 Task: Research family-friendly art and culture experiences in Santa Fe, New Mexico, including visits to  Airbnb stays in adobe-style homes.
Action: Mouse moved to (519, 69)
Screenshot: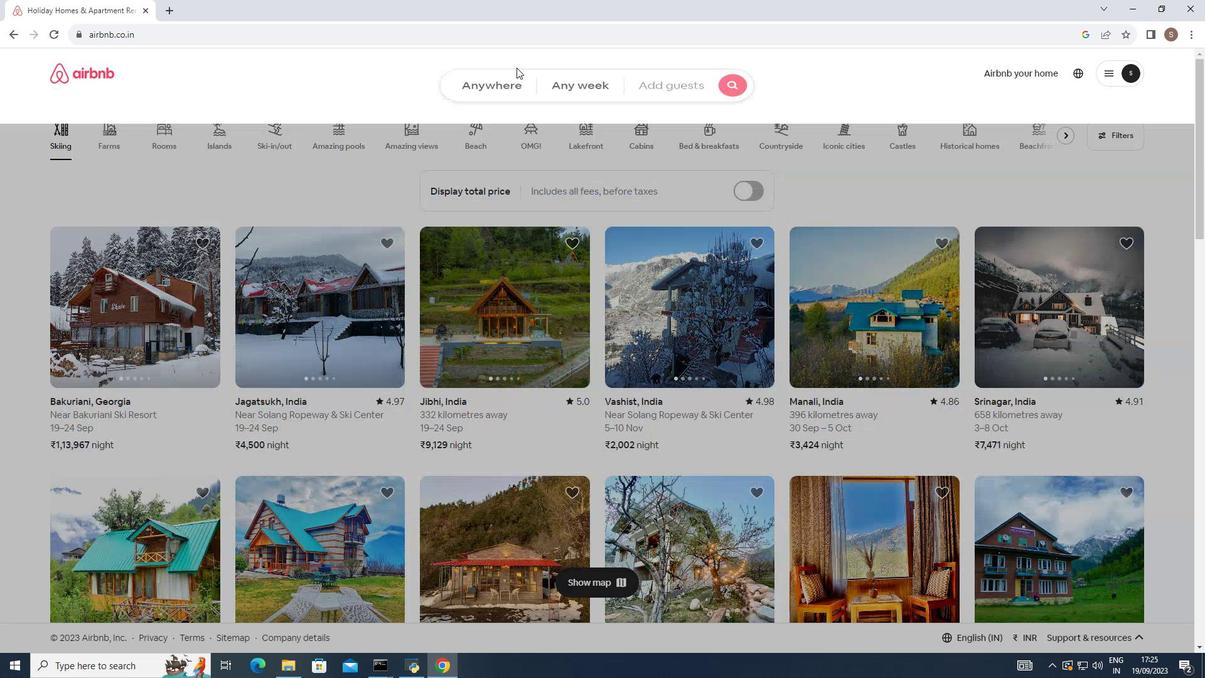 
Action: Mouse pressed left at (519, 69)
Screenshot: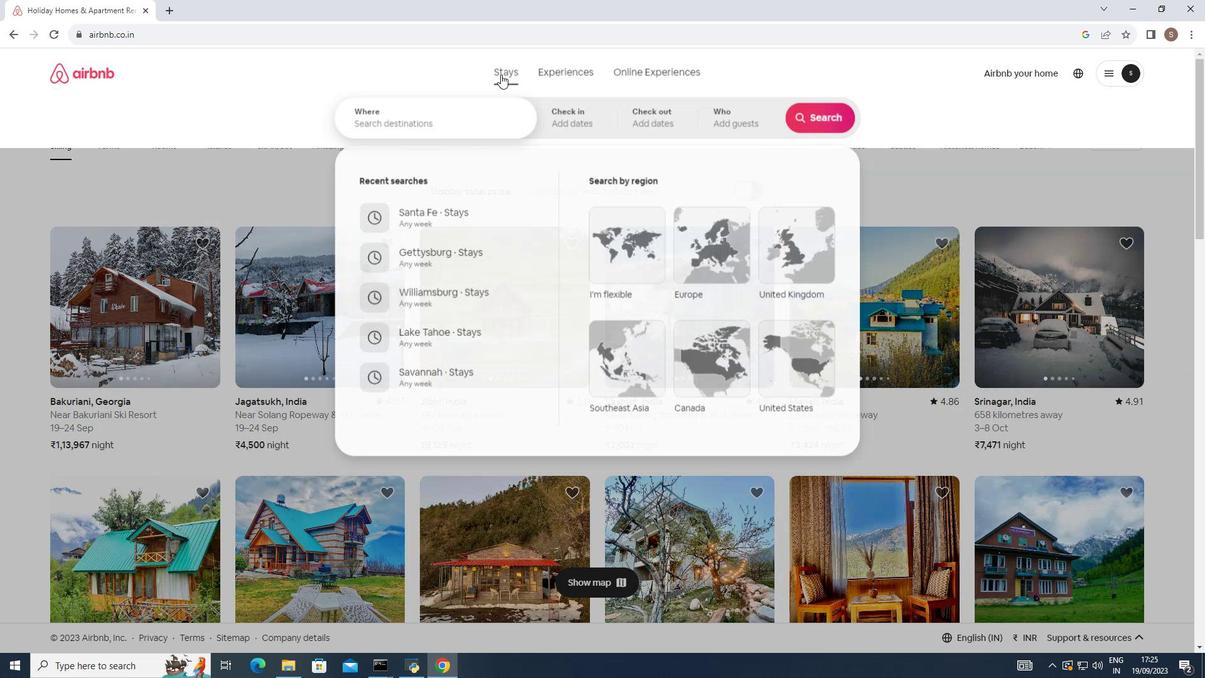 
Action: Mouse moved to (405, 124)
Screenshot: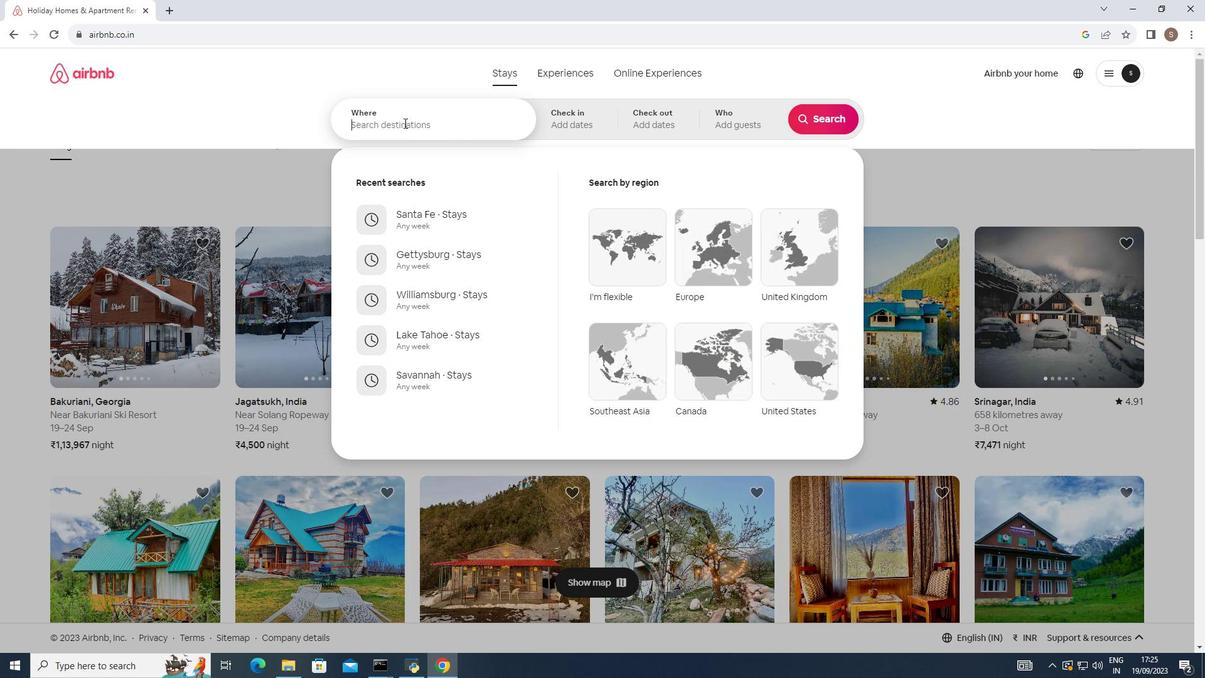 
Action: Mouse pressed left at (405, 124)
Screenshot: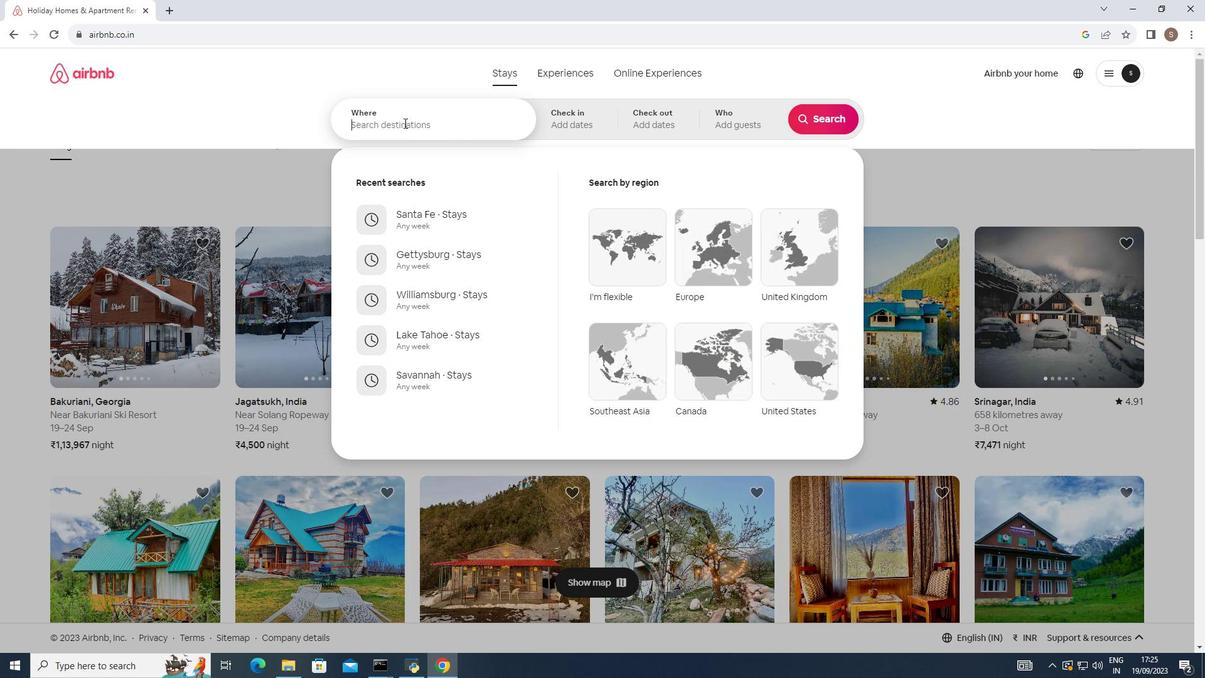 
Action: Mouse moved to (404, 123)
Screenshot: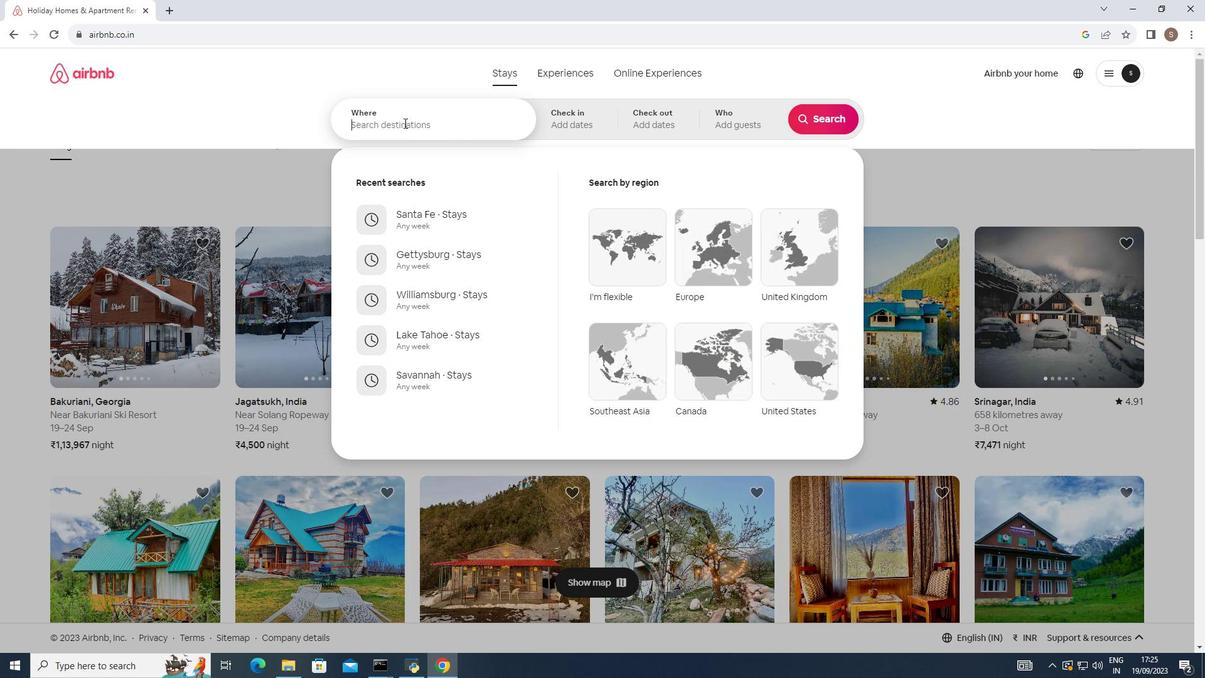 
Action: Key pressed s<Key.backspace><Key.caps_lock>SANTA<Key.space>FE<Key.space>NEW<Key.space>MEXICO
Screenshot: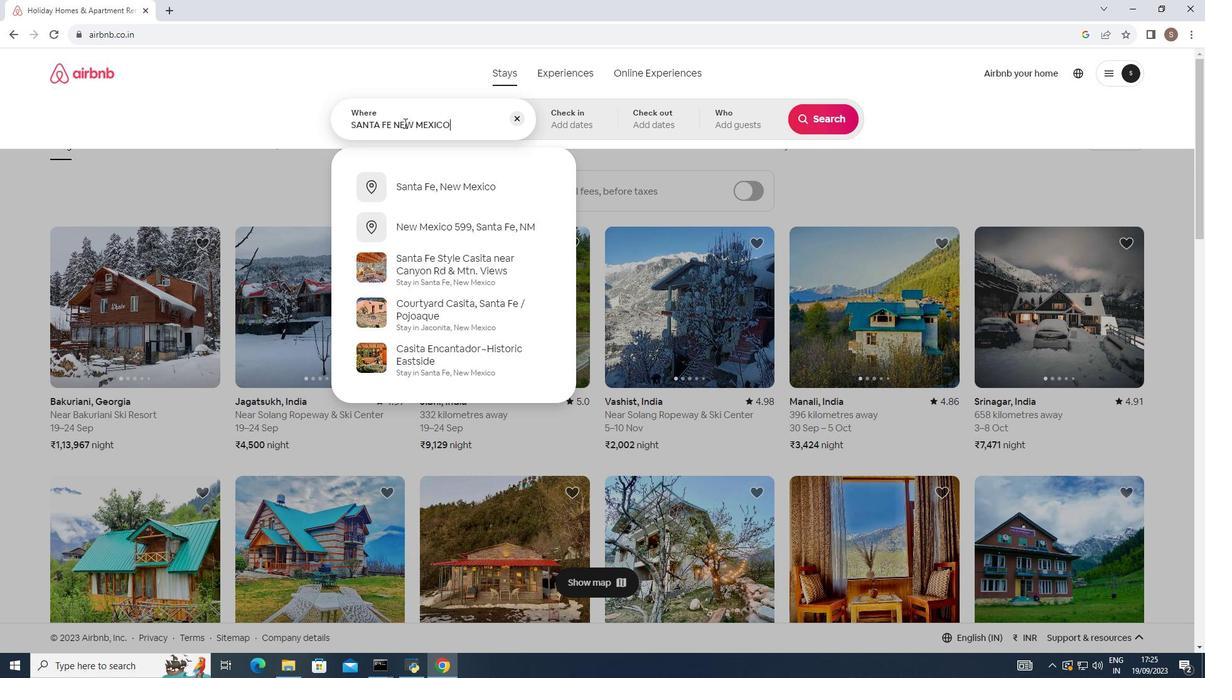 
Action: Mouse moved to (837, 116)
Screenshot: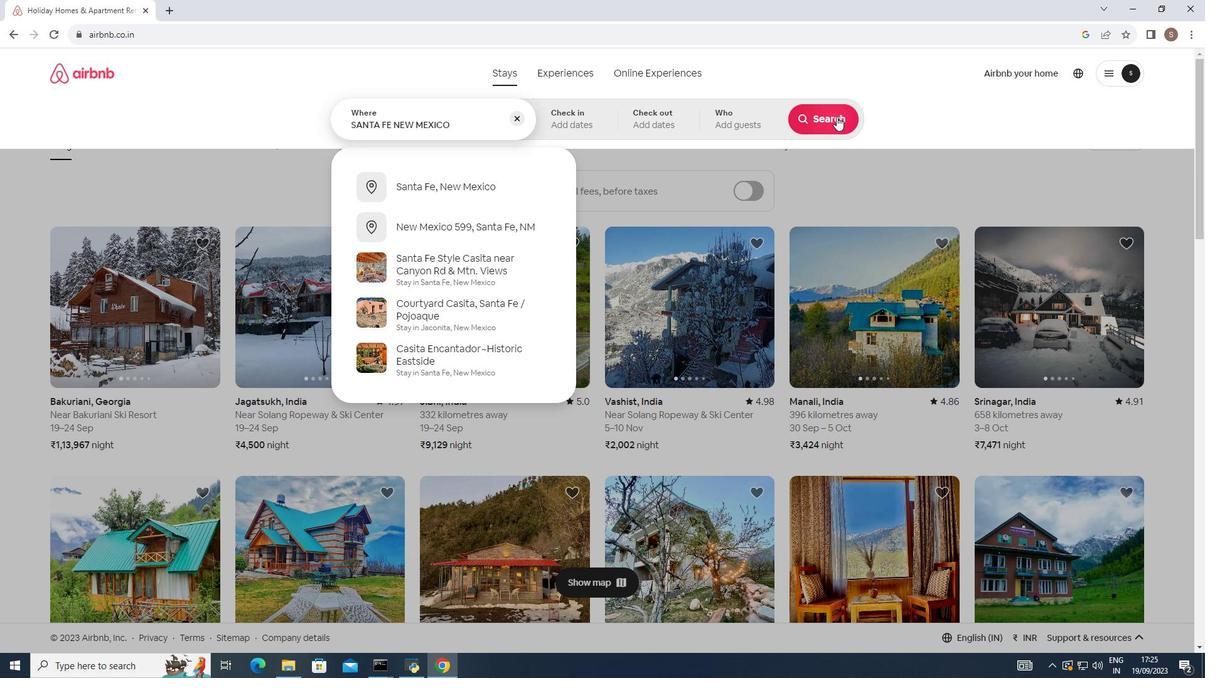 
Action: Mouse pressed left at (837, 116)
Screenshot: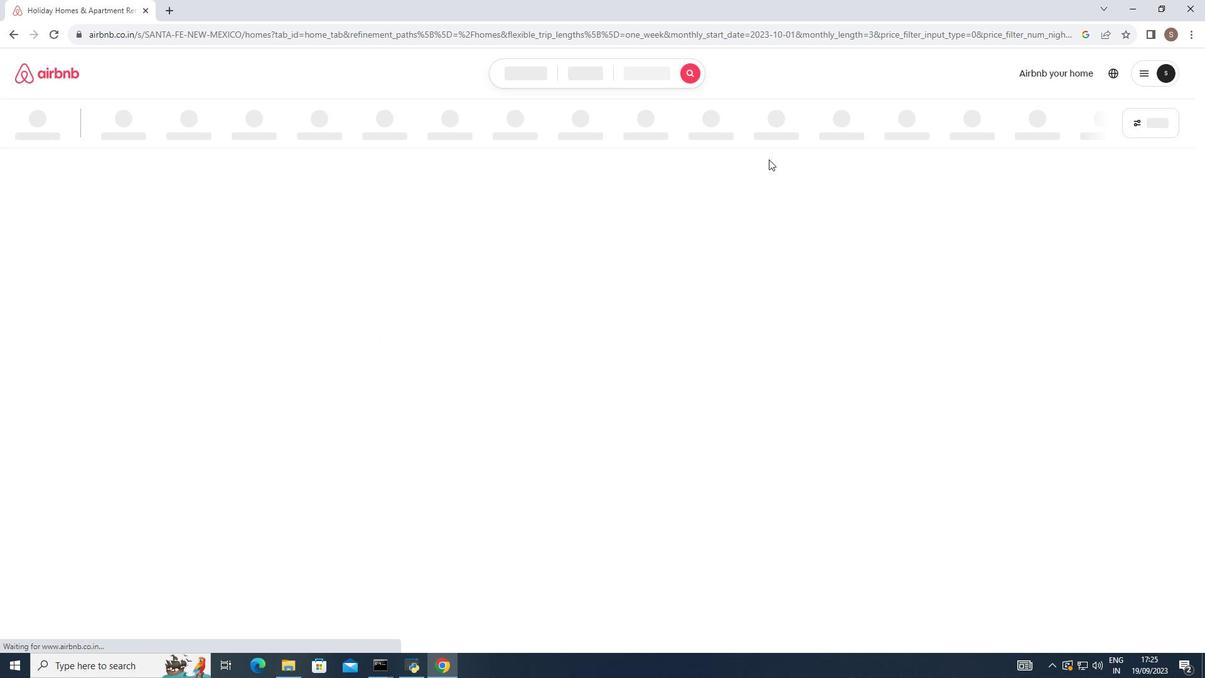 
Action: Mouse moved to (279, 273)
Screenshot: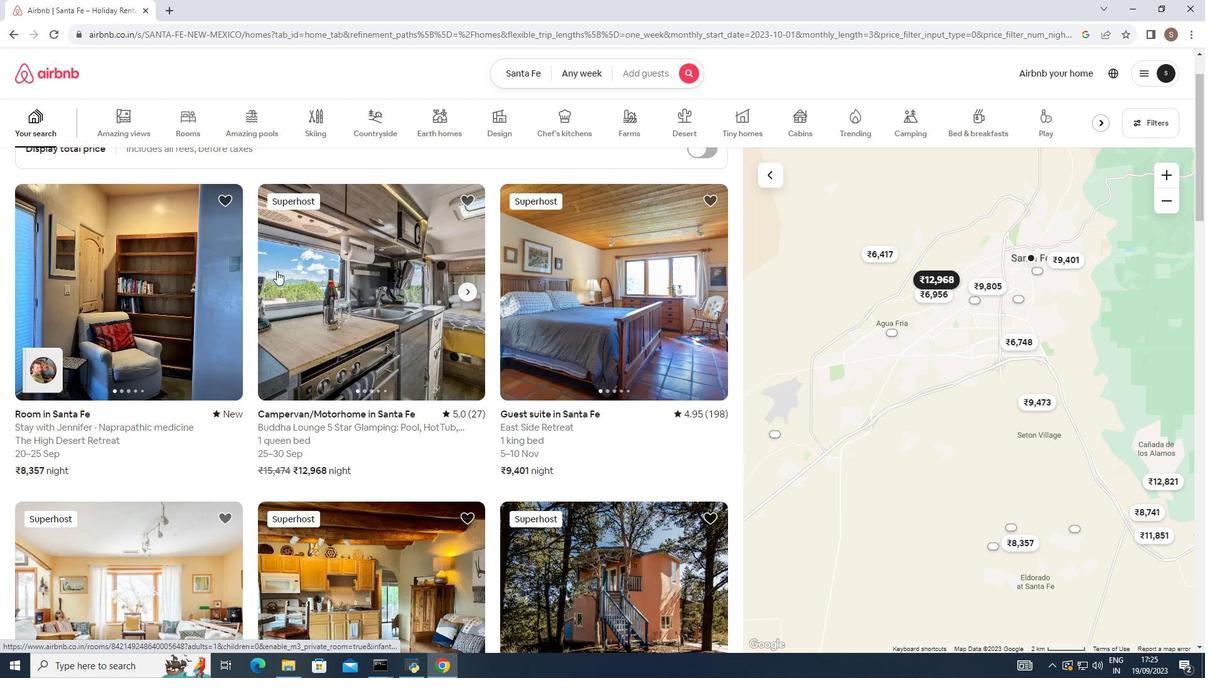 
Action: Mouse scrolled (279, 272) with delta (0, 0)
Screenshot: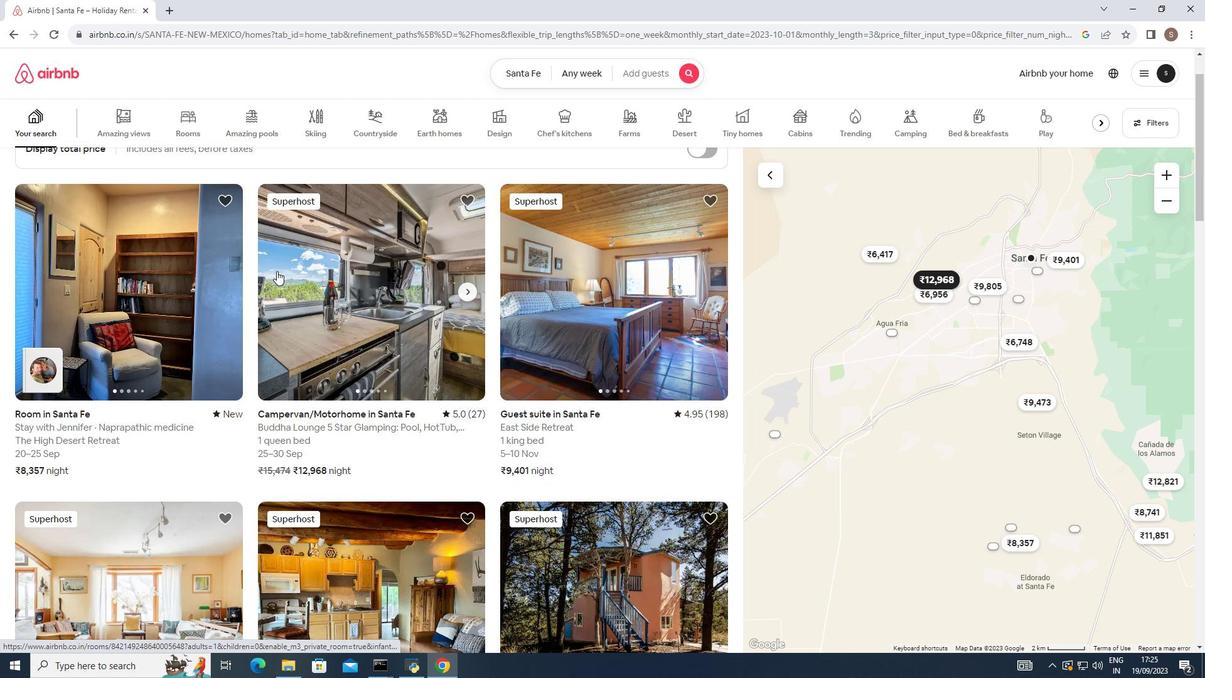 
Action: Mouse moved to (277, 271)
Screenshot: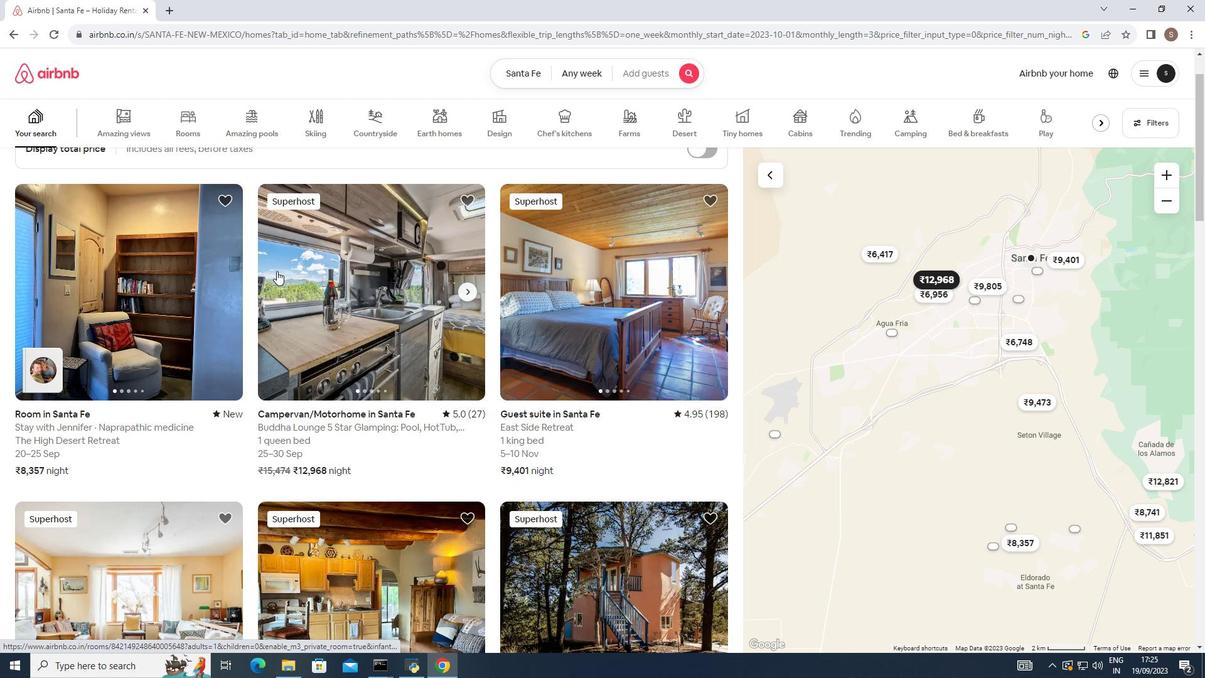 
Action: Mouse scrolled (277, 270) with delta (0, 0)
Screenshot: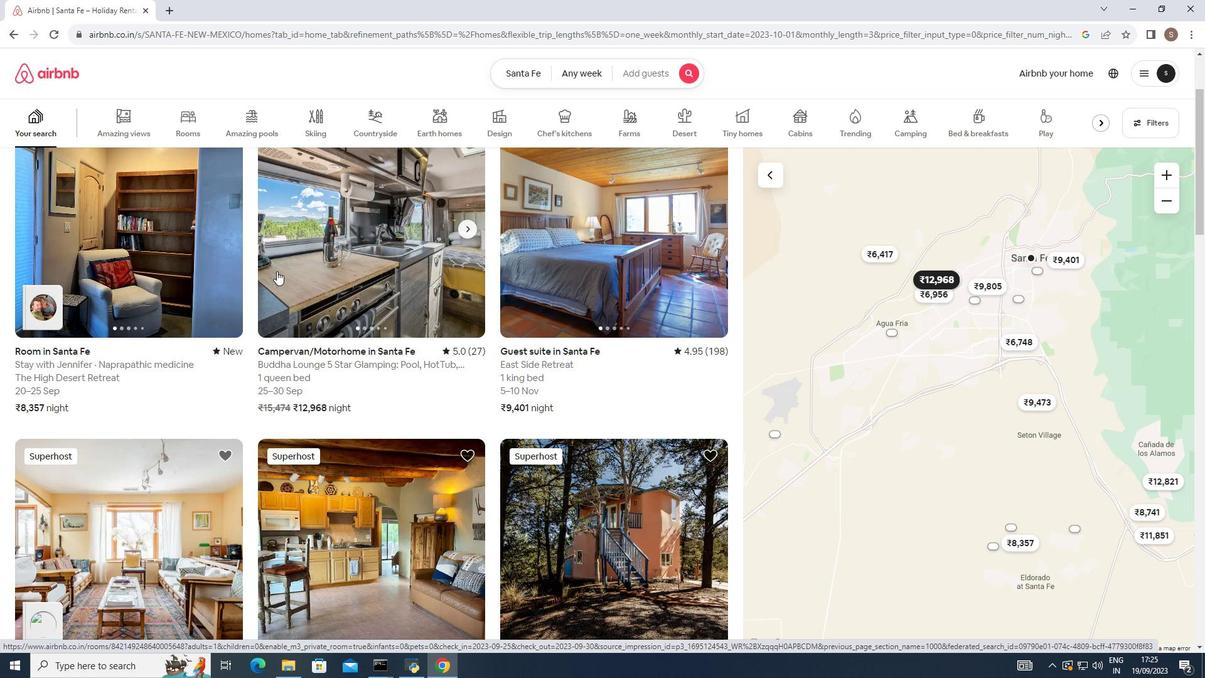 
Action: Mouse scrolled (277, 270) with delta (0, 0)
Screenshot: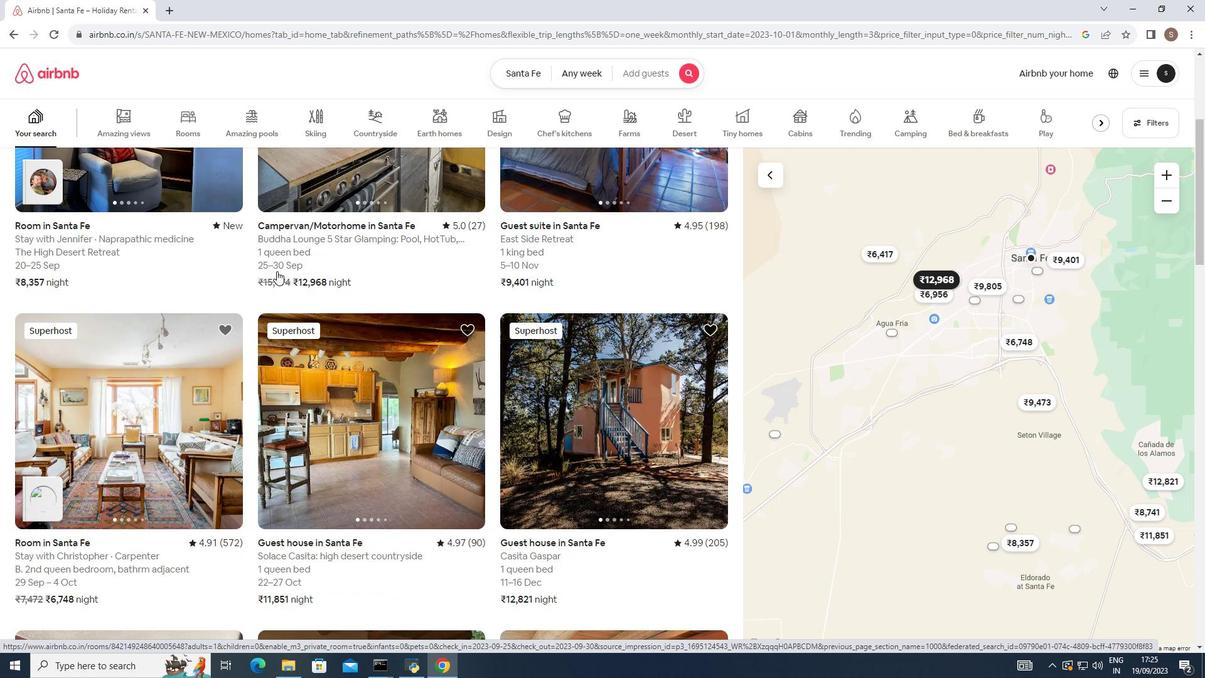 
Action: Mouse moved to (277, 271)
Screenshot: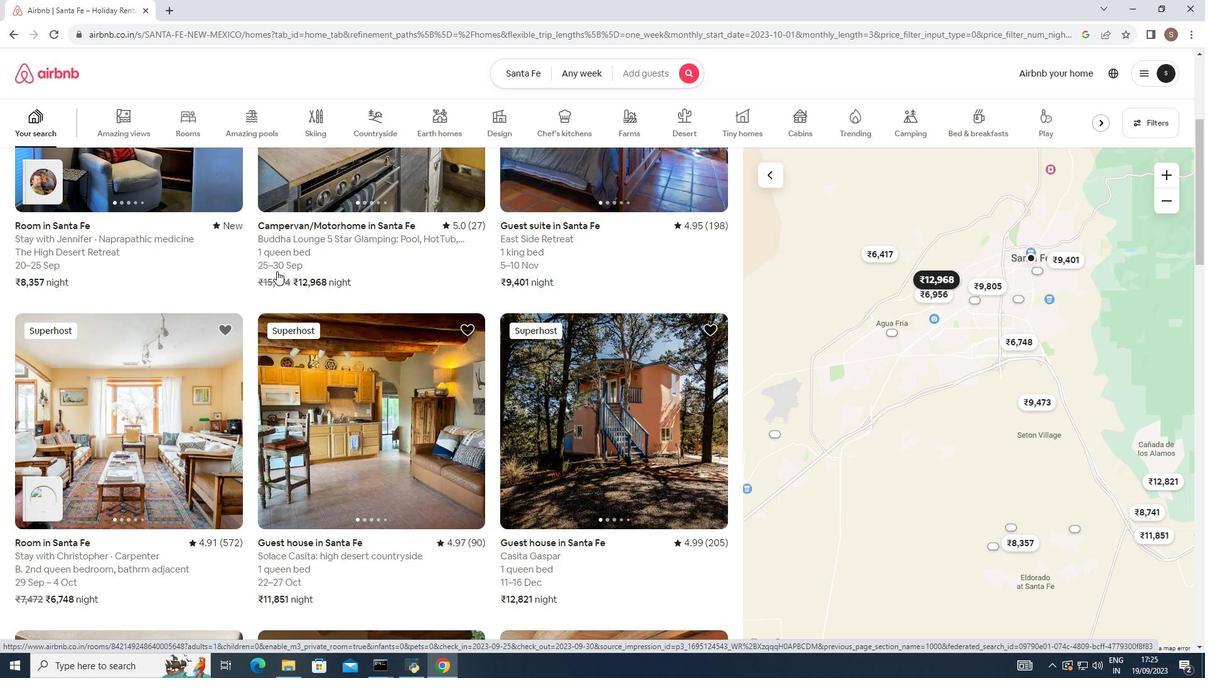 
Action: Mouse scrolled (277, 270) with delta (0, 0)
Screenshot: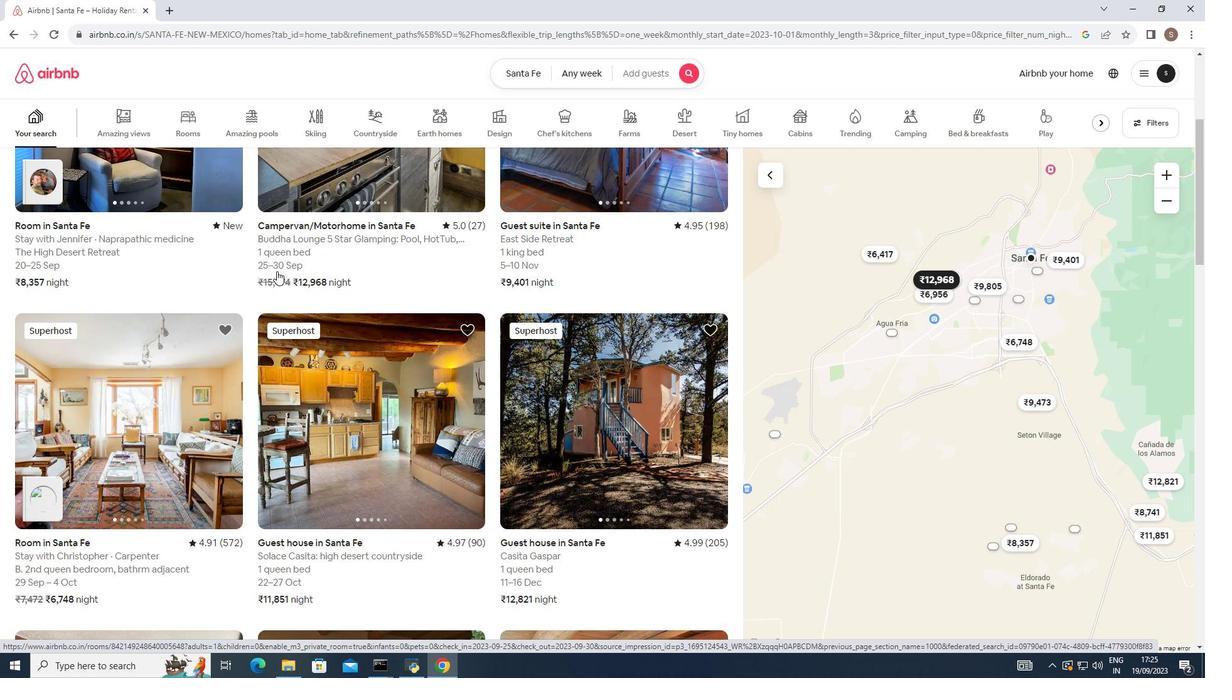 
Action: Mouse moved to (277, 271)
Screenshot: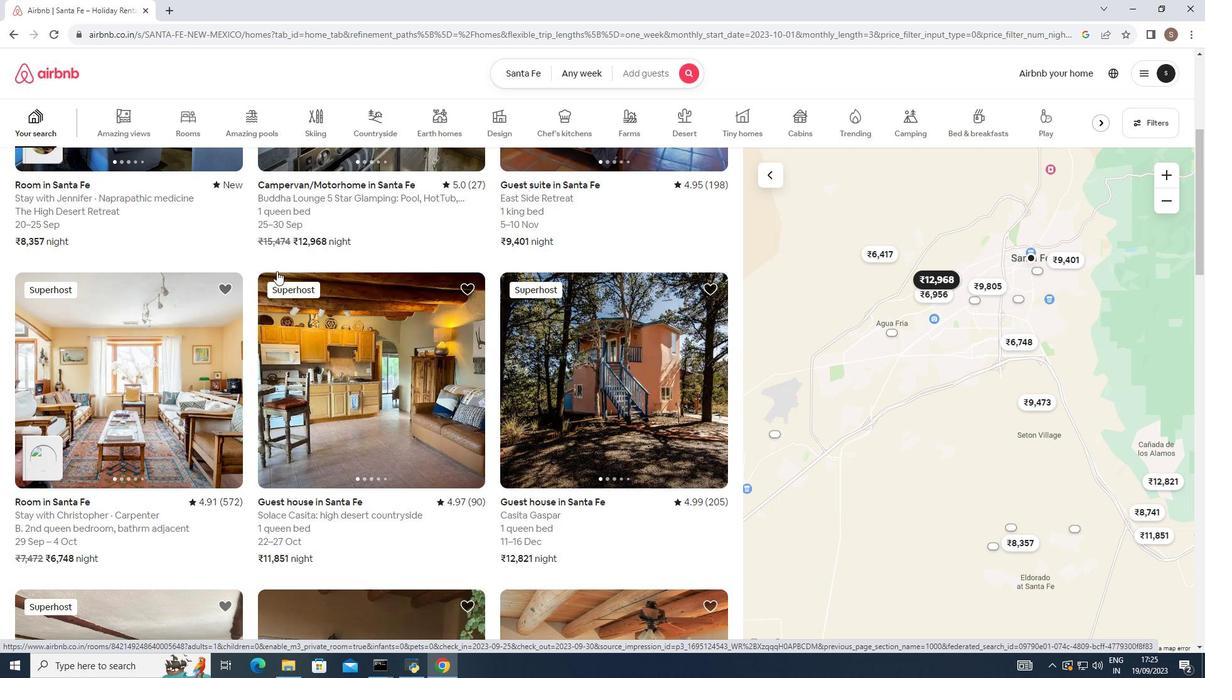 
Action: Mouse scrolled (277, 270) with delta (0, 0)
Screenshot: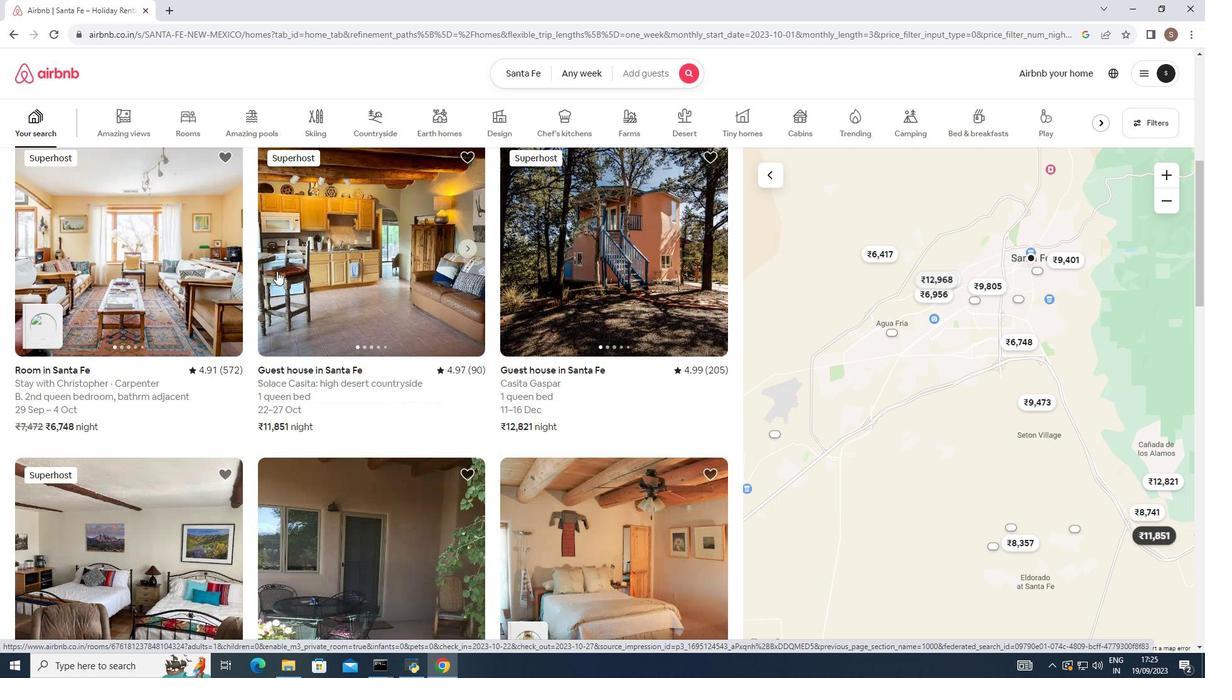 
Action: Mouse scrolled (277, 270) with delta (0, 0)
Screenshot: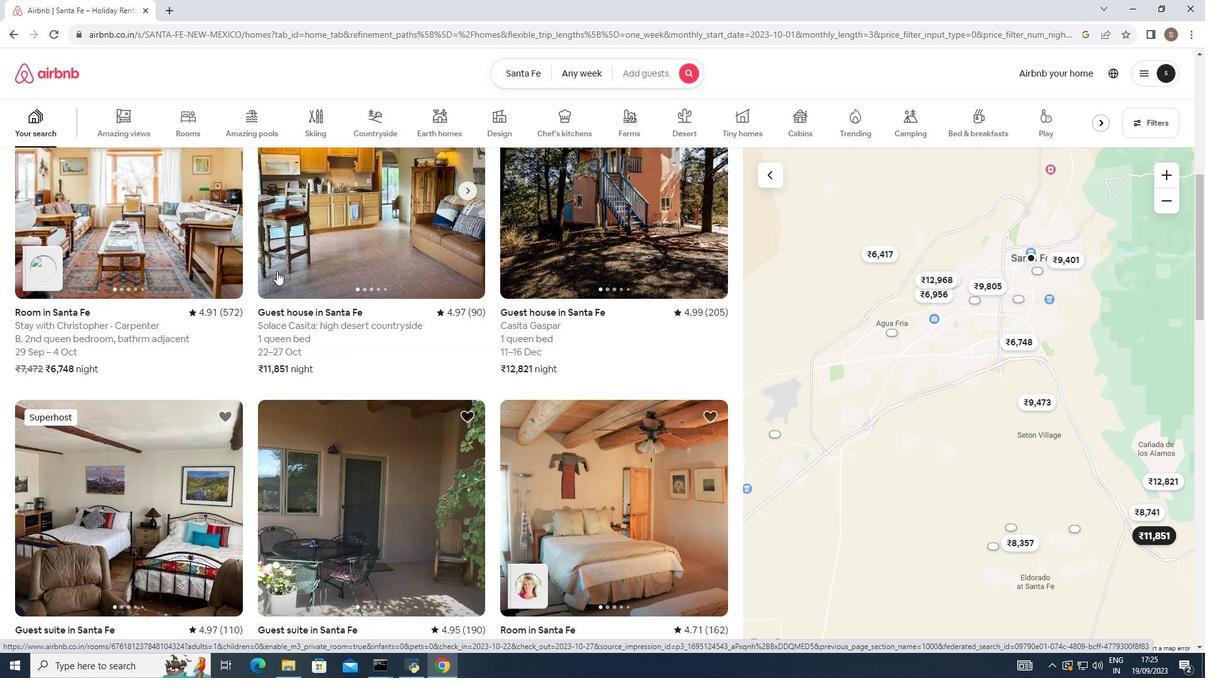 
Action: Mouse scrolled (277, 270) with delta (0, 0)
Screenshot: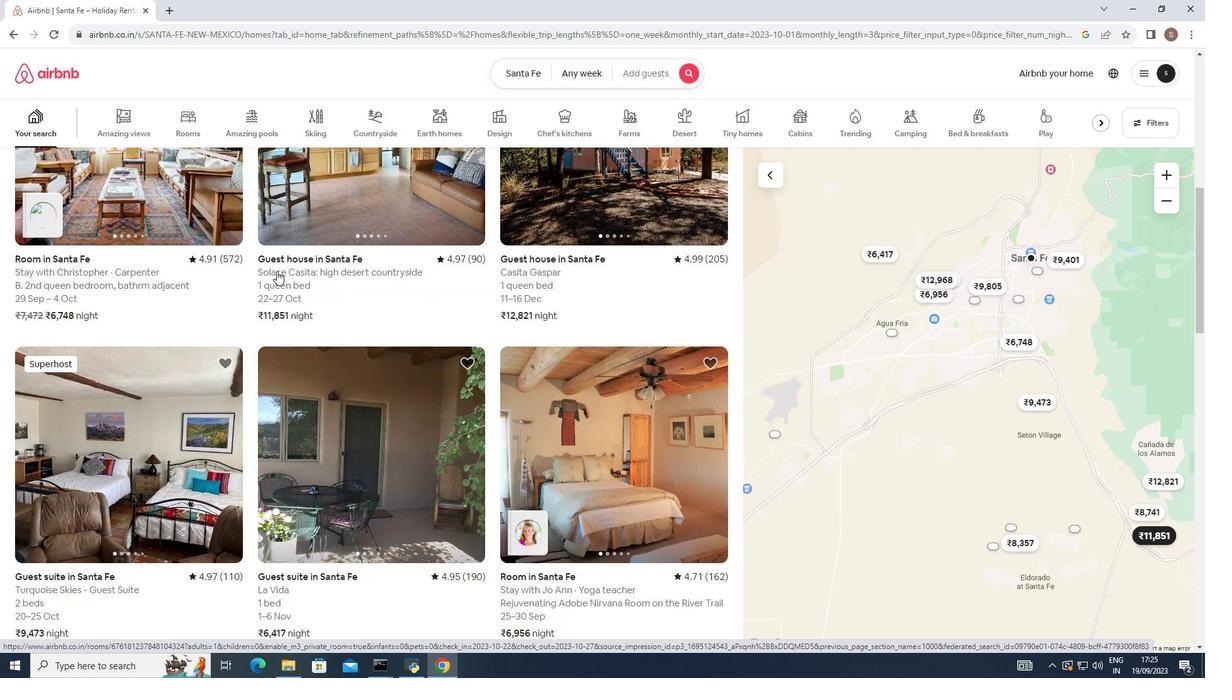 
Action: Mouse scrolled (277, 270) with delta (0, 0)
Screenshot: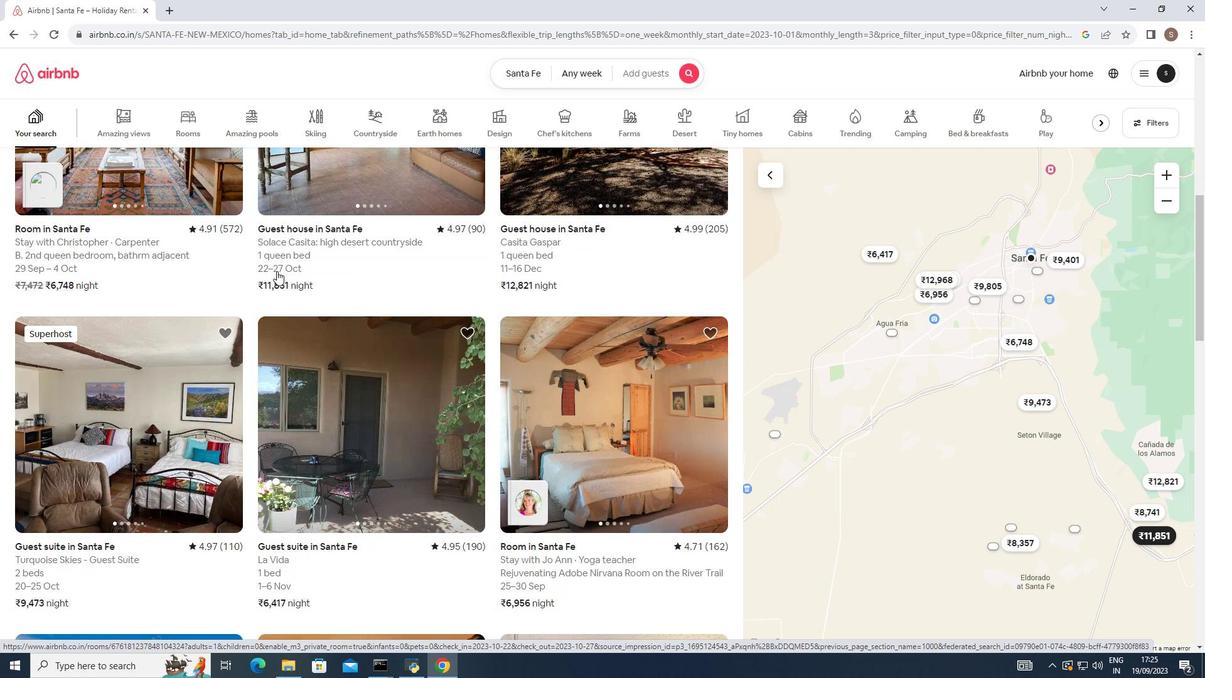 
Action: Mouse scrolled (277, 270) with delta (0, 0)
Screenshot: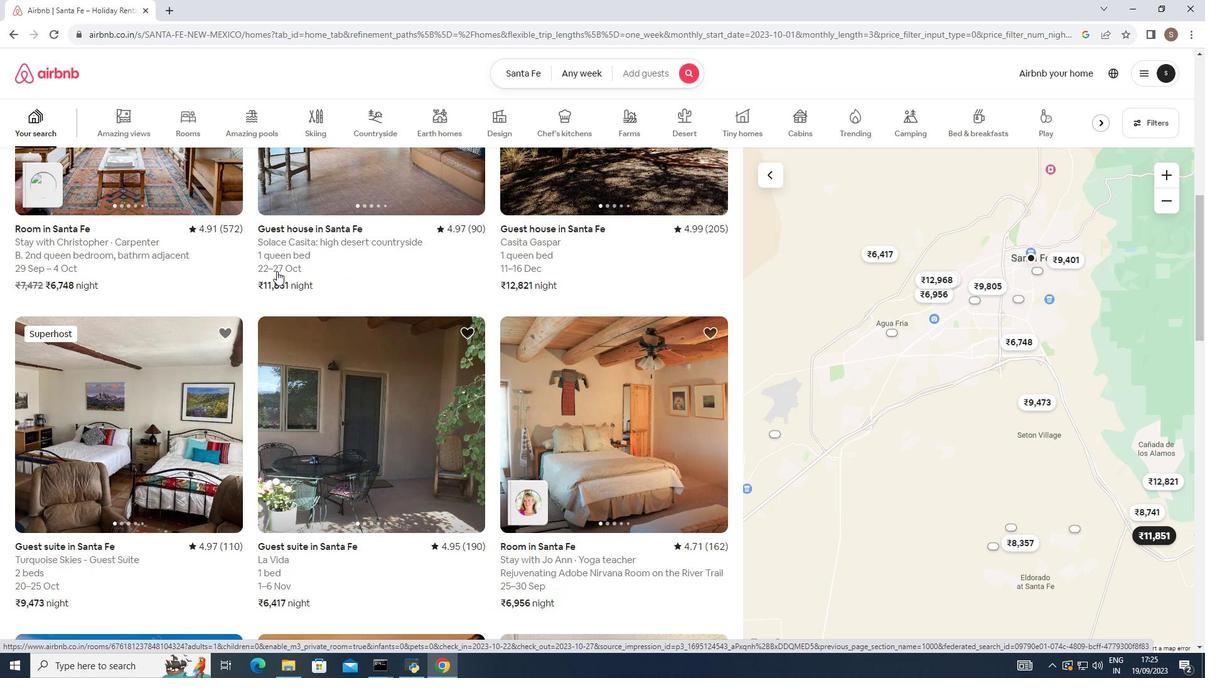 
Action: Mouse scrolled (277, 270) with delta (0, 0)
Screenshot: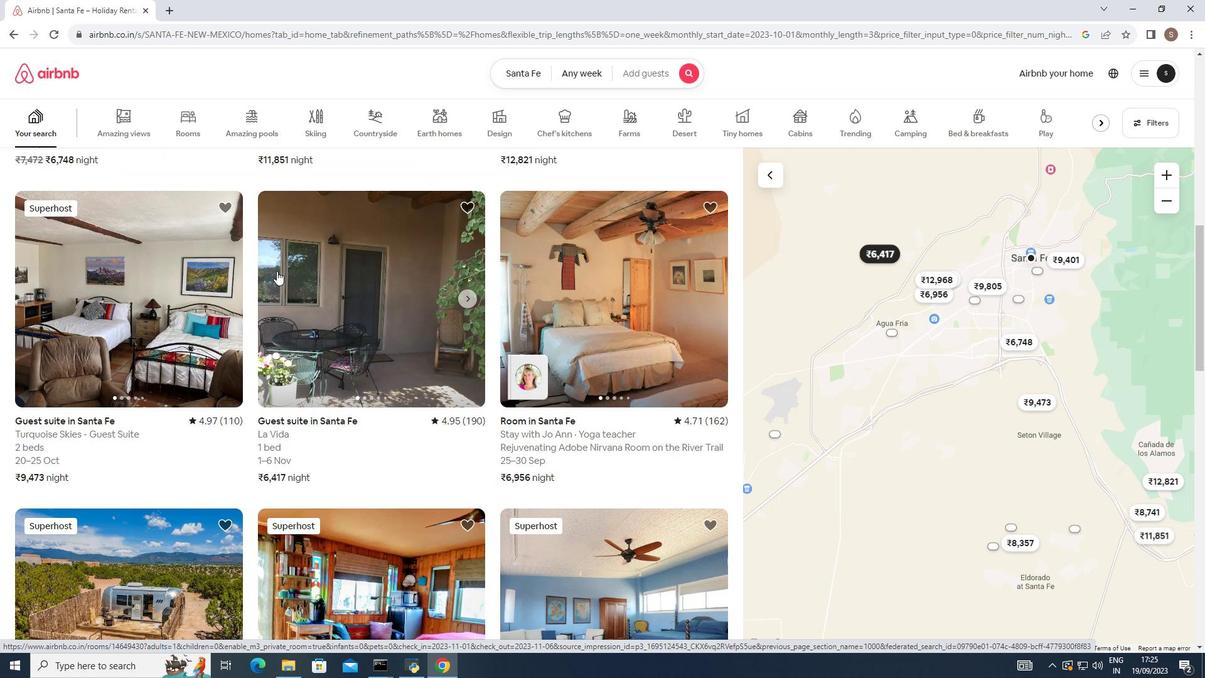
Action: Mouse scrolled (277, 270) with delta (0, 0)
Screenshot: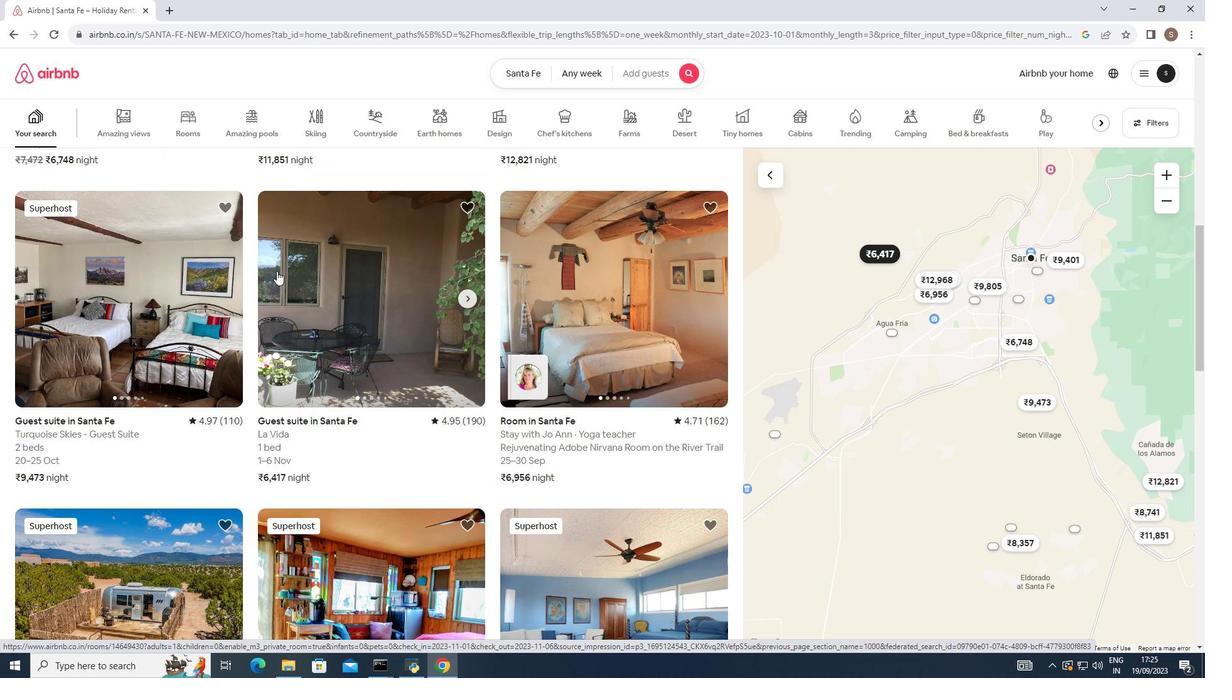 
Action: Mouse scrolled (277, 270) with delta (0, 0)
Screenshot: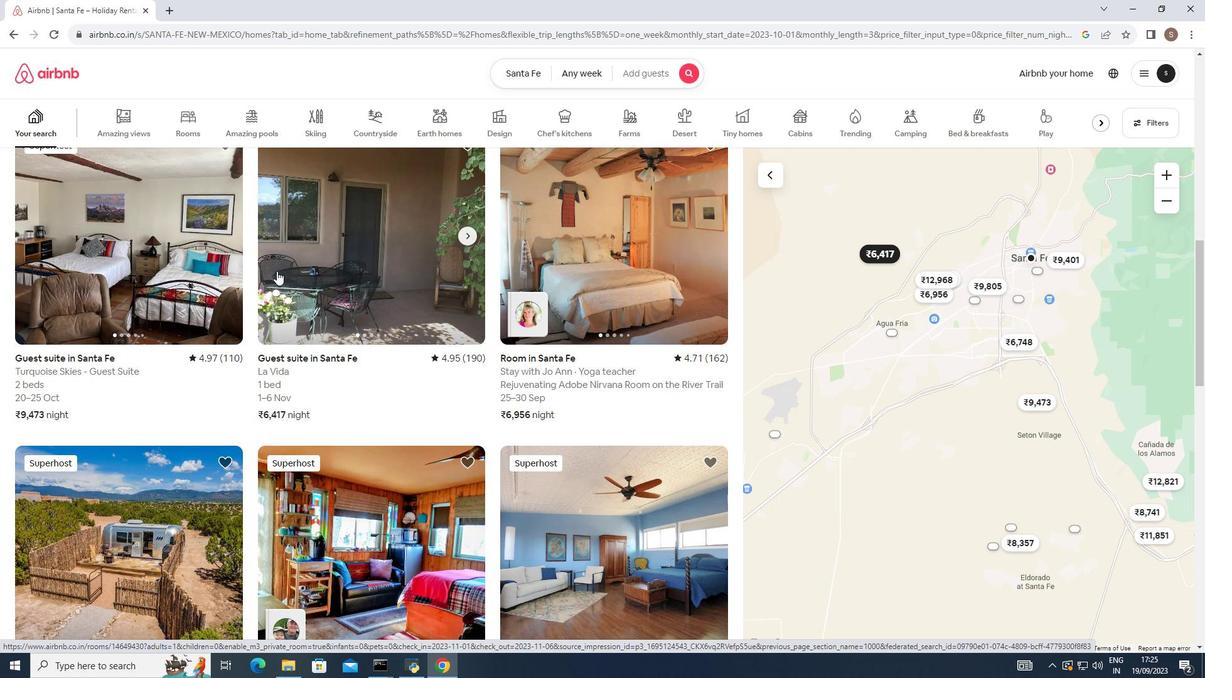 
Action: Mouse scrolled (277, 270) with delta (0, 0)
Screenshot: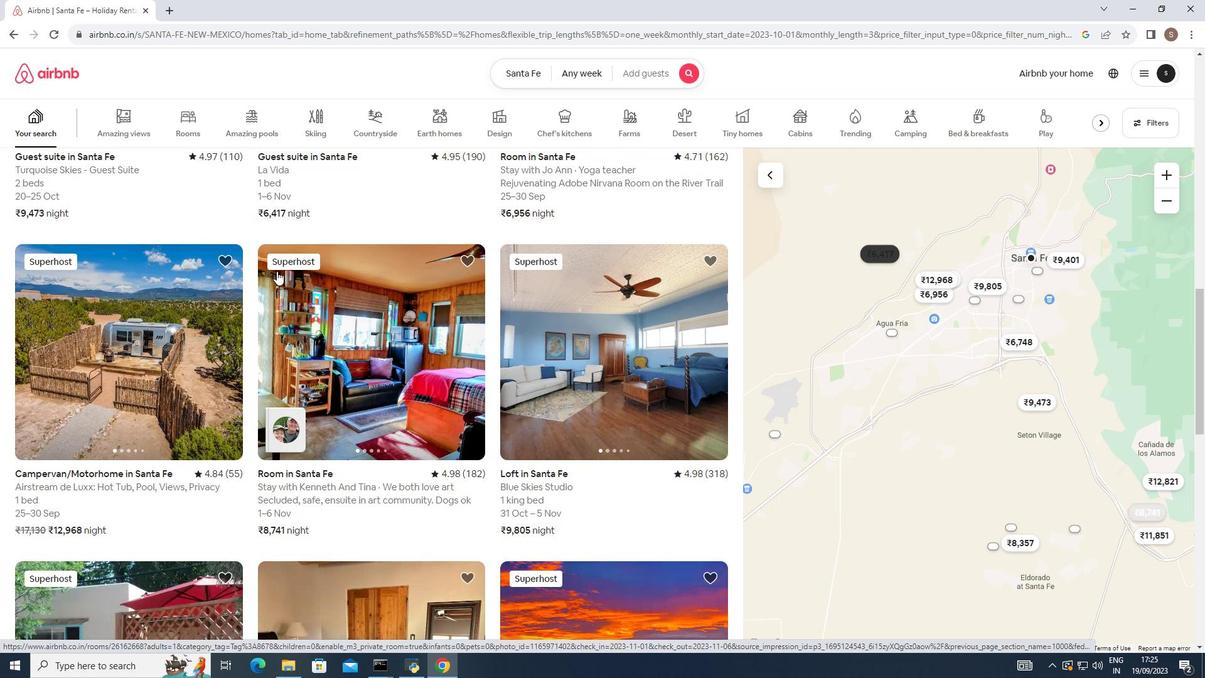
Action: Mouse scrolled (277, 270) with delta (0, 0)
Screenshot: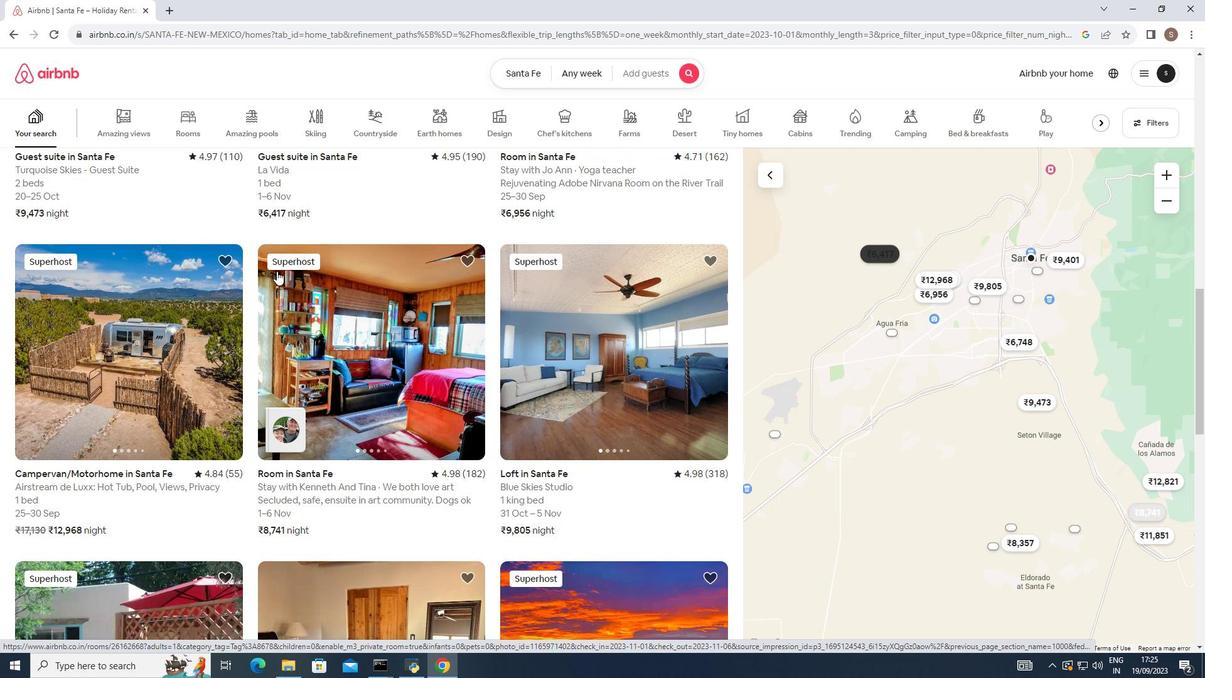 
Action: Mouse scrolled (277, 270) with delta (0, 0)
Screenshot: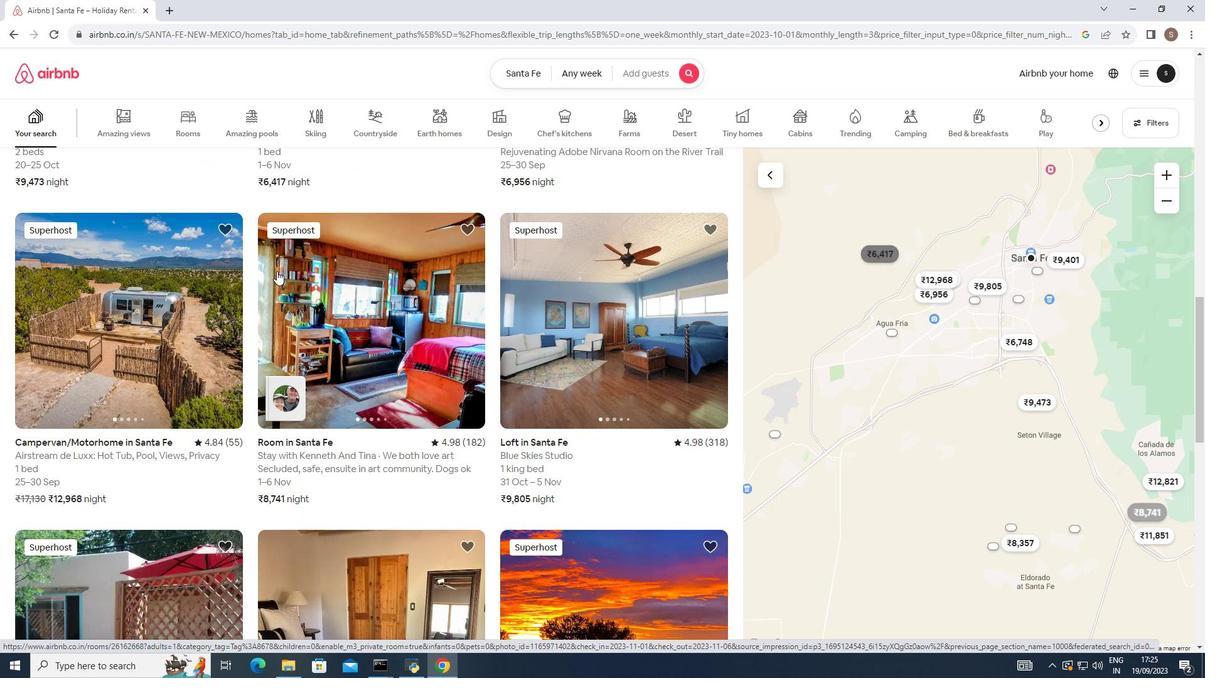 
Action: Mouse scrolled (277, 270) with delta (0, 0)
Screenshot: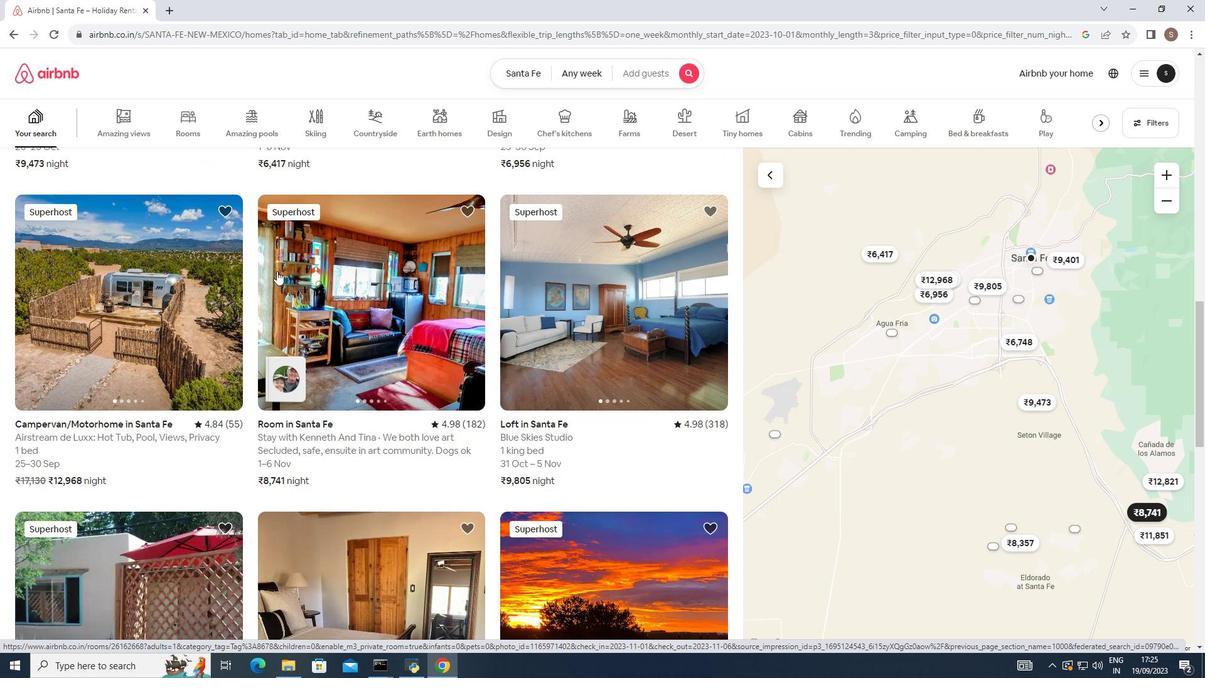 
Action: Mouse scrolled (277, 270) with delta (0, 0)
Screenshot: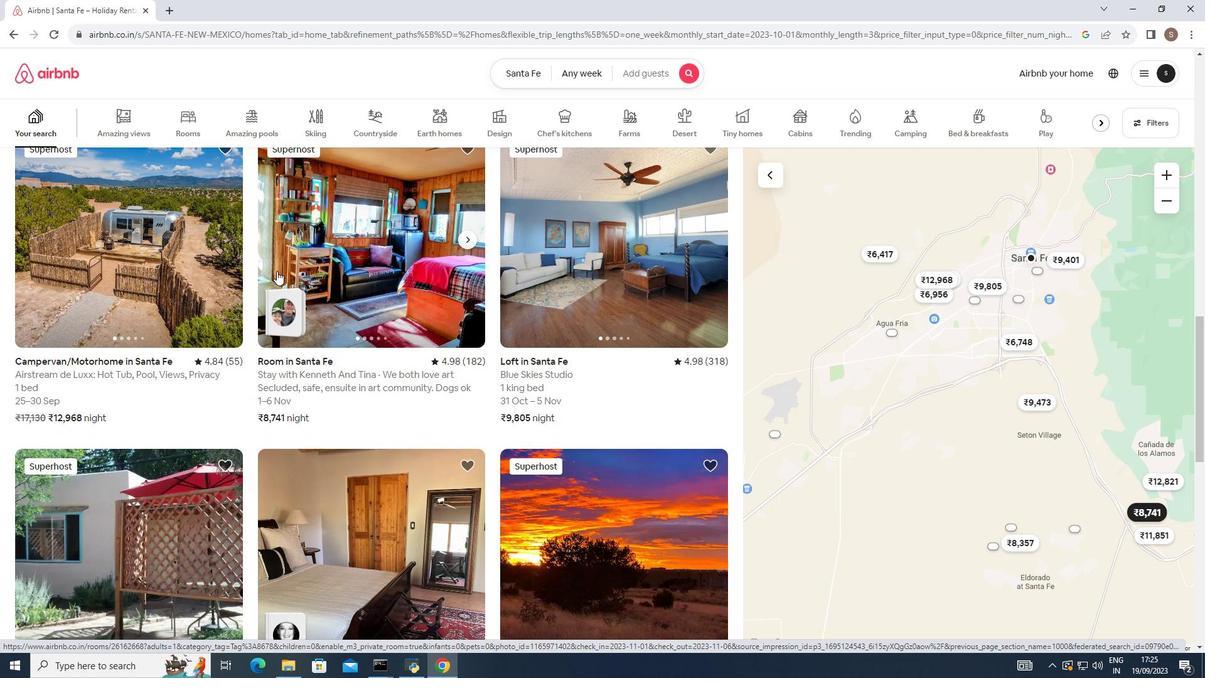 
Action: Mouse moved to (157, 233)
Screenshot: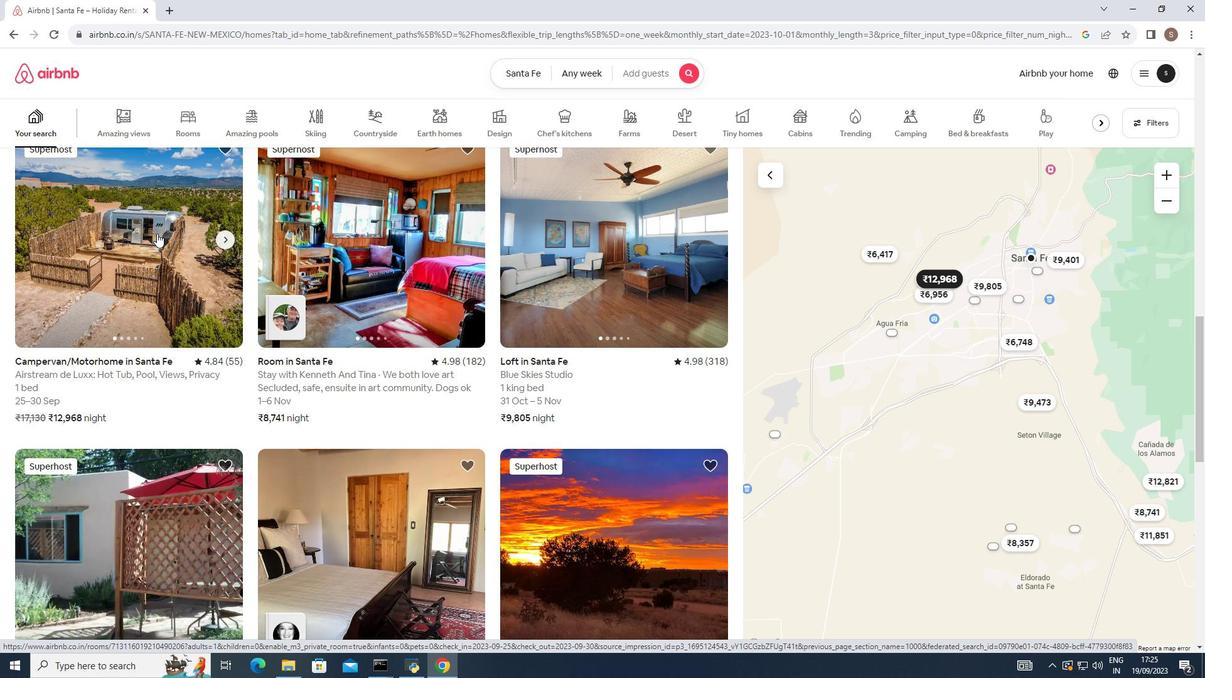 
Action: Mouse pressed left at (157, 233)
Screenshot: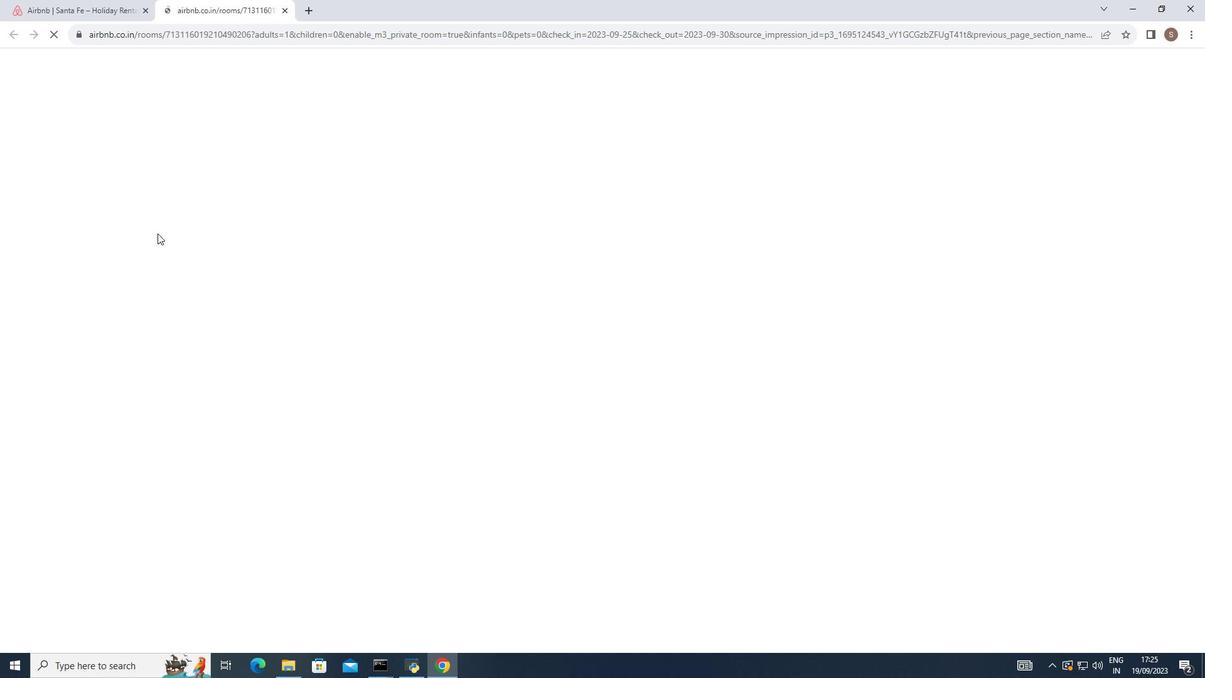 
Action: Mouse moved to (883, 457)
Screenshot: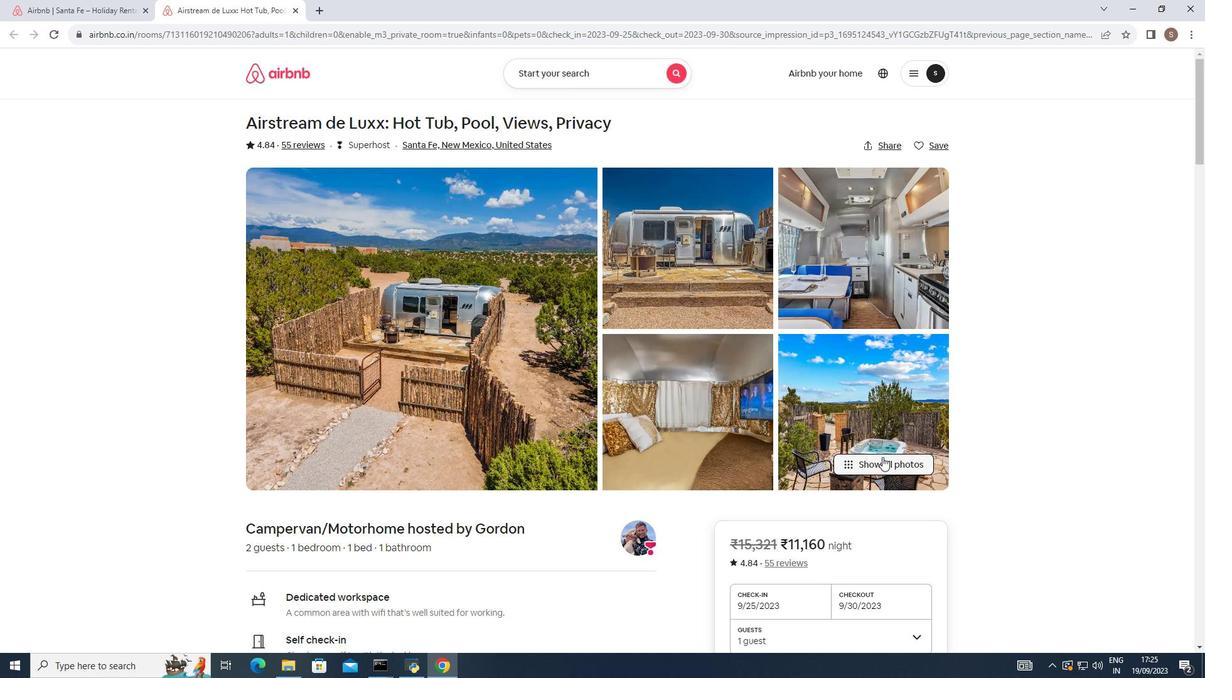 
Action: Mouse pressed left at (883, 457)
Screenshot: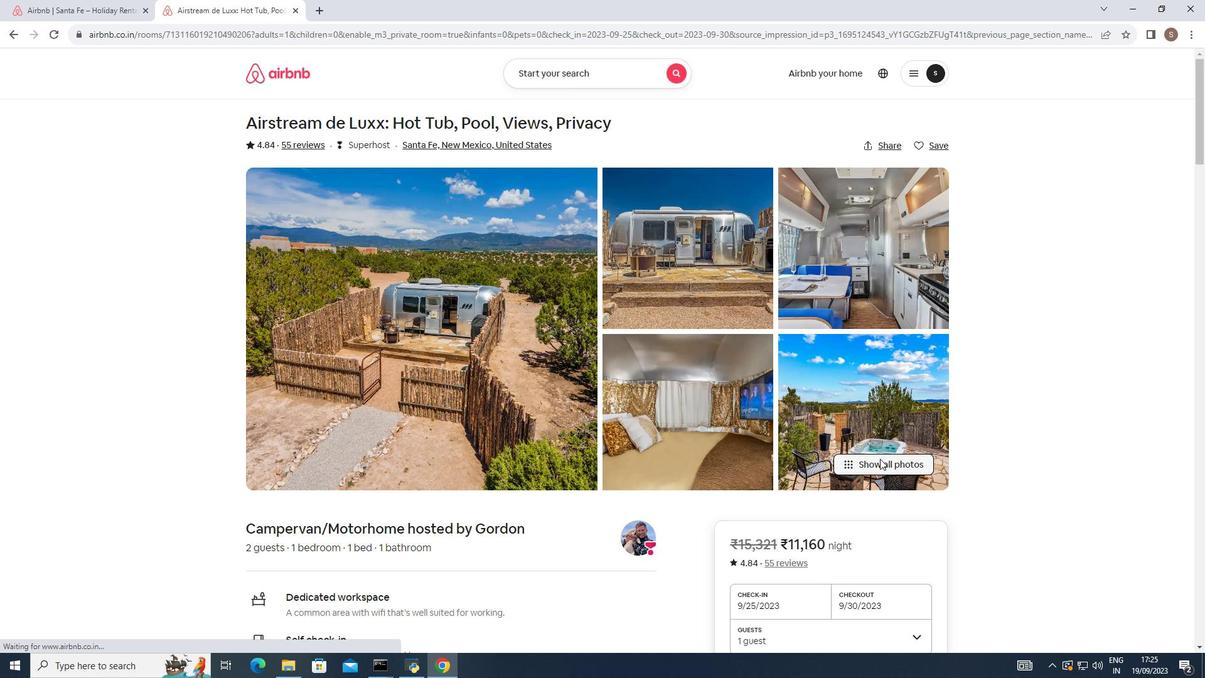 
Action: Mouse moved to (574, 364)
Screenshot: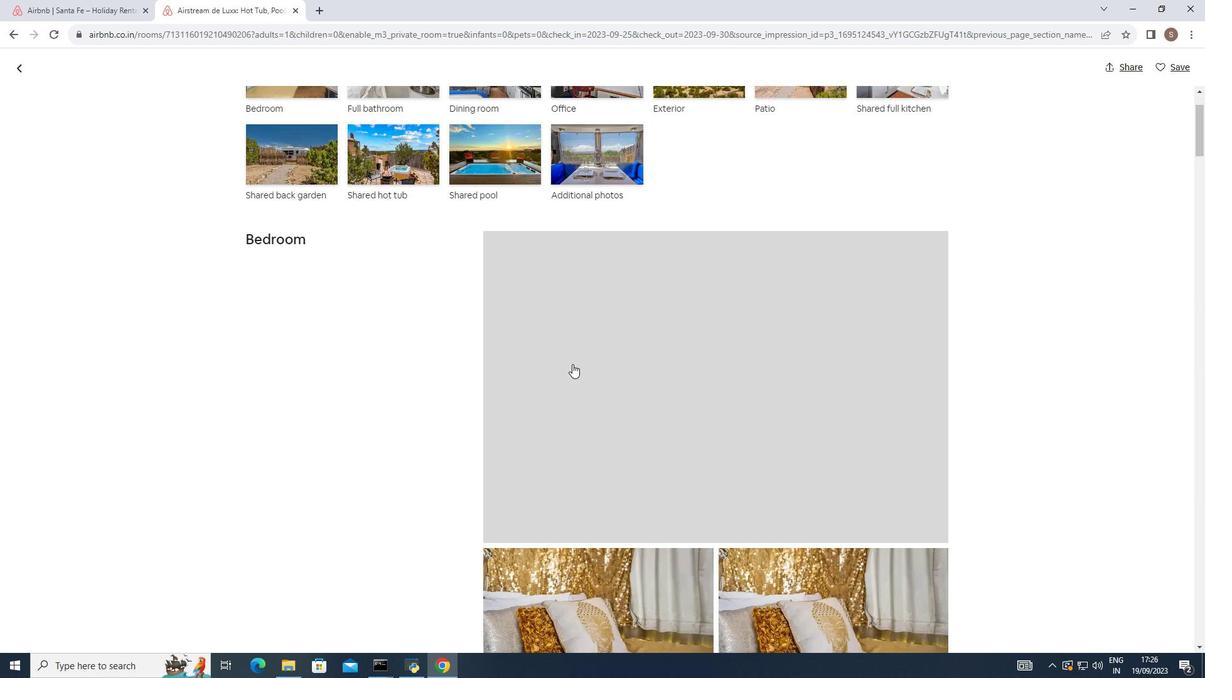 
Action: Mouse scrolled (574, 363) with delta (0, 0)
Screenshot: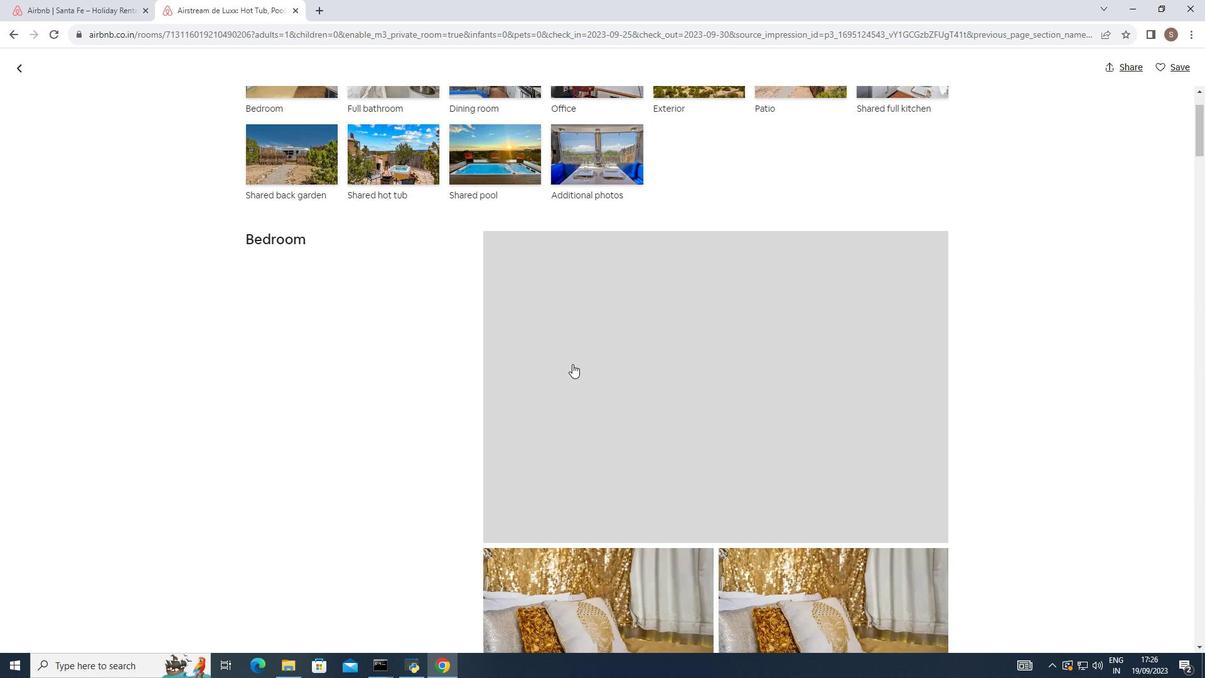 
Action: Mouse moved to (572, 364)
Screenshot: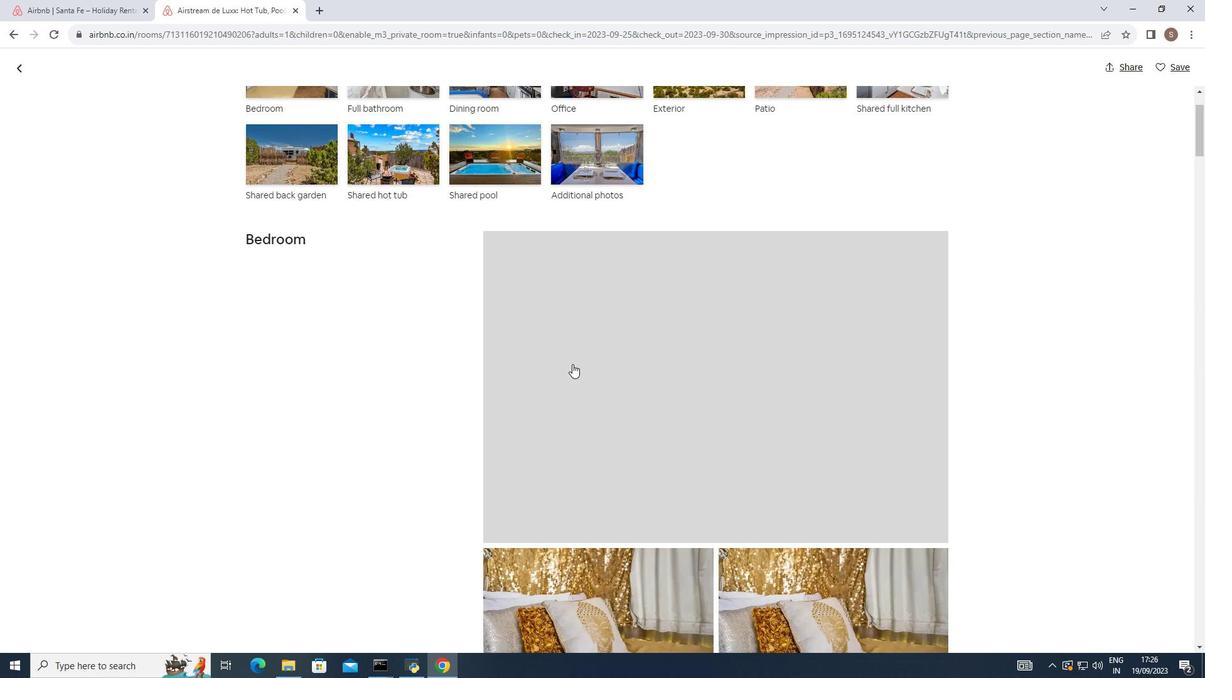 
Action: Mouse scrolled (572, 363) with delta (0, 0)
Screenshot: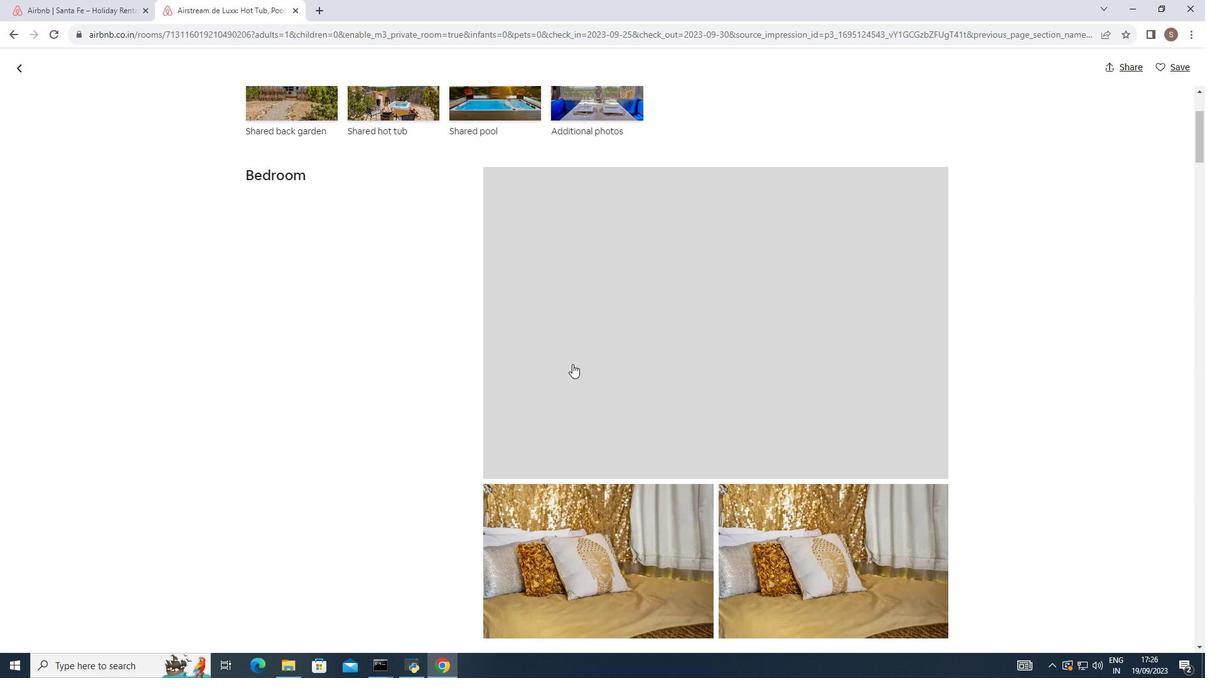 
Action: Mouse moved to (572, 364)
Screenshot: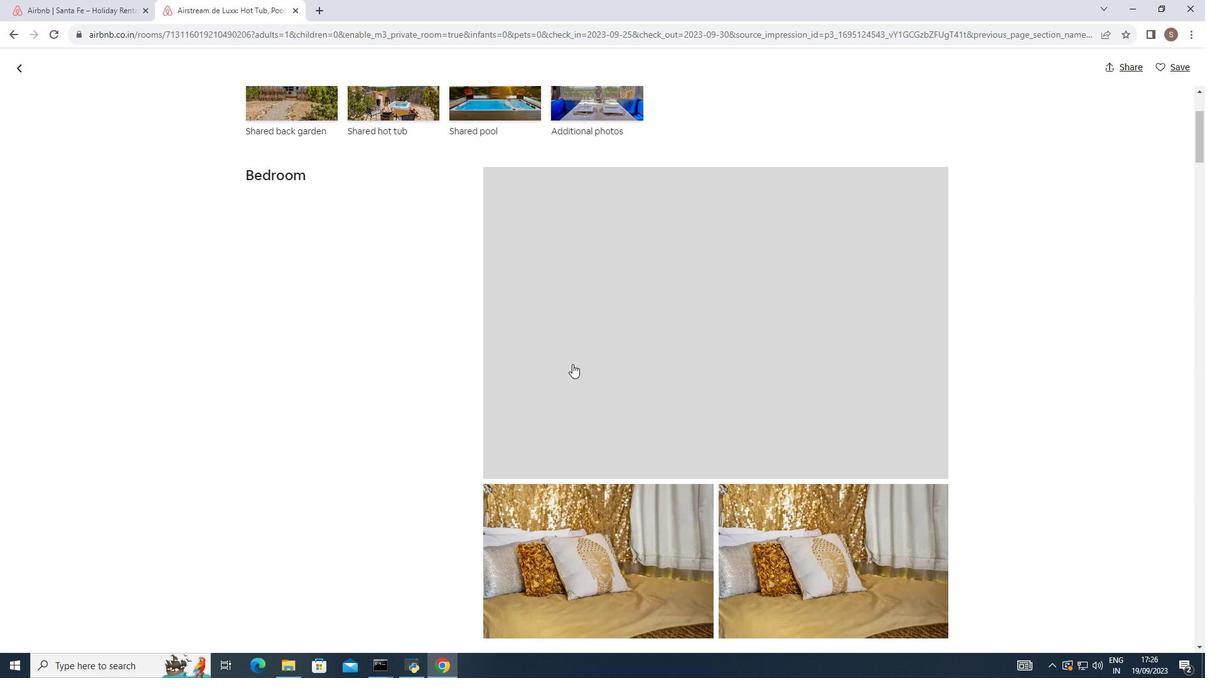 
Action: Mouse scrolled (572, 363) with delta (0, 0)
Screenshot: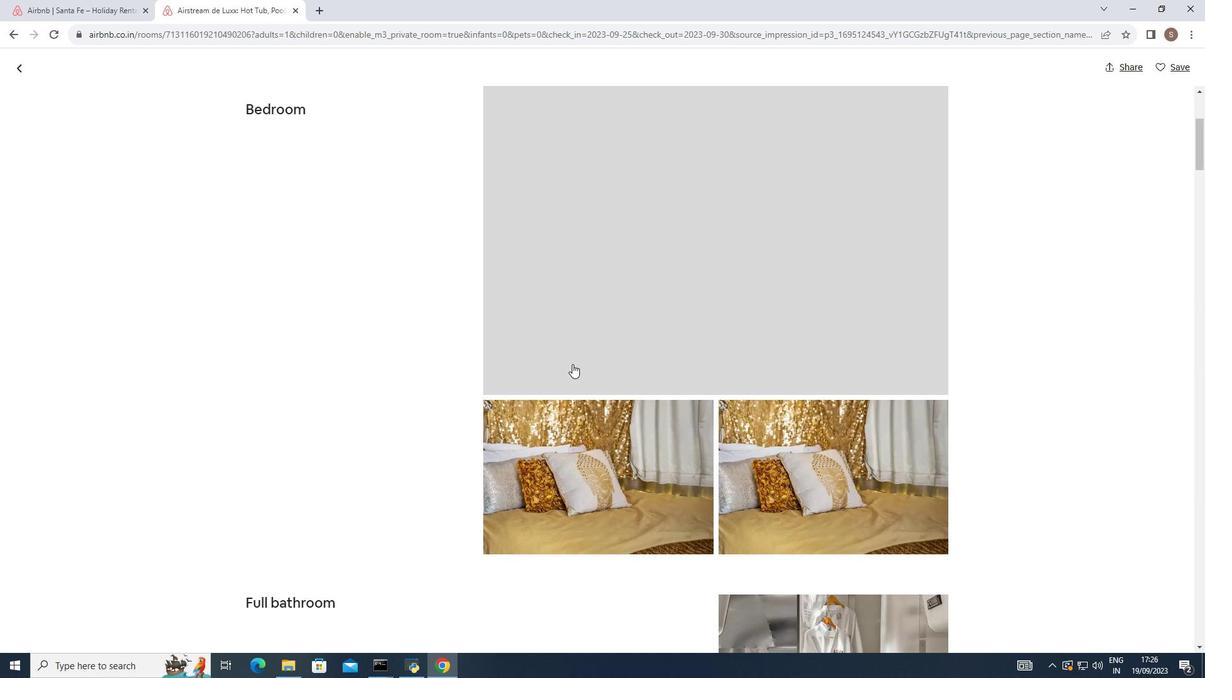 
Action: Mouse scrolled (572, 363) with delta (0, 0)
Screenshot: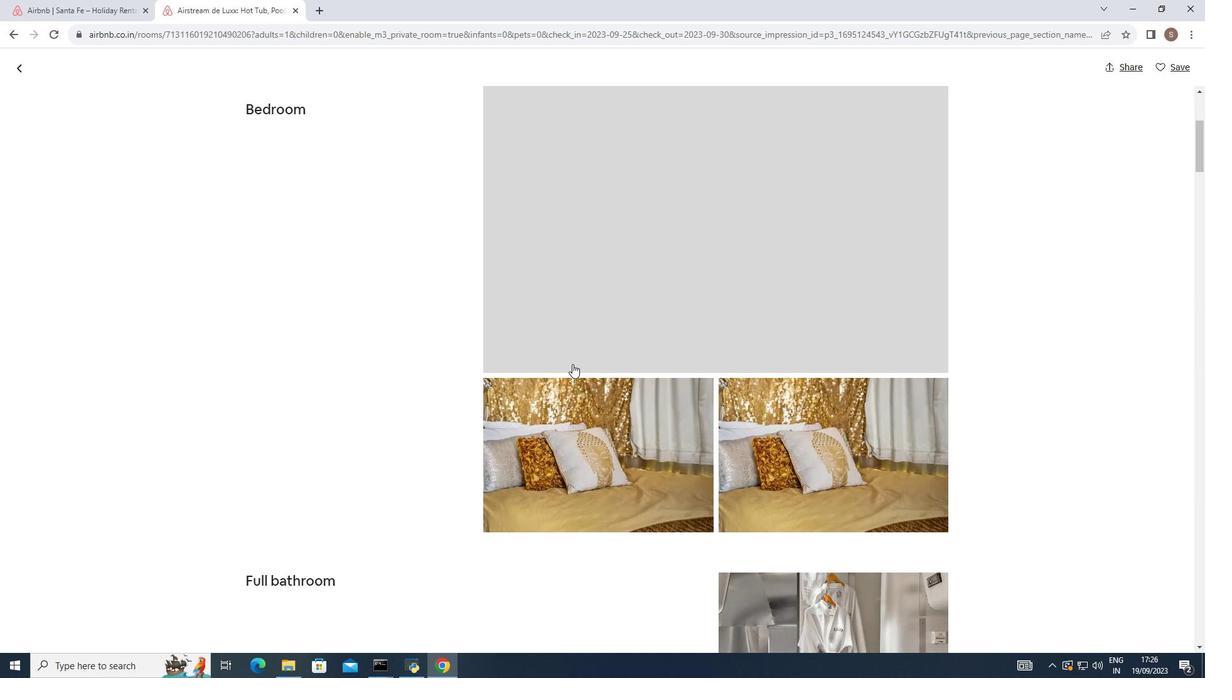
Action: Mouse scrolled (572, 363) with delta (0, 0)
Screenshot: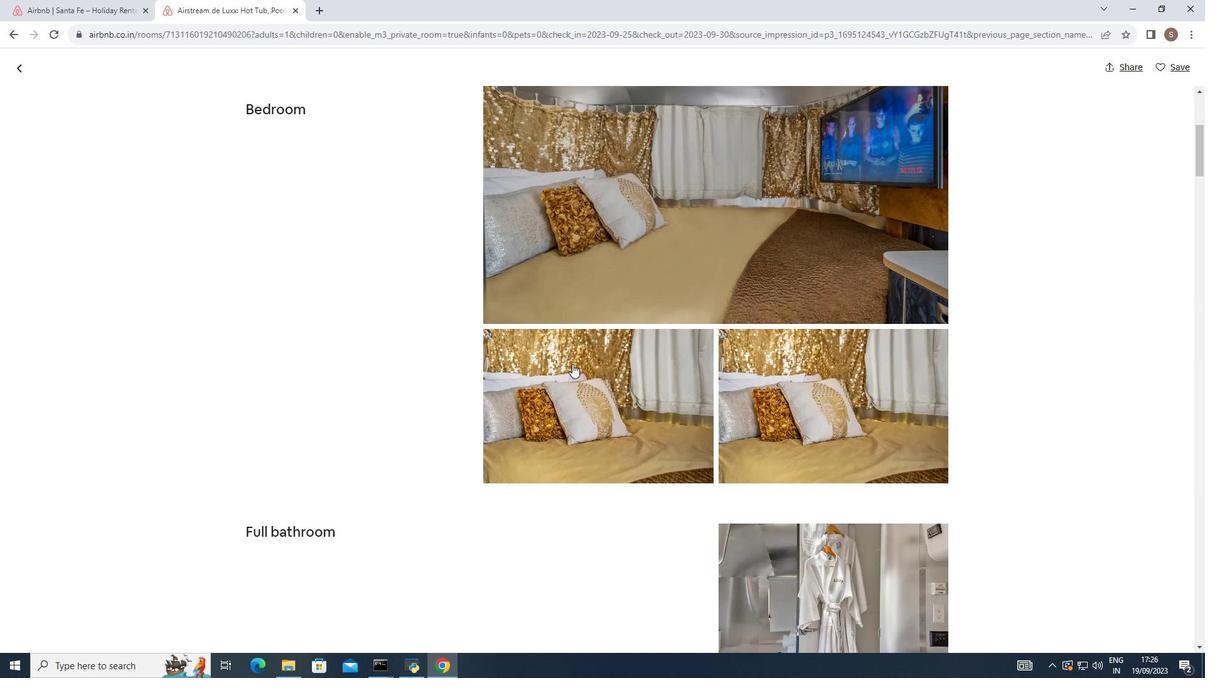 
Action: Mouse moved to (572, 364)
Screenshot: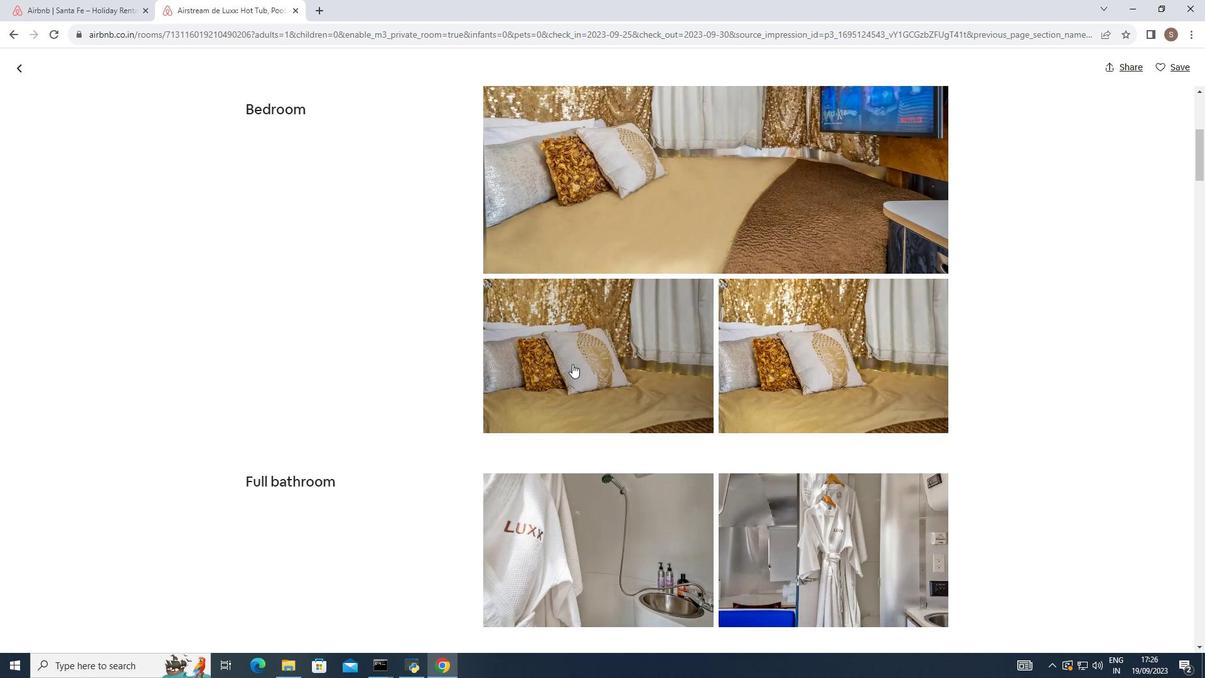 
Action: Mouse scrolled (572, 363) with delta (0, 0)
Screenshot: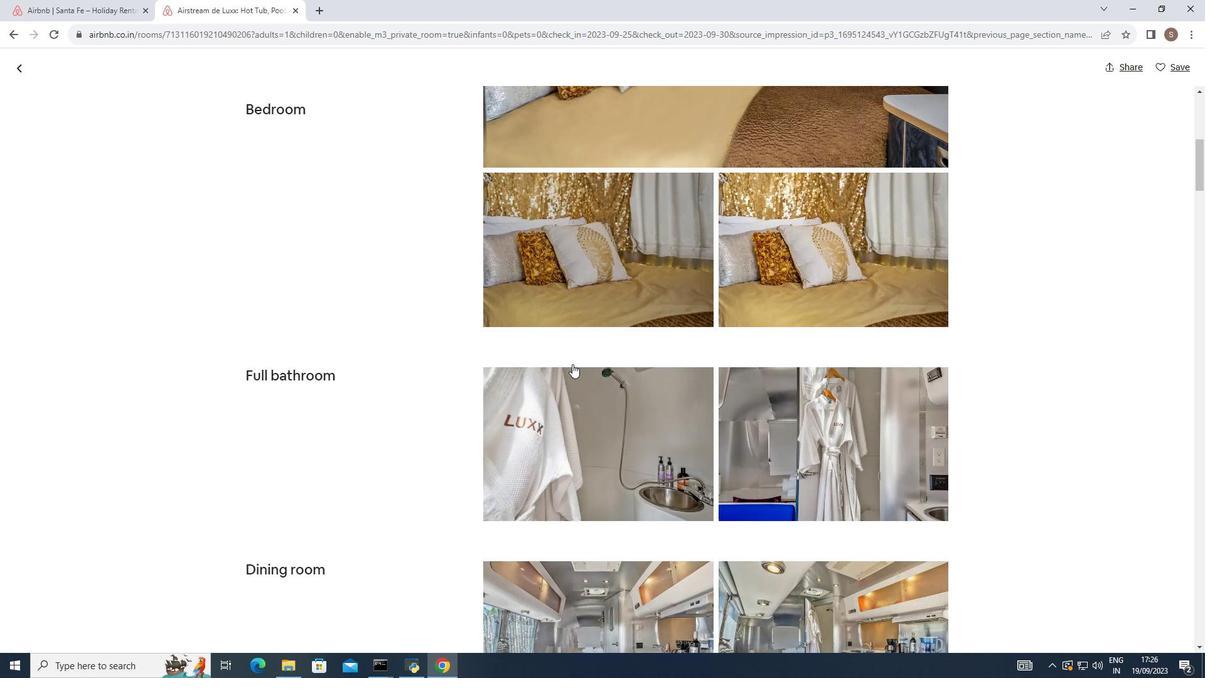 
Action: Mouse scrolled (572, 363) with delta (0, 0)
Screenshot: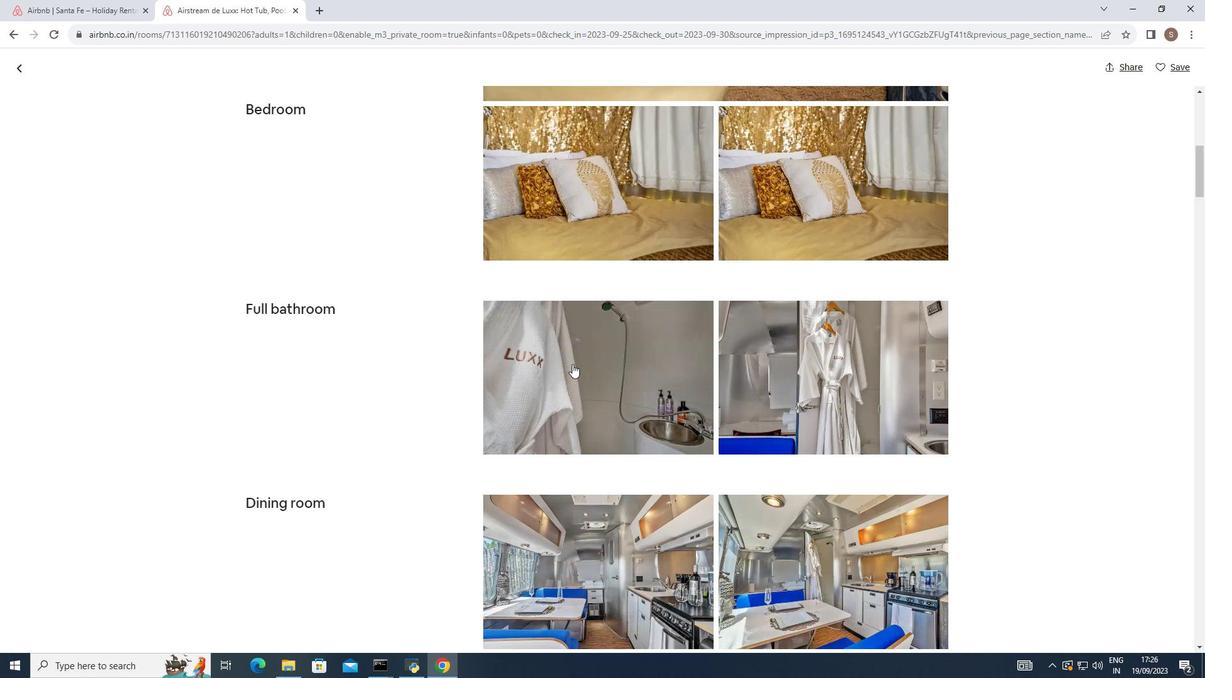 
Action: Mouse scrolled (572, 363) with delta (0, 0)
Screenshot: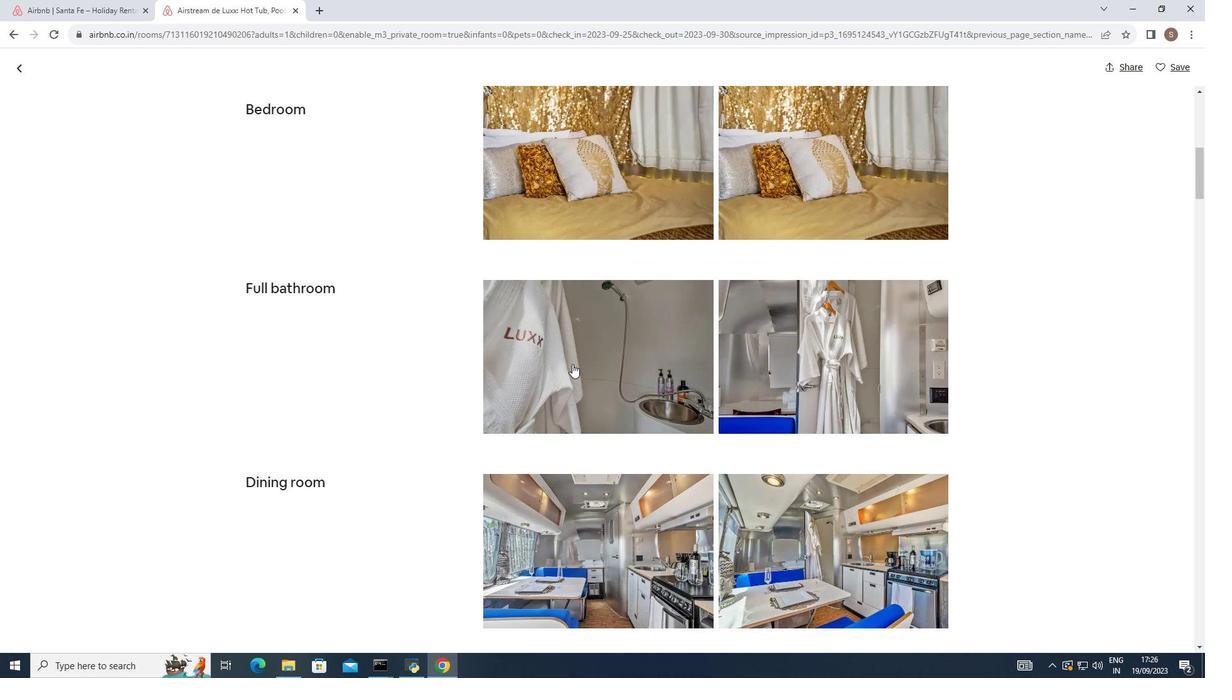 
Action: Mouse scrolled (572, 363) with delta (0, 0)
Screenshot: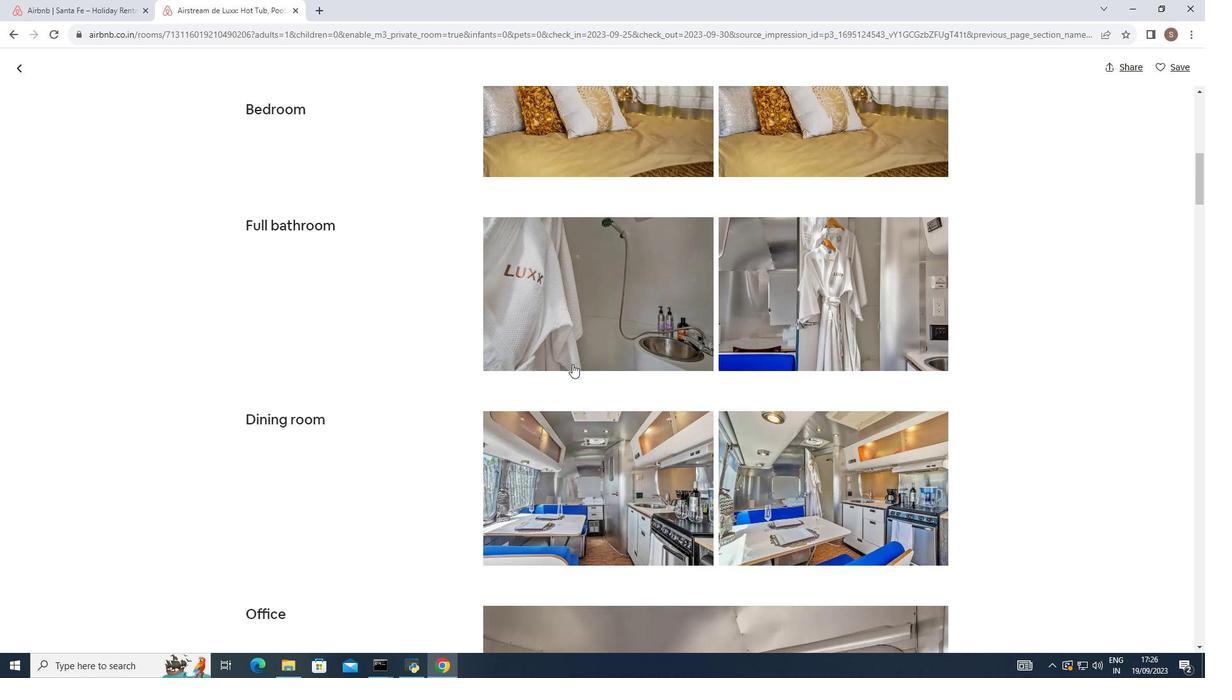 
Action: Mouse scrolled (572, 363) with delta (0, 0)
Screenshot: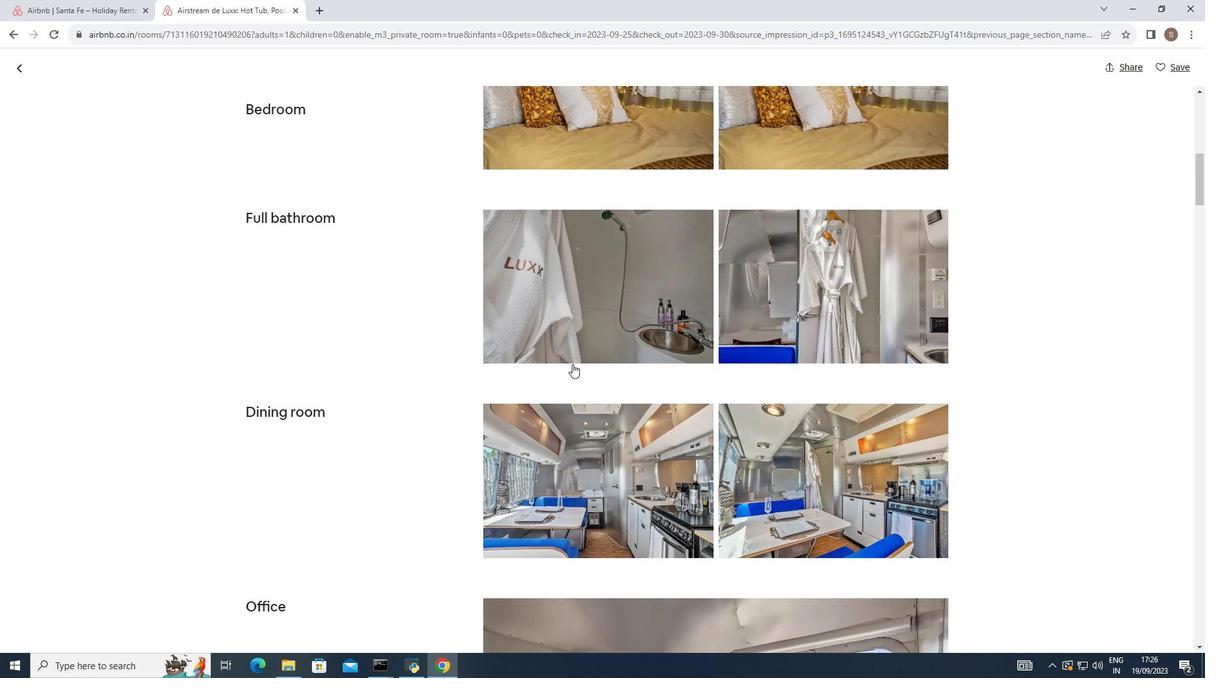 
Action: Mouse moved to (572, 364)
Screenshot: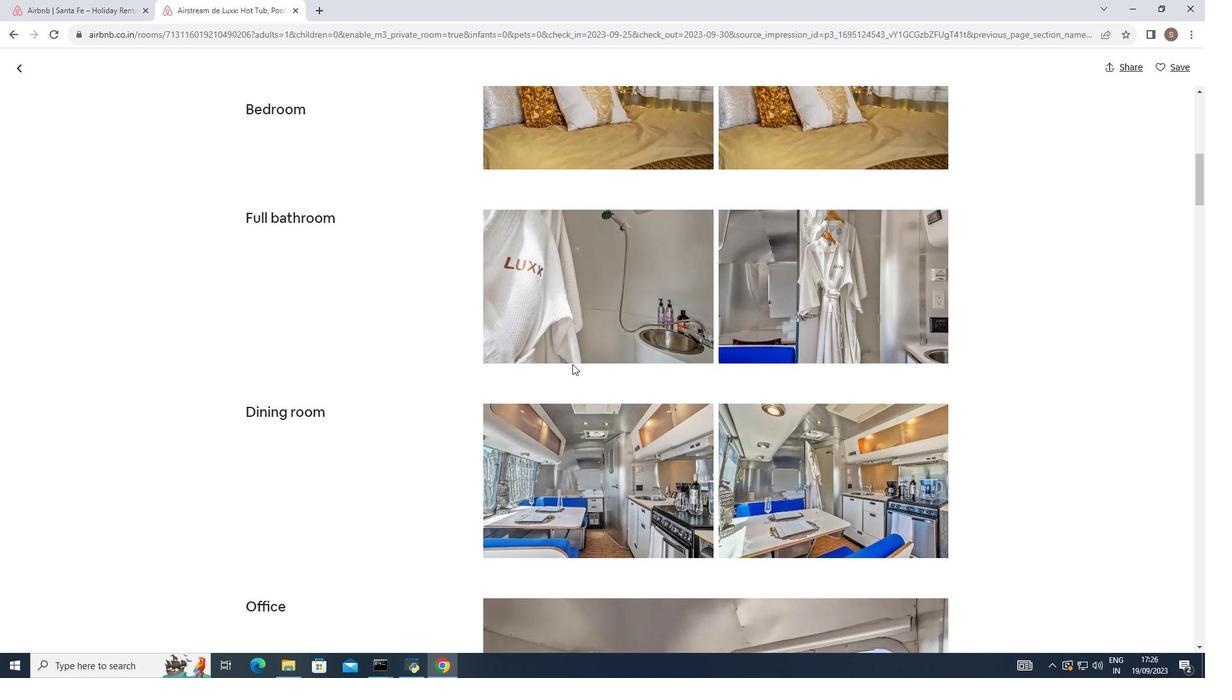 
Action: Mouse scrolled (572, 363) with delta (0, 0)
Screenshot: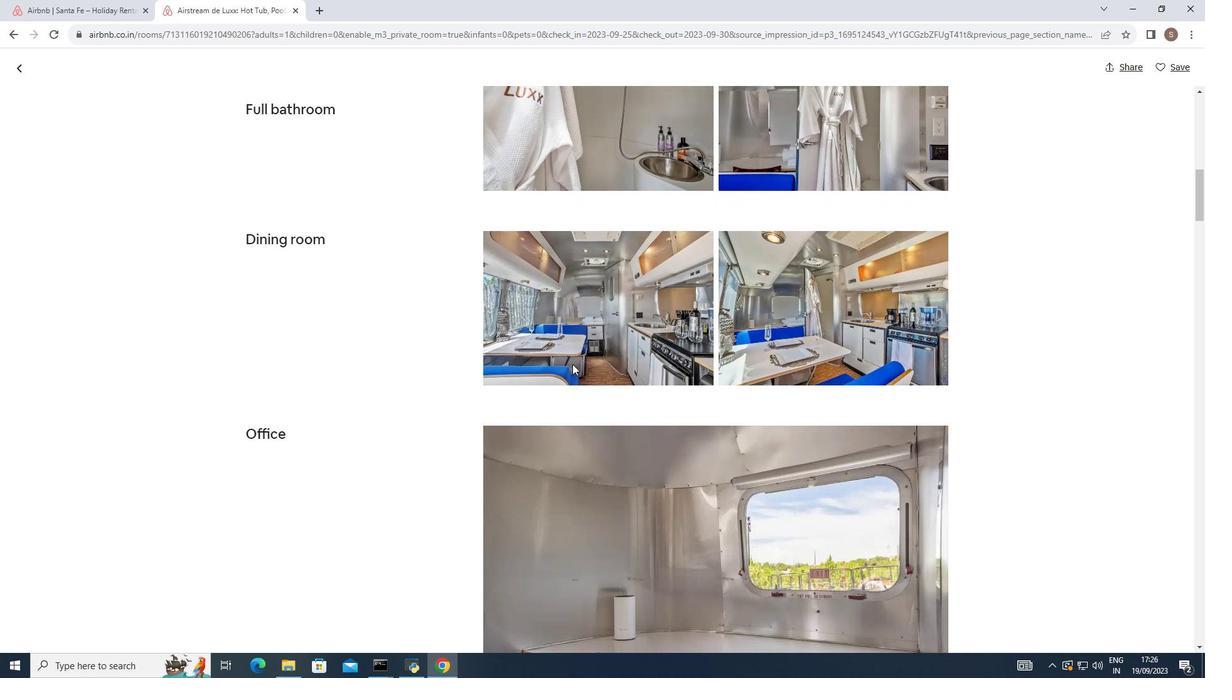 
Action: Mouse scrolled (572, 363) with delta (0, 0)
Screenshot: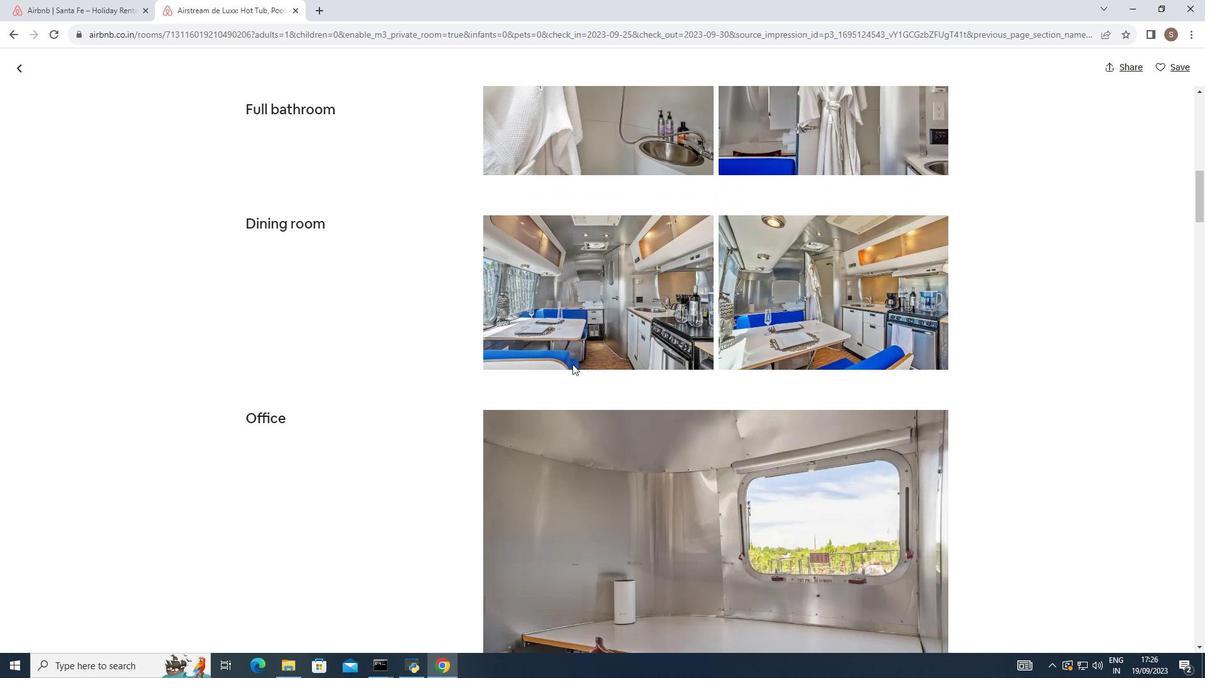 
Action: Mouse scrolled (572, 363) with delta (0, 0)
Screenshot: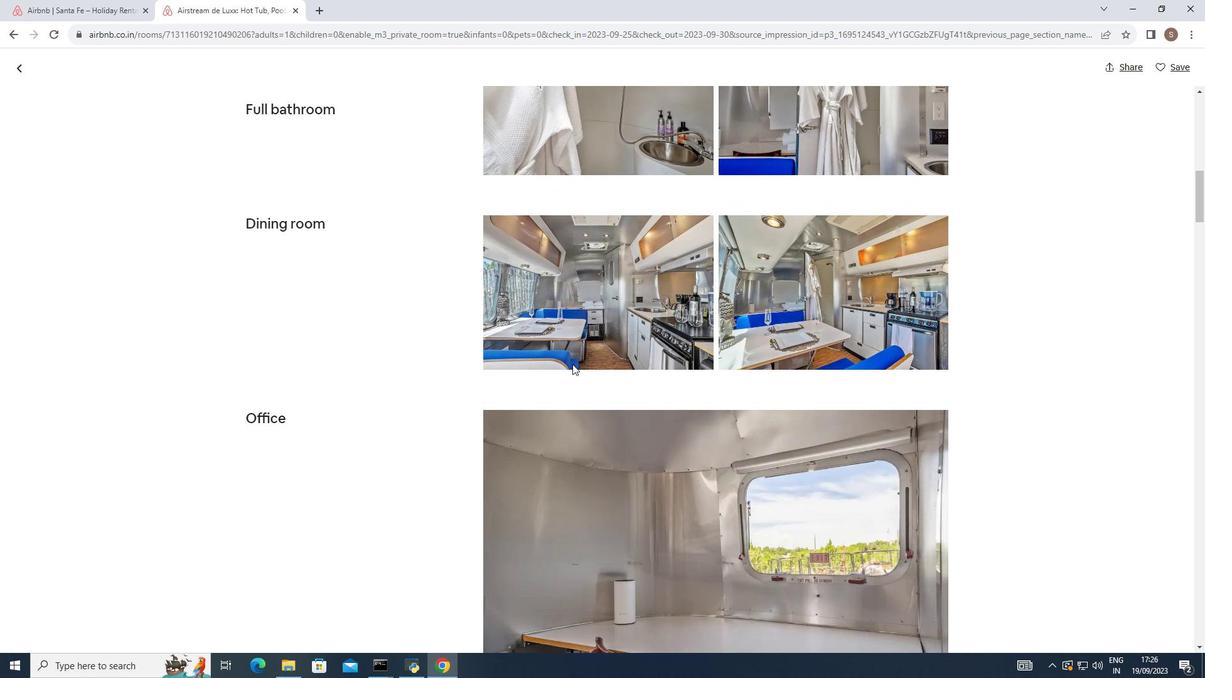 
Action: Mouse moved to (572, 363)
Screenshot: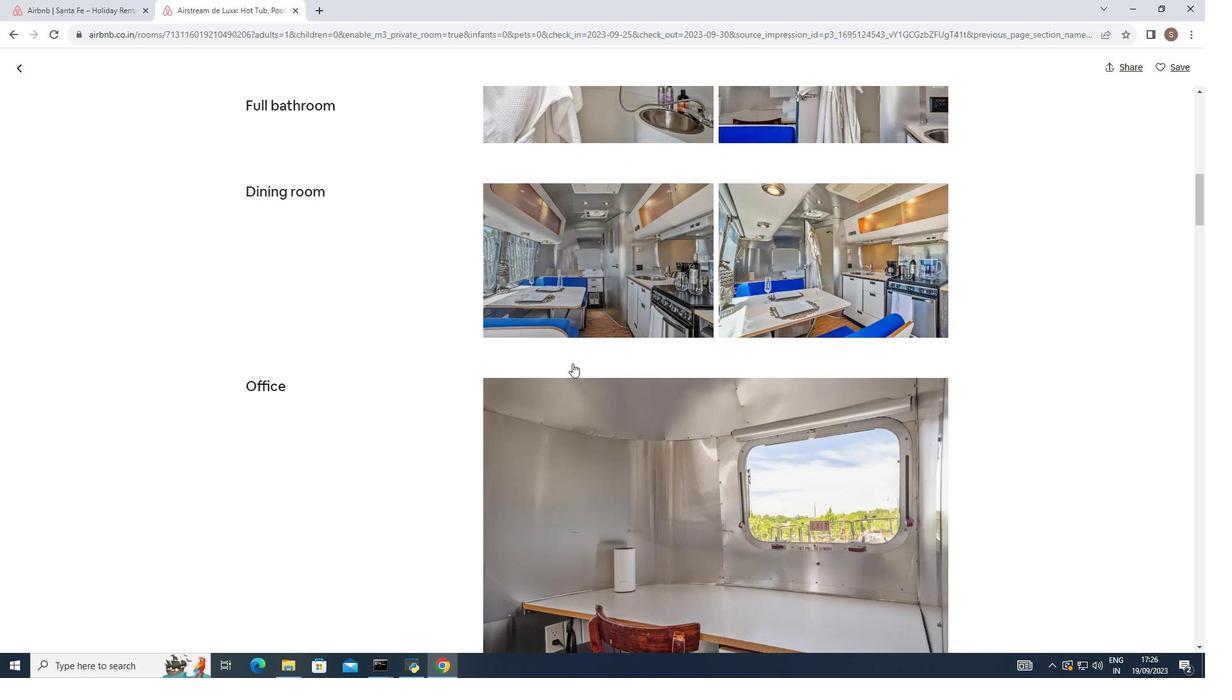 
Action: Mouse scrolled (572, 363) with delta (0, 0)
Screenshot: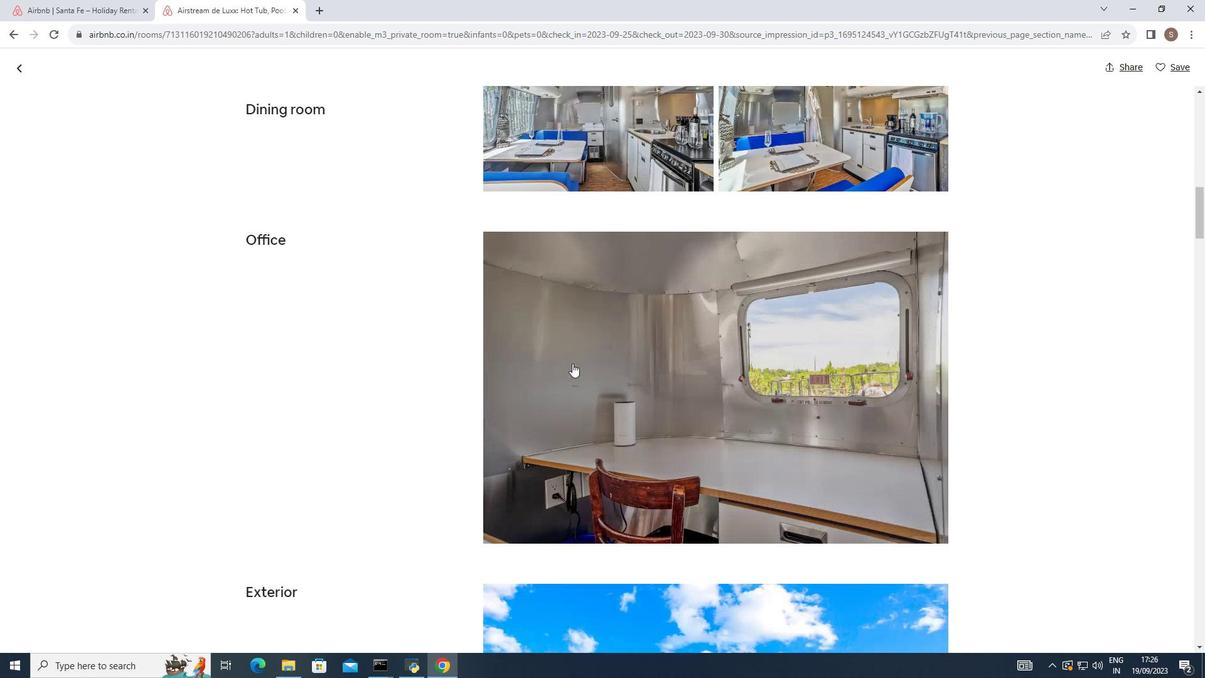 
Action: Mouse scrolled (572, 363) with delta (0, 0)
Screenshot: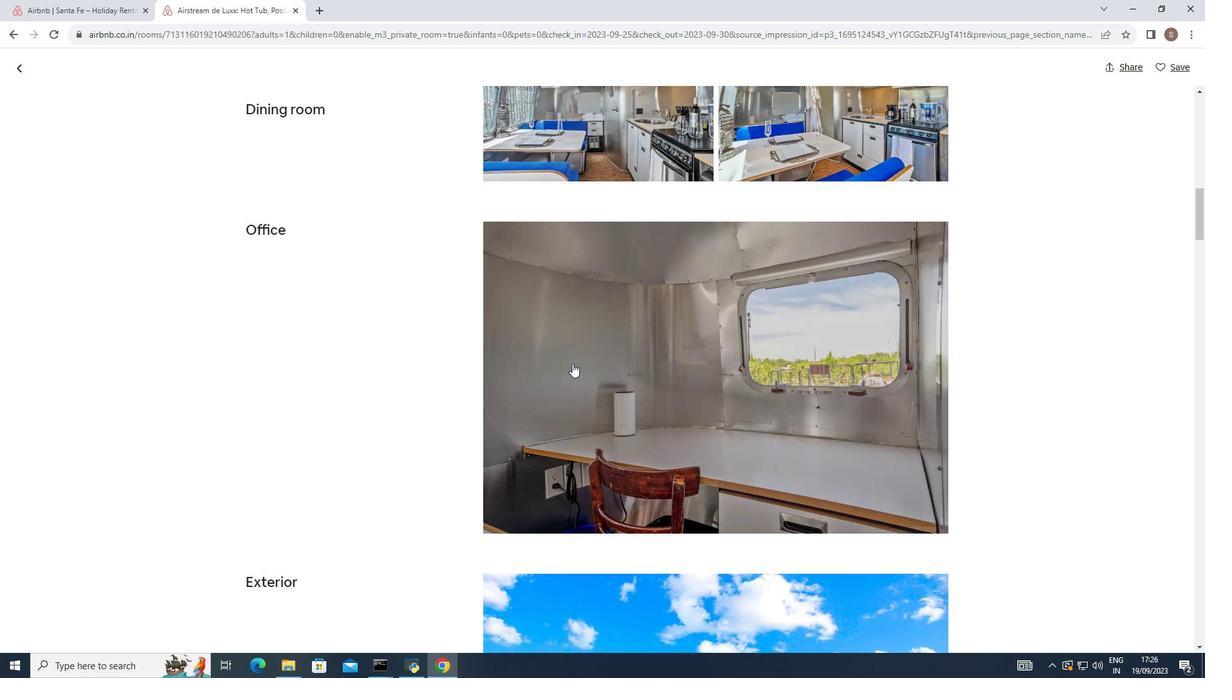 
Action: Mouse scrolled (572, 363) with delta (0, 0)
Screenshot: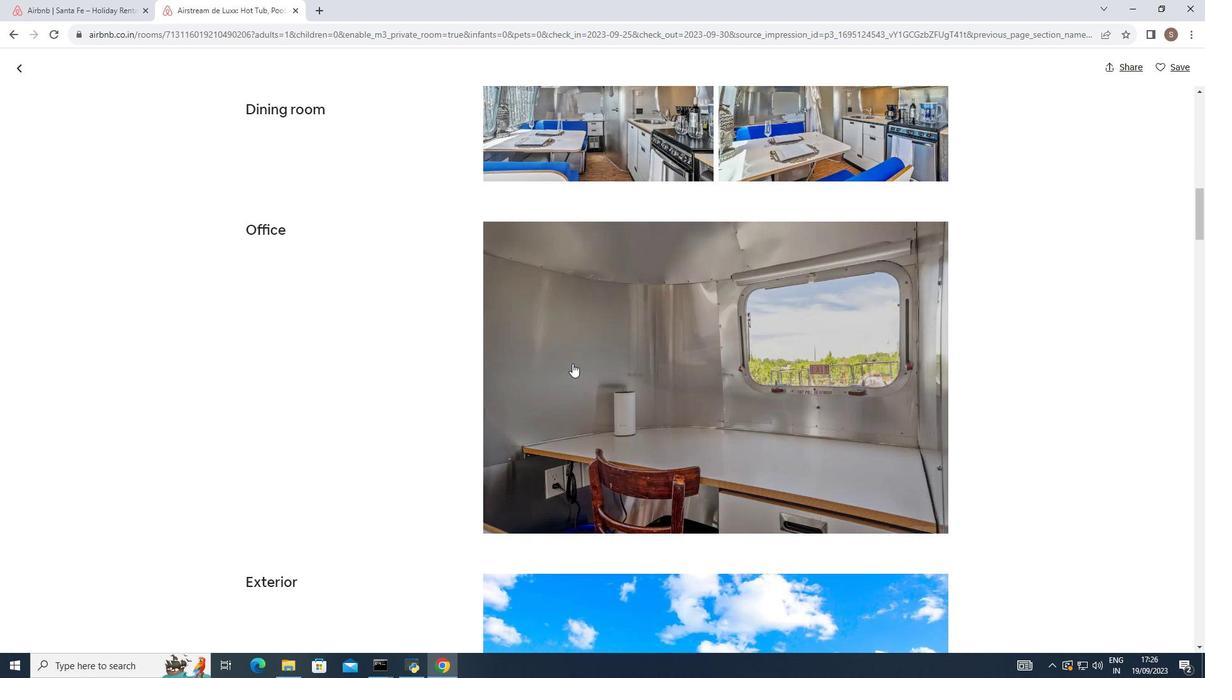 
Action: Mouse scrolled (572, 363) with delta (0, 0)
Screenshot: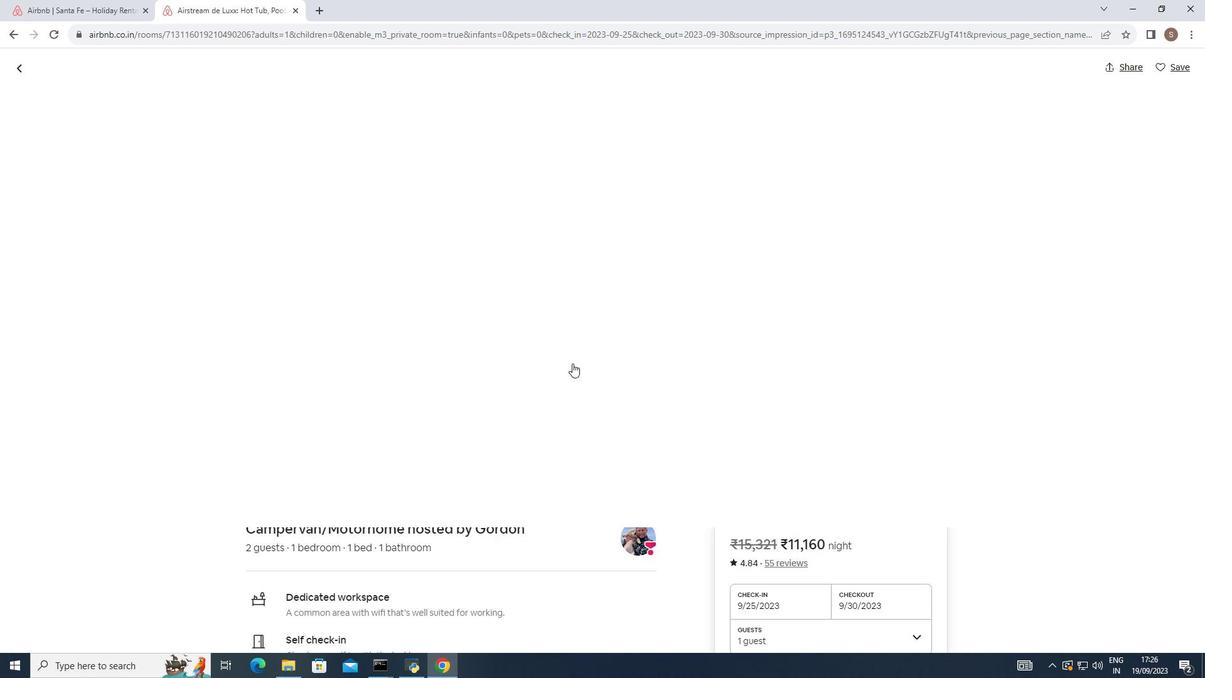 
Action: Mouse scrolled (572, 363) with delta (0, 0)
Screenshot: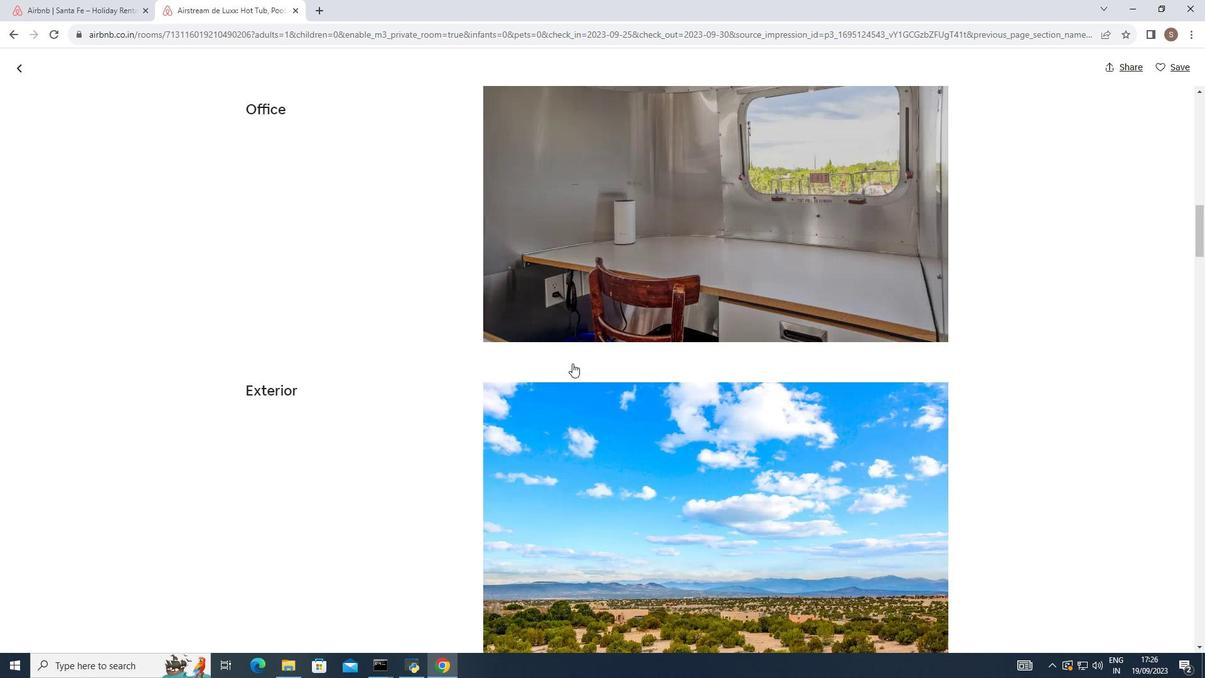 
Action: Mouse scrolled (572, 363) with delta (0, 0)
Screenshot: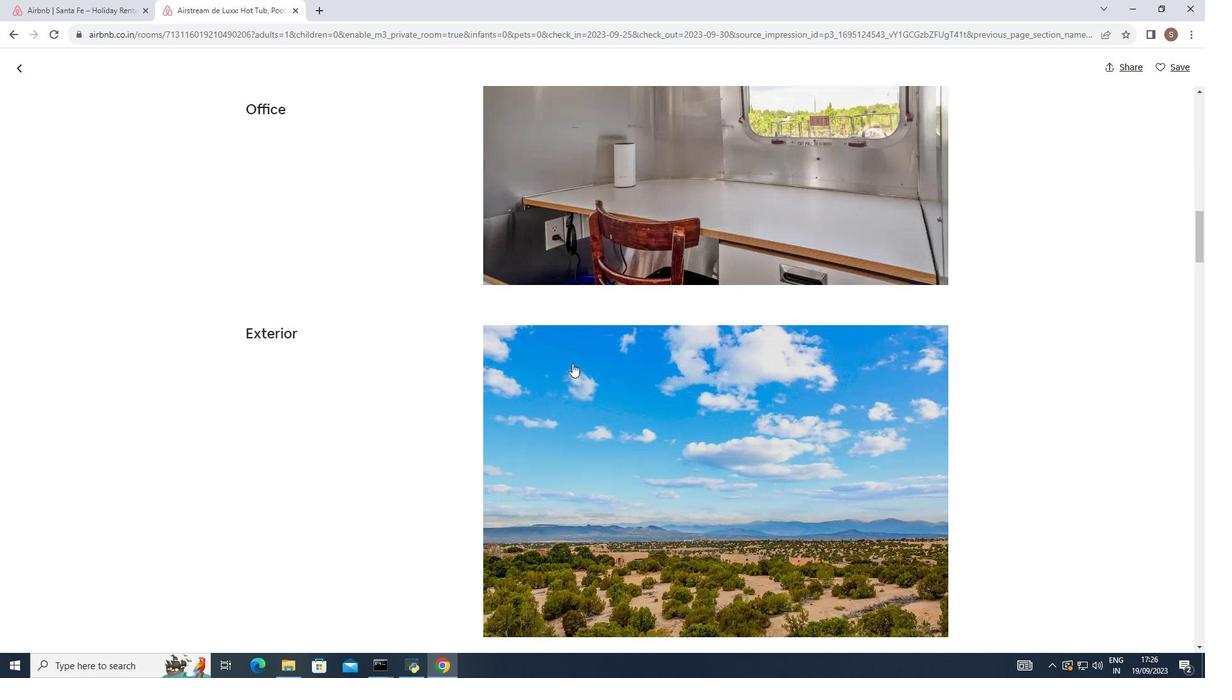 
Action: Mouse scrolled (572, 363) with delta (0, 0)
Screenshot: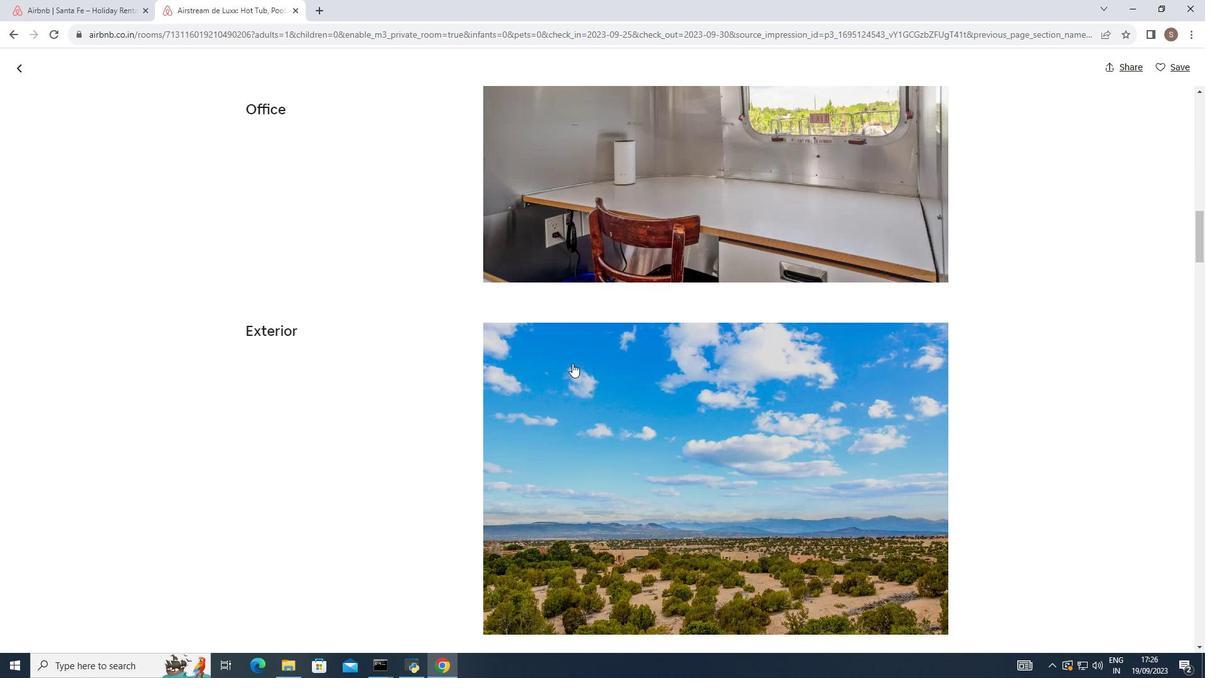 
Action: Mouse moved to (572, 362)
Screenshot: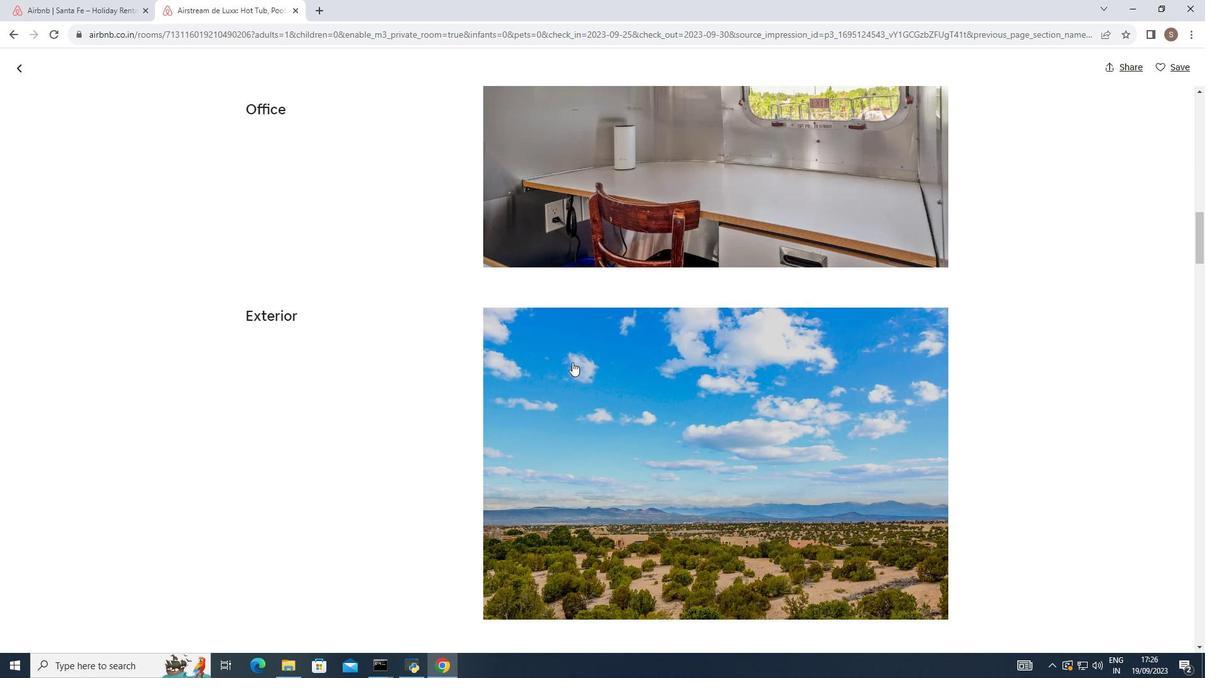 
Action: Mouse scrolled (572, 361) with delta (0, 0)
Screenshot: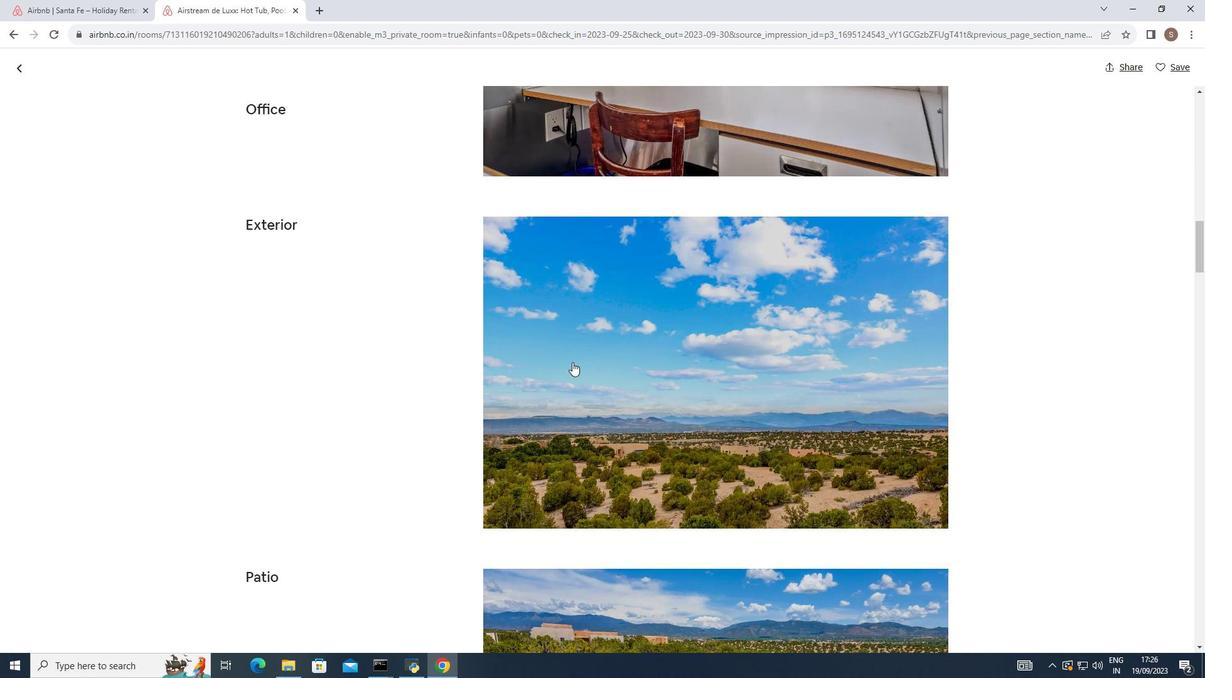 
Action: Mouse scrolled (572, 361) with delta (0, 0)
Screenshot: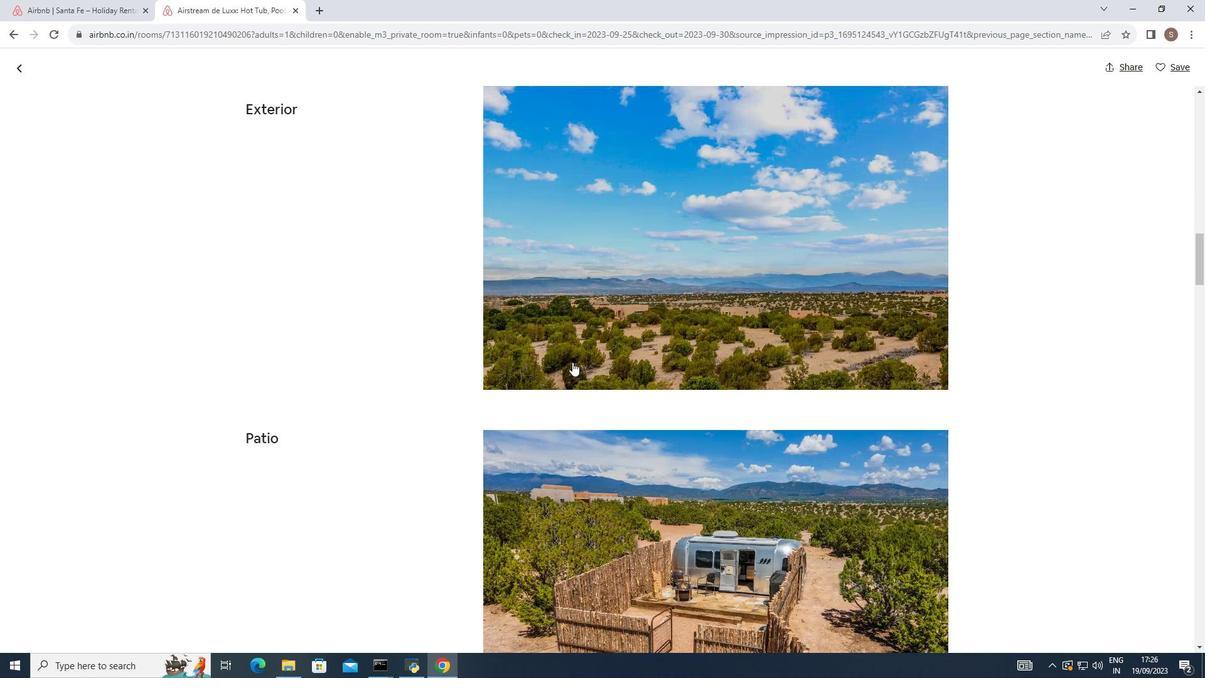 
Action: Mouse scrolled (572, 361) with delta (0, 0)
Screenshot: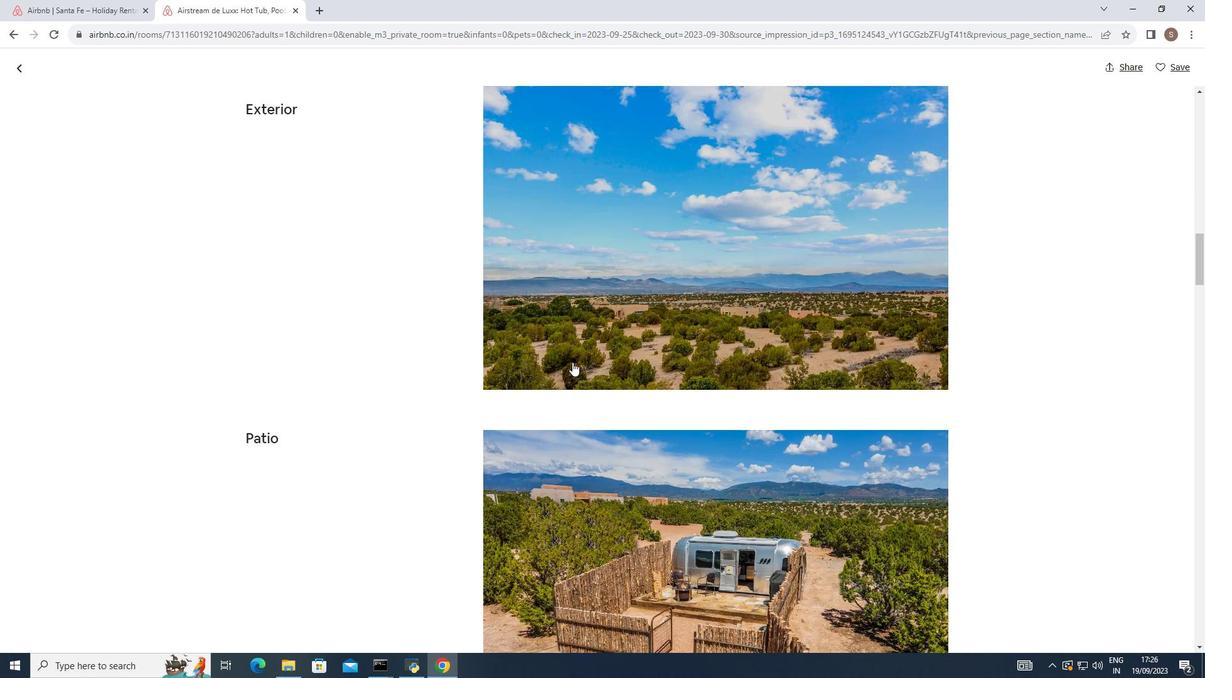 
Action: Mouse scrolled (572, 361) with delta (0, 0)
Screenshot: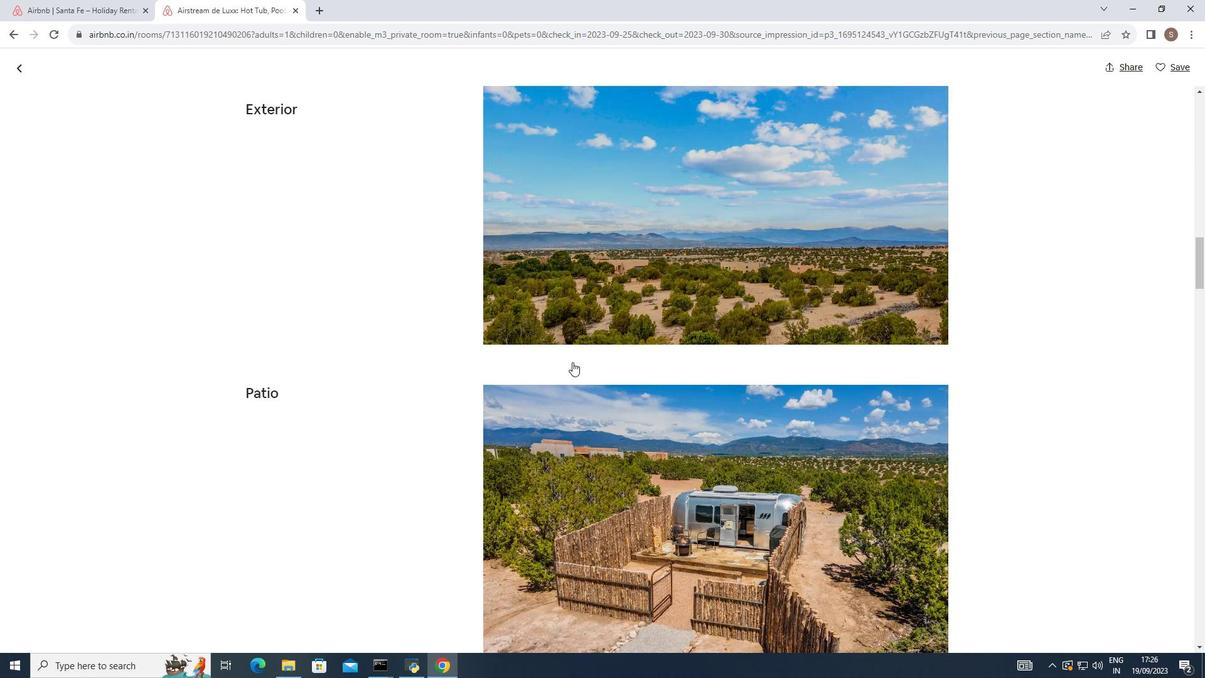 
Action: Mouse scrolled (572, 361) with delta (0, 0)
Screenshot: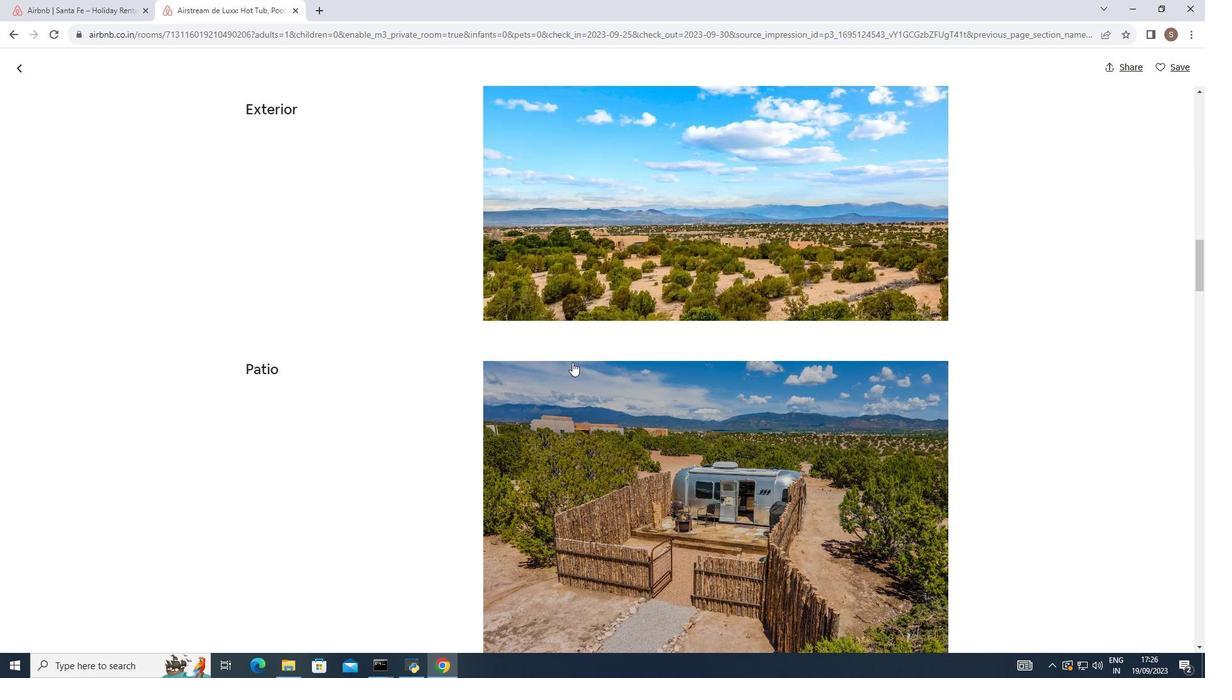 
Action: Mouse scrolled (572, 361) with delta (0, 0)
Screenshot: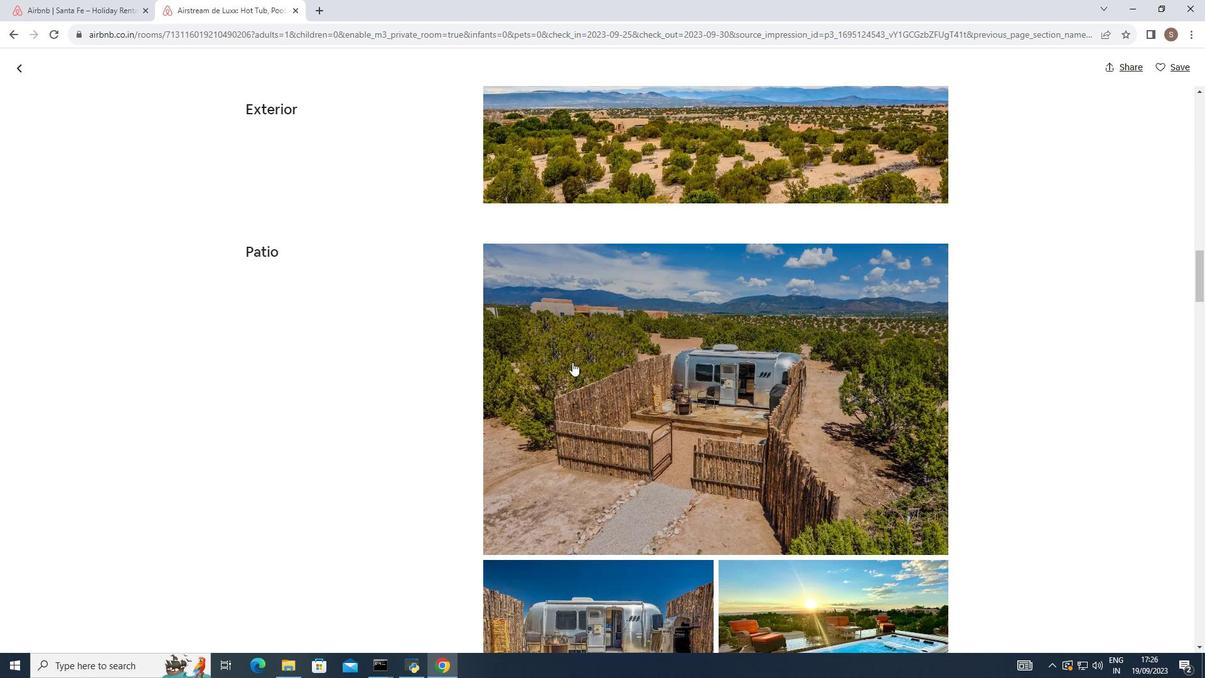 
Action: Mouse scrolled (572, 361) with delta (0, 0)
Screenshot: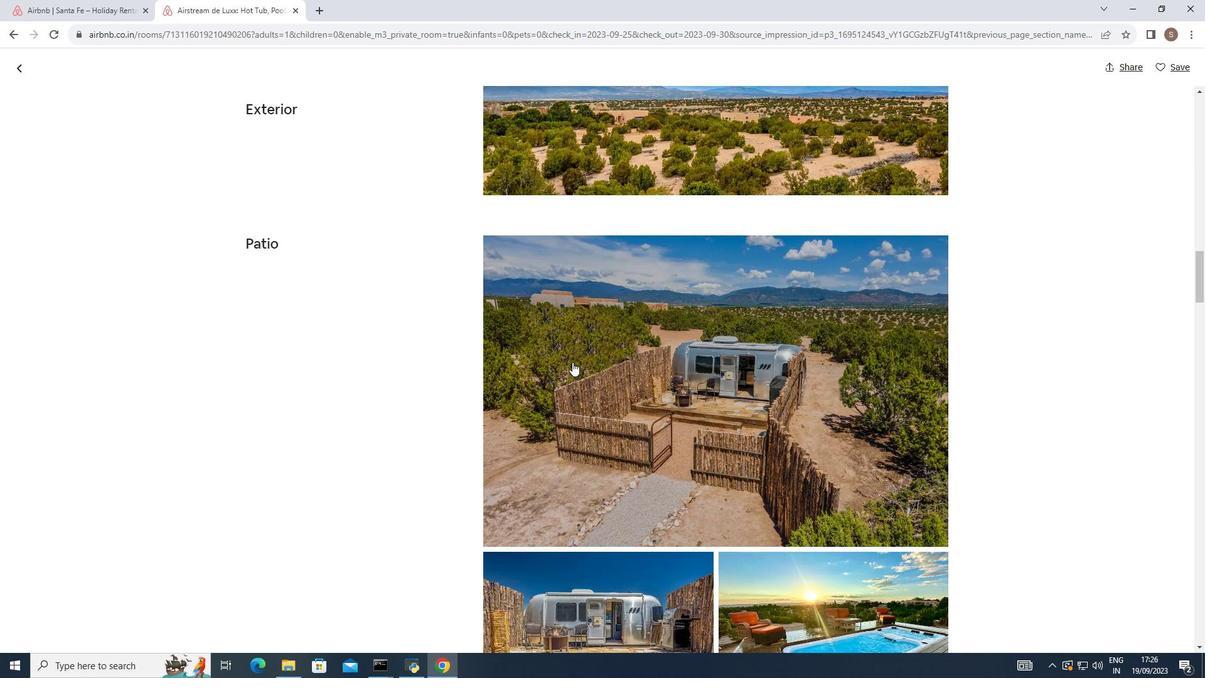 
Action: Mouse scrolled (572, 361) with delta (0, 0)
Screenshot: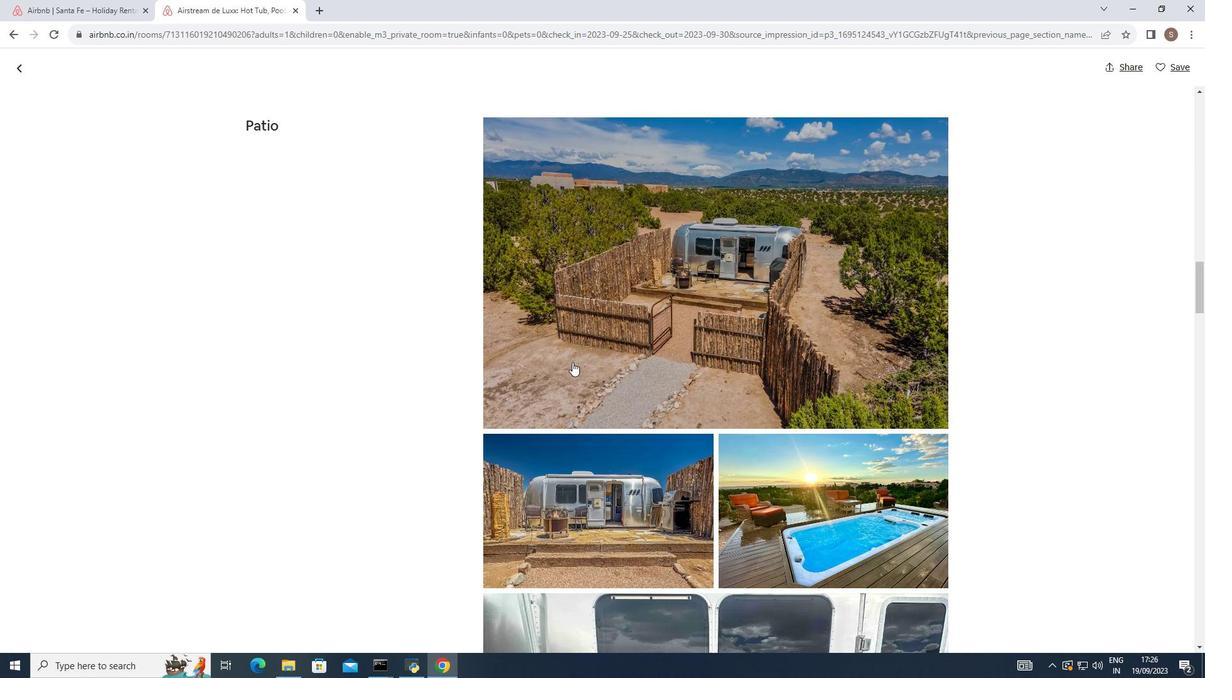 
Action: Mouse moved to (572, 362)
Screenshot: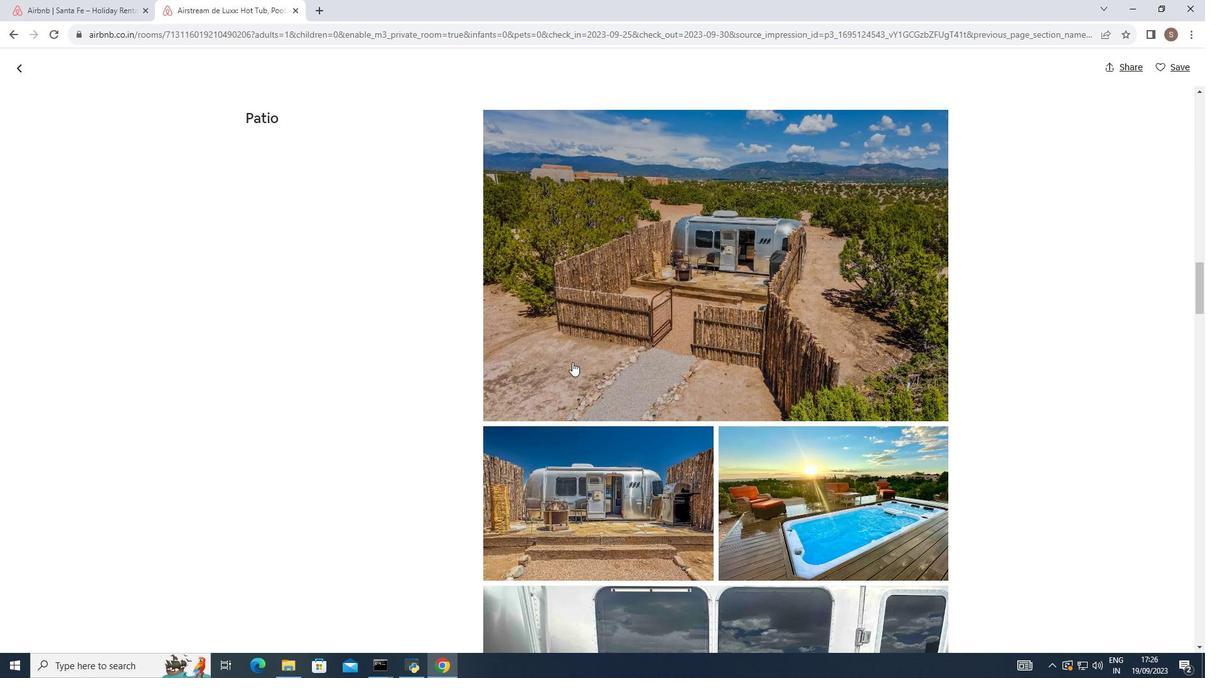 
Action: Mouse scrolled (572, 361) with delta (0, 0)
Screenshot: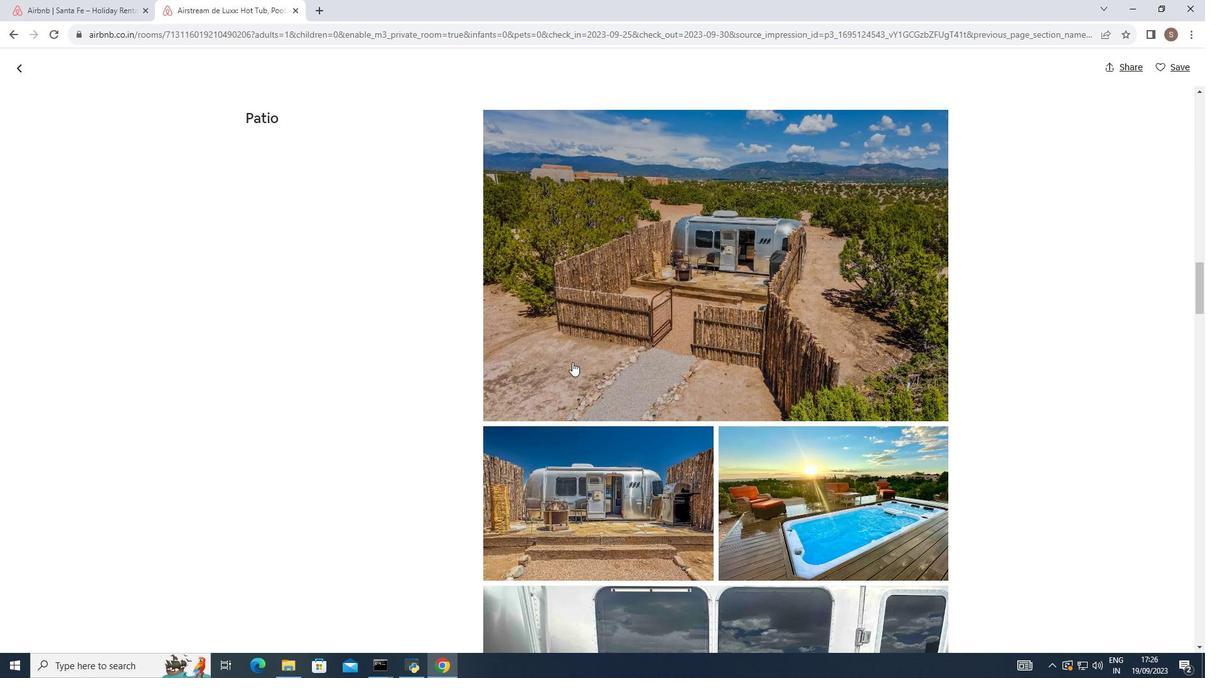 
Action: Mouse moved to (573, 362)
Screenshot: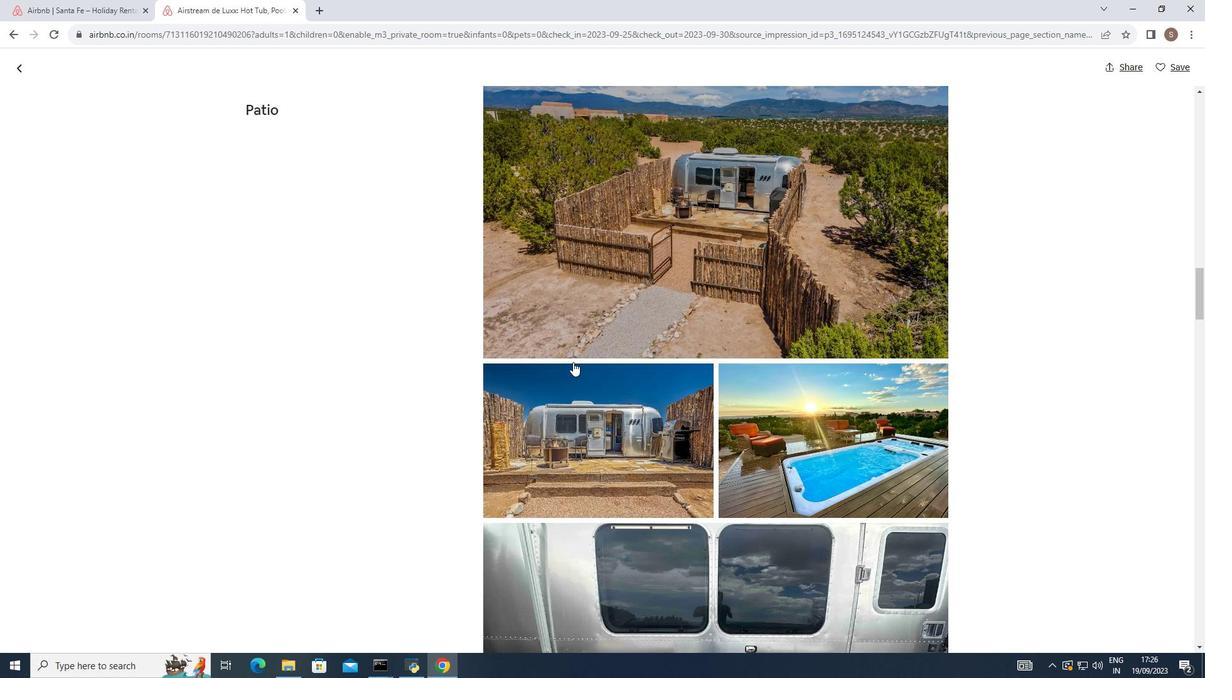 
Action: Mouse scrolled (573, 361) with delta (0, 0)
Screenshot: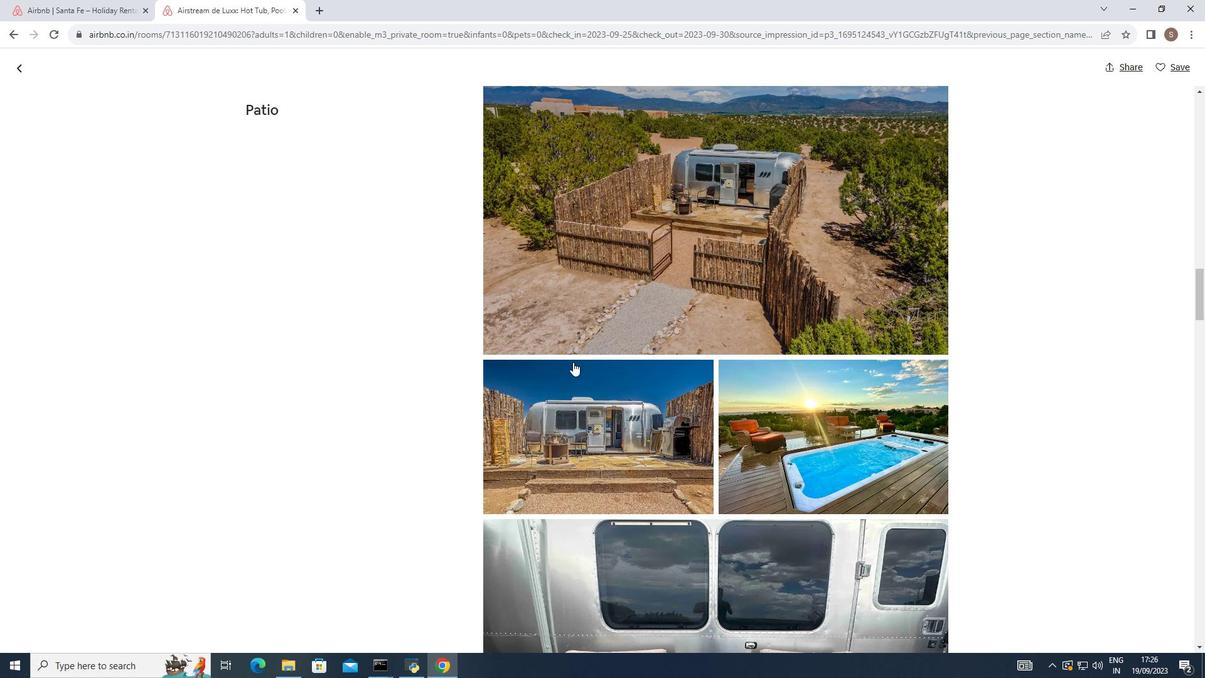 
Action: Mouse scrolled (573, 361) with delta (0, 0)
Screenshot: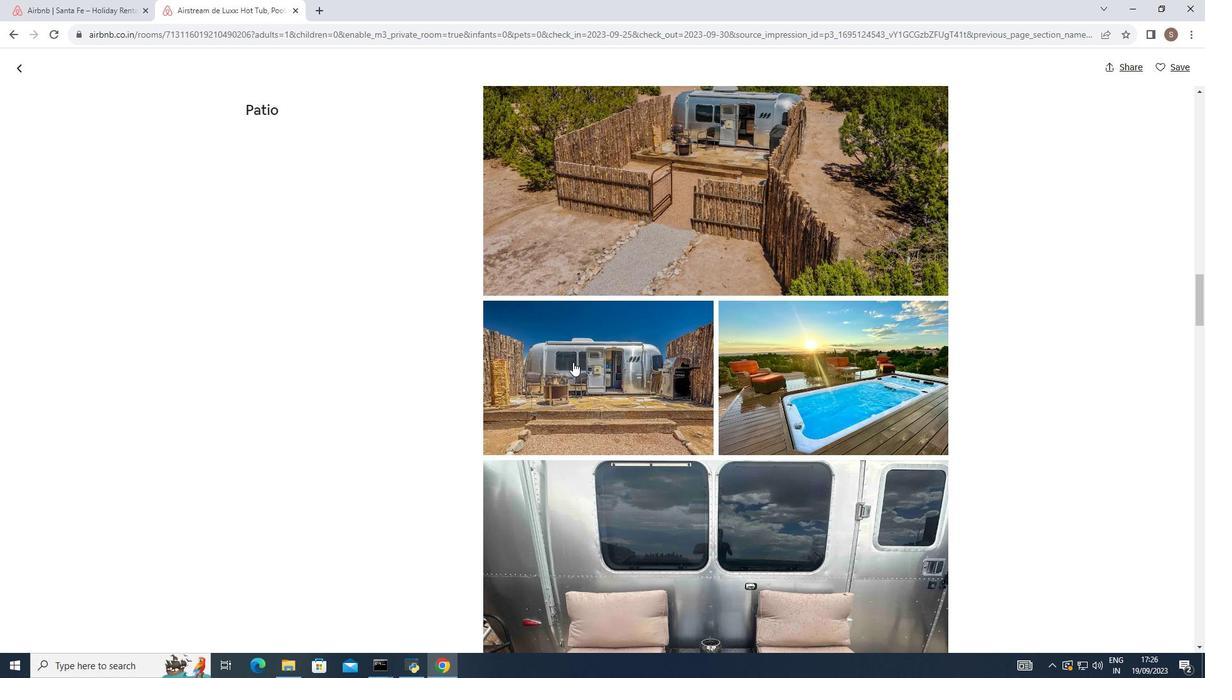 
Action: Mouse scrolled (573, 361) with delta (0, 0)
Screenshot: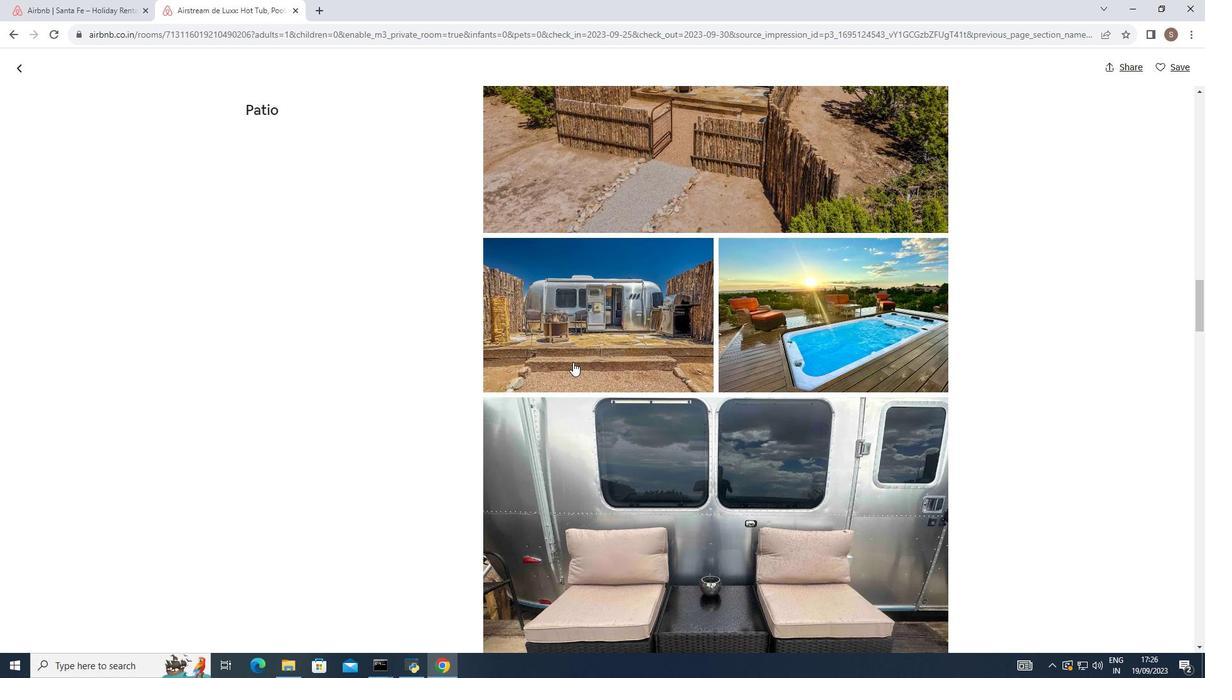 
Action: Mouse moved to (569, 358)
Screenshot: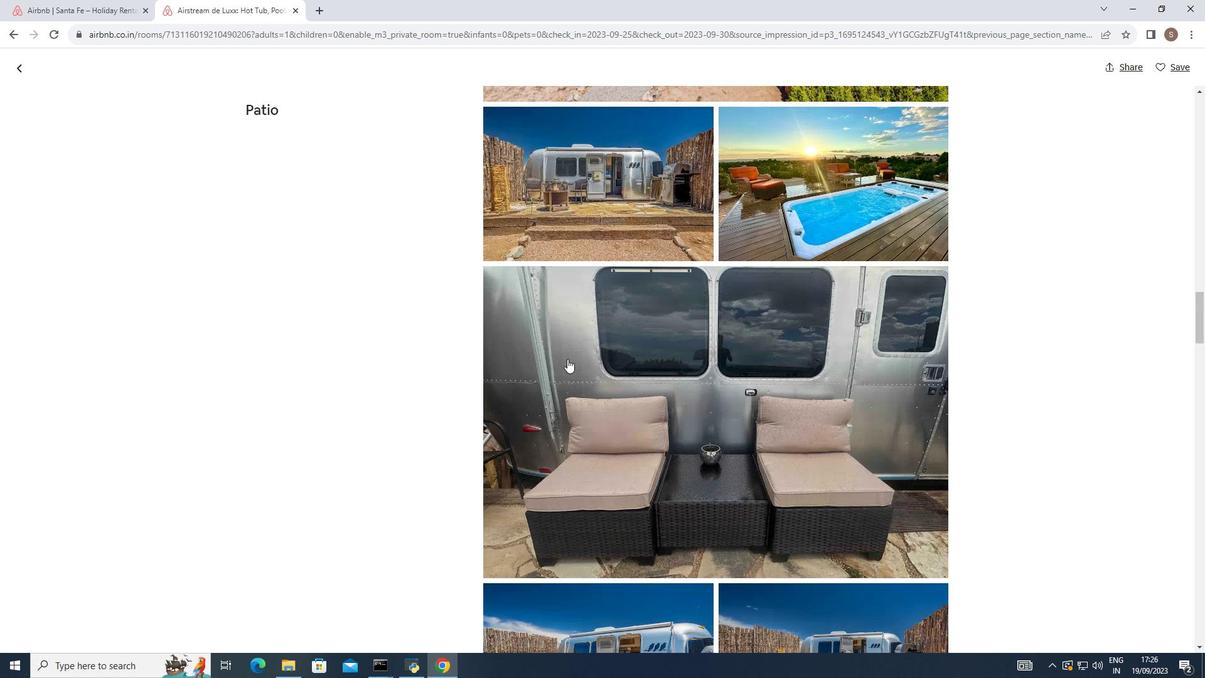 
Action: Mouse scrolled (569, 358) with delta (0, 0)
Screenshot: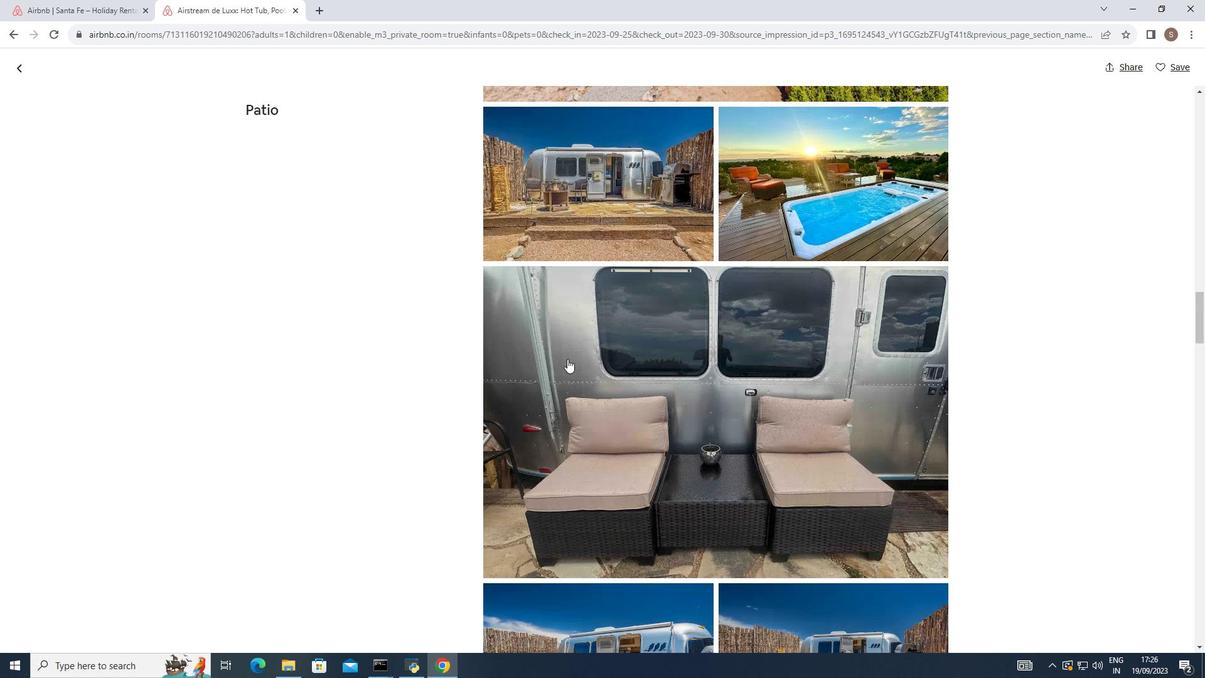 
Action: Mouse moved to (567, 359)
Screenshot: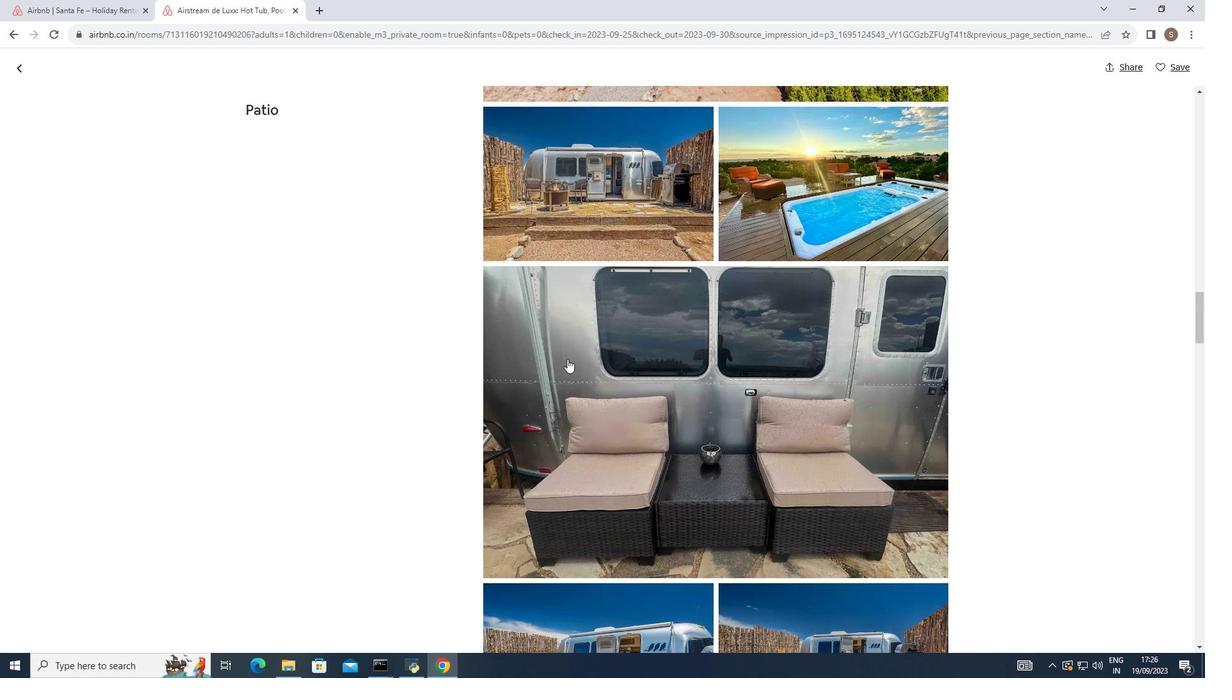 
Action: Mouse scrolled (567, 358) with delta (0, 0)
Screenshot: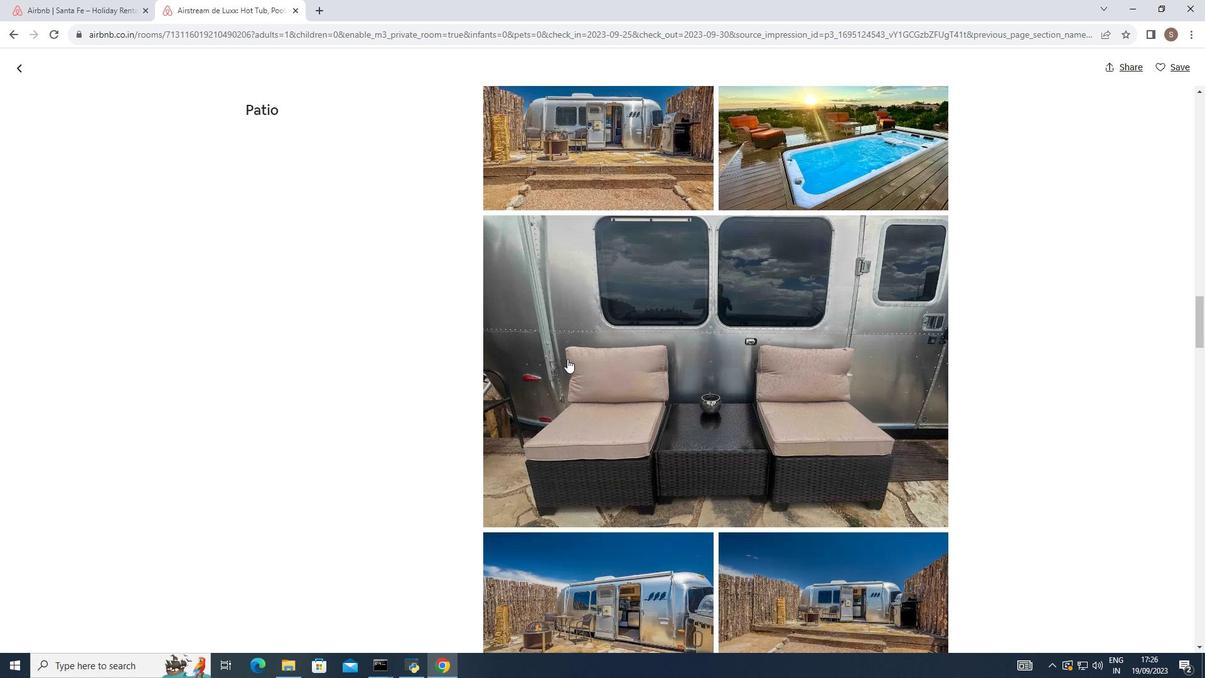 
Action: Mouse scrolled (567, 358) with delta (0, 0)
Screenshot: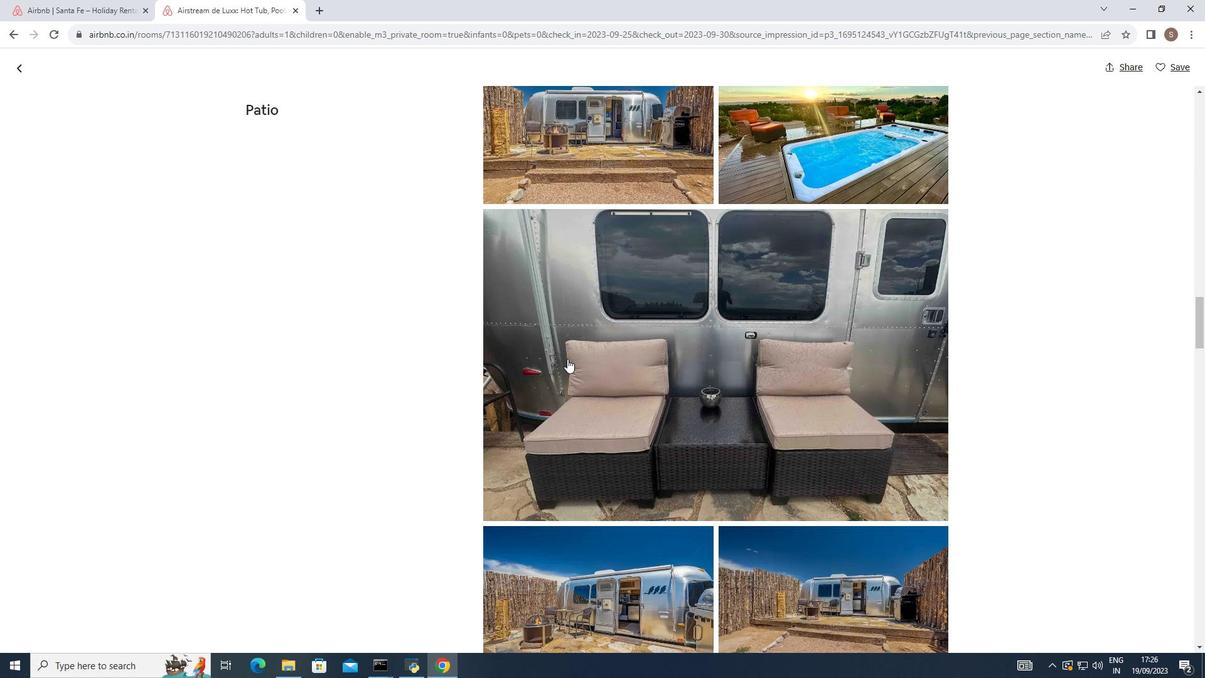 
Action: Mouse moved to (567, 355)
Screenshot: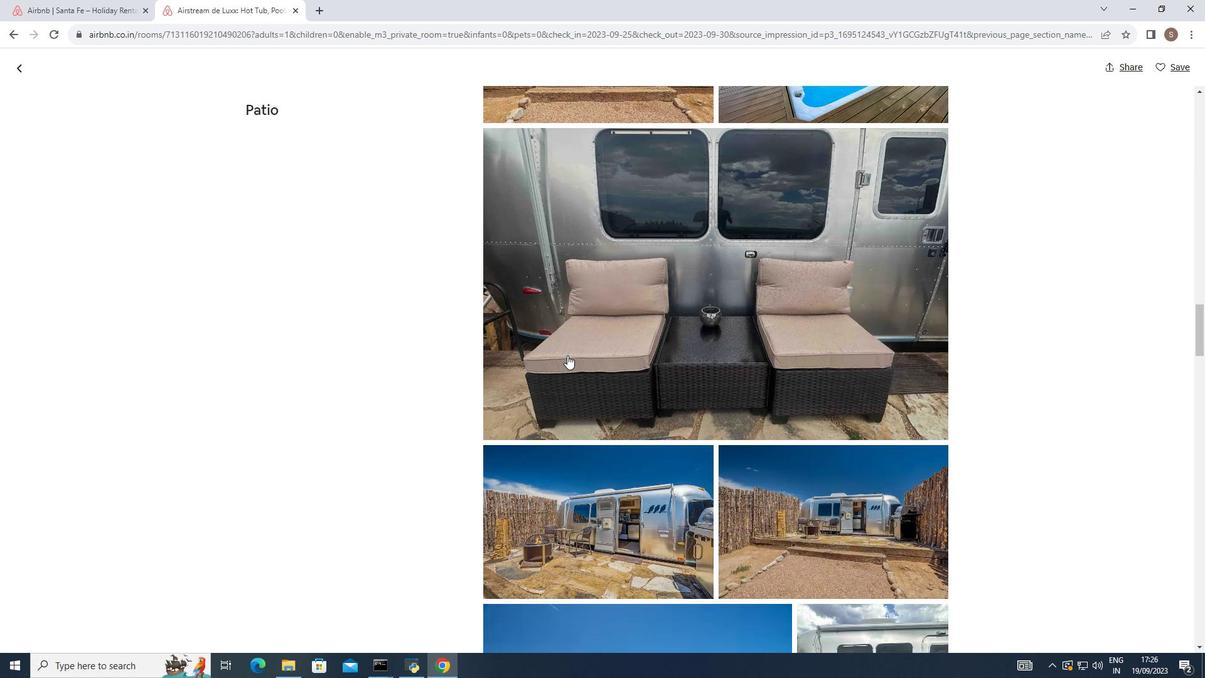 
Action: Mouse scrolled (567, 354) with delta (0, 0)
Screenshot: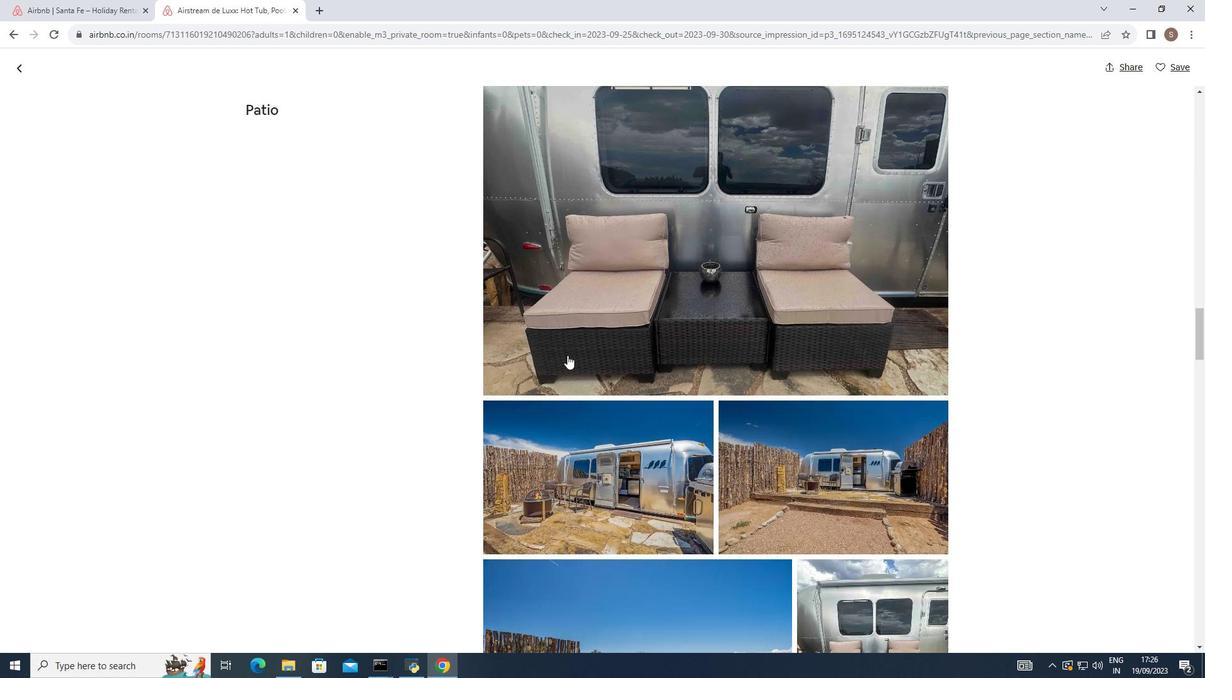 
Action: Mouse scrolled (567, 354) with delta (0, 0)
Screenshot: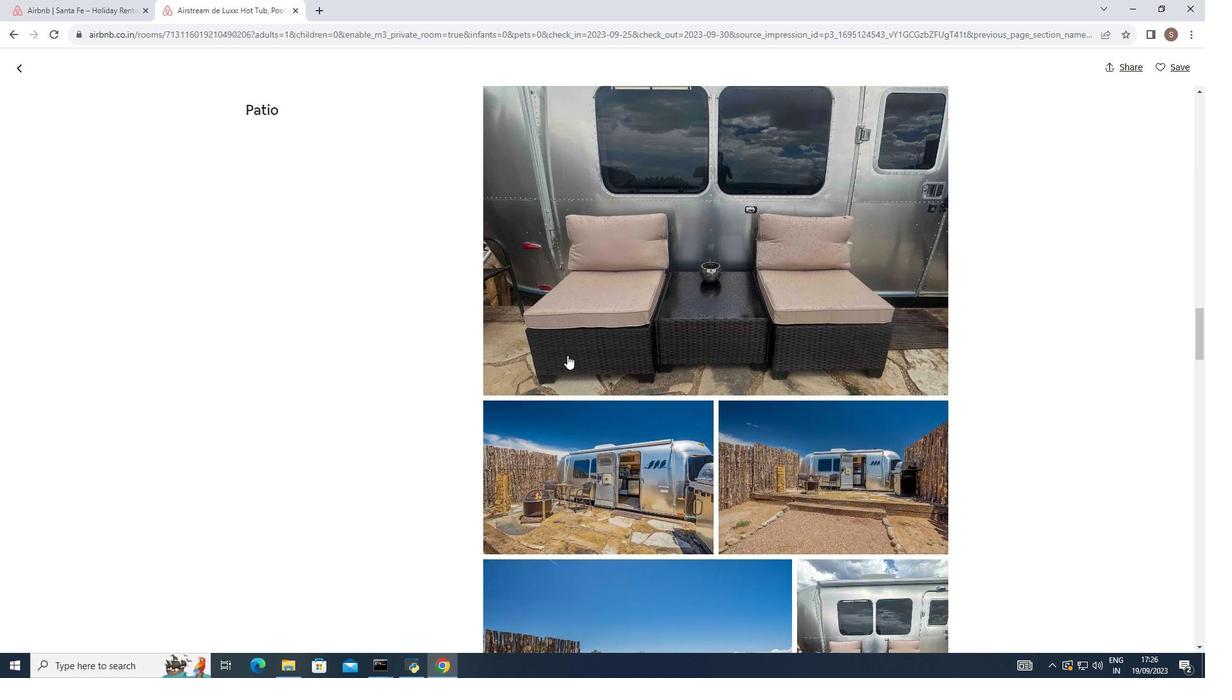 
Action: Mouse moved to (567, 355)
Screenshot: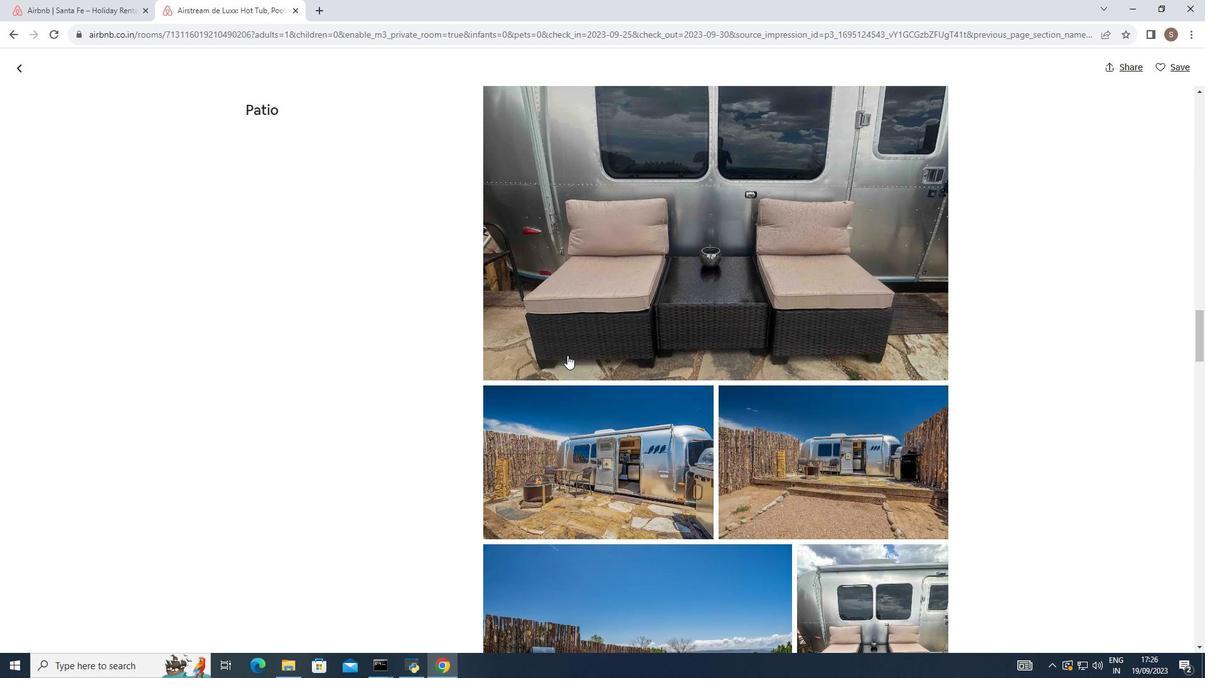 
Action: Mouse scrolled (567, 354) with delta (0, 0)
Screenshot: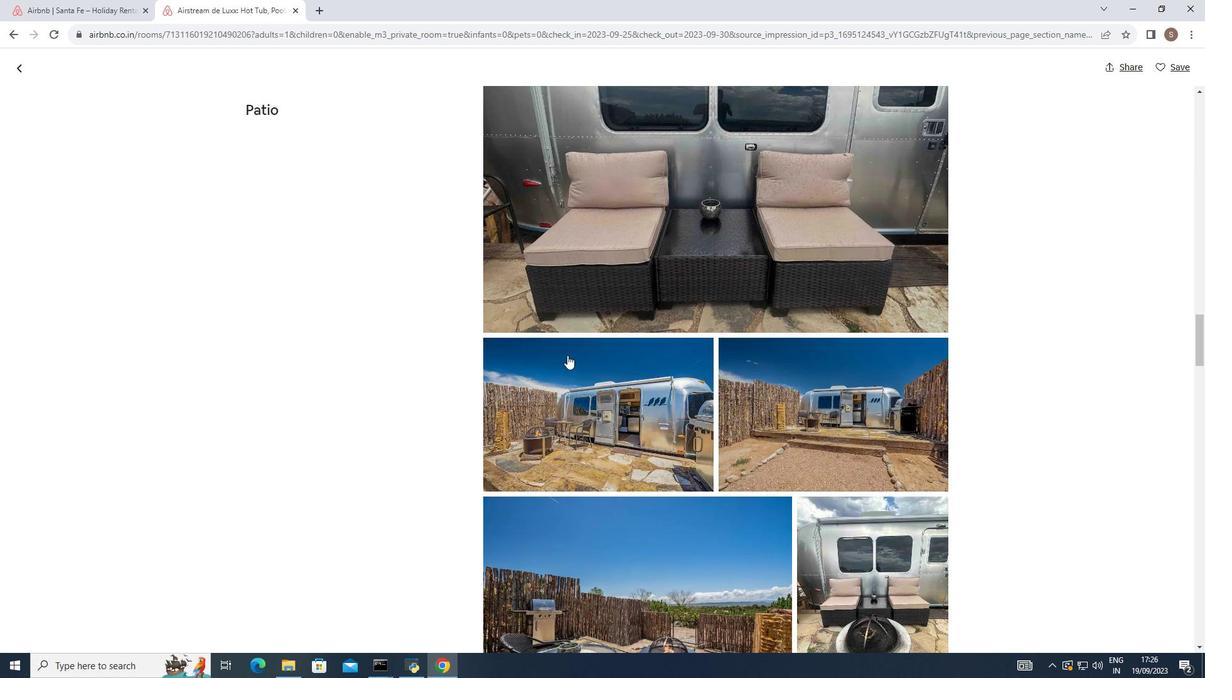 
Action: Mouse moved to (570, 347)
Screenshot: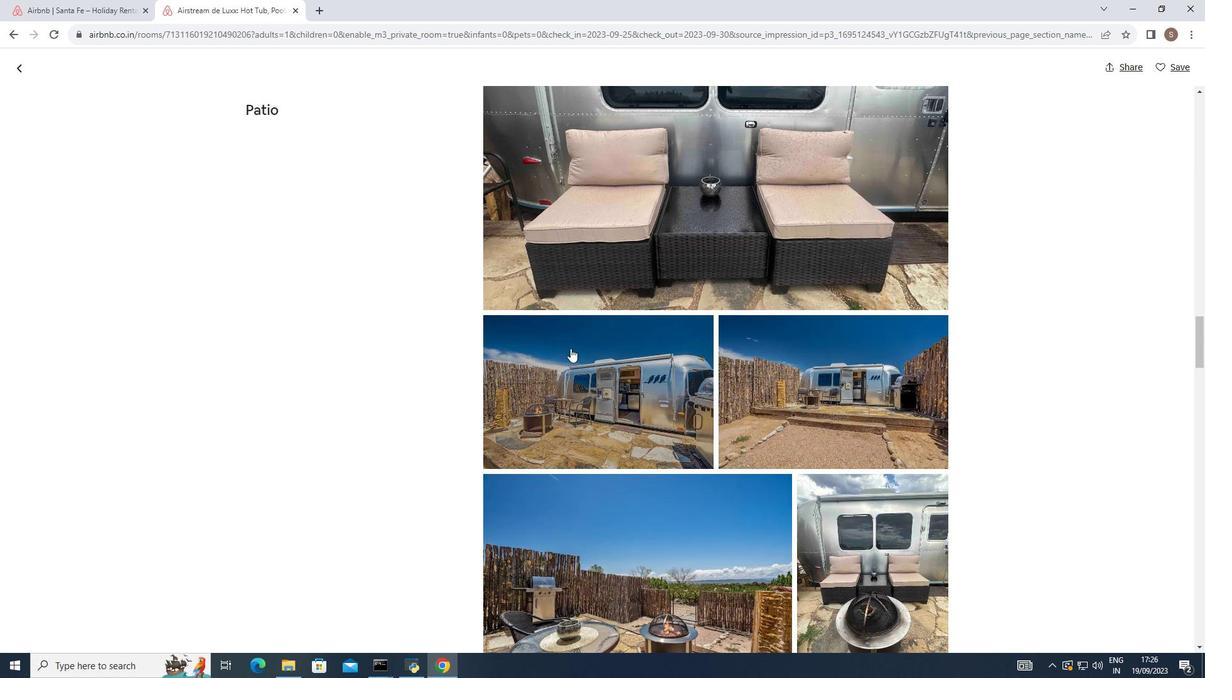 
Action: Mouse scrolled (570, 347) with delta (0, 0)
Screenshot: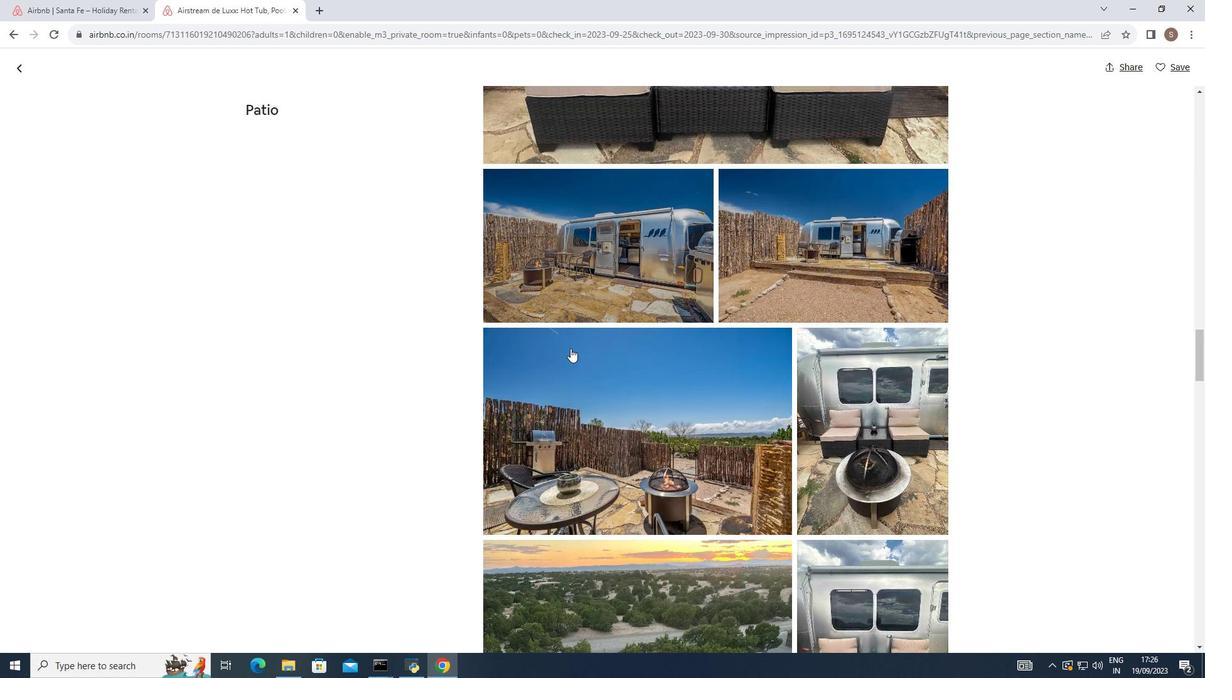 
Action: Mouse moved to (570, 347)
Screenshot: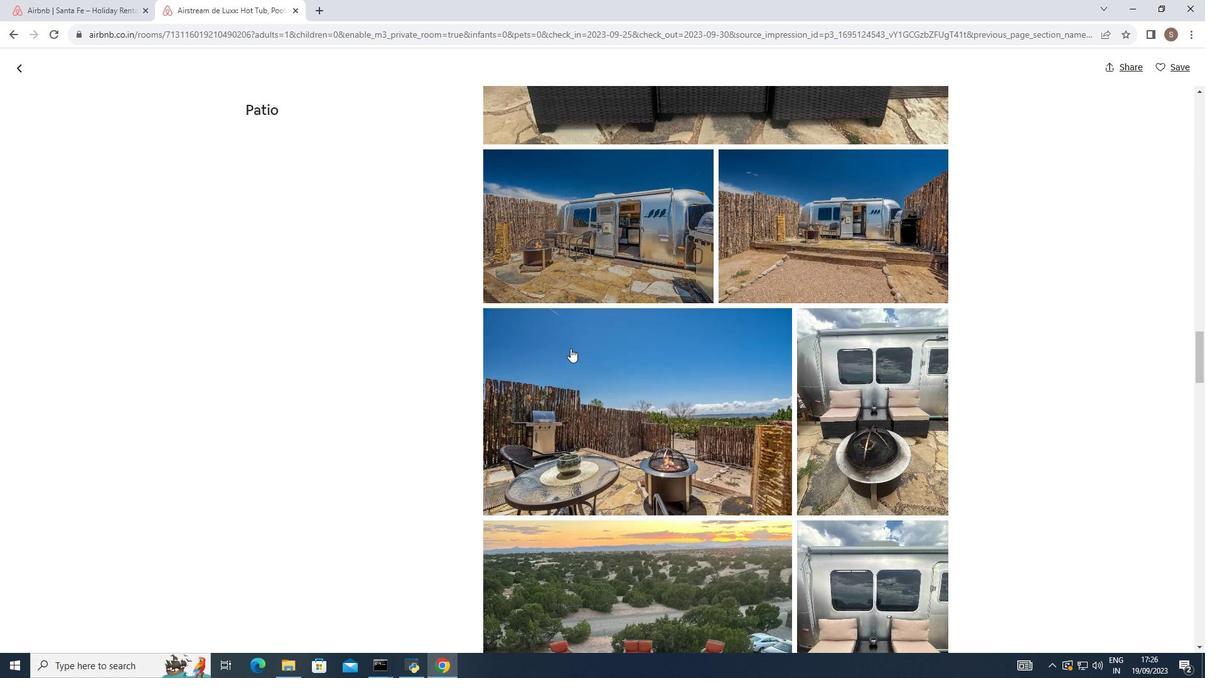 
Action: Mouse scrolled (570, 347) with delta (0, 0)
Screenshot: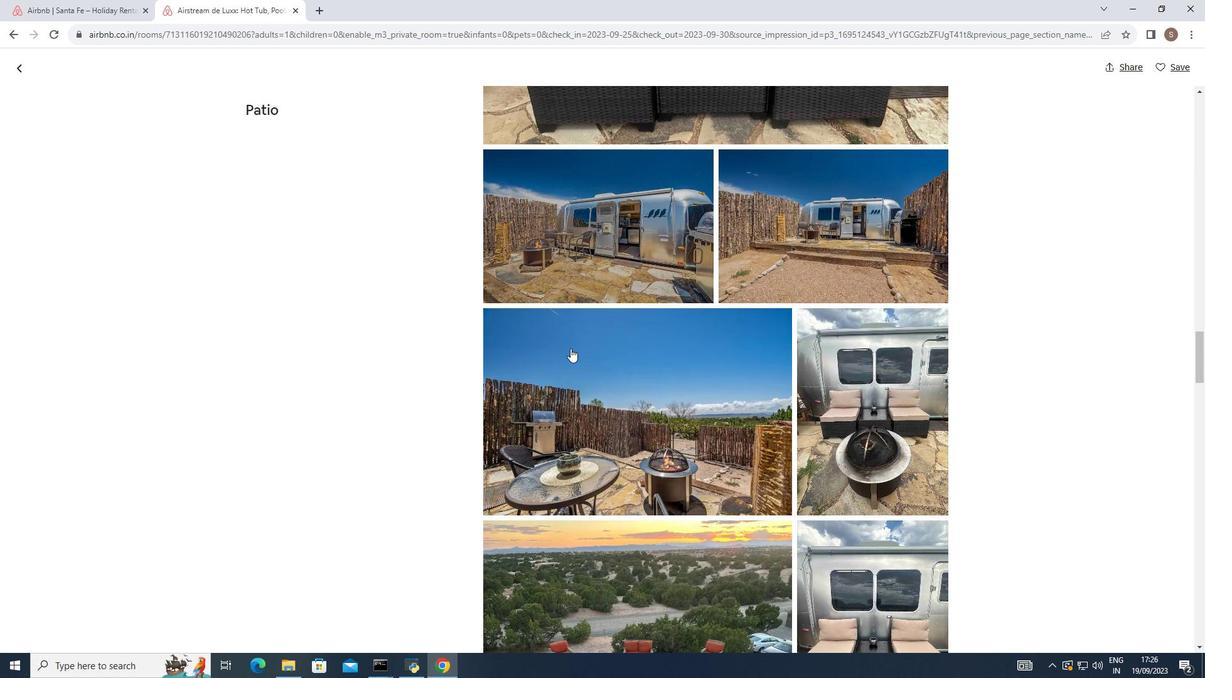 
Action: Mouse moved to (570, 348)
Screenshot: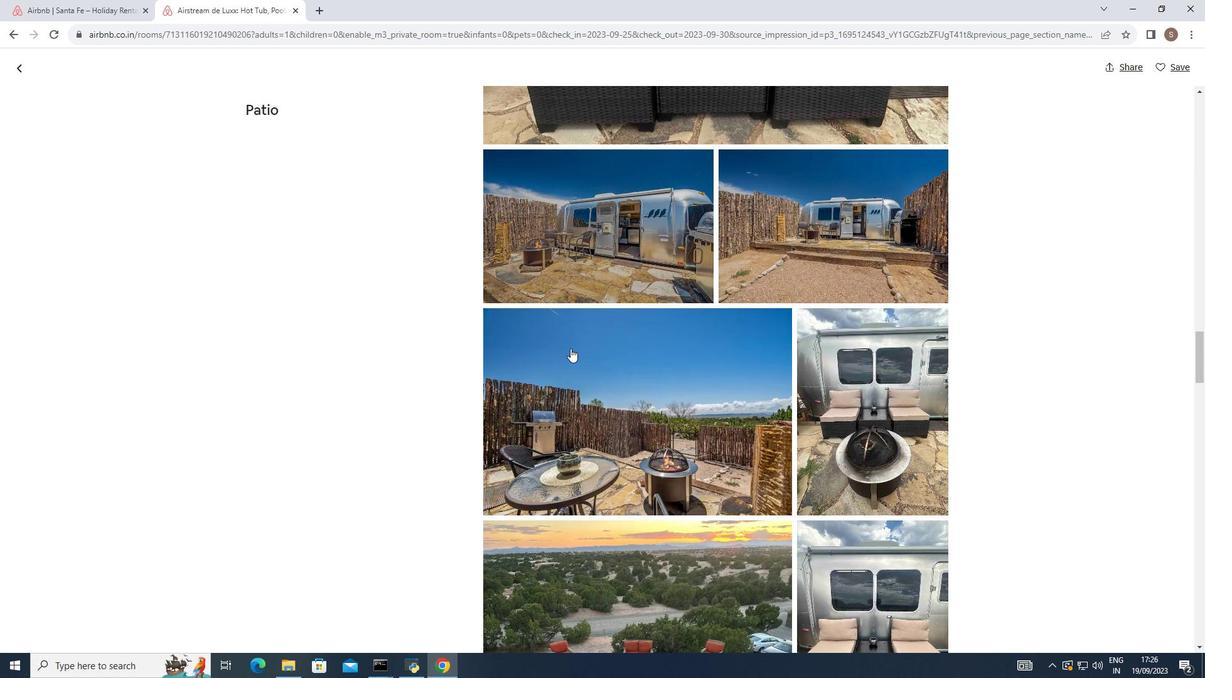 
Action: Mouse scrolled (570, 347) with delta (0, 0)
Screenshot: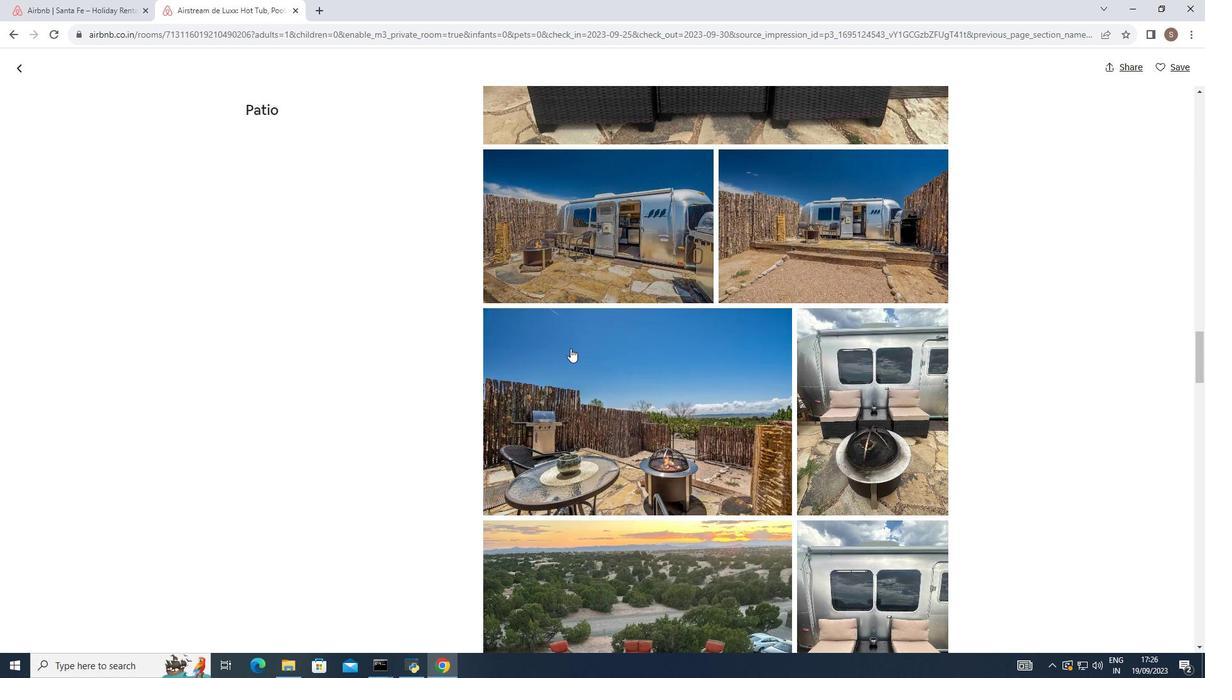 
Action: Mouse moved to (580, 351)
Screenshot: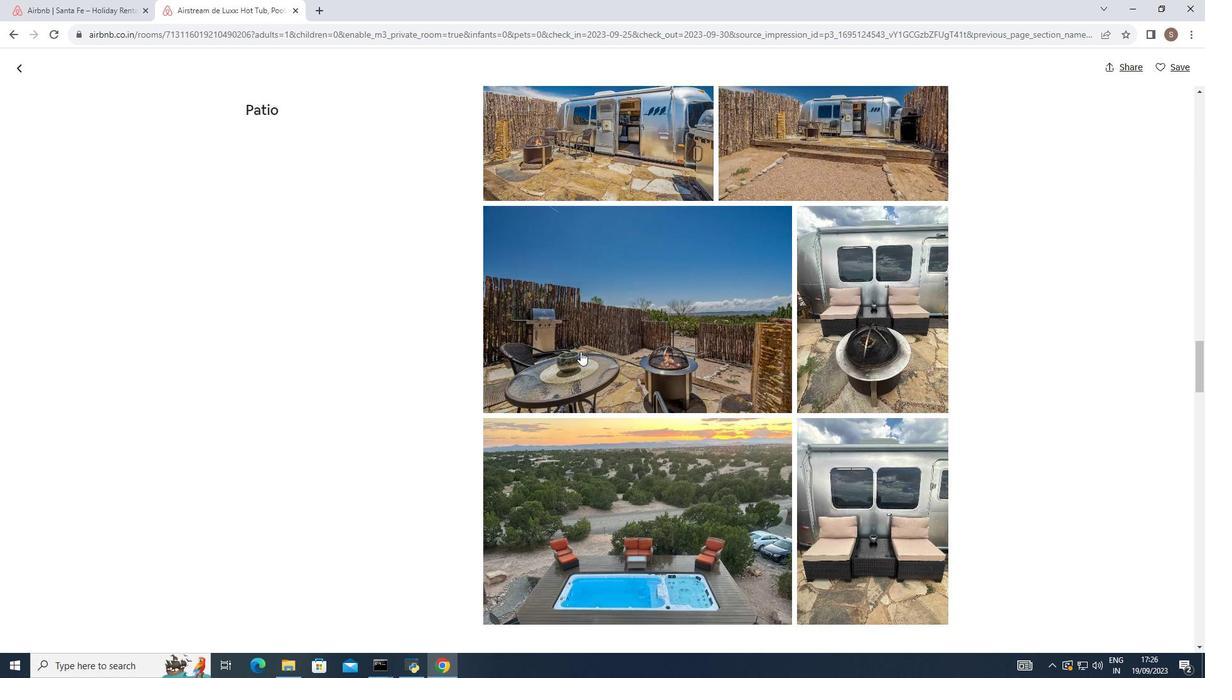 
Action: Mouse scrolled (580, 351) with delta (0, 0)
Screenshot: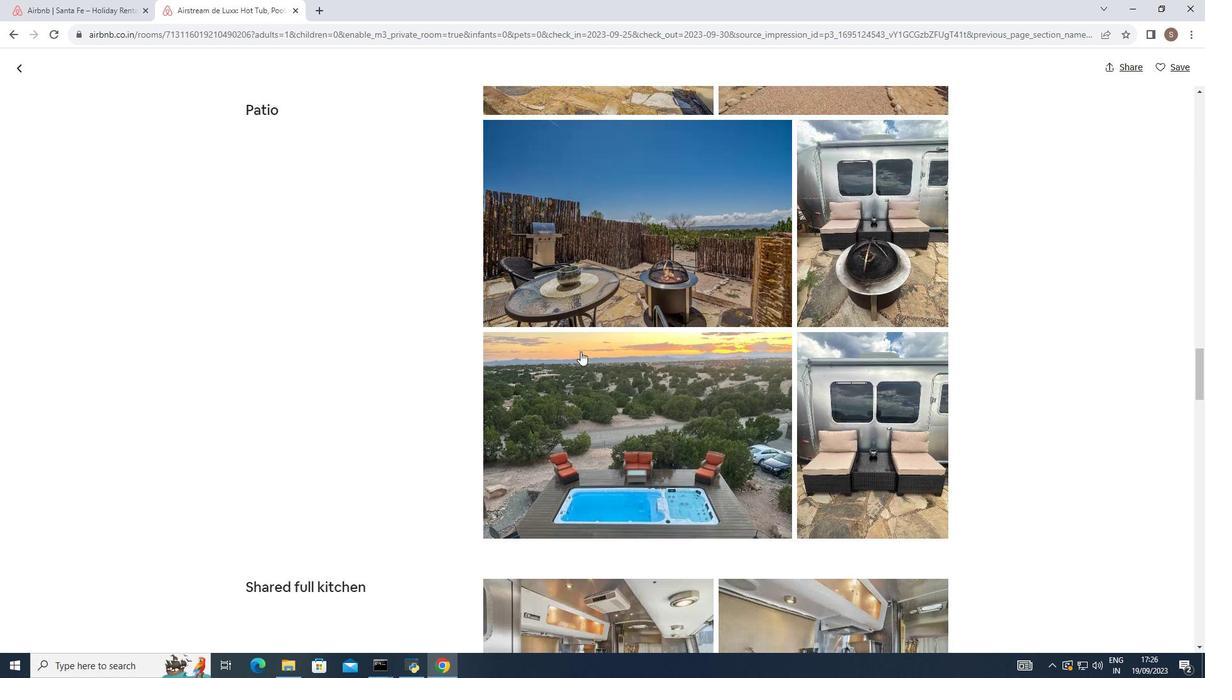 
Action: Mouse moved to (581, 351)
Screenshot: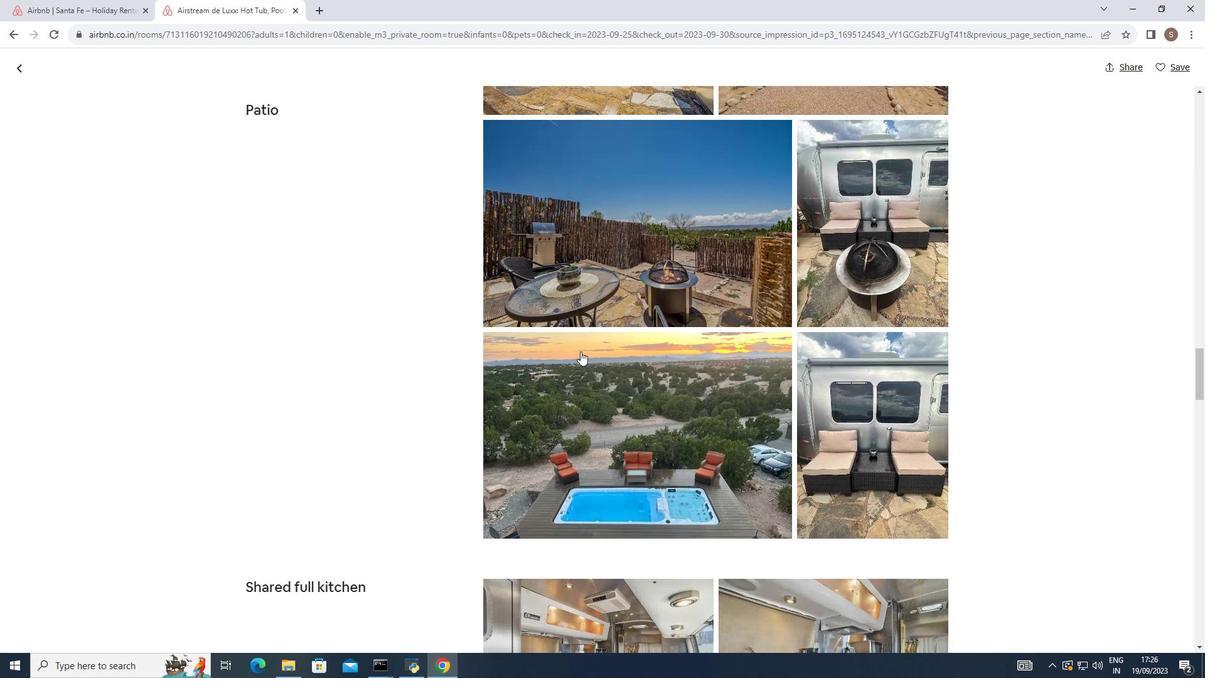 
Action: Mouse scrolled (581, 351) with delta (0, 0)
Screenshot: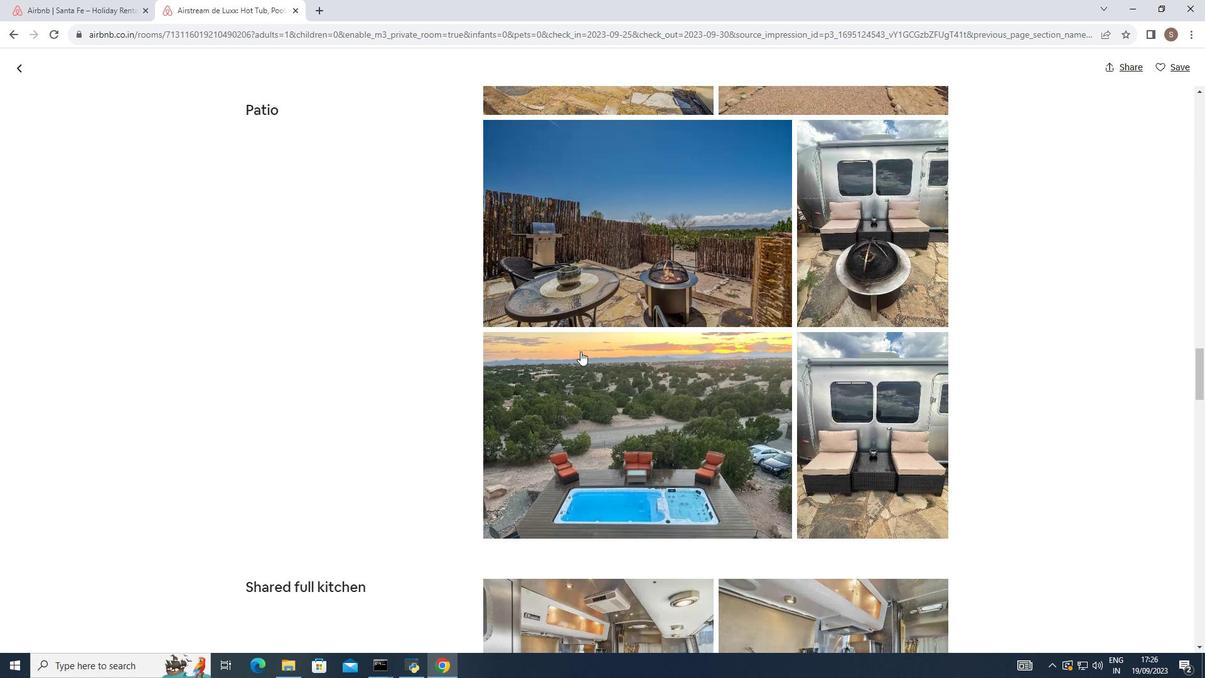 
Action: Mouse moved to (581, 351)
Screenshot: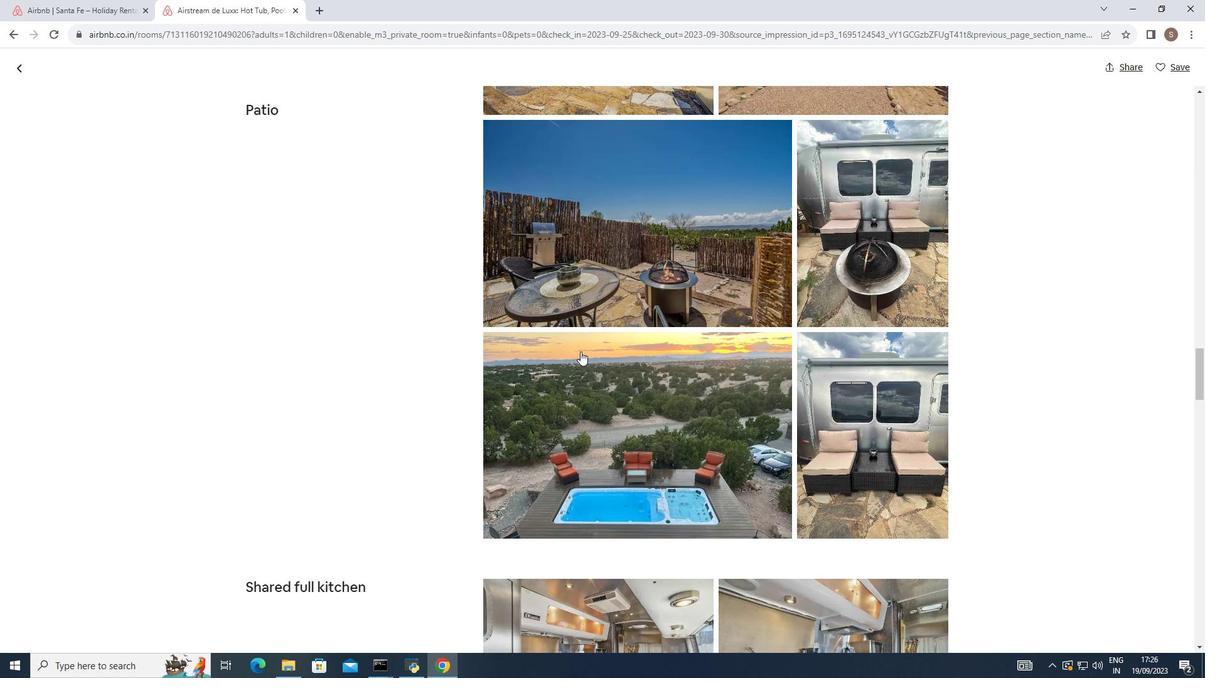 
Action: Mouse scrolled (581, 351) with delta (0, 0)
Screenshot: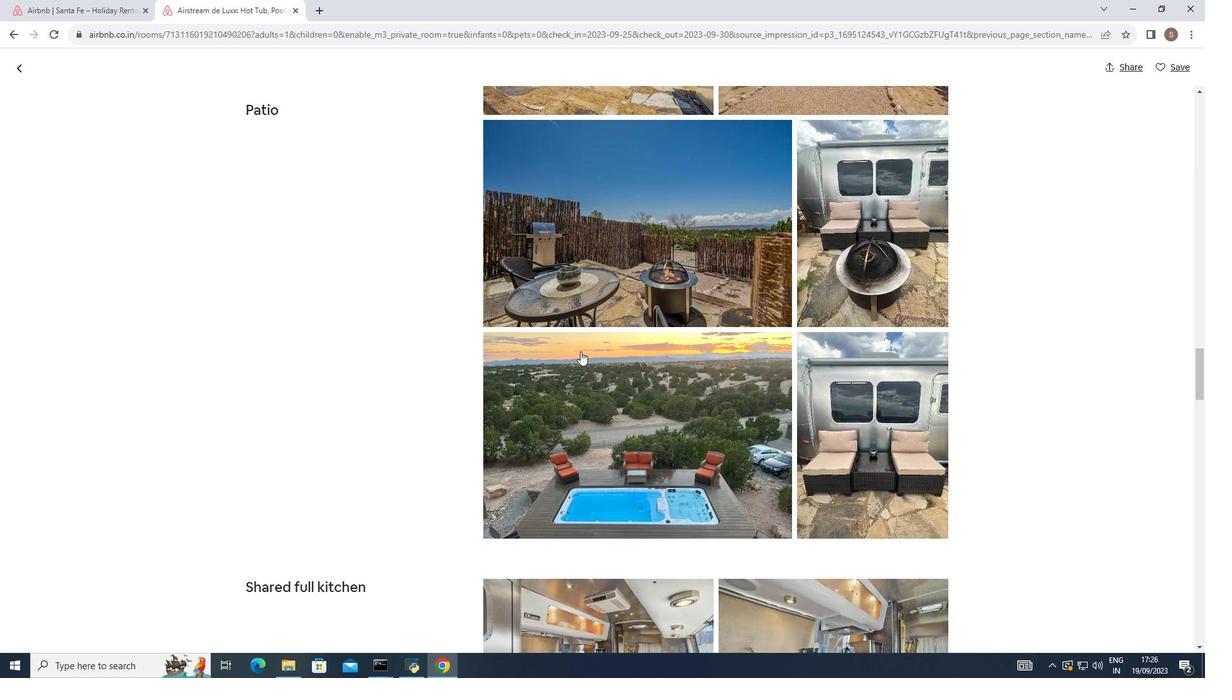 
Action: Mouse moved to (581, 351)
Screenshot: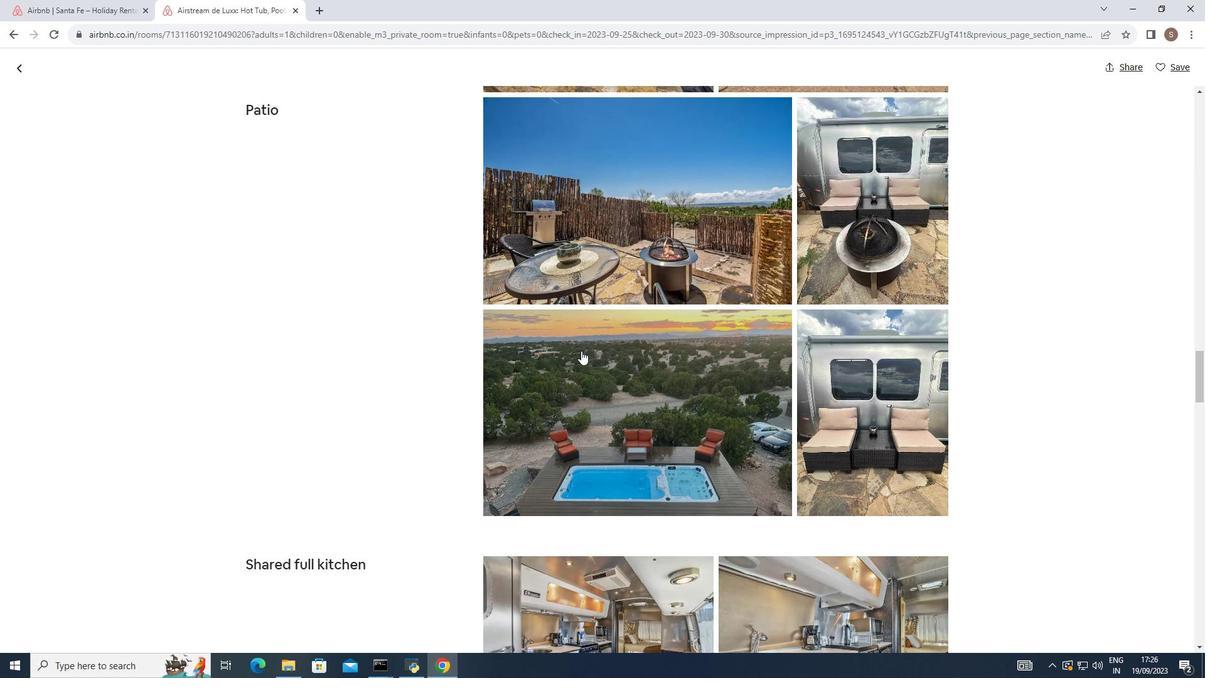 
Action: Mouse scrolled (581, 350) with delta (0, 0)
Screenshot: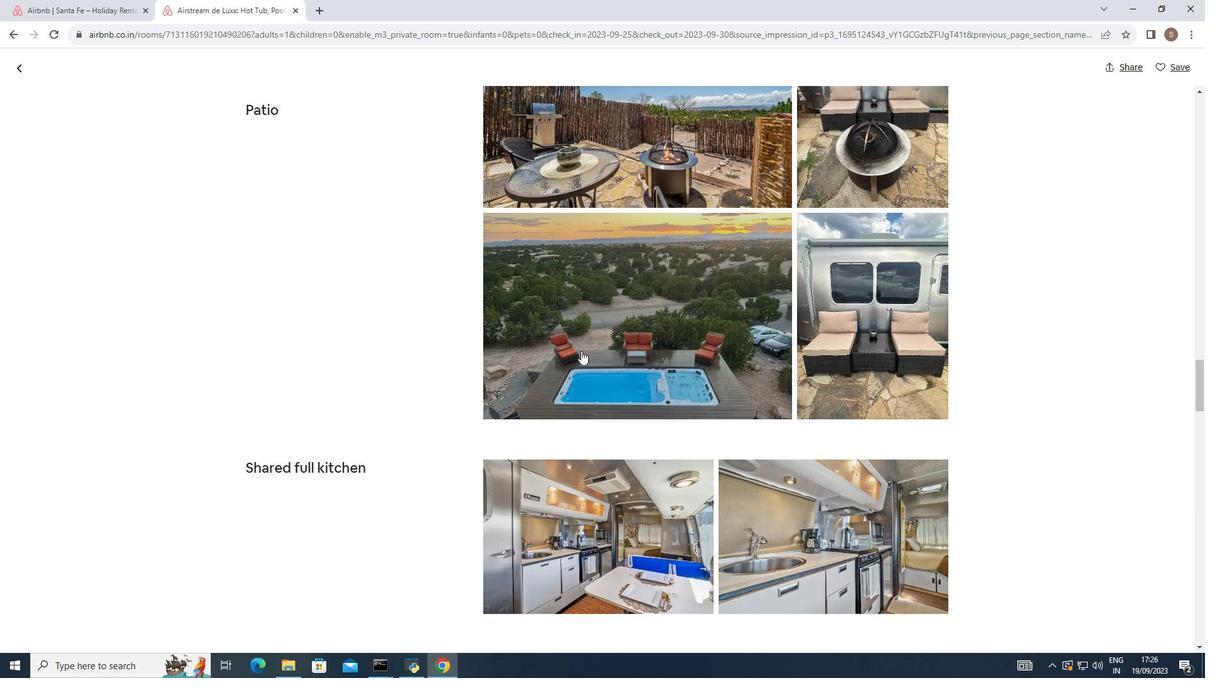 
Action: Mouse scrolled (581, 350) with delta (0, 0)
Screenshot: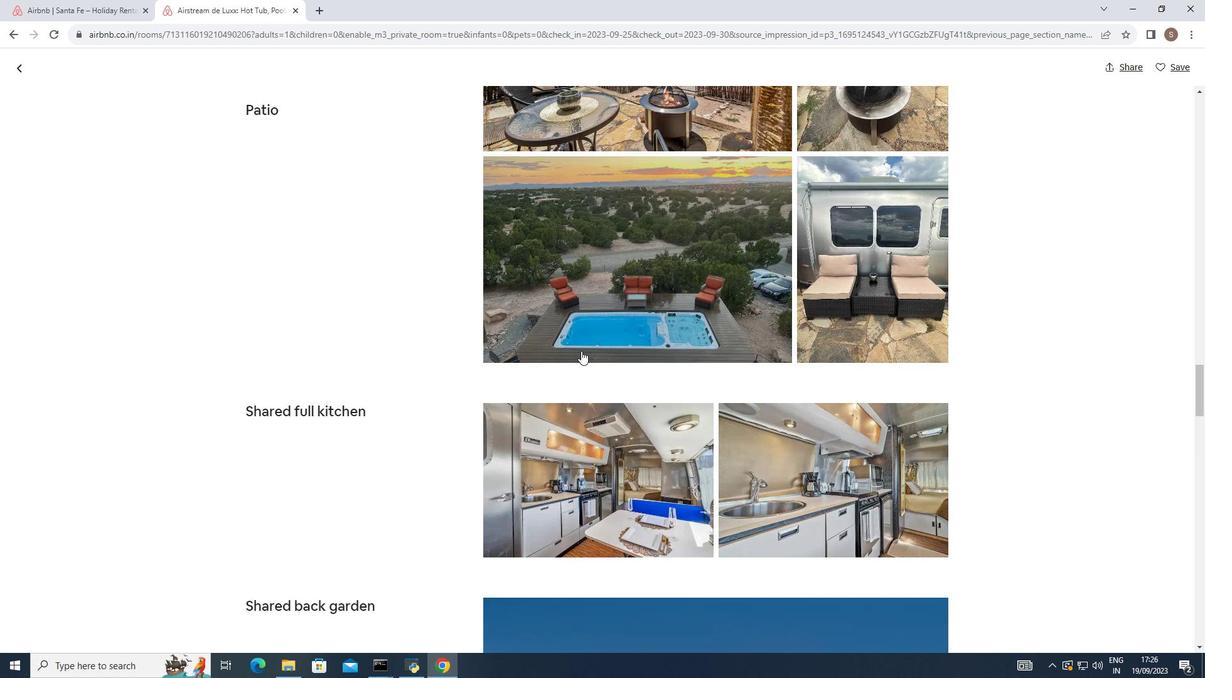 
Action: Mouse scrolled (581, 350) with delta (0, 0)
Screenshot: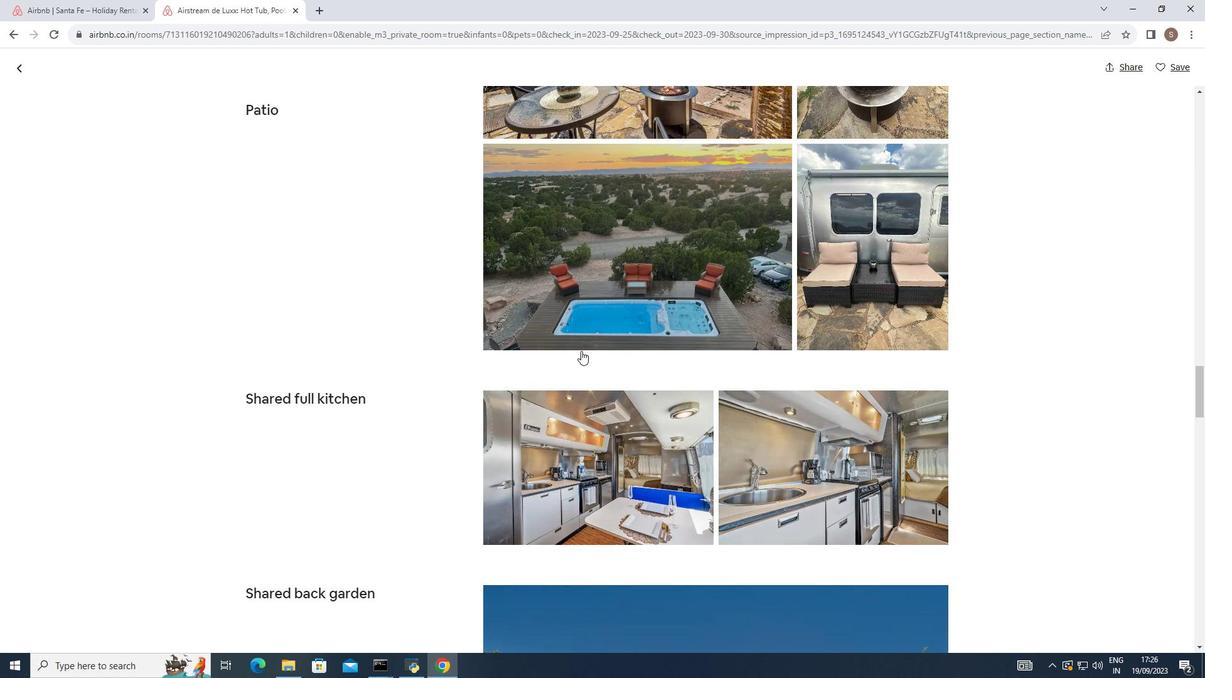 
Action: Mouse moved to (582, 353)
Screenshot: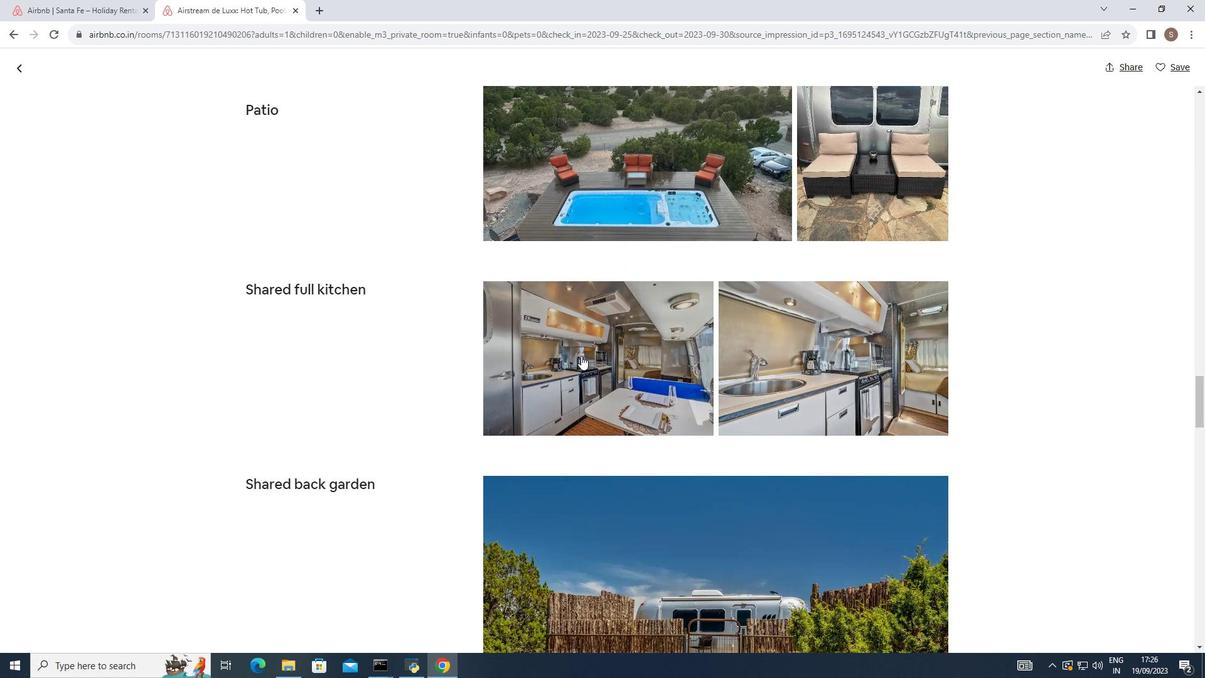 
Action: Mouse scrolled (582, 352) with delta (0, 0)
Screenshot: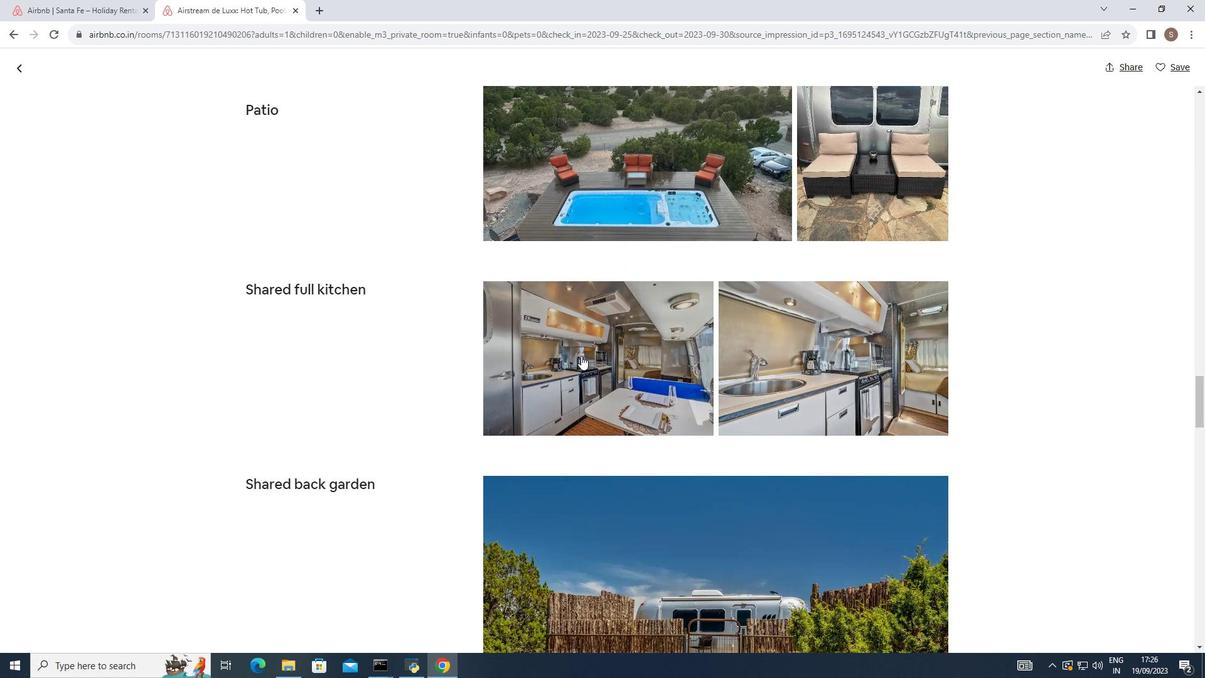
Action: Mouse moved to (582, 354)
Screenshot: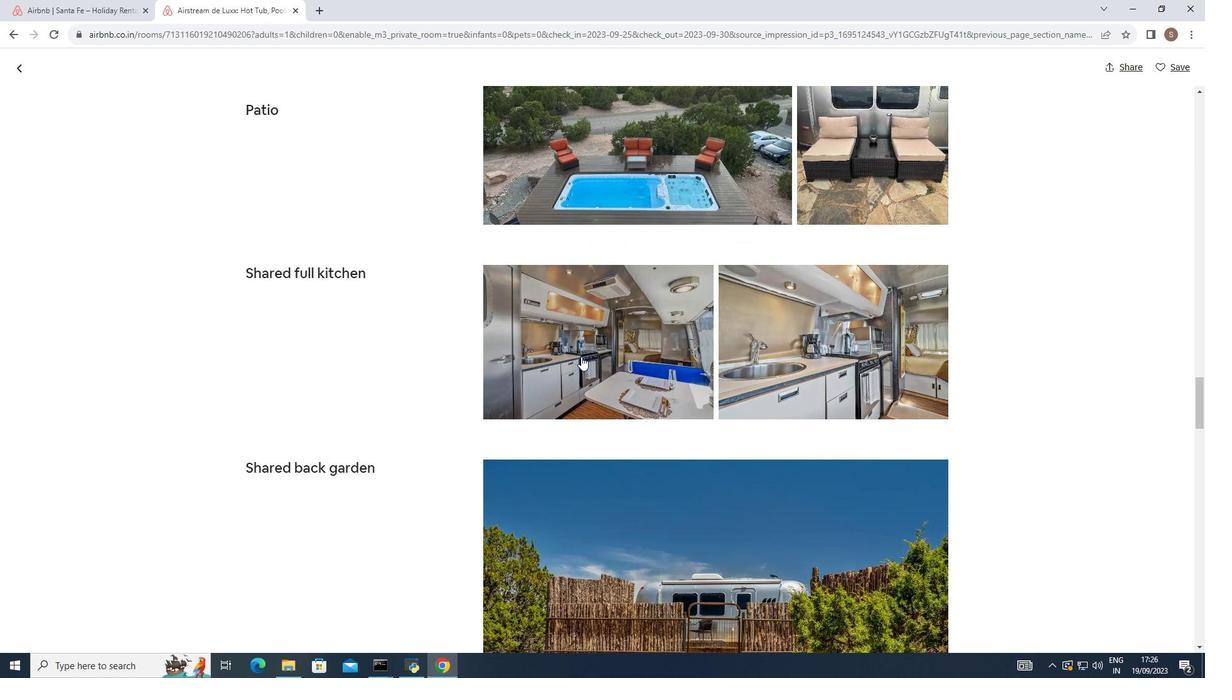 
Action: Mouse scrolled (582, 354) with delta (0, 0)
Screenshot: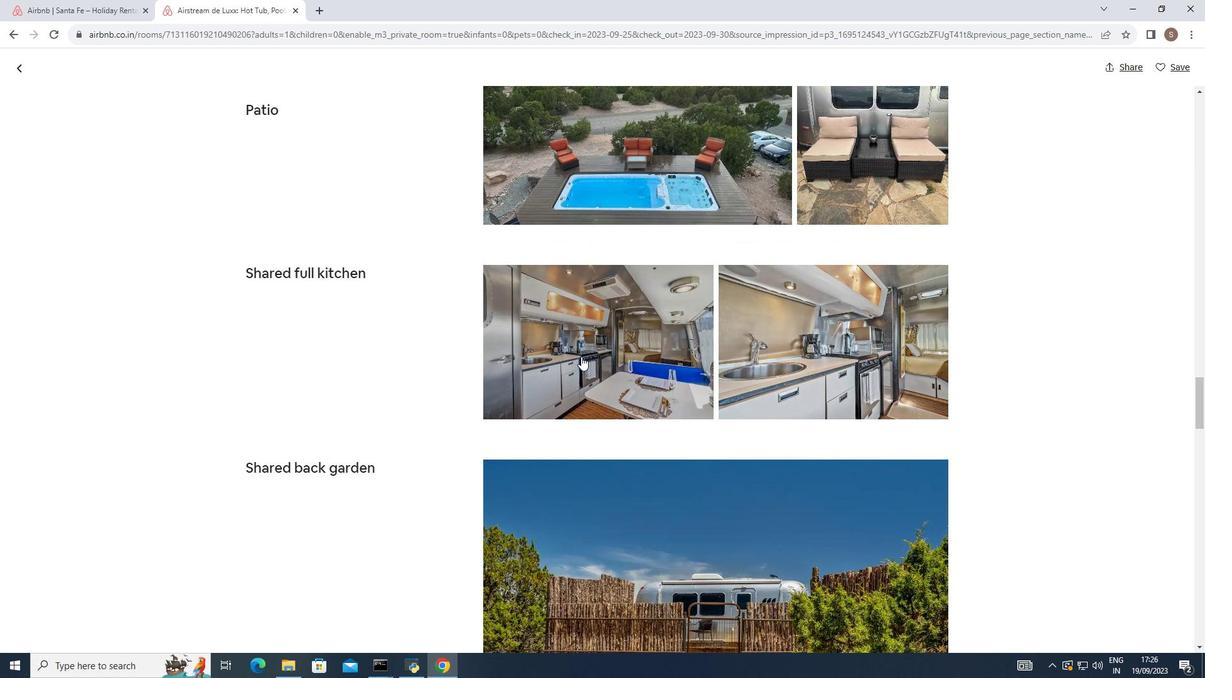 
Action: Mouse moved to (581, 356)
Screenshot: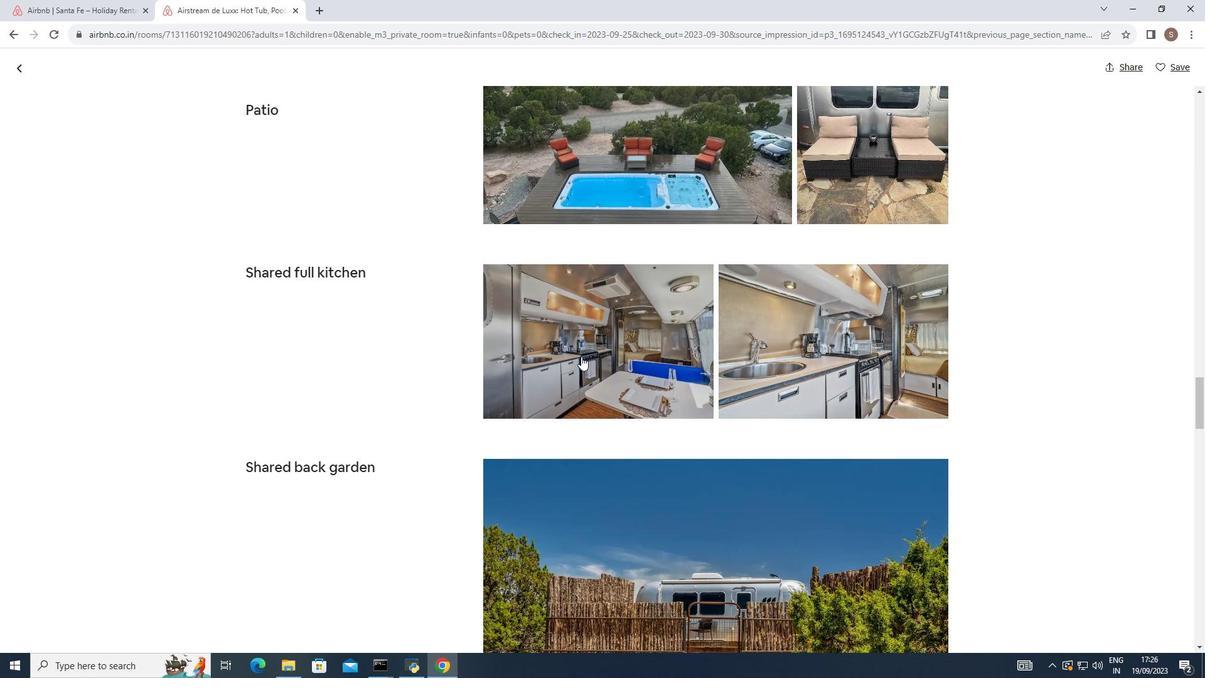
Action: Mouse scrolled (581, 356) with delta (0, 0)
Screenshot: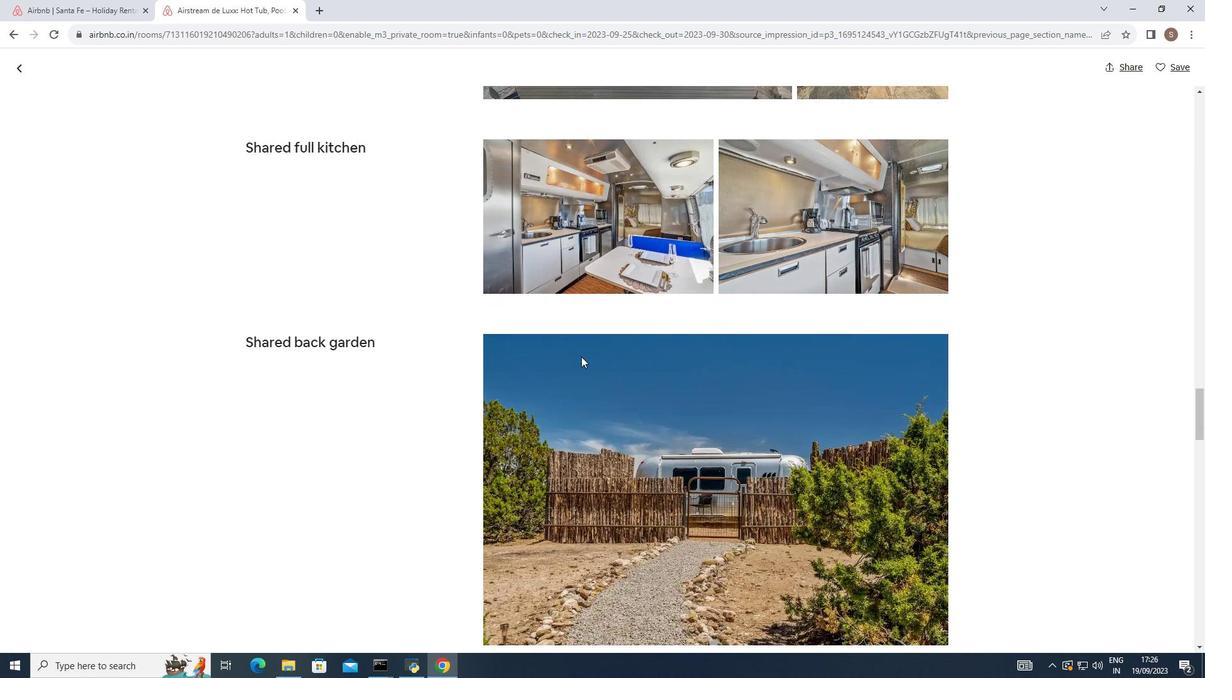
Action: Mouse moved to (581, 356)
Screenshot: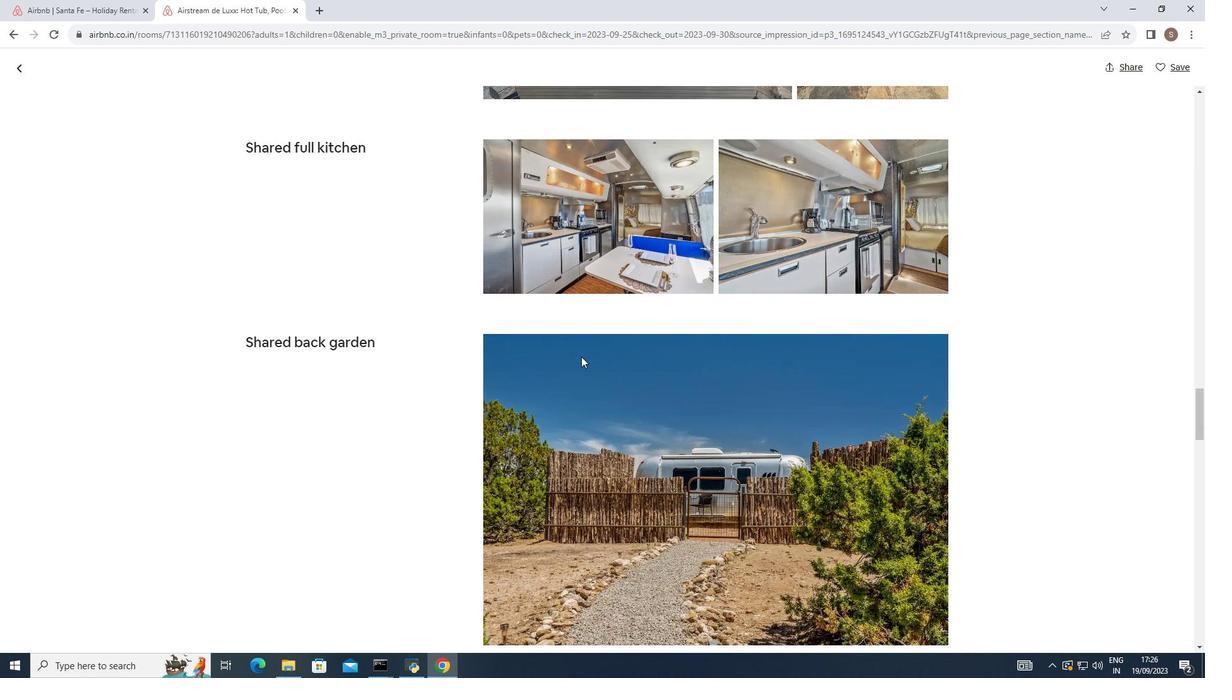 
Action: Mouse scrolled (581, 356) with delta (0, 0)
Screenshot: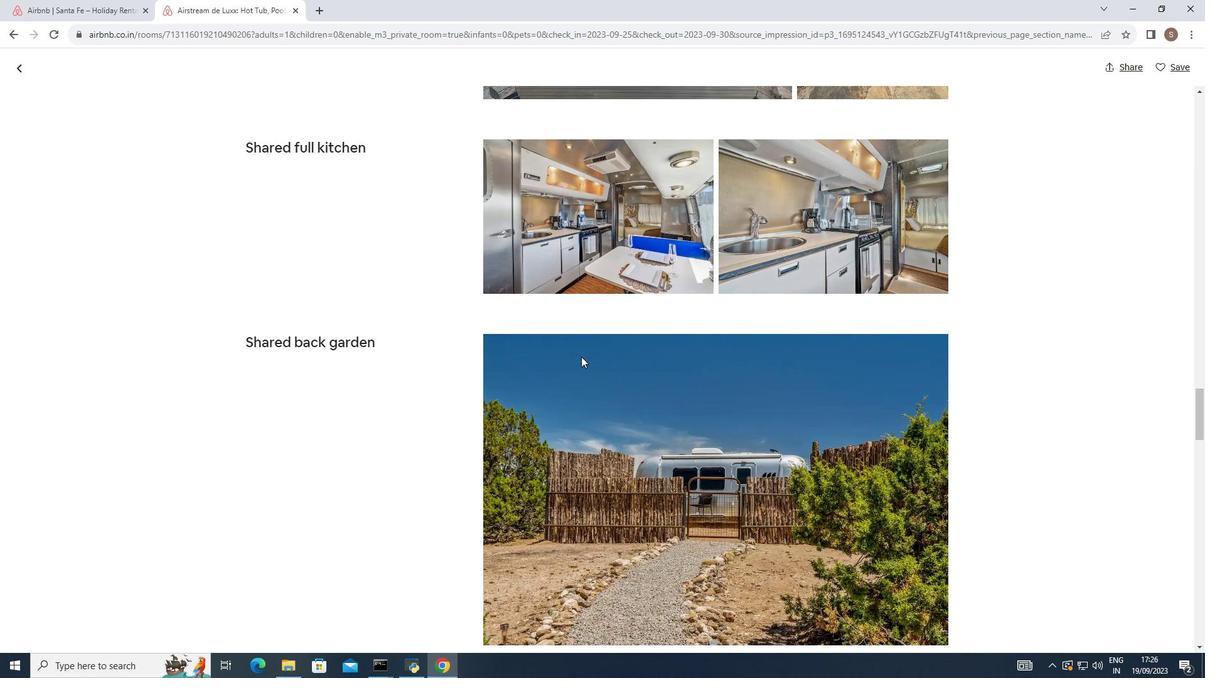 
Action: Mouse moved to (581, 353)
Screenshot: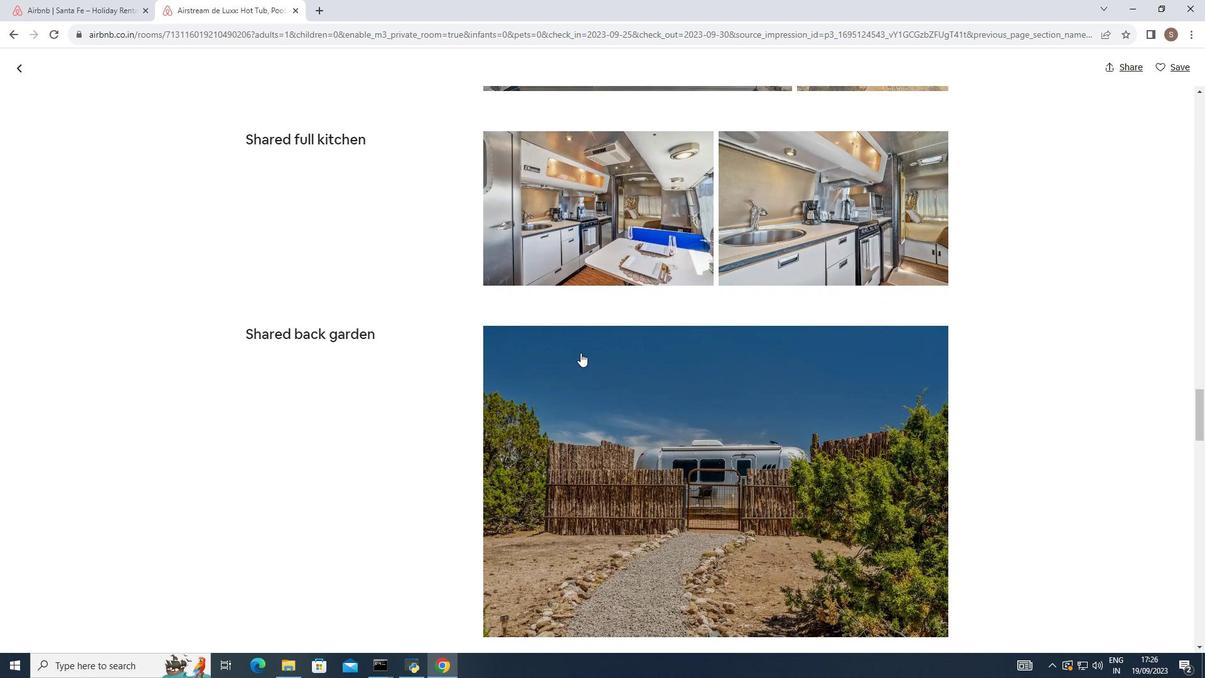 
Action: Mouse scrolled (581, 352) with delta (0, 0)
Screenshot: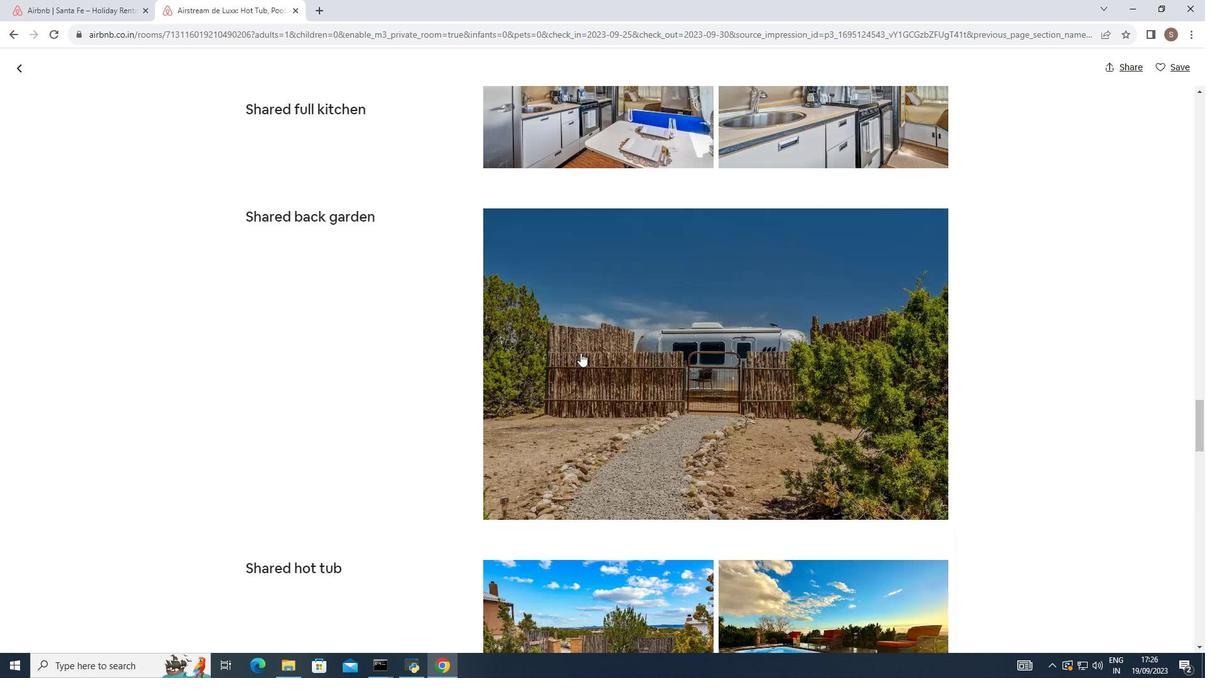 
Action: Mouse scrolled (581, 352) with delta (0, 0)
Screenshot: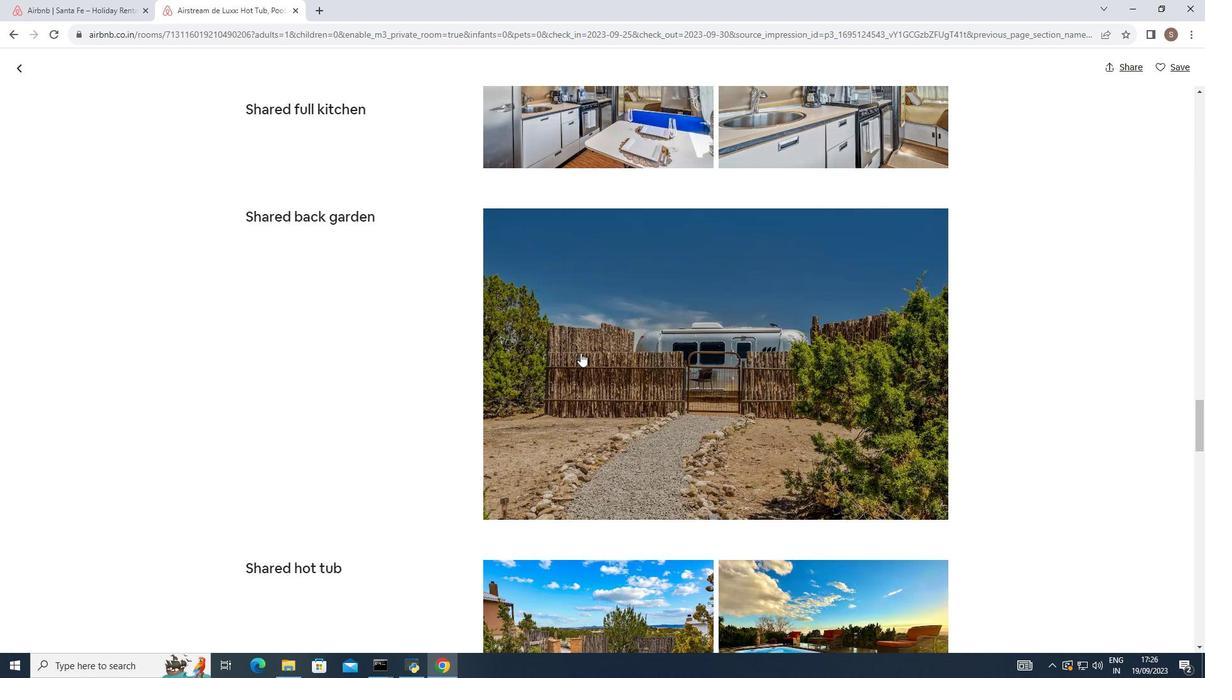 
Action: Mouse moved to (580, 347)
Screenshot: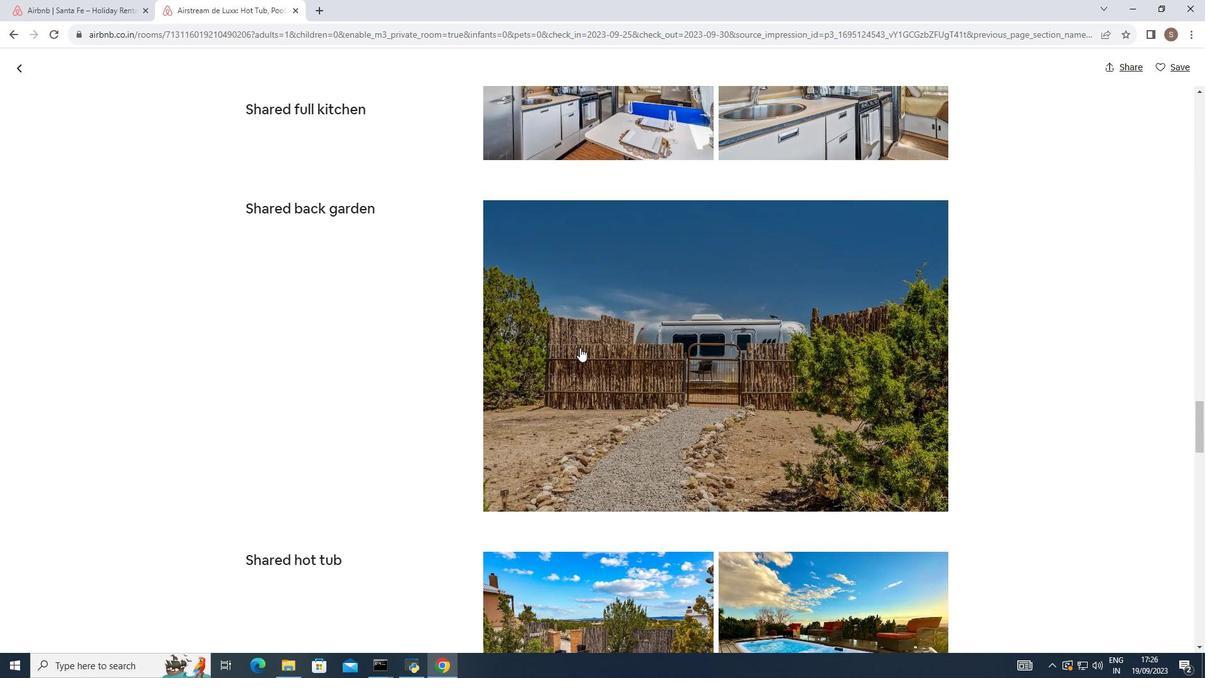 
Action: Mouse scrolled (580, 347) with delta (0, 0)
Screenshot: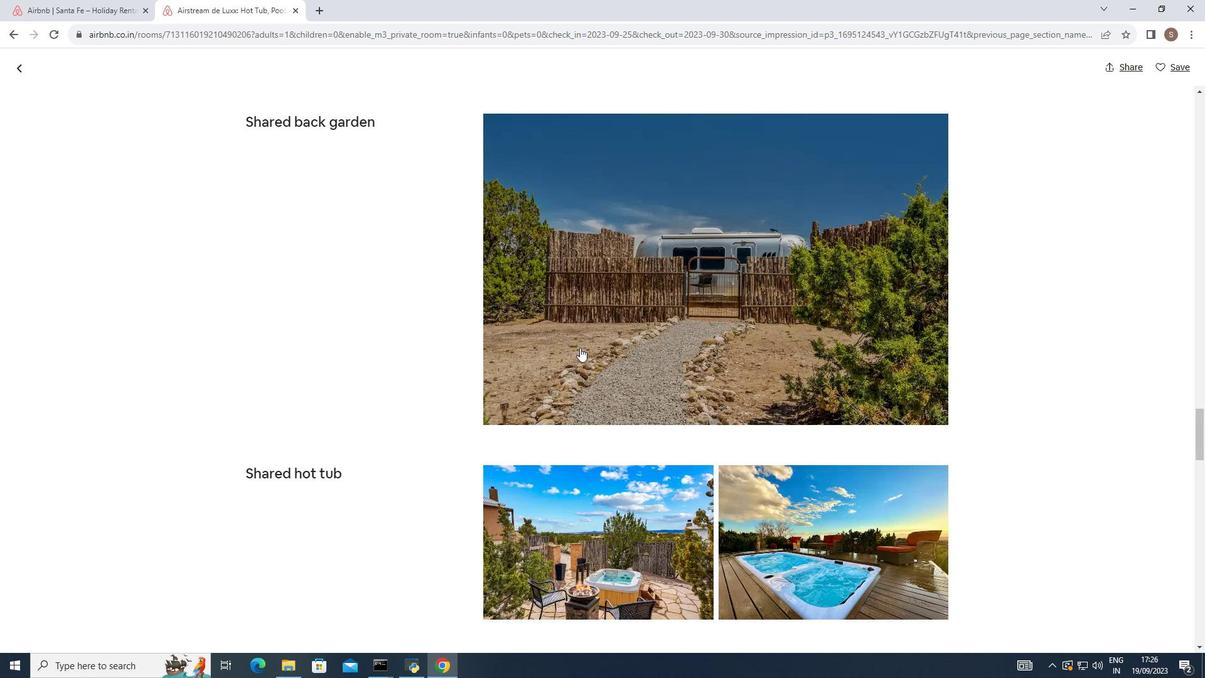 
Action: Mouse scrolled (580, 347) with delta (0, 0)
Screenshot: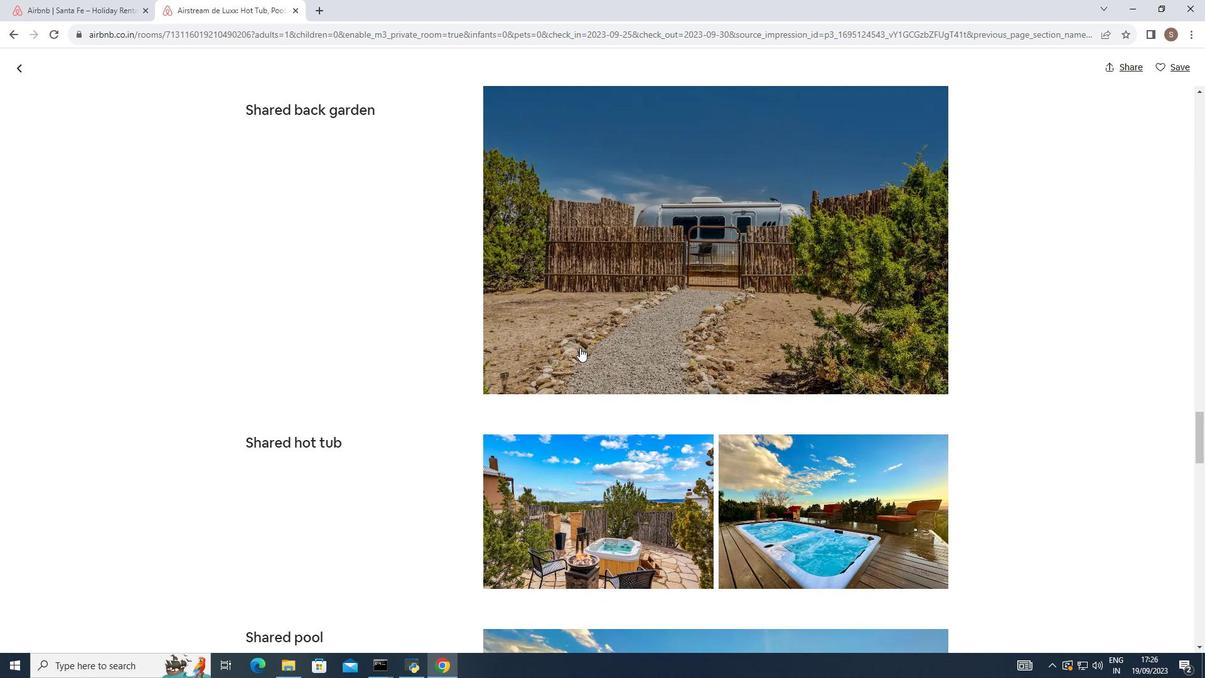 
Action: Mouse scrolled (580, 347) with delta (0, 0)
Screenshot: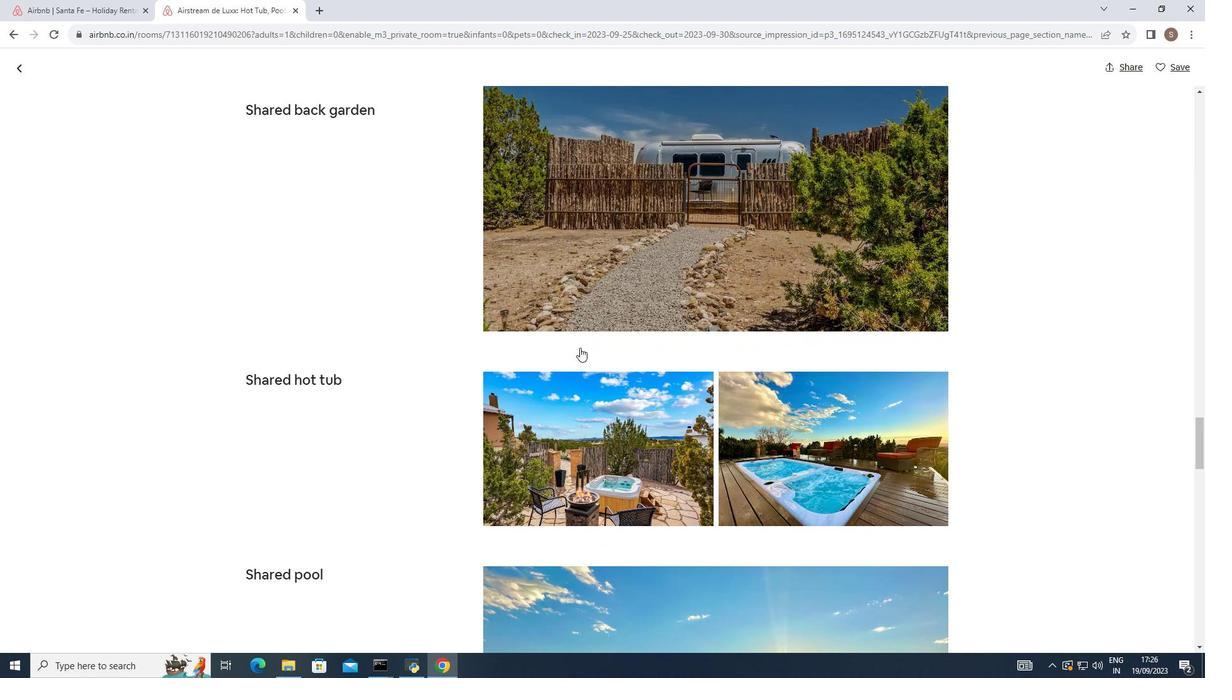 
Action: Mouse scrolled (580, 347) with delta (0, 0)
Screenshot: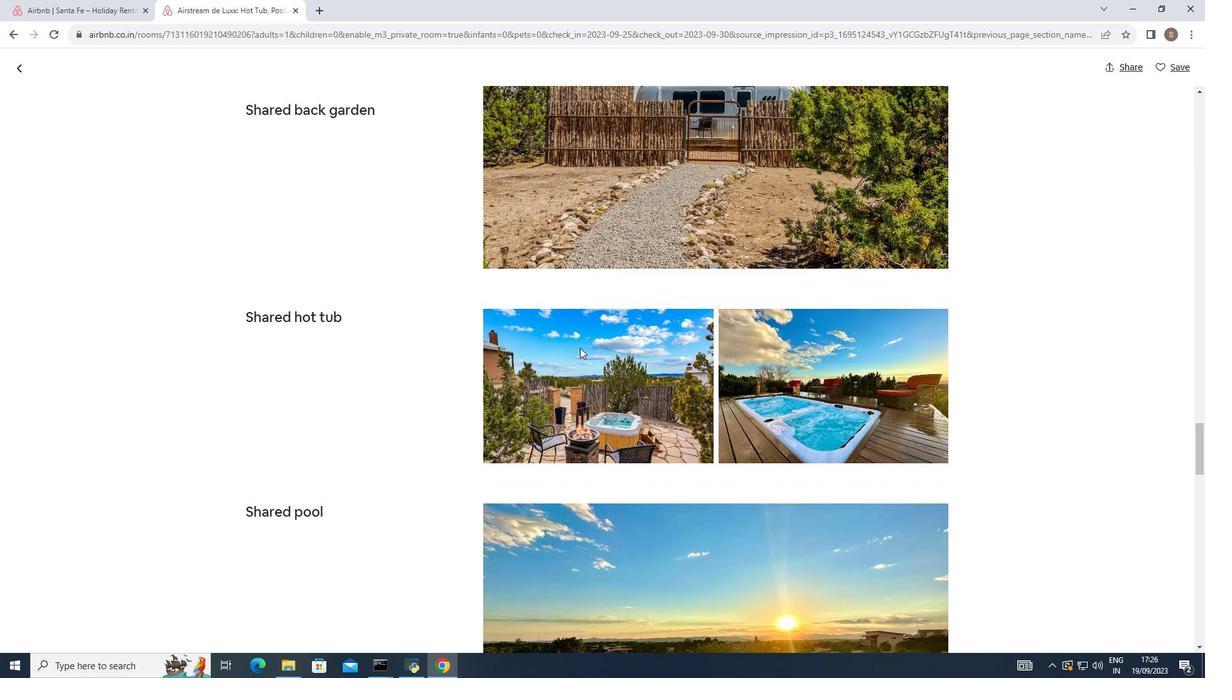 
Action: Mouse moved to (579, 347)
Screenshot: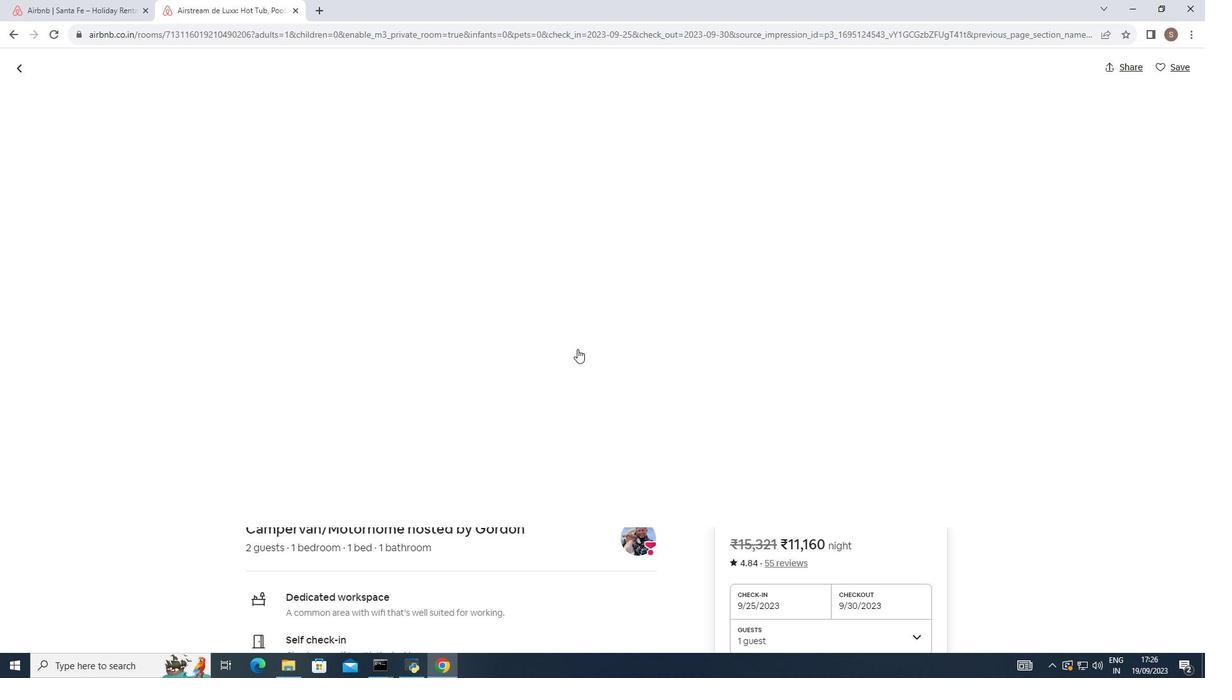 
Action: Mouse scrolled (579, 347) with delta (0, 0)
Screenshot: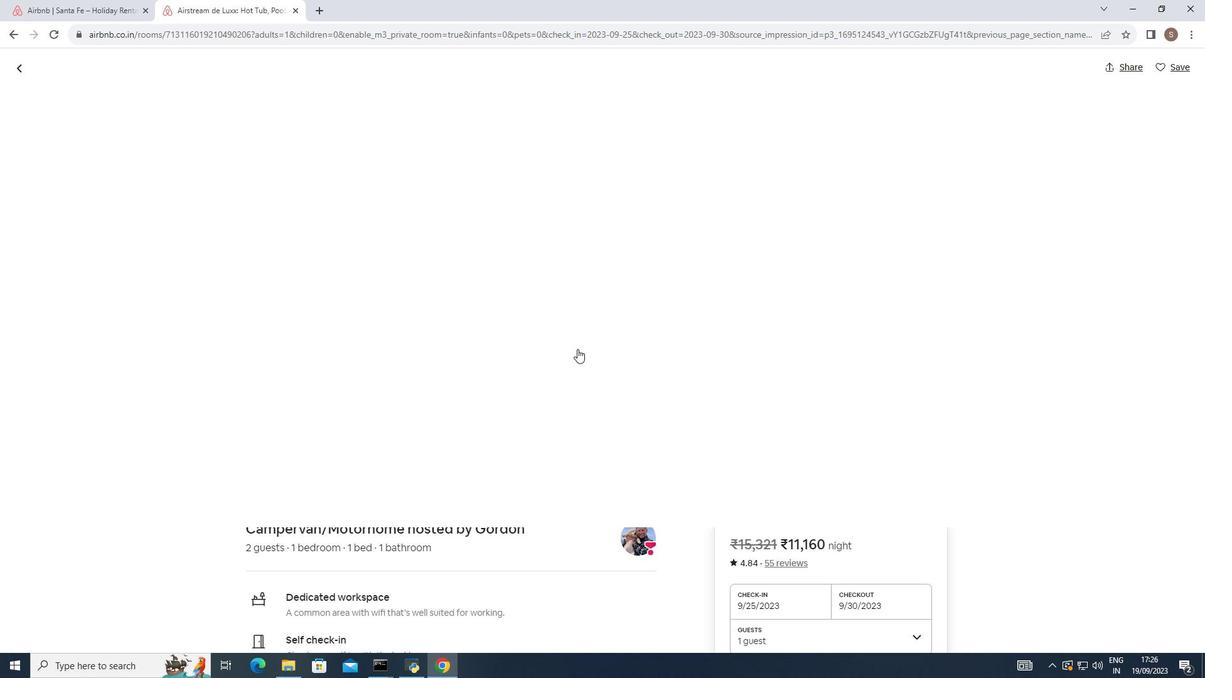 
Action: Mouse moved to (578, 348)
Screenshot: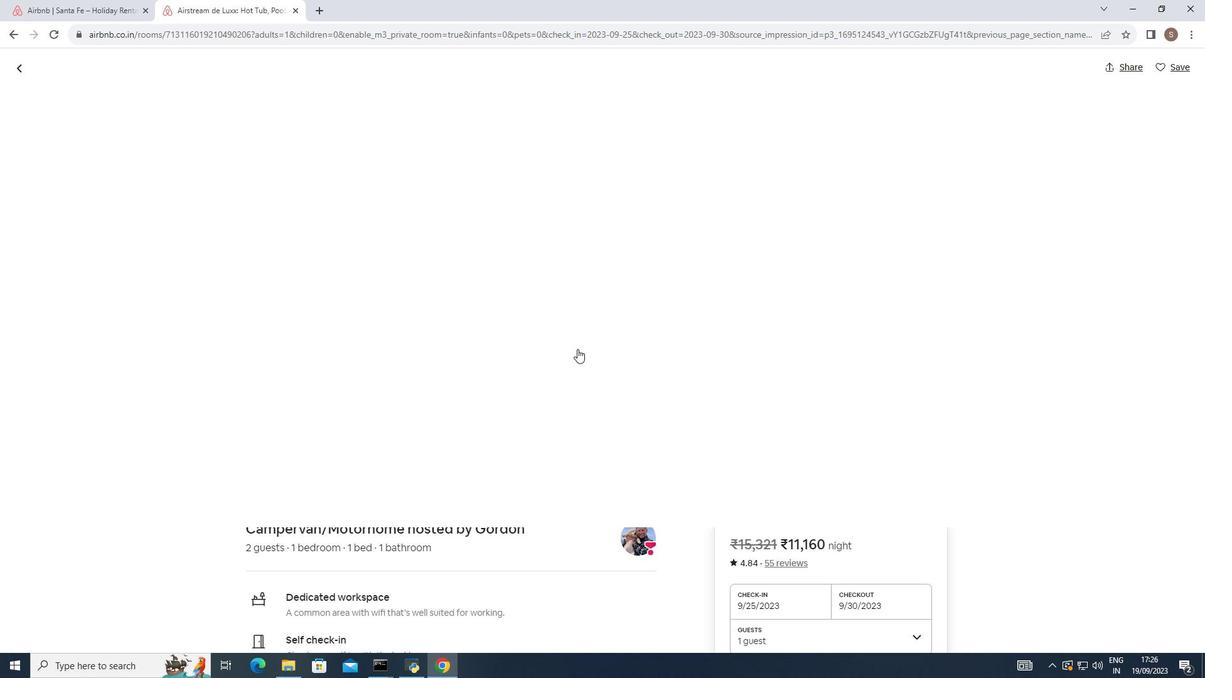 
Action: Mouse scrolled (578, 347) with delta (0, 0)
Screenshot: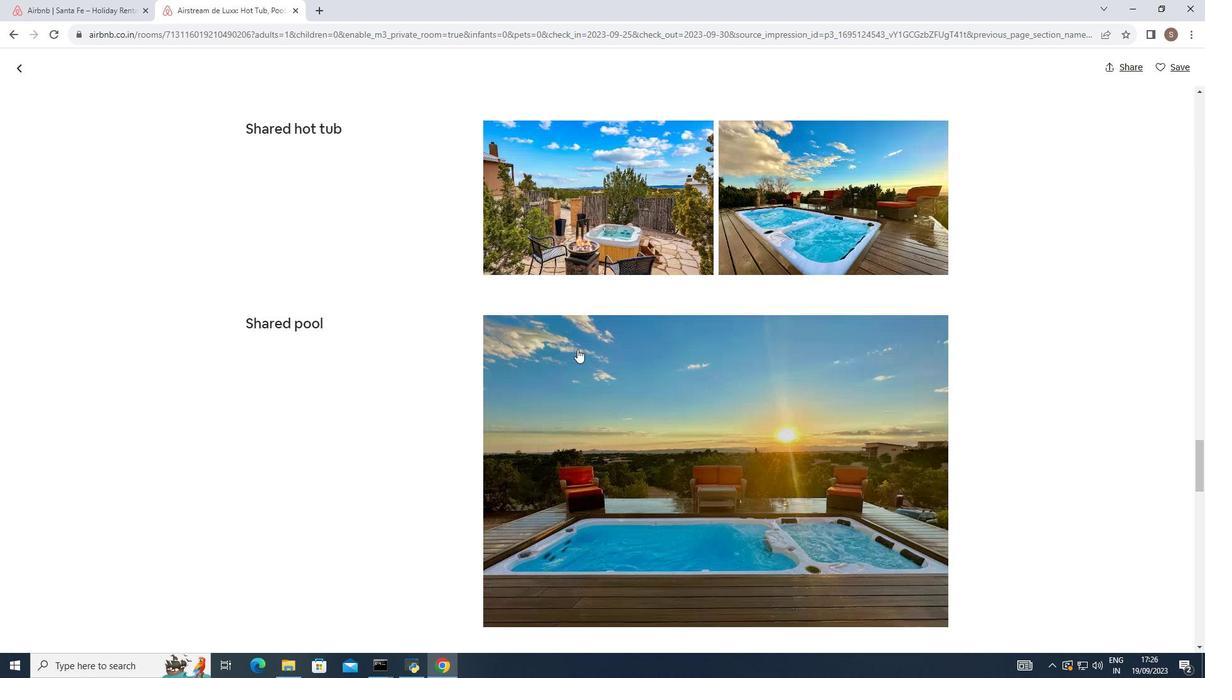 
Action: Mouse moved to (578, 349)
Screenshot: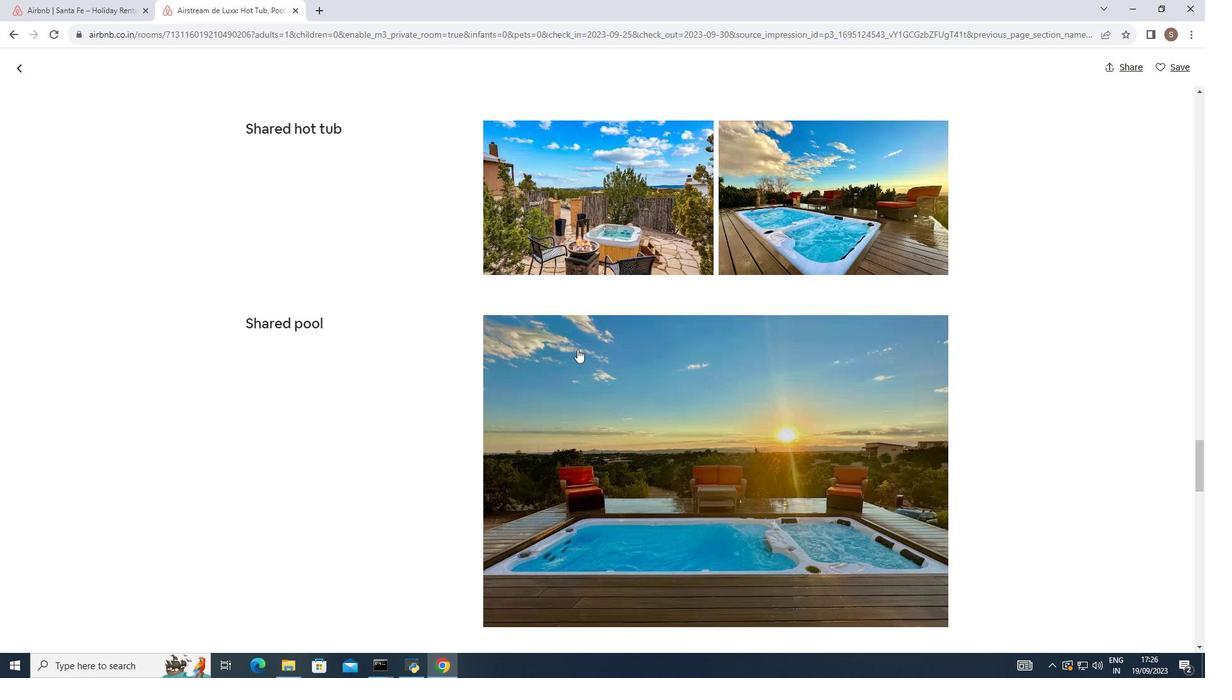 
Action: Mouse scrolled (578, 348) with delta (0, 0)
Screenshot: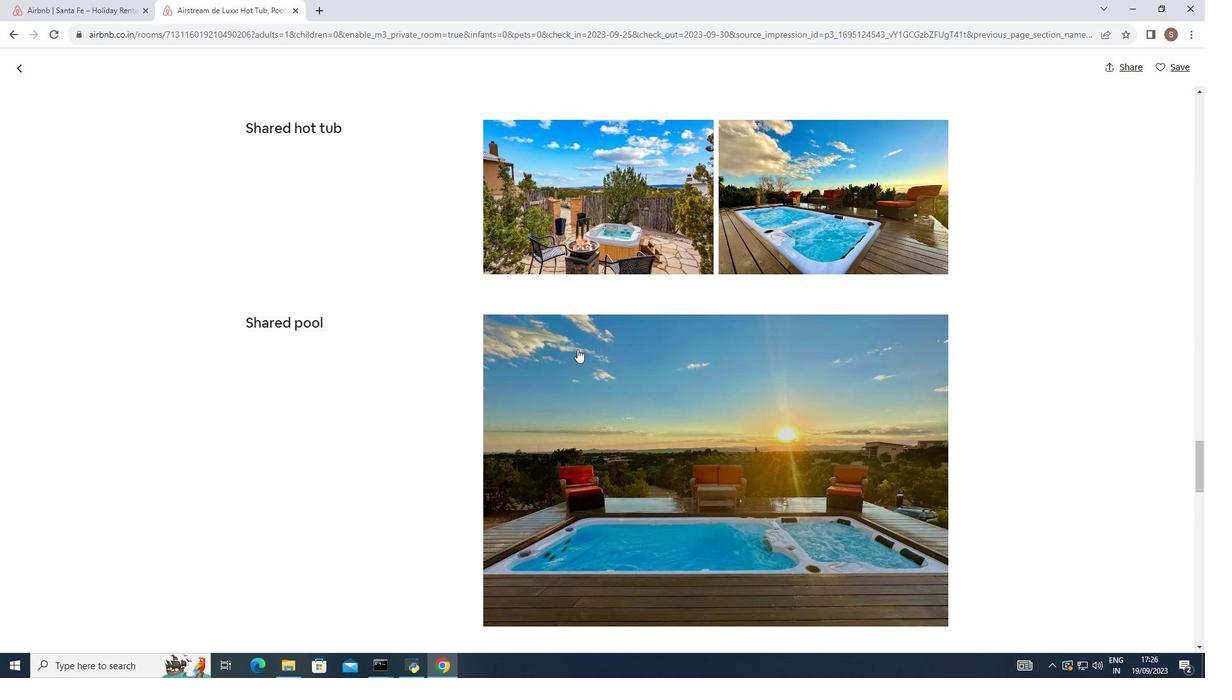 
Action: Mouse moved to (577, 349)
Screenshot: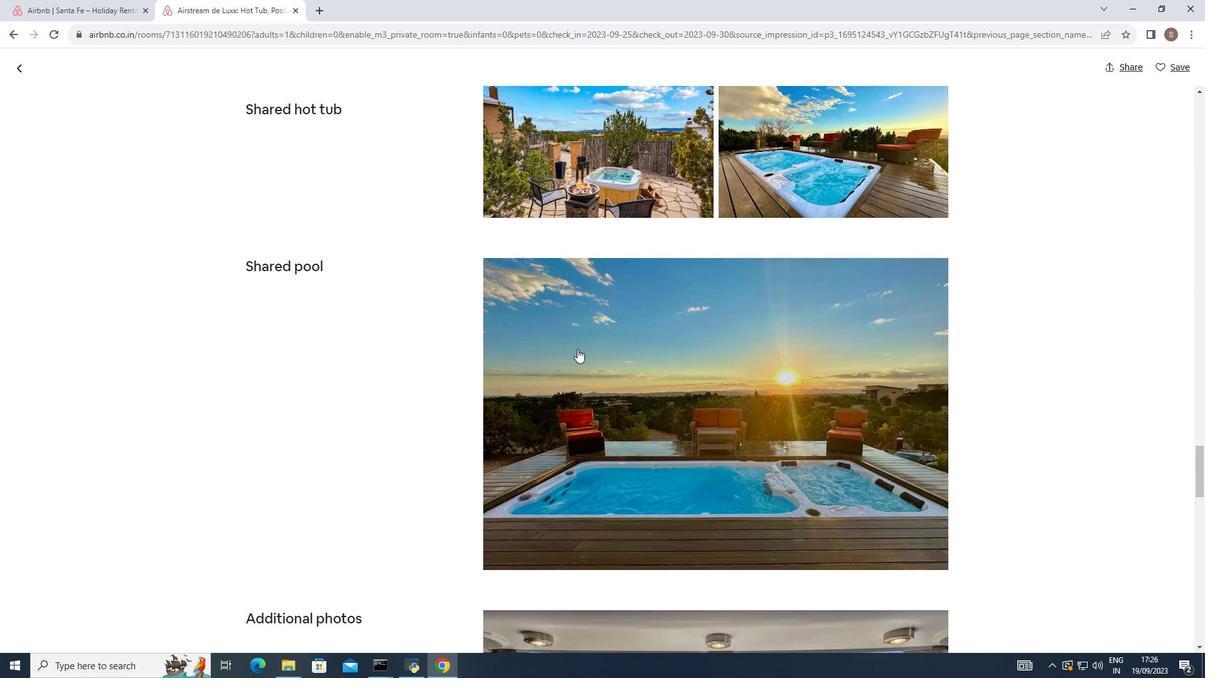 
Action: Mouse scrolled (577, 348) with delta (0, 0)
Screenshot: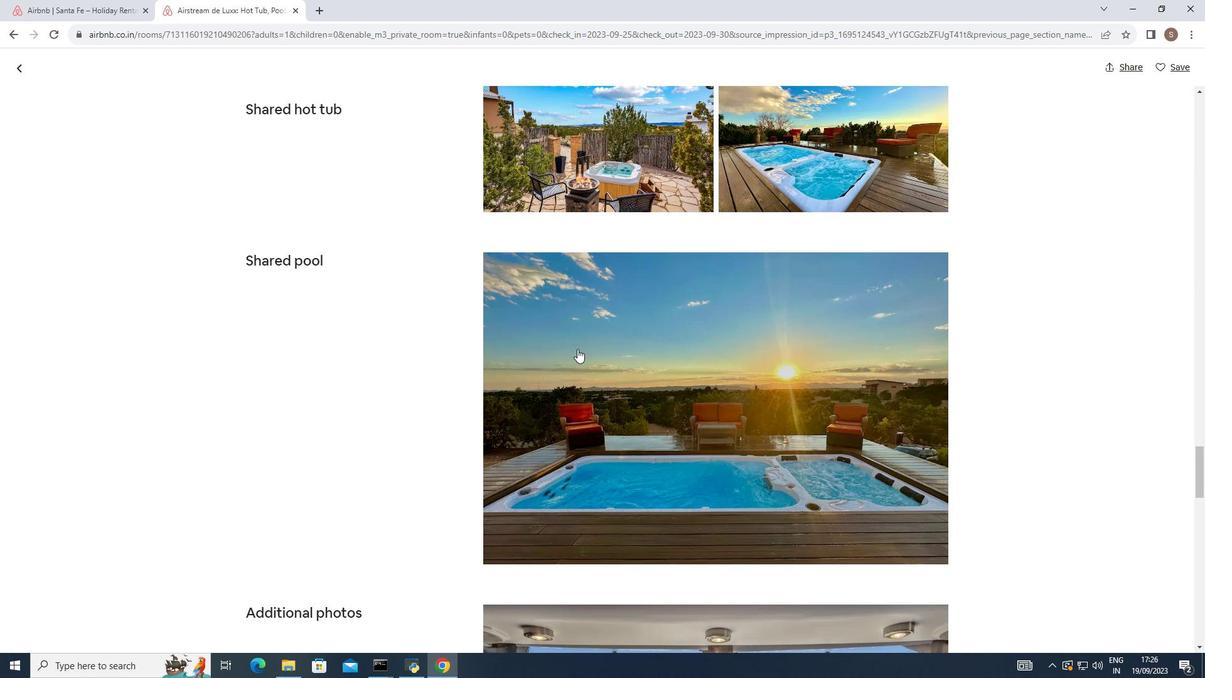 
Action: Mouse moved to (577, 349)
Screenshot: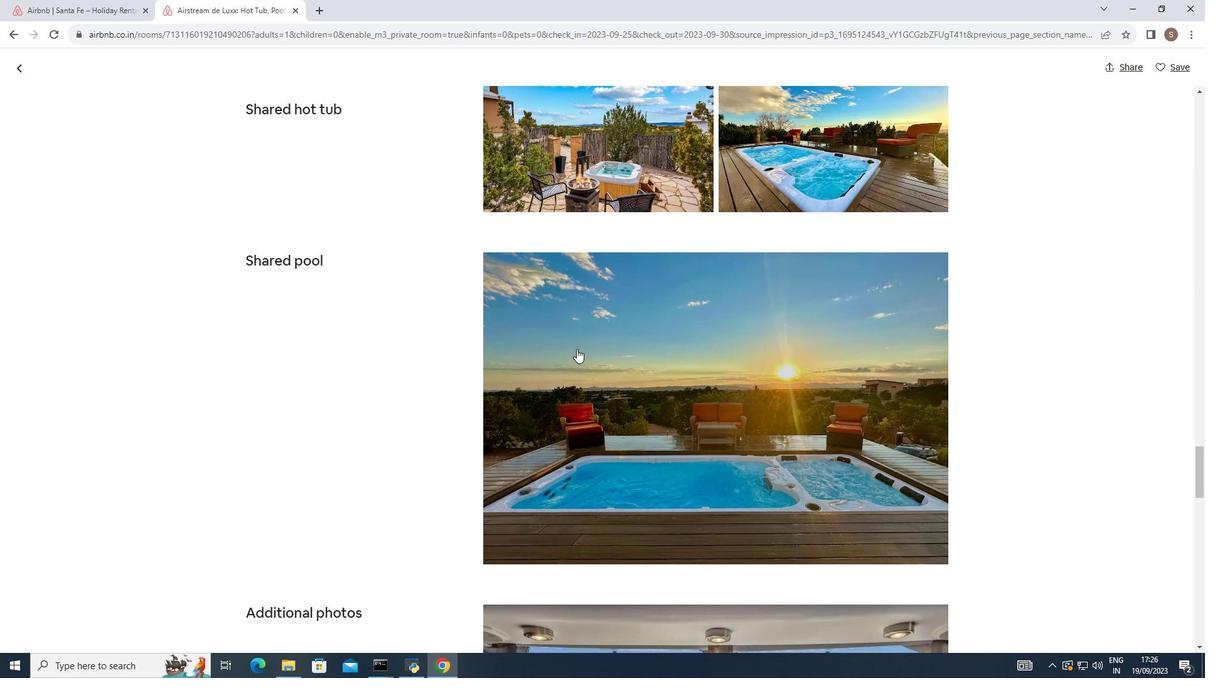 
Action: Mouse scrolled (577, 348) with delta (0, 0)
Screenshot: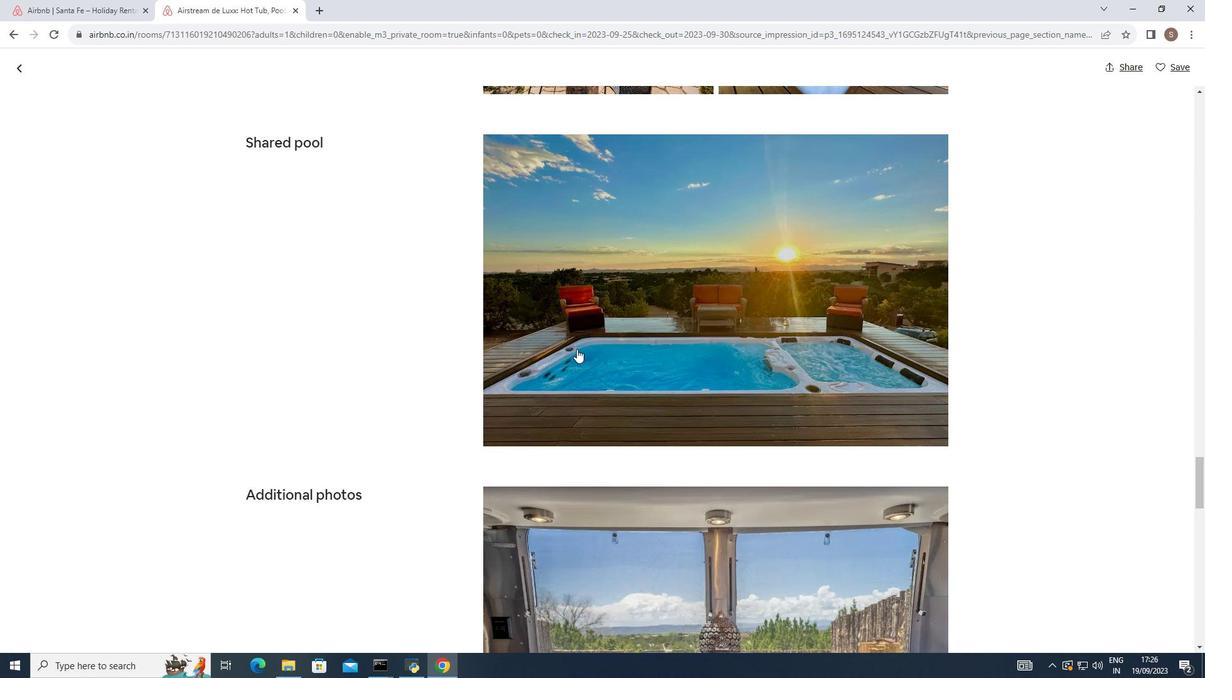 
Action: Mouse scrolled (577, 348) with delta (0, 0)
Screenshot: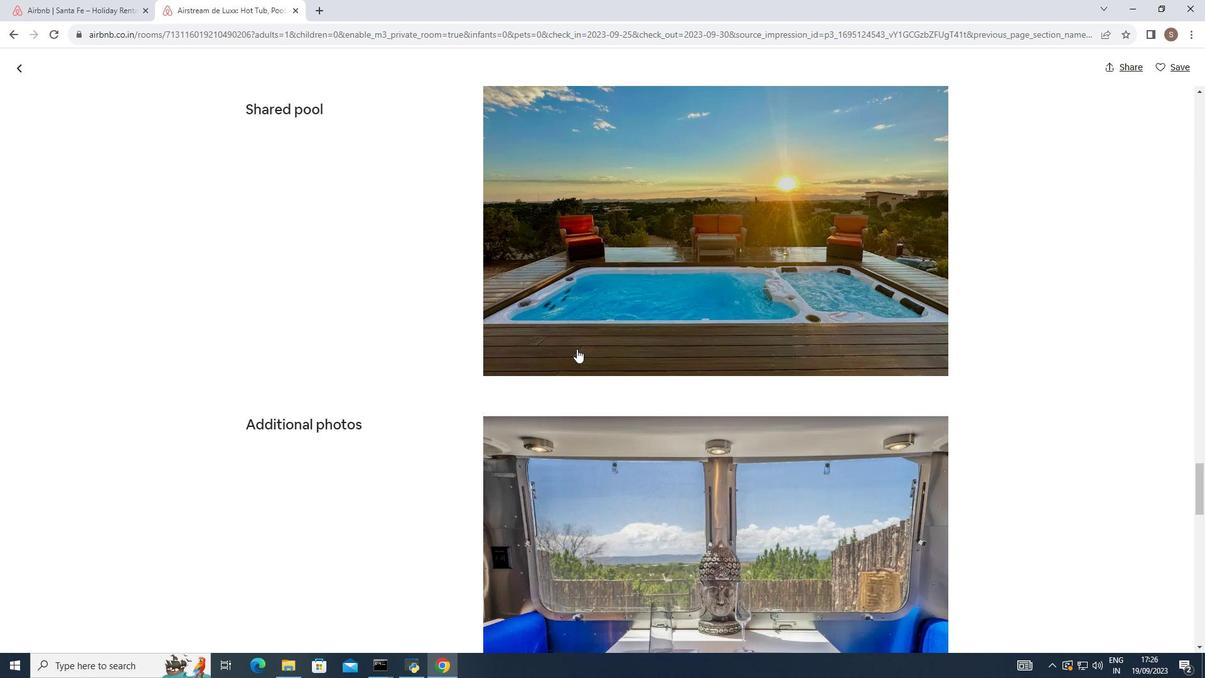 
Action: Mouse scrolled (577, 348) with delta (0, 0)
Screenshot: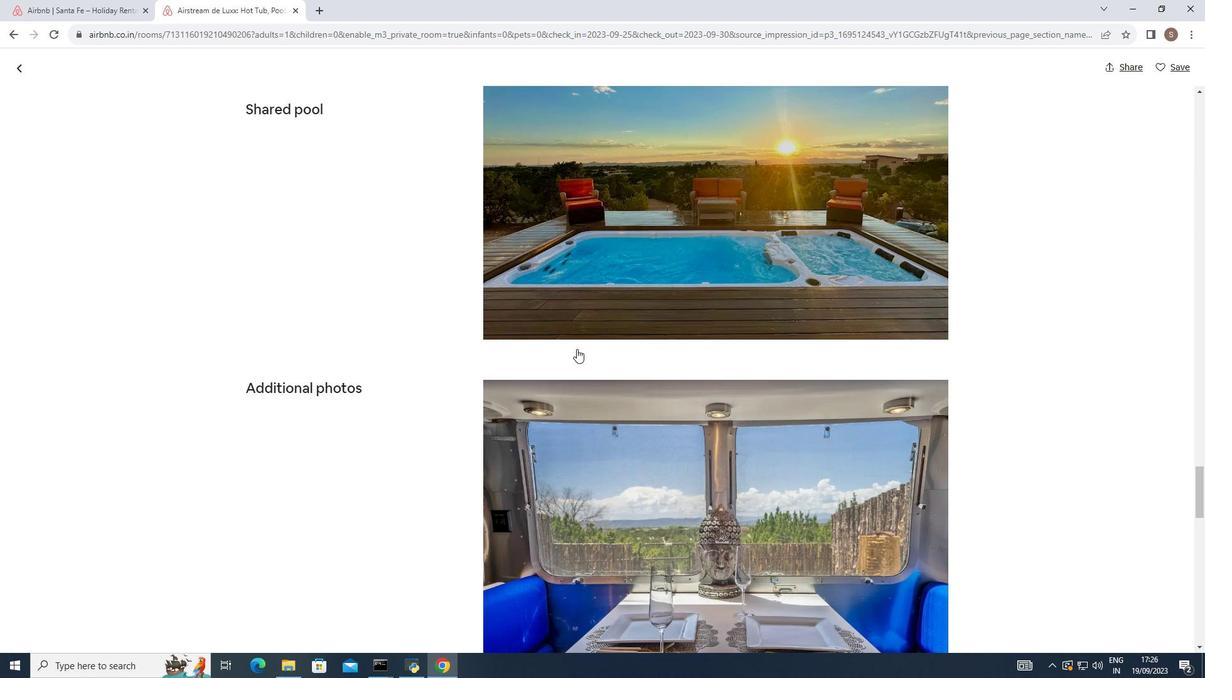 
Action: Mouse scrolled (577, 348) with delta (0, 0)
Screenshot: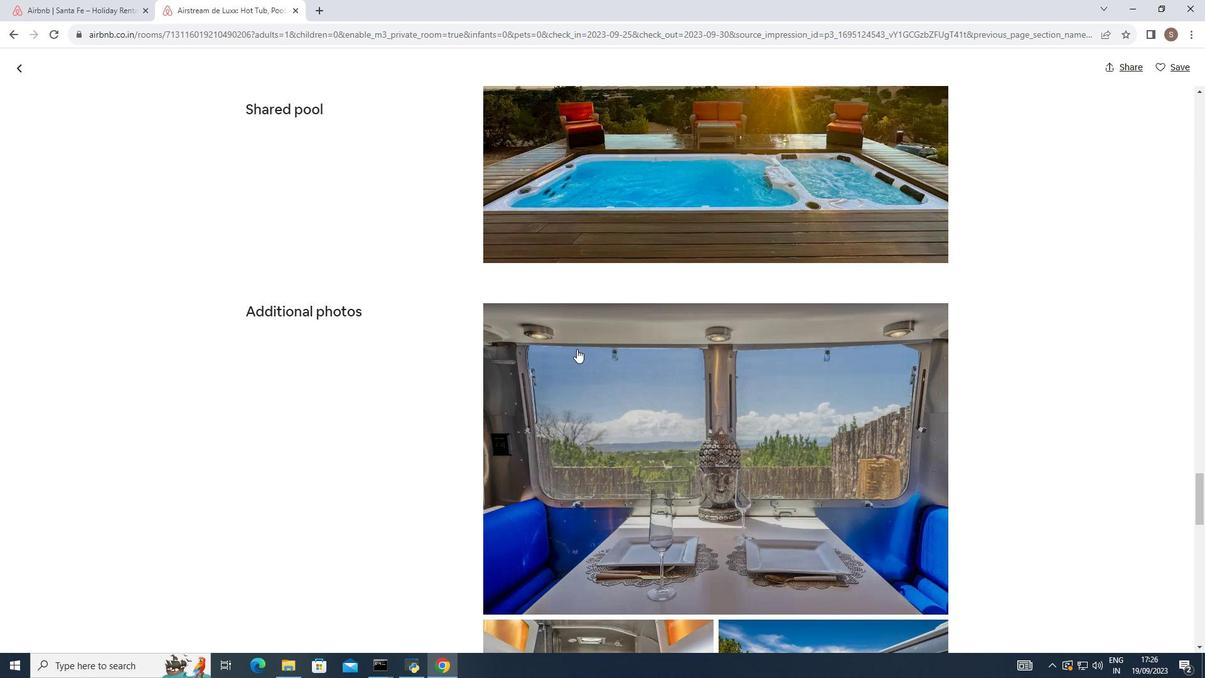 
Action: Mouse scrolled (577, 348) with delta (0, 0)
Screenshot: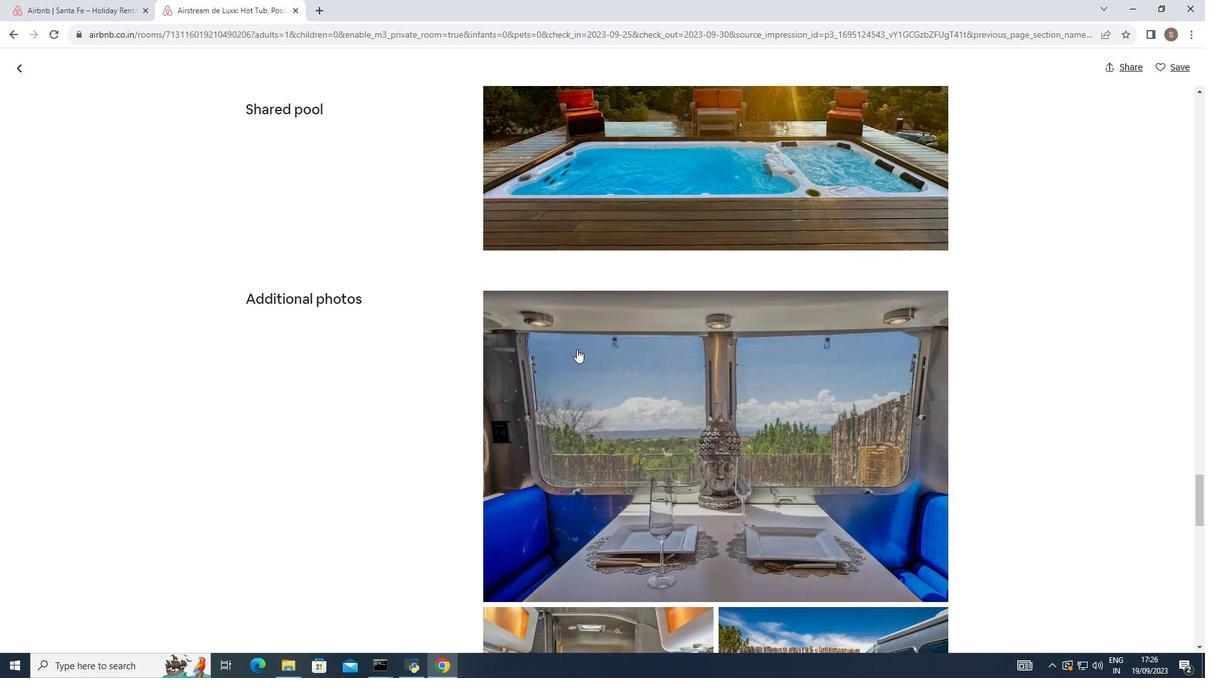 
Action: Mouse moved to (577, 349)
Screenshot: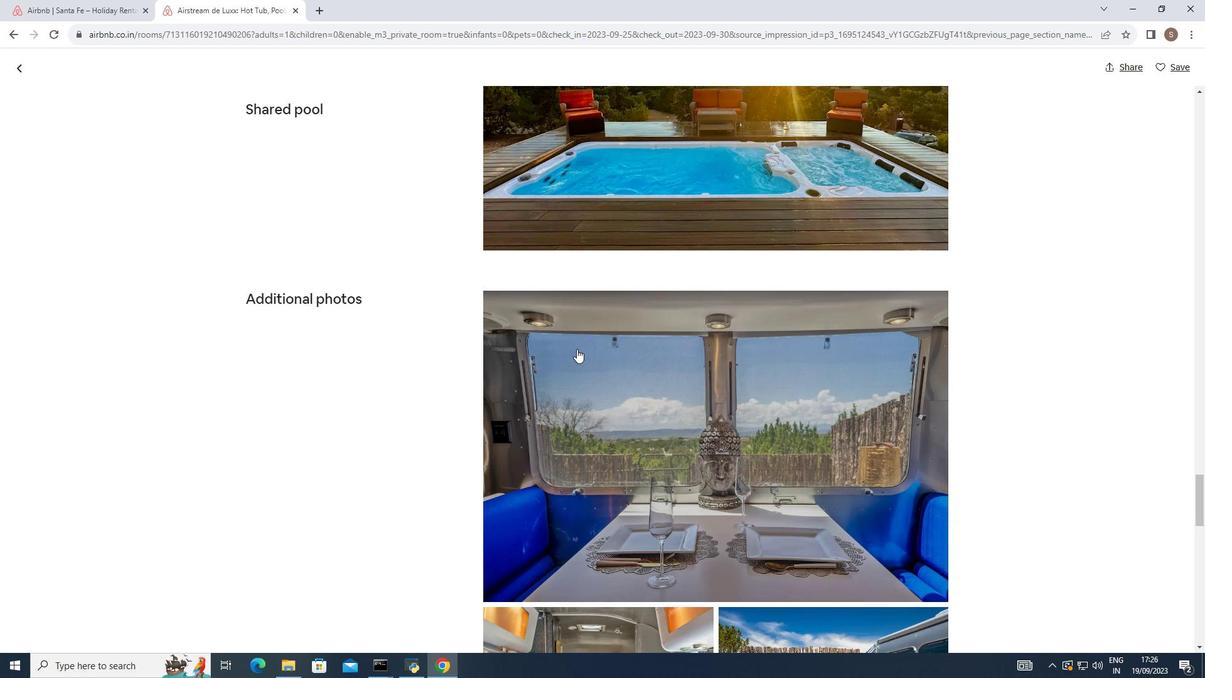 
Action: Mouse scrolled (577, 348) with delta (0, 0)
Screenshot: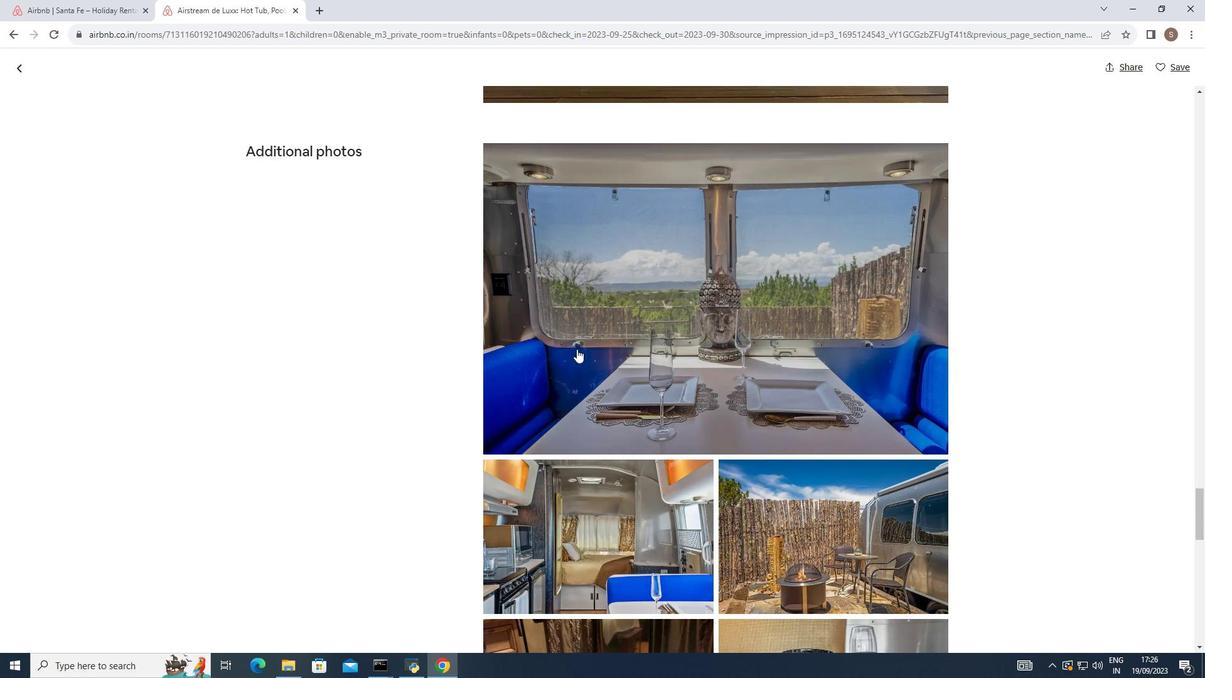 
Action: Mouse scrolled (577, 348) with delta (0, 0)
Screenshot: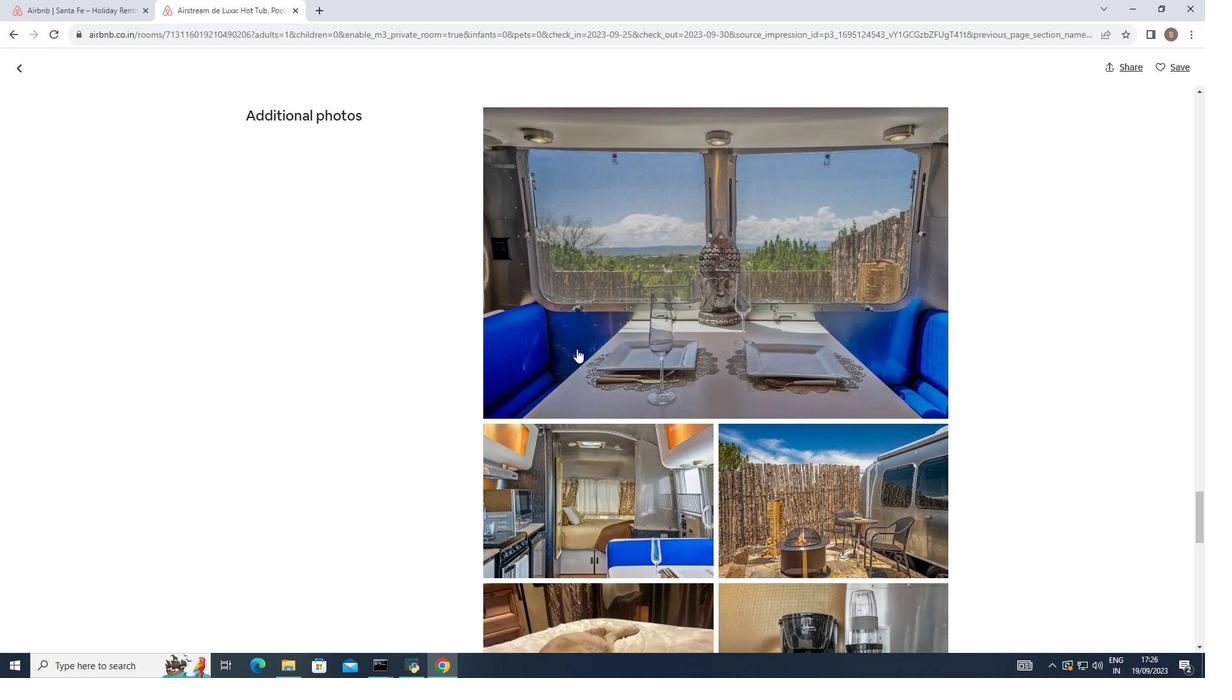 
Action: Mouse scrolled (577, 348) with delta (0, 0)
Screenshot: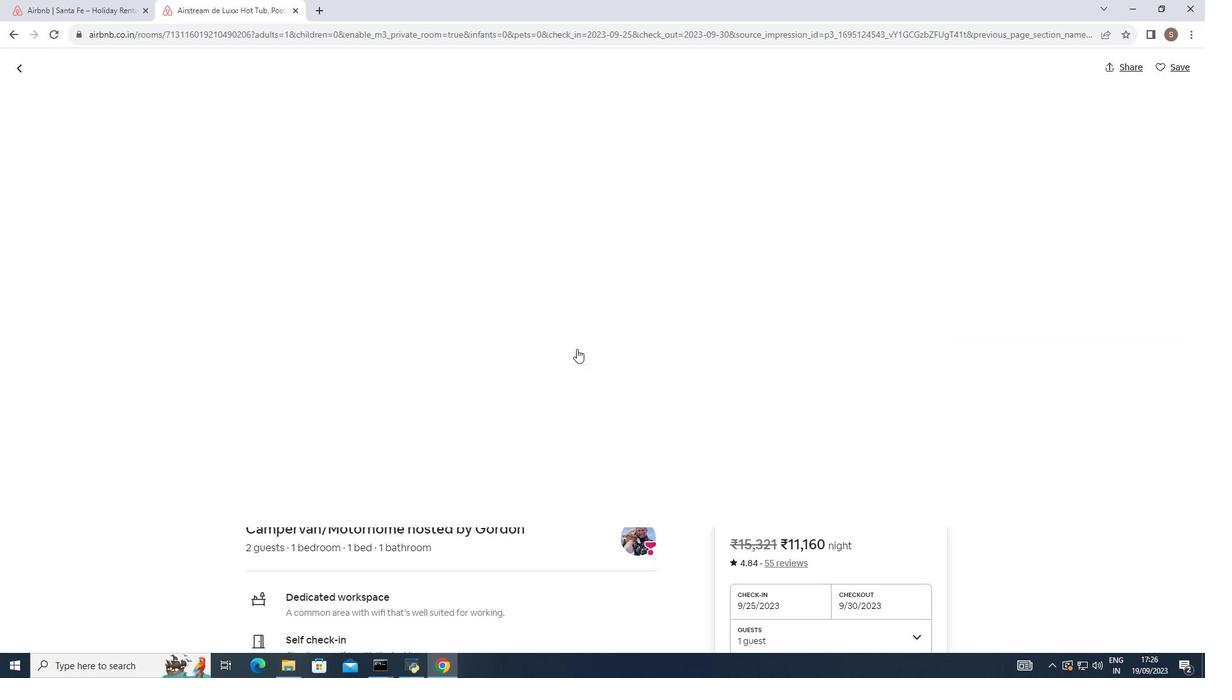 
Action: Mouse scrolled (577, 348) with delta (0, 0)
Screenshot: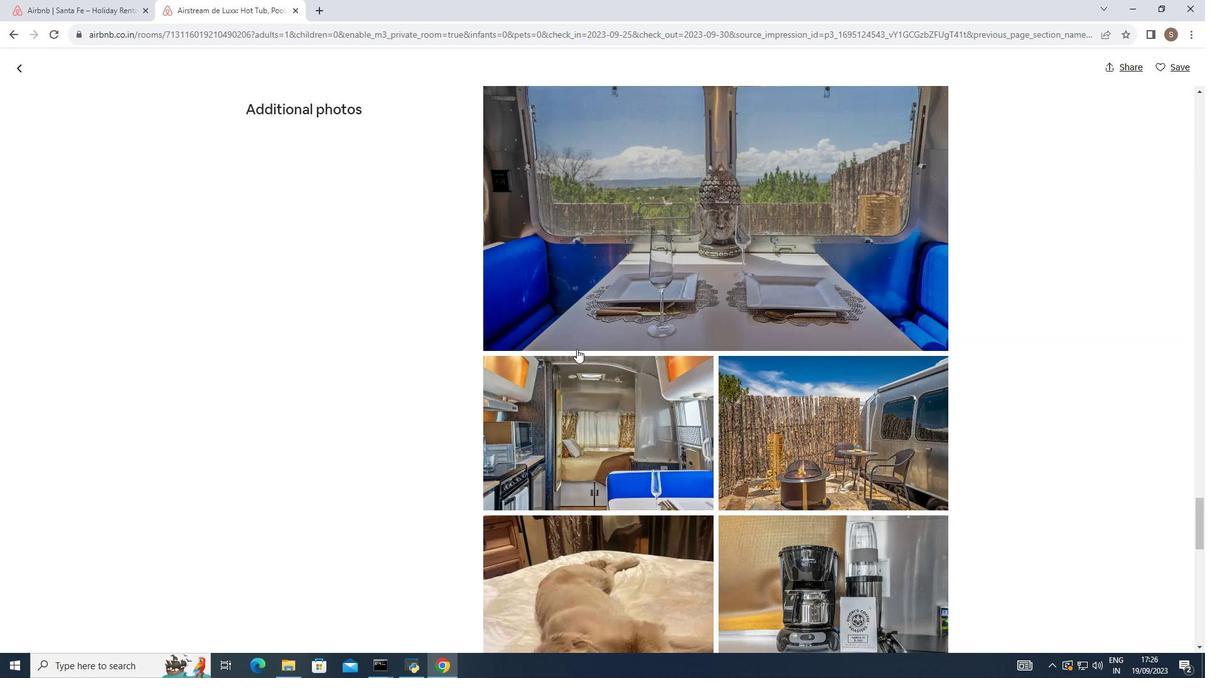 
Action: Mouse scrolled (577, 348) with delta (0, 0)
Screenshot: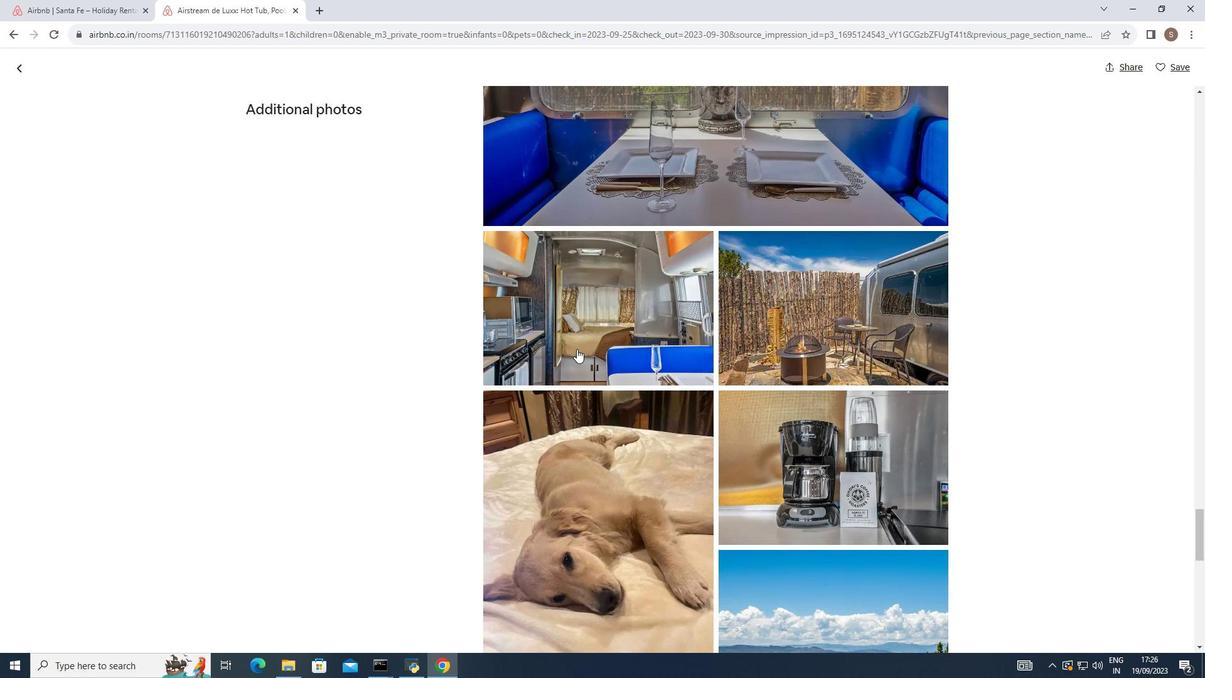 
Action: Mouse scrolled (577, 348) with delta (0, 0)
Screenshot: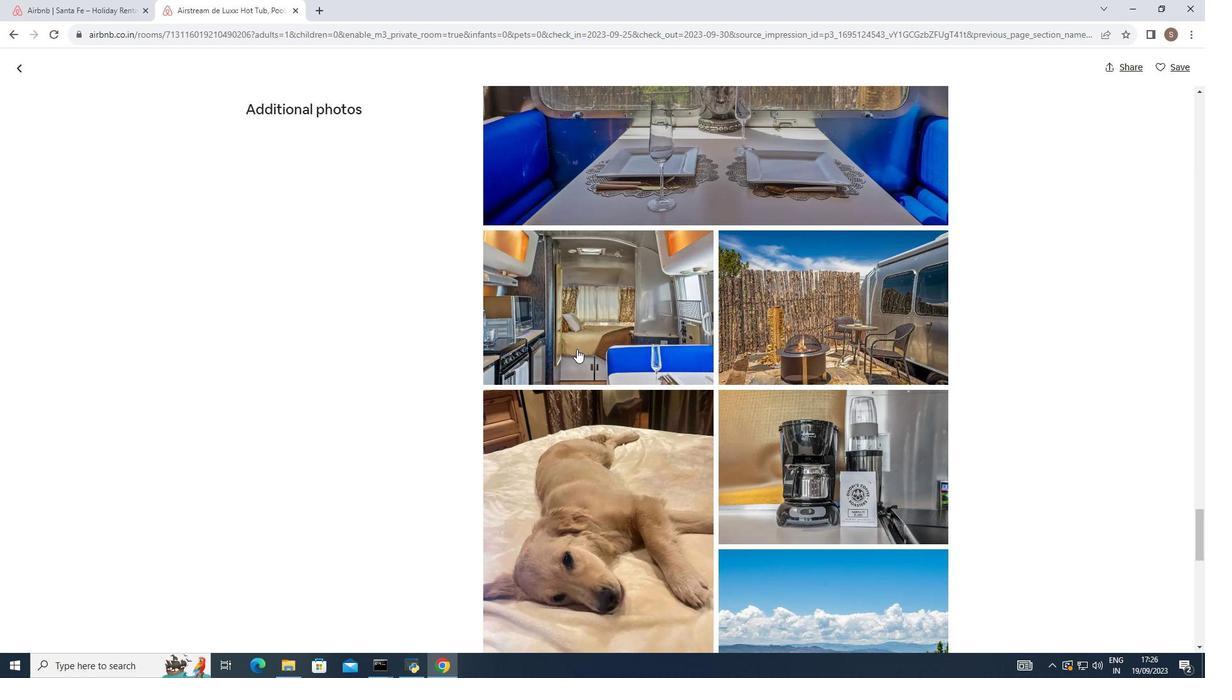 
Action: Mouse moved to (577, 349)
Screenshot: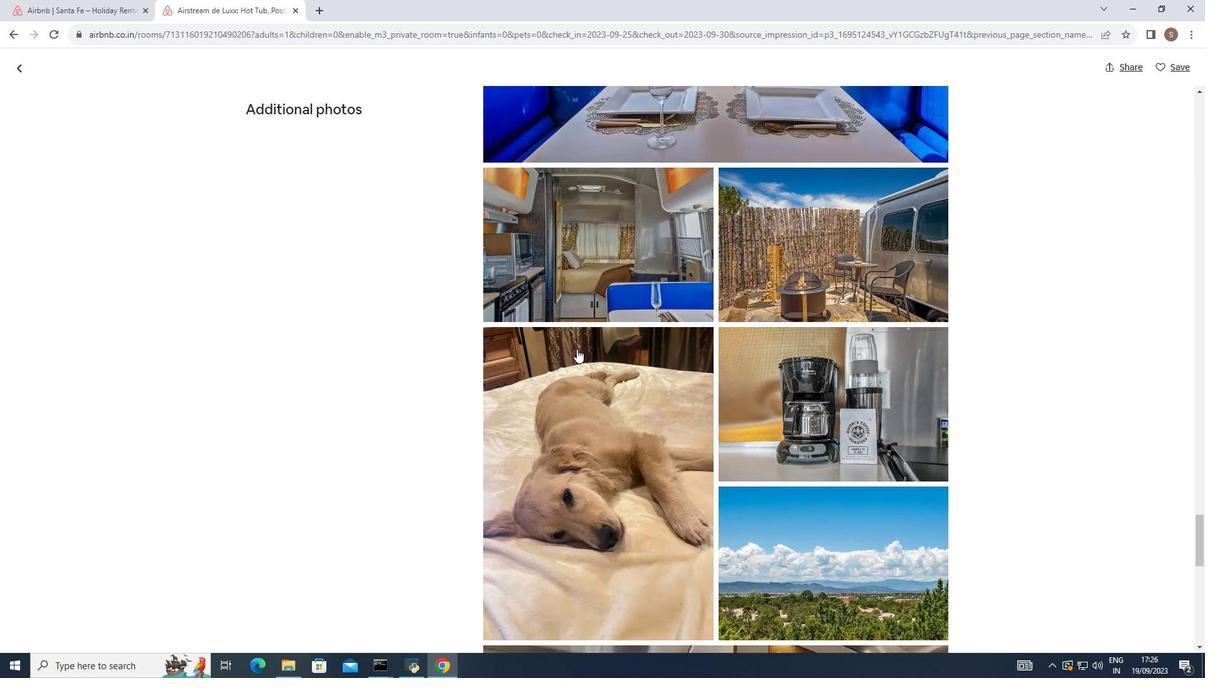 
Action: Mouse scrolled (577, 348) with delta (0, 0)
Screenshot: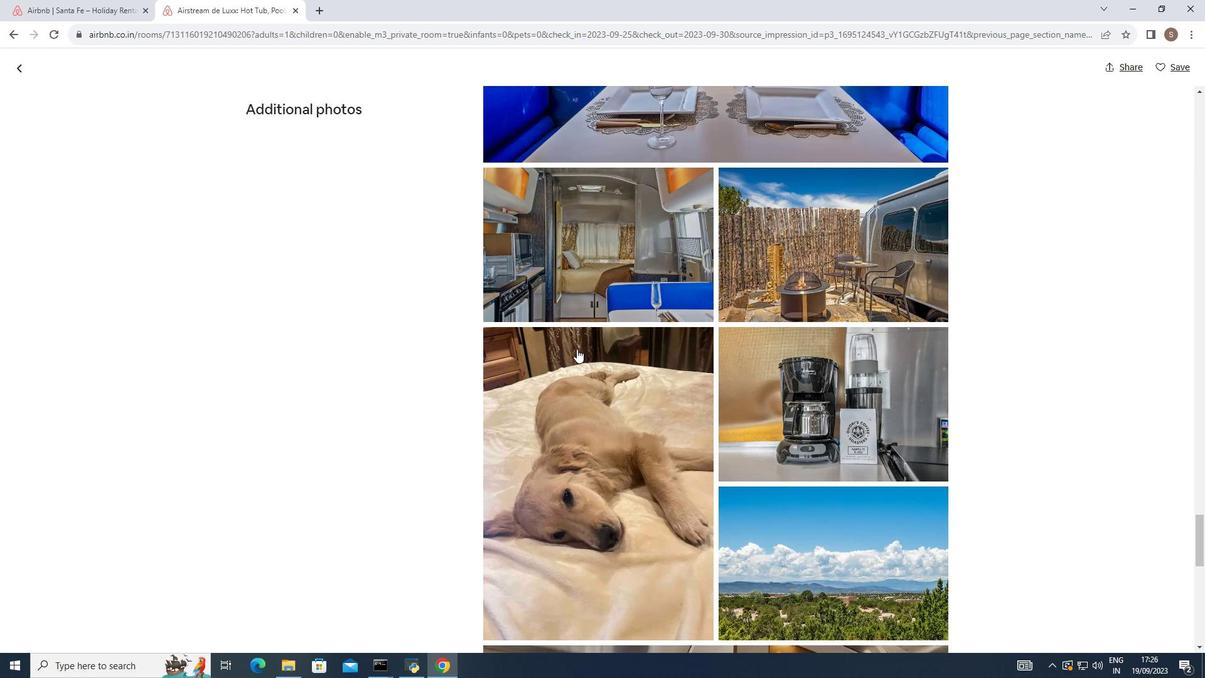 
Action: Mouse scrolled (577, 348) with delta (0, 0)
Screenshot: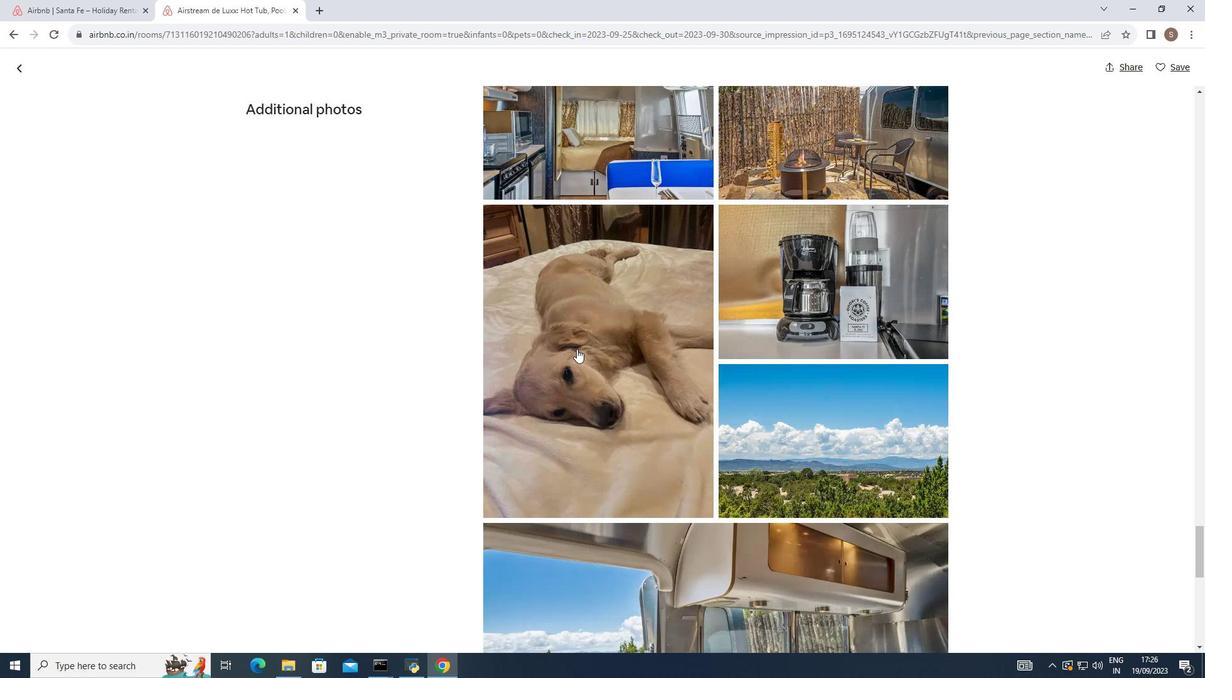 
Action: Mouse moved to (577, 349)
Screenshot: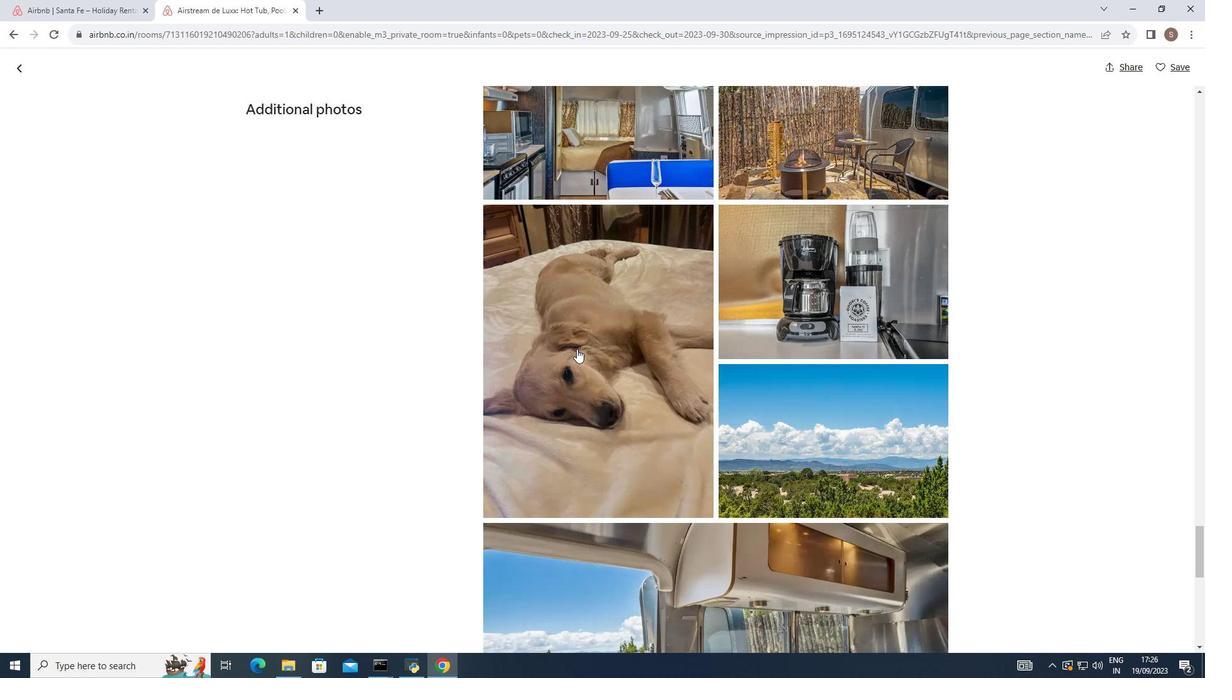 
Action: Mouse scrolled (577, 348) with delta (0, 0)
Screenshot: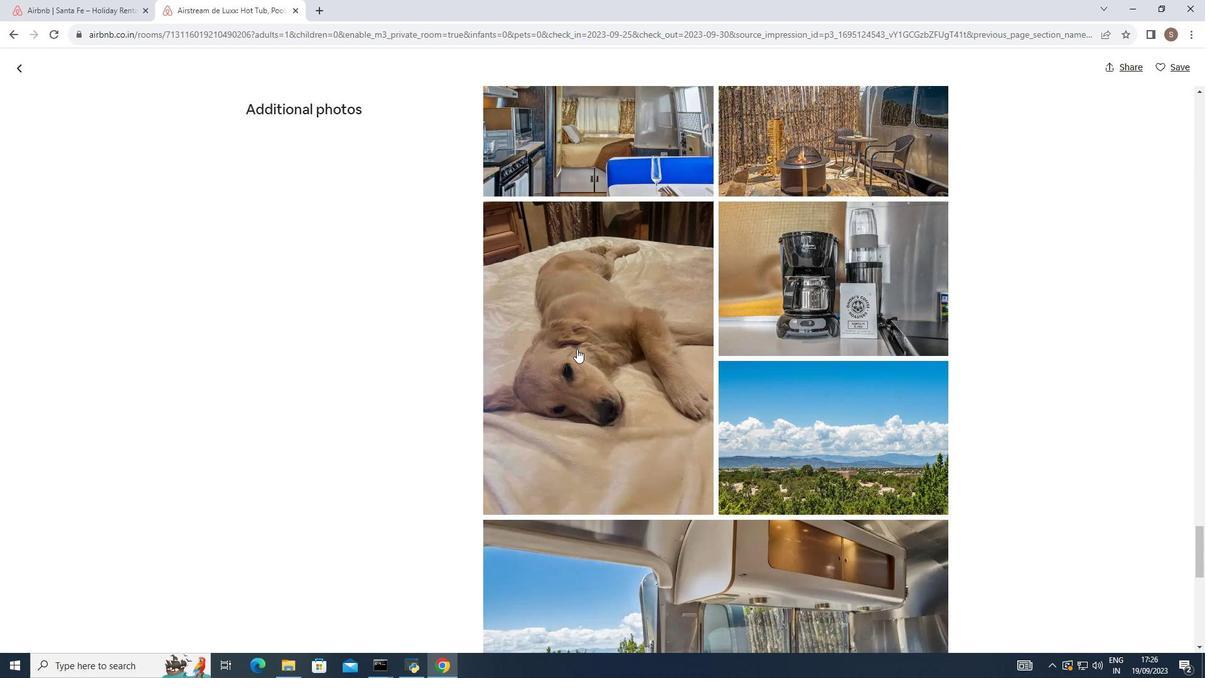 
Action: Mouse moved to (576, 349)
Screenshot: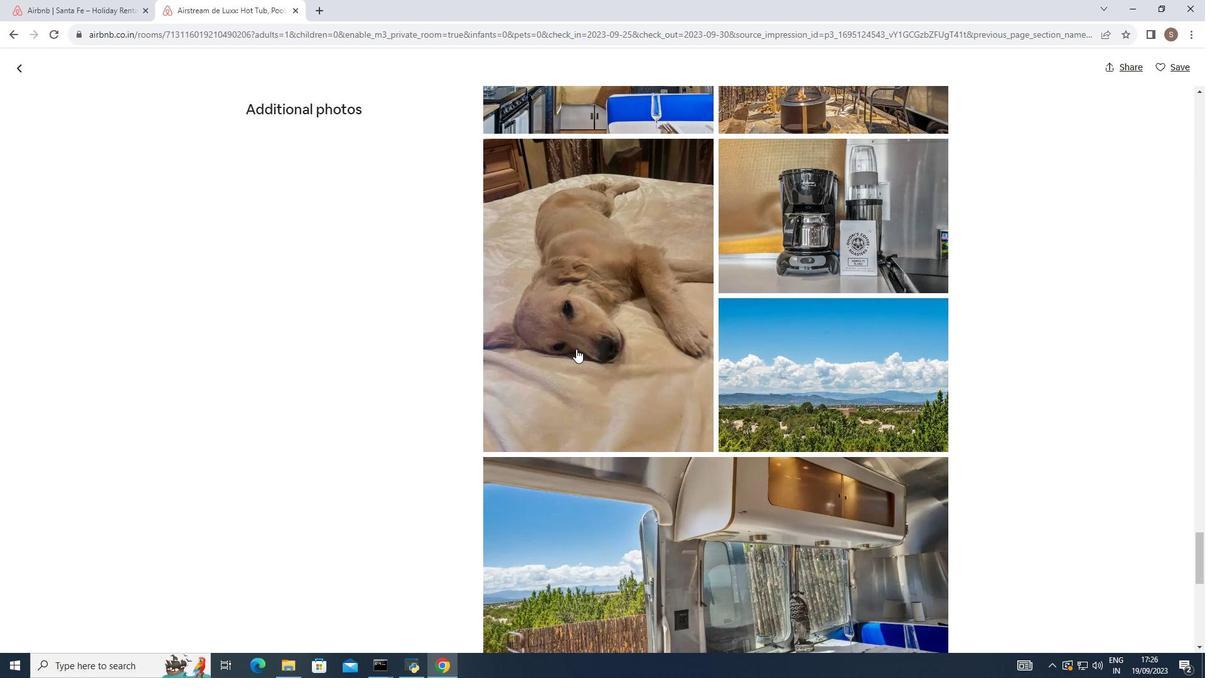 
Action: Mouse scrolled (576, 348) with delta (0, 0)
Screenshot: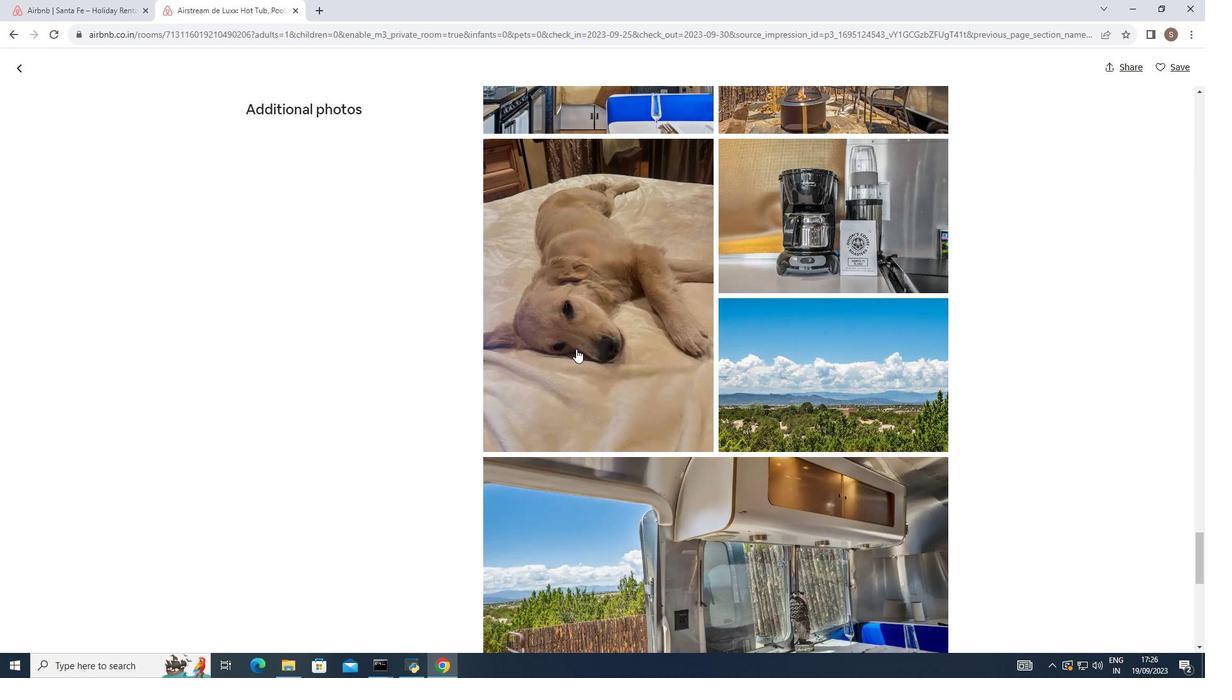 
Action: Mouse scrolled (576, 348) with delta (0, 0)
Screenshot: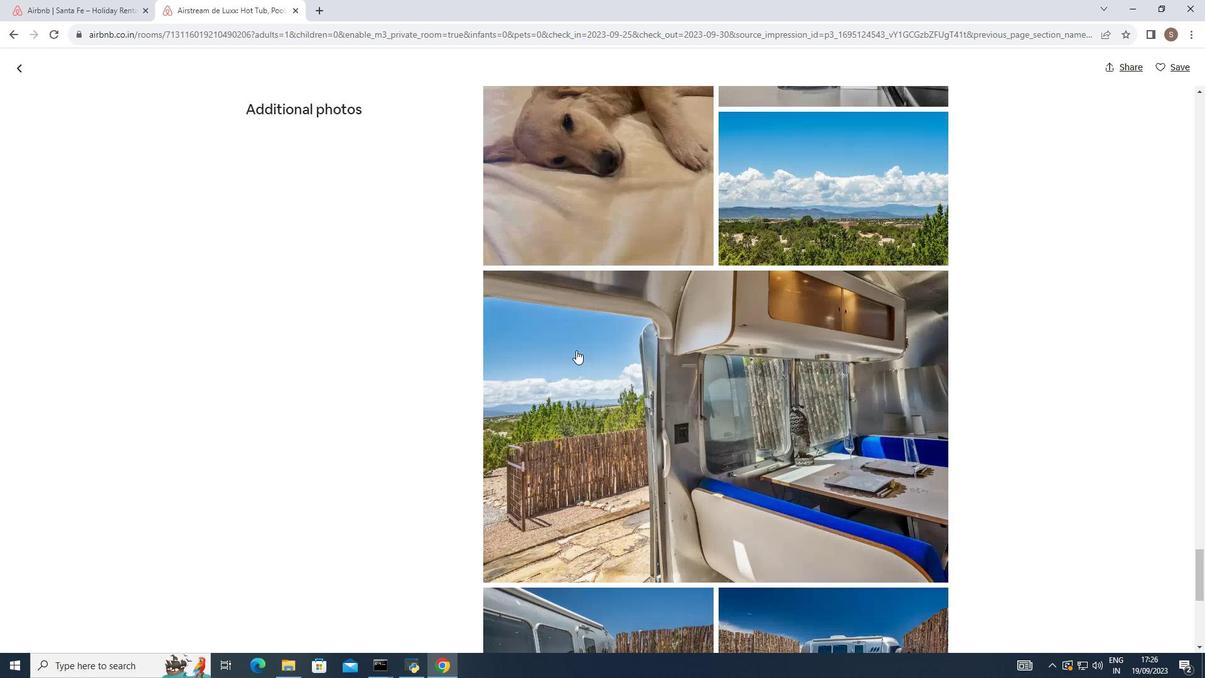 
Action: Mouse moved to (576, 349)
Screenshot: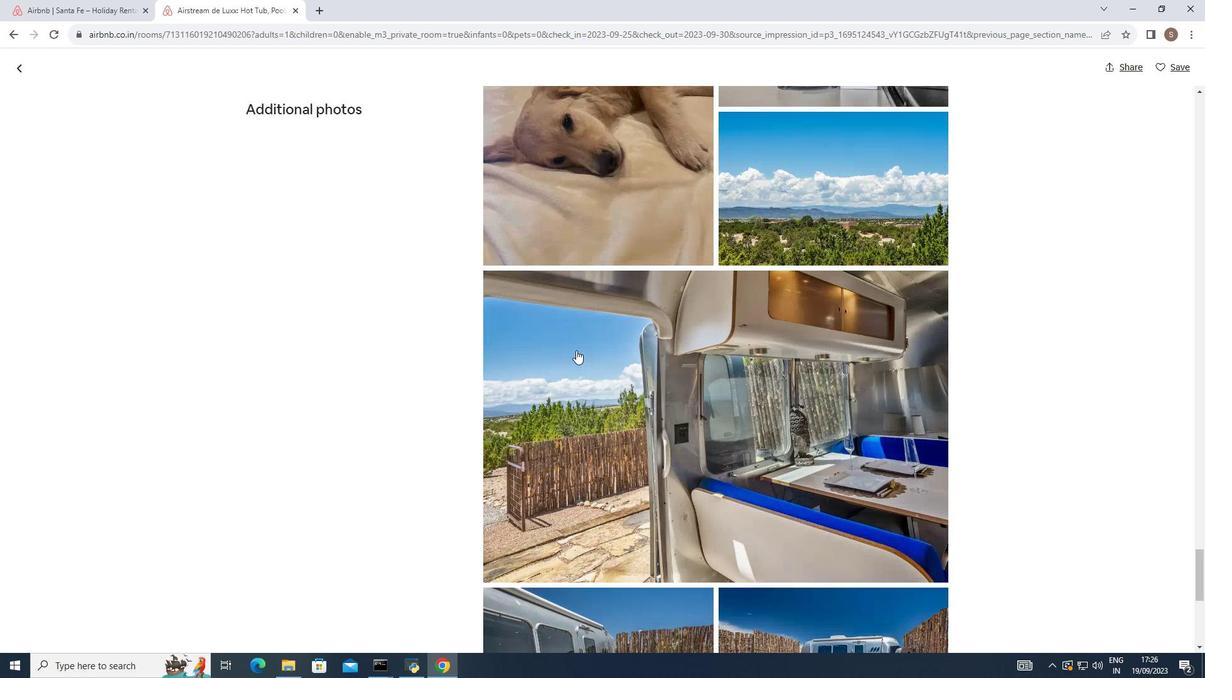 
Action: Mouse scrolled (576, 349) with delta (0, 0)
Screenshot: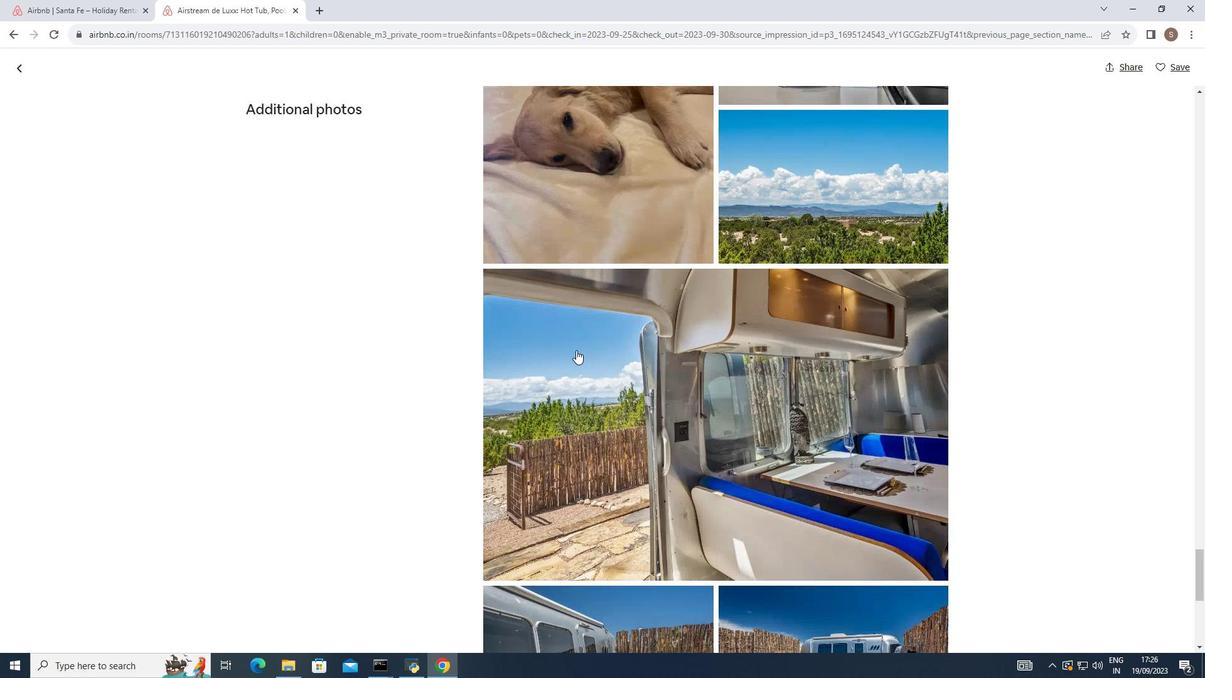 
Action: Mouse moved to (576, 350)
Screenshot: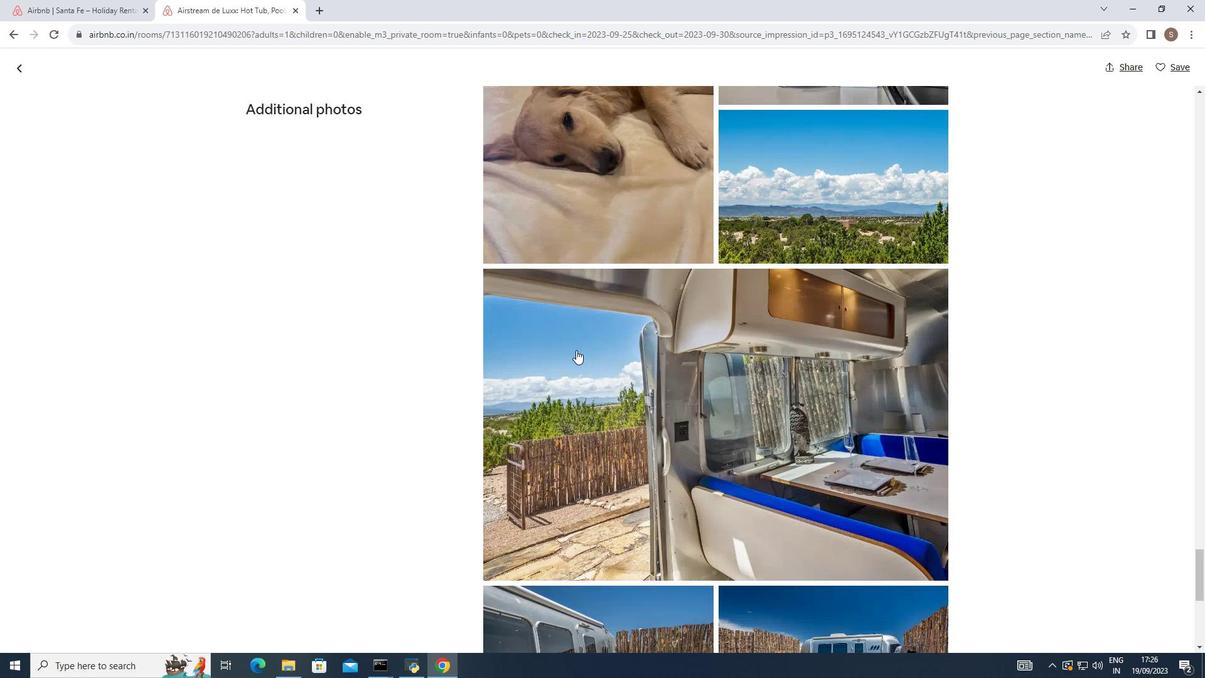 
Action: Mouse scrolled (576, 349) with delta (0, 0)
Screenshot: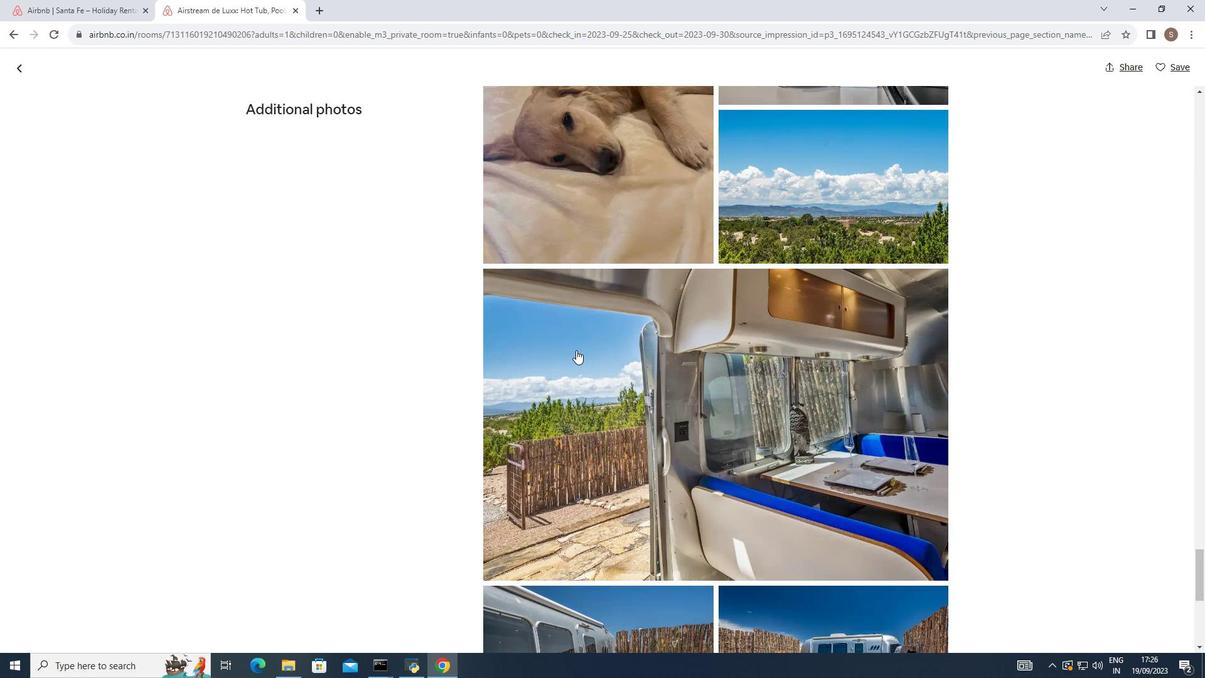 
Action: Mouse scrolled (576, 349) with delta (0, 0)
Screenshot: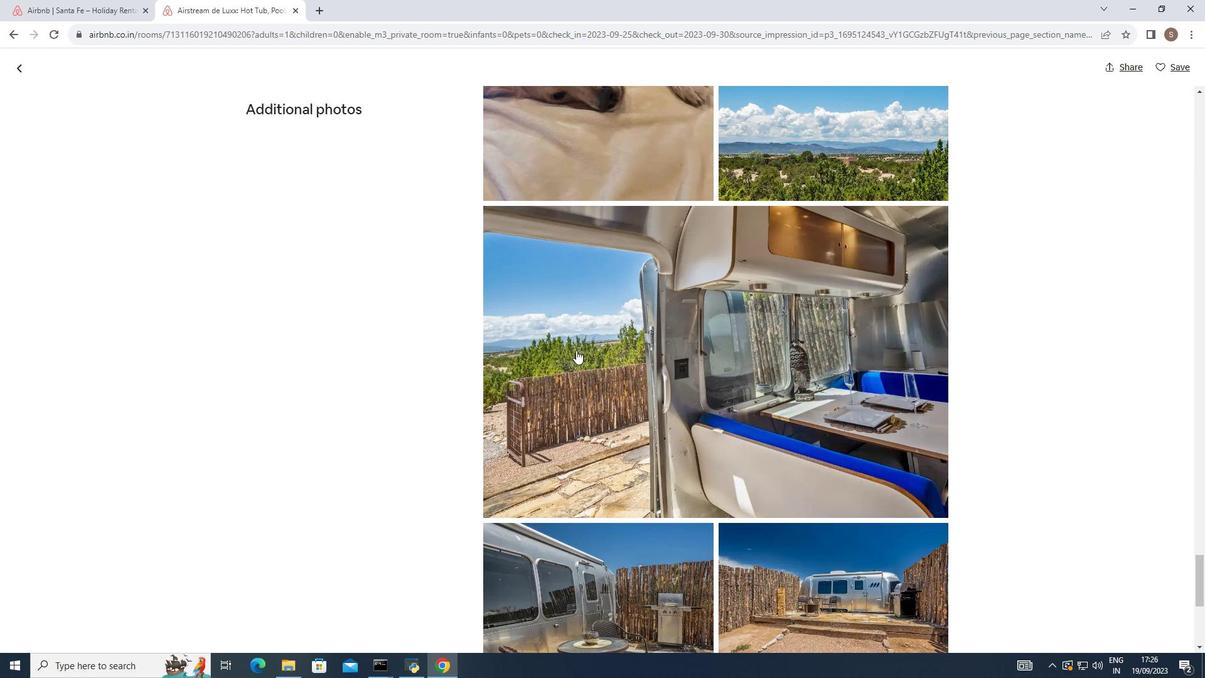 
Action: Mouse scrolled (576, 349) with delta (0, 0)
Screenshot: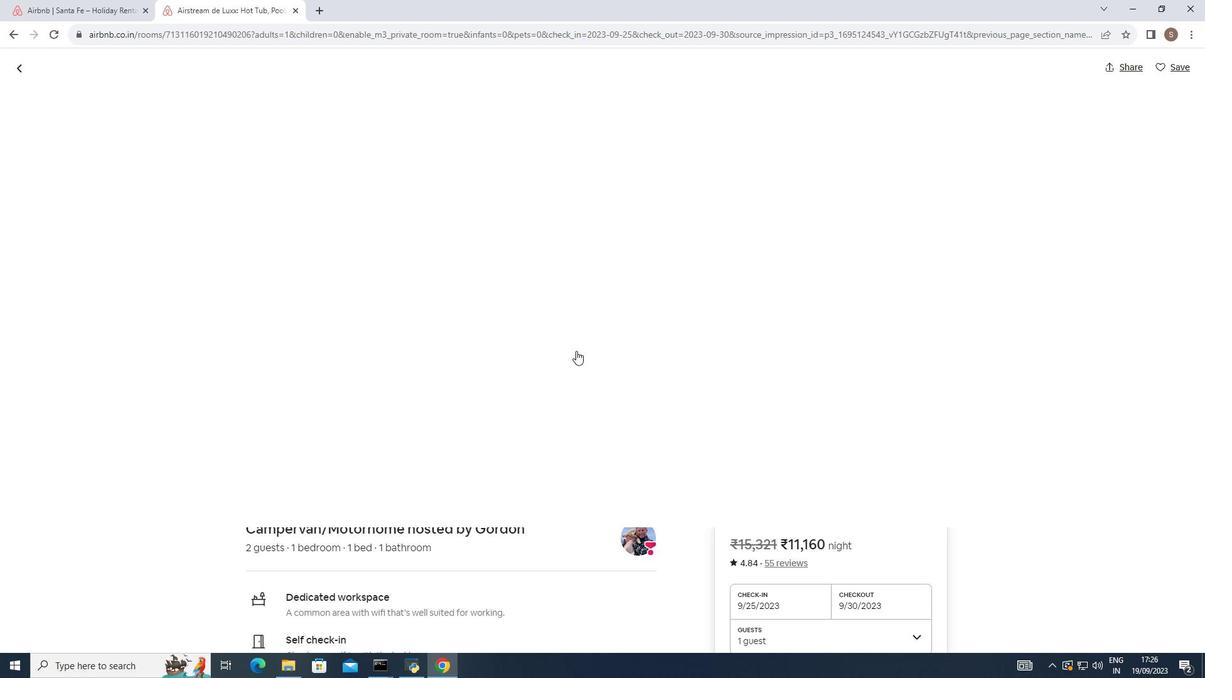 
Action: Mouse moved to (576, 351)
Screenshot: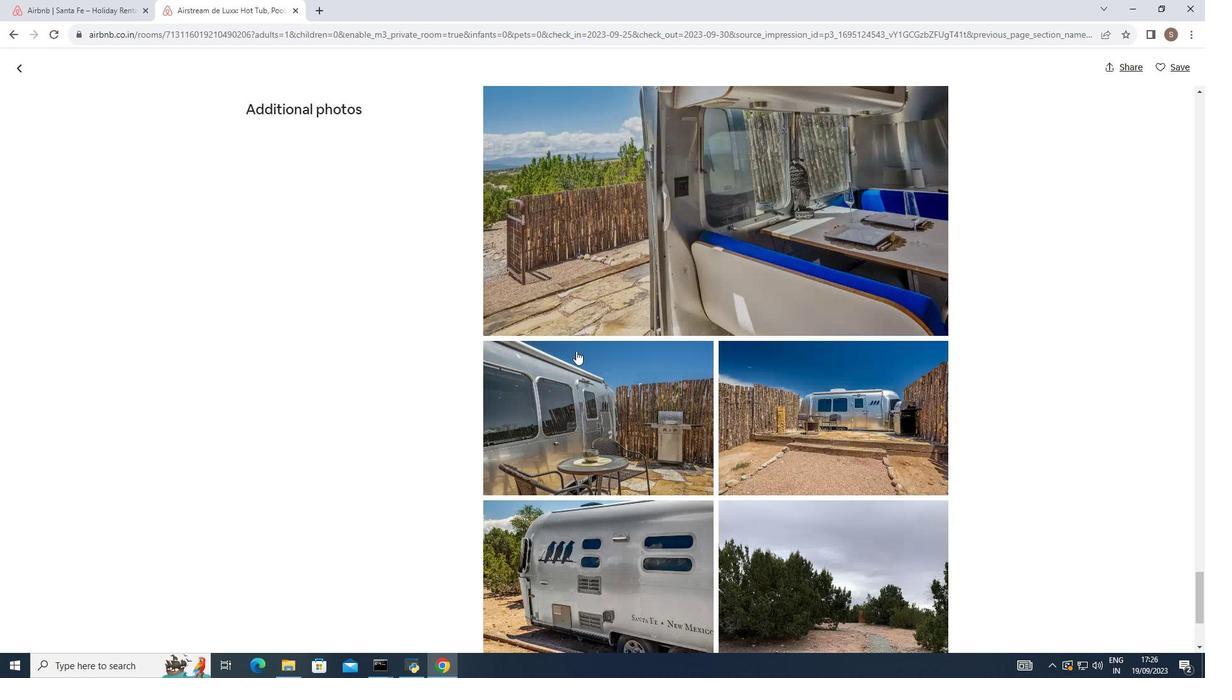
Action: Mouse scrolled (576, 350) with delta (0, 0)
Screenshot: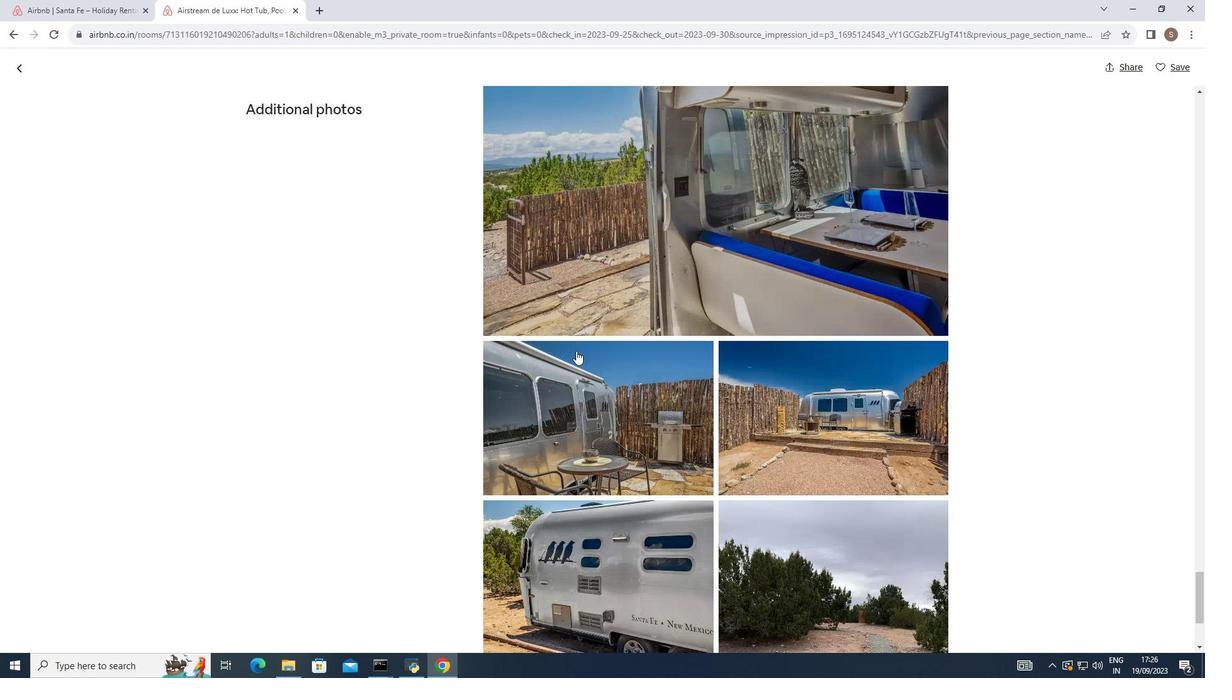
Action: Mouse scrolled (576, 350) with delta (0, 0)
Screenshot: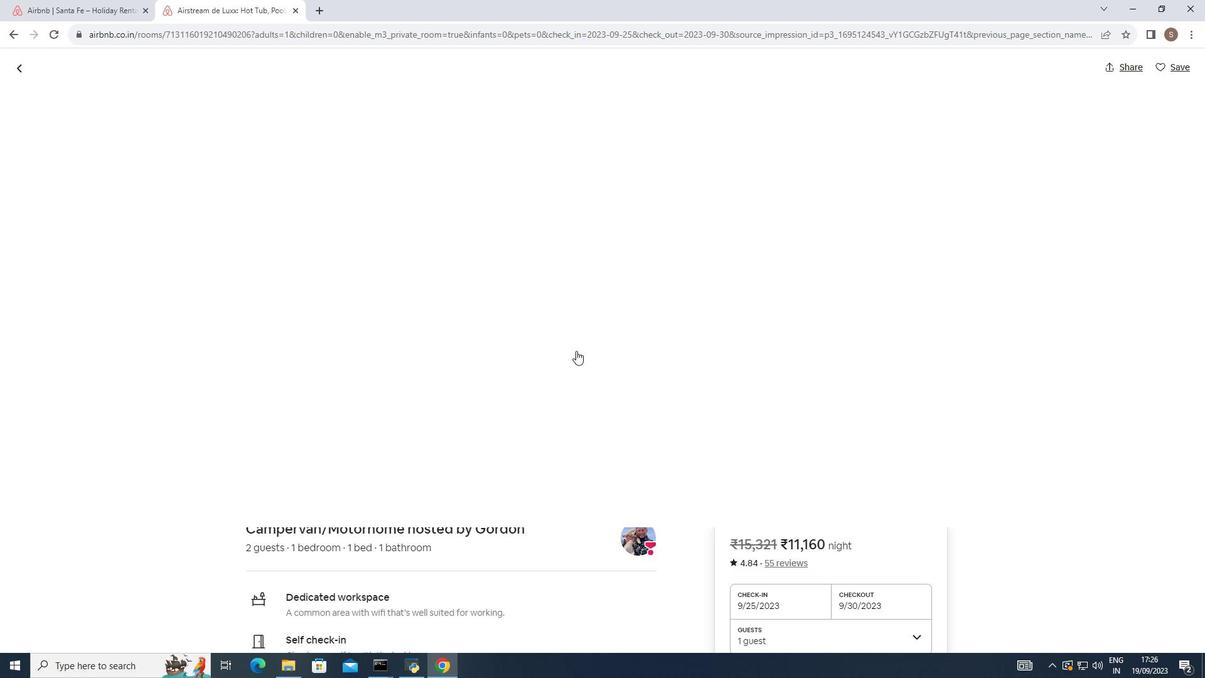 
Action: Mouse scrolled (576, 350) with delta (0, 0)
Screenshot: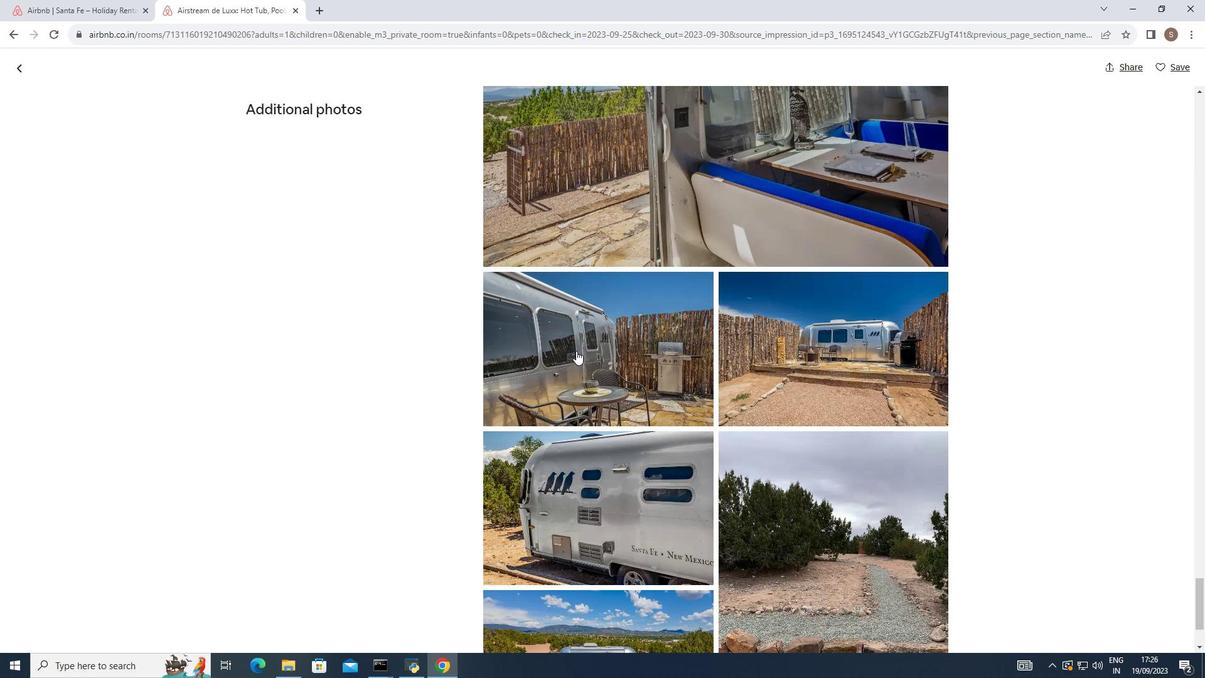
Action: Mouse scrolled (576, 350) with delta (0, 0)
Screenshot: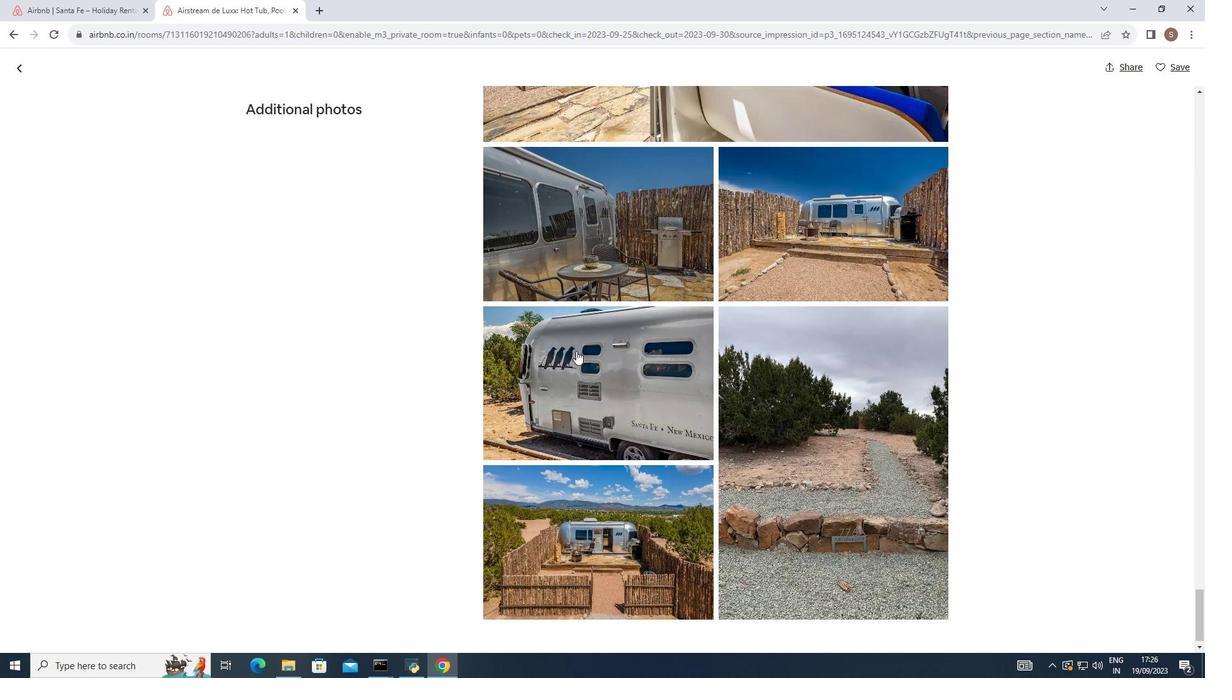 
Action: Mouse scrolled (576, 350) with delta (0, 0)
Screenshot: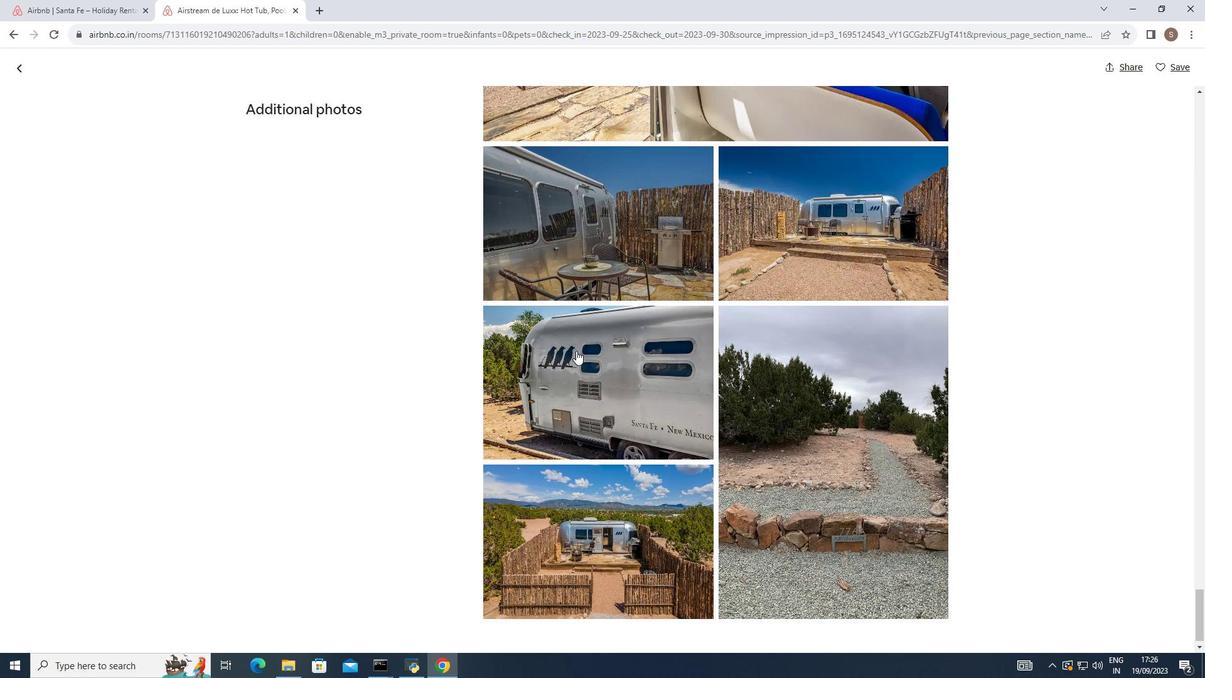 
Action: Mouse scrolled (576, 350) with delta (0, 0)
Screenshot: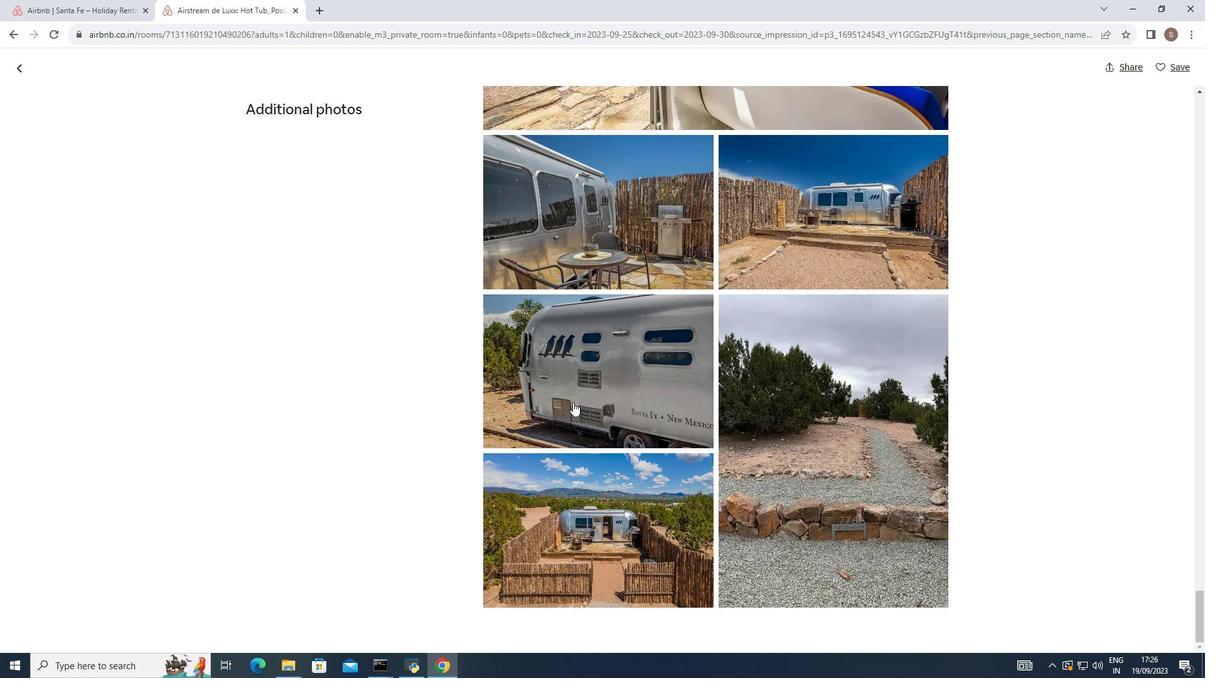 
Action: Mouse moved to (16, 67)
Screenshot: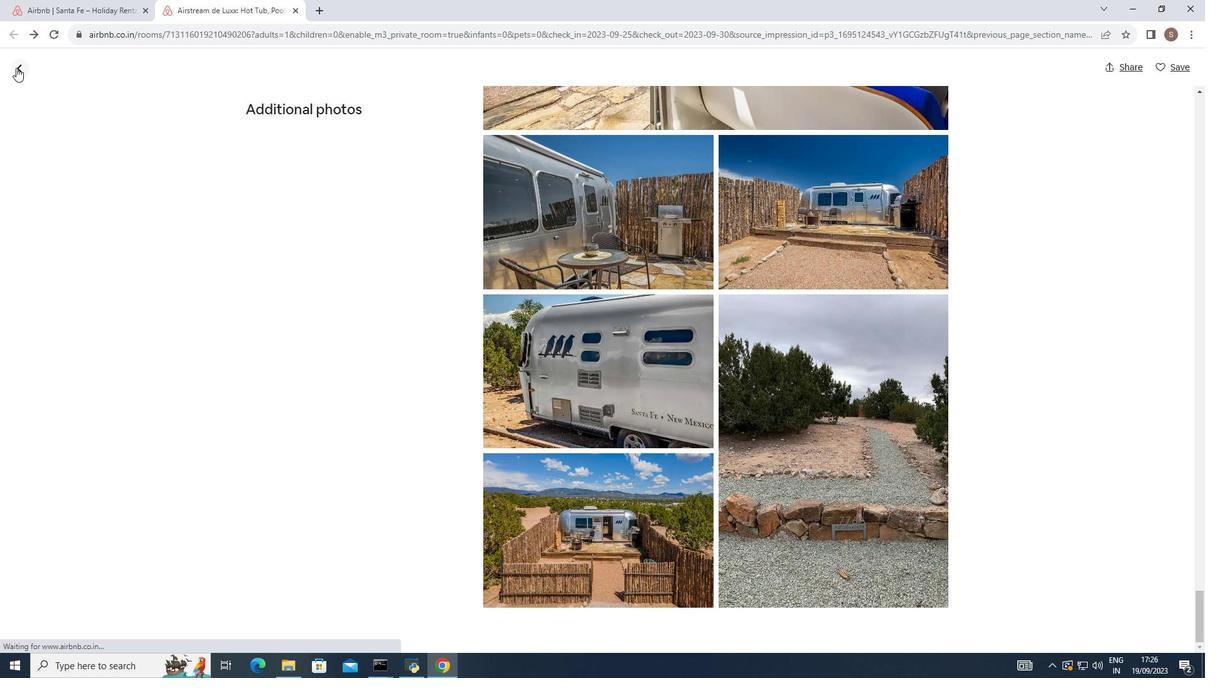 
Action: Mouse pressed left at (16, 67)
Screenshot: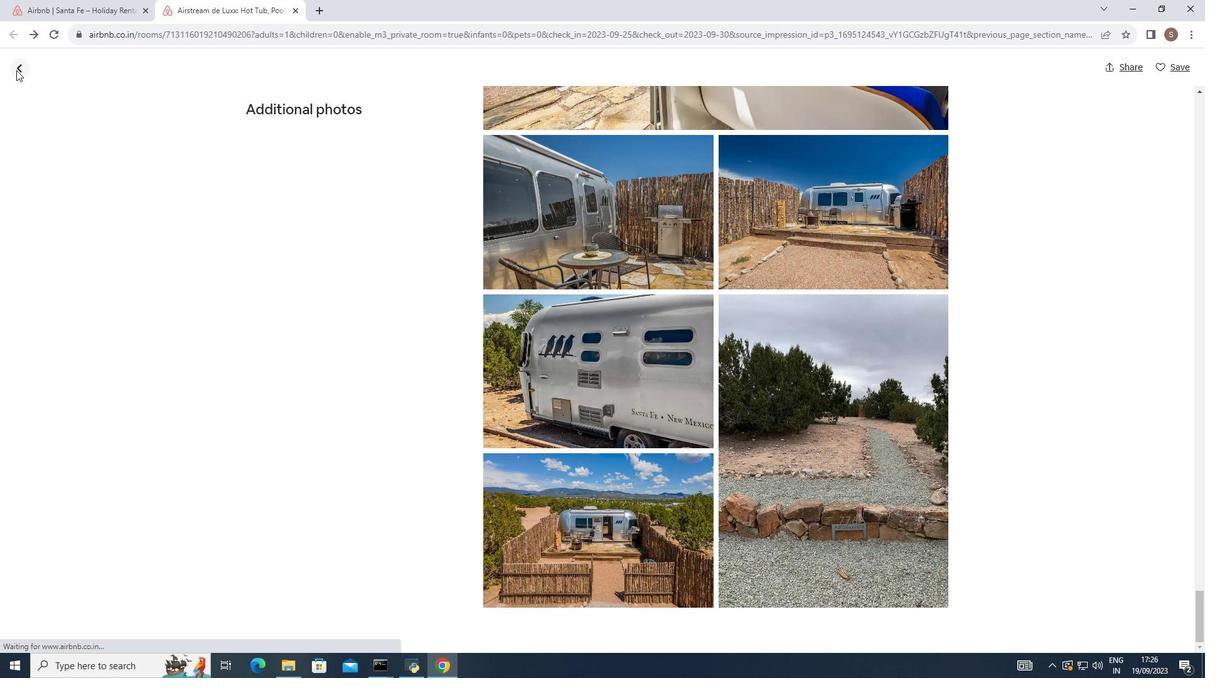 
Action: Mouse moved to (407, 401)
Screenshot: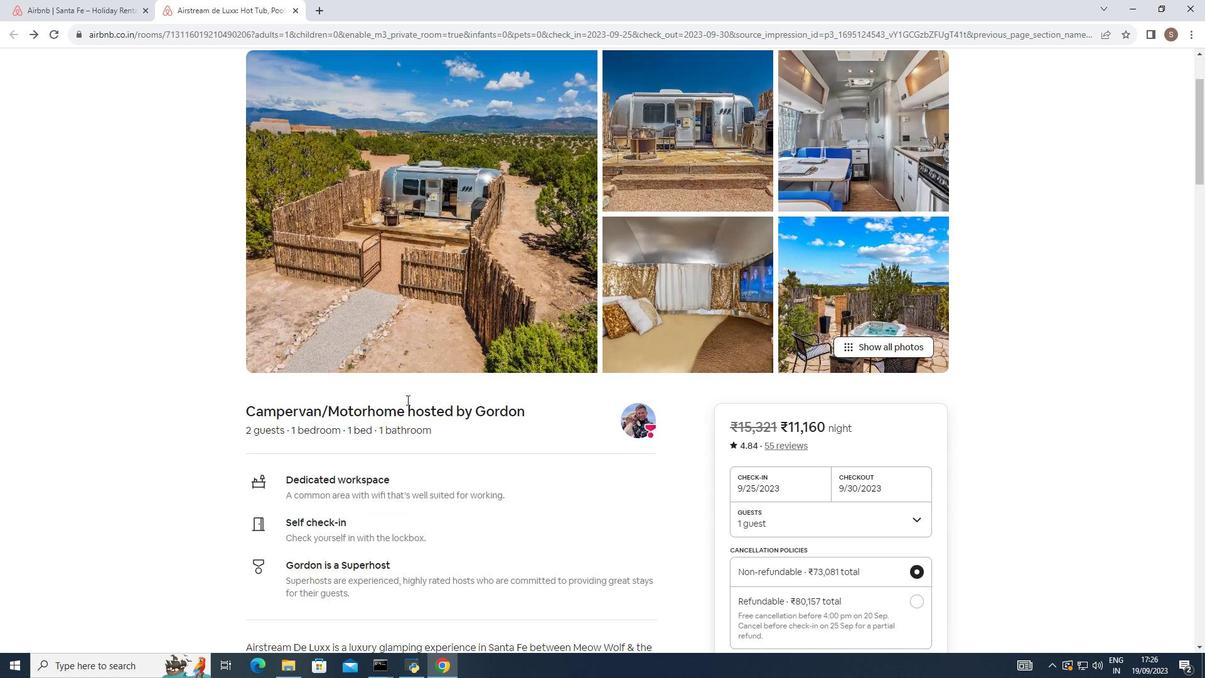 
Action: Mouse scrolled (407, 401) with delta (0, 0)
Screenshot: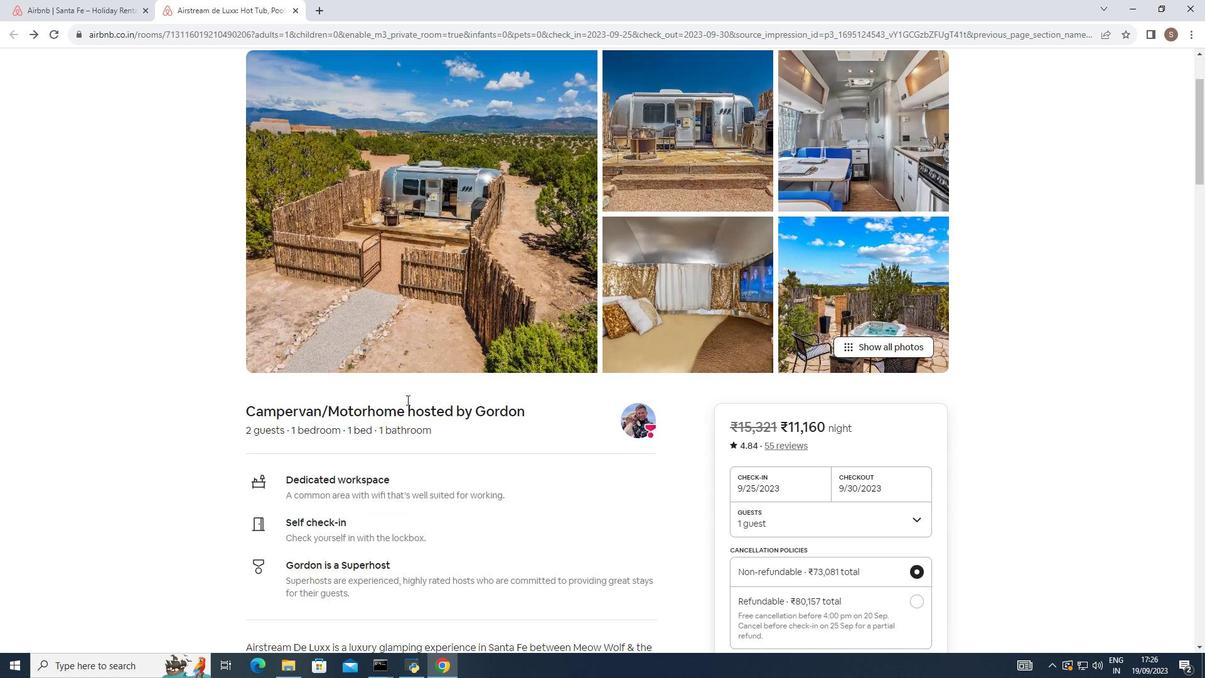 
Action: Mouse moved to (407, 401)
Screenshot: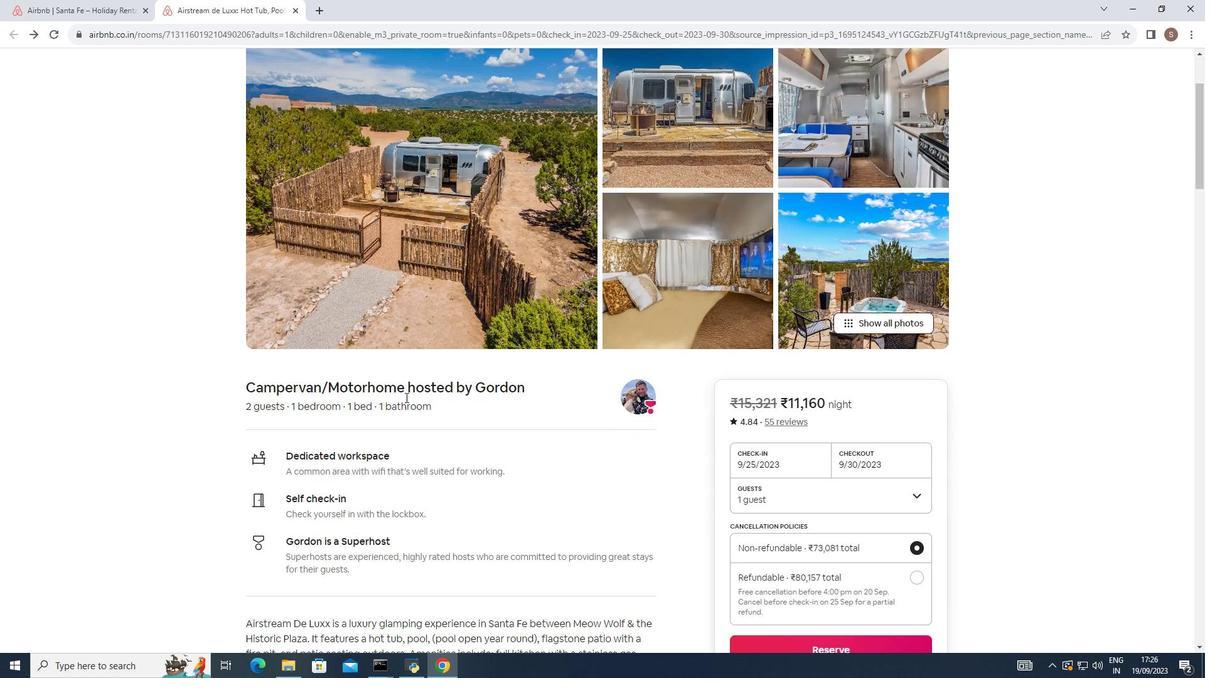 
Action: Mouse scrolled (407, 401) with delta (0, 0)
Screenshot: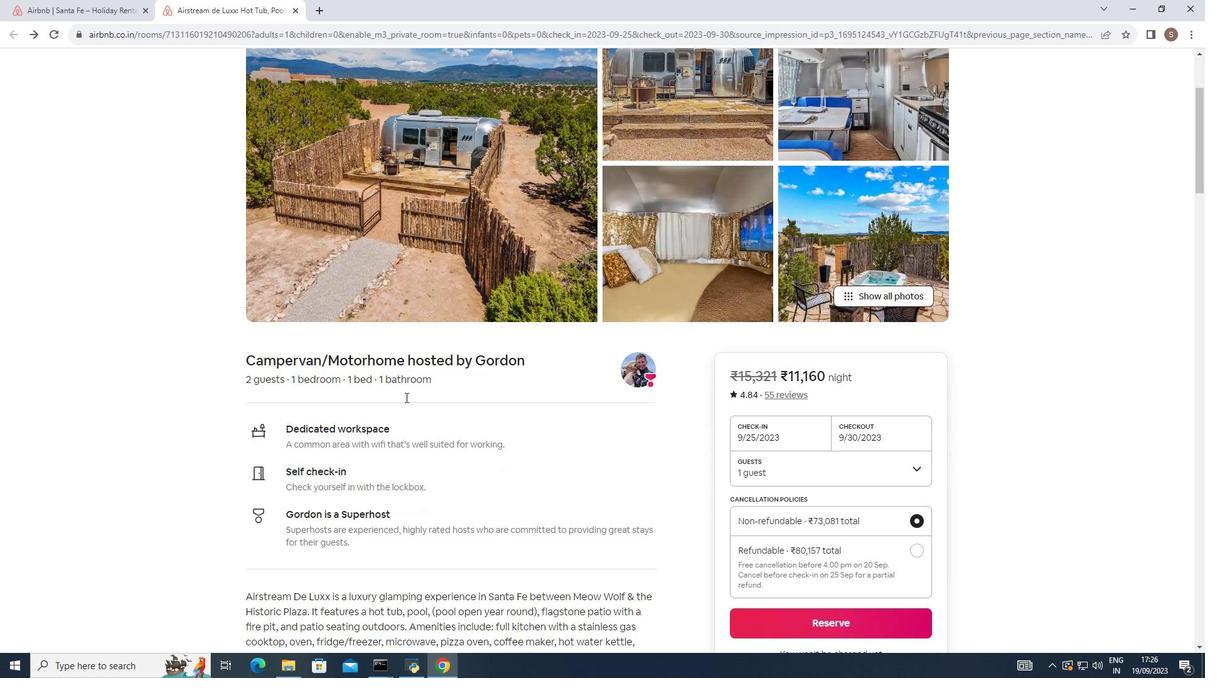 
Action: Mouse moved to (407, 399)
Screenshot: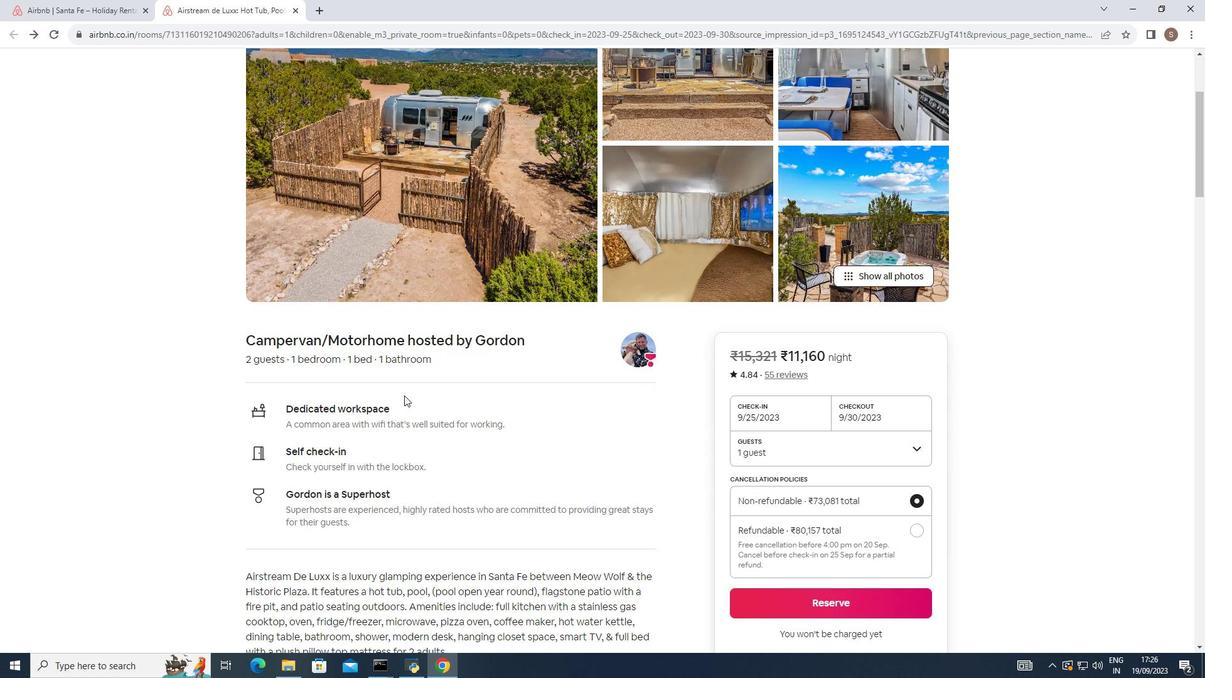 
Action: Mouse scrolled (407, 398) with delta (0, 0)
Screenshot: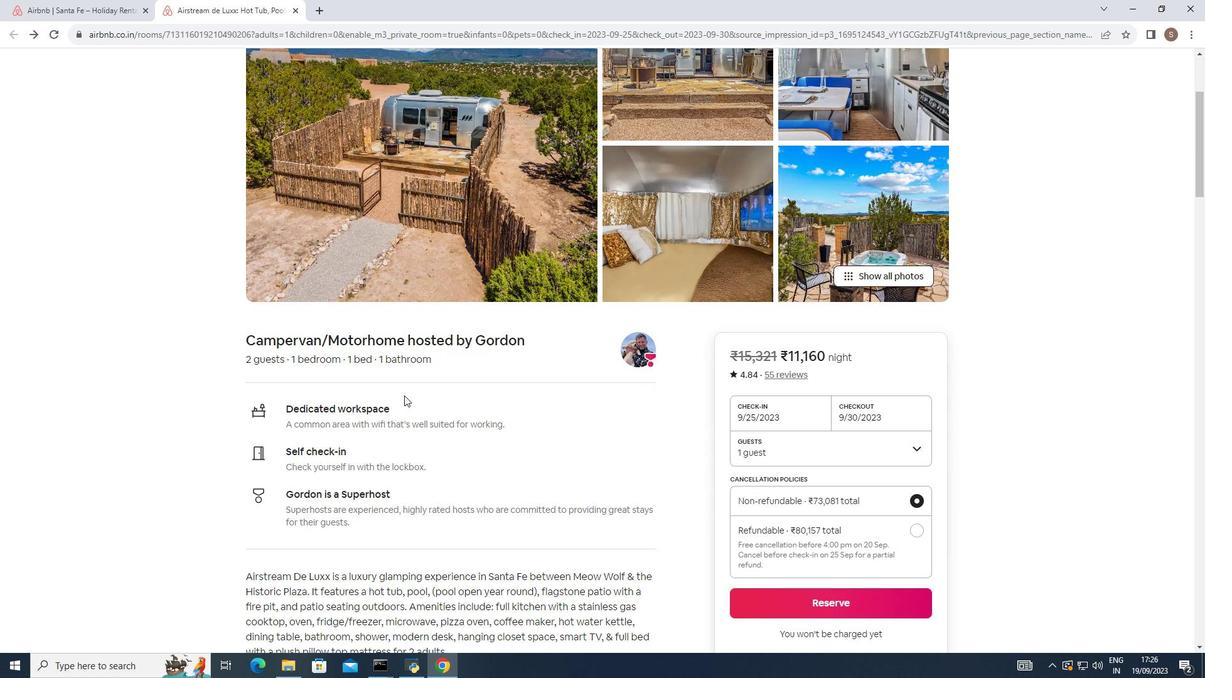 
Action: Mouse moved to (405, 390)
Screenshot: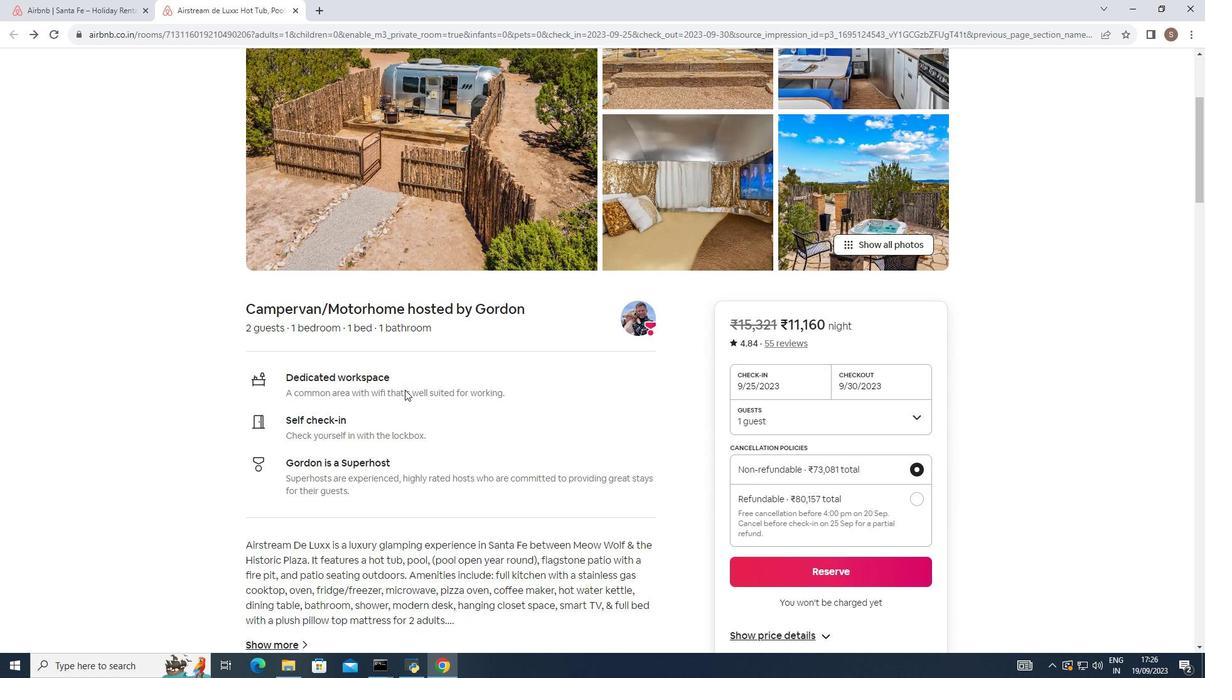 
Action: Mouse scrolled (405, 389) with delta (0, 0)
Screenshot: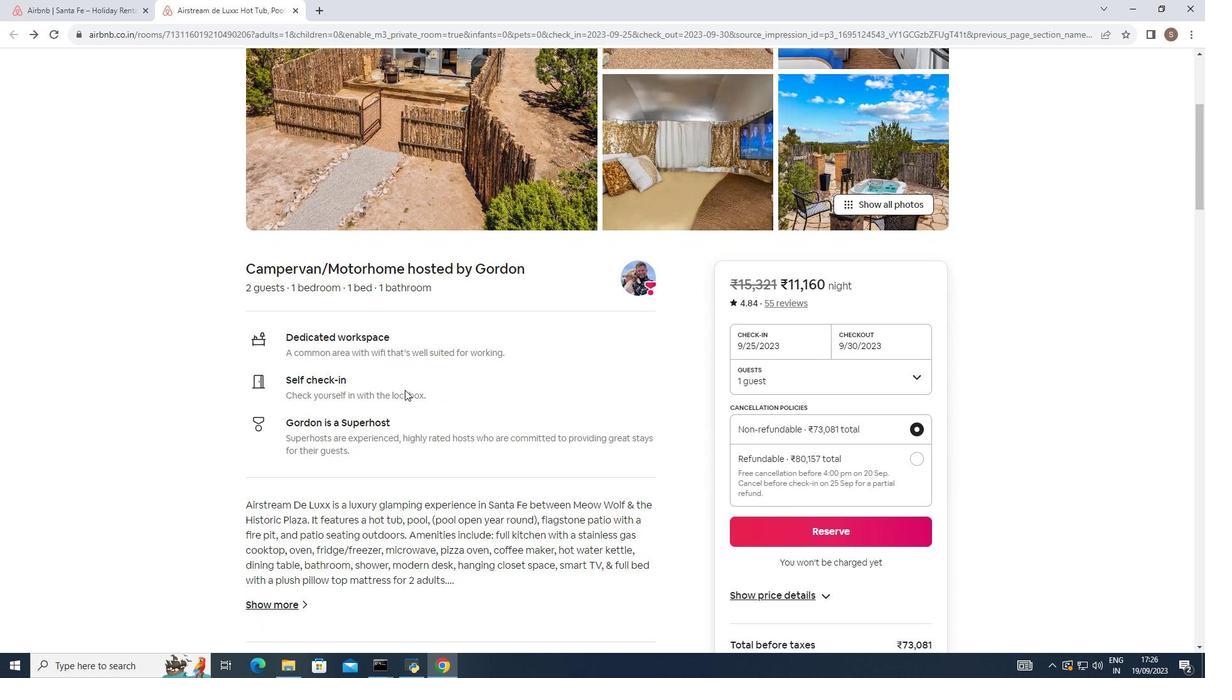 
Action: Mouse scrolled (405, 389) with delta (0, 0)
Screenshot: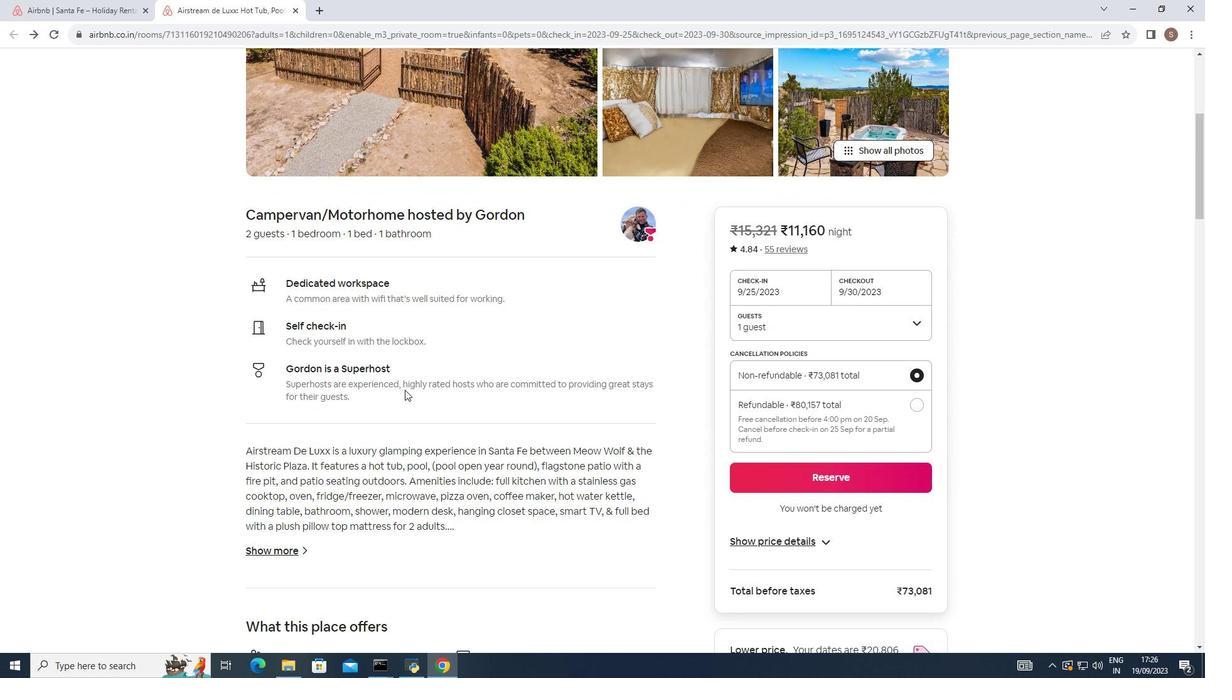 
Action: Mouse scrolled (405, 389) with delta (0, 0)
Screenshot: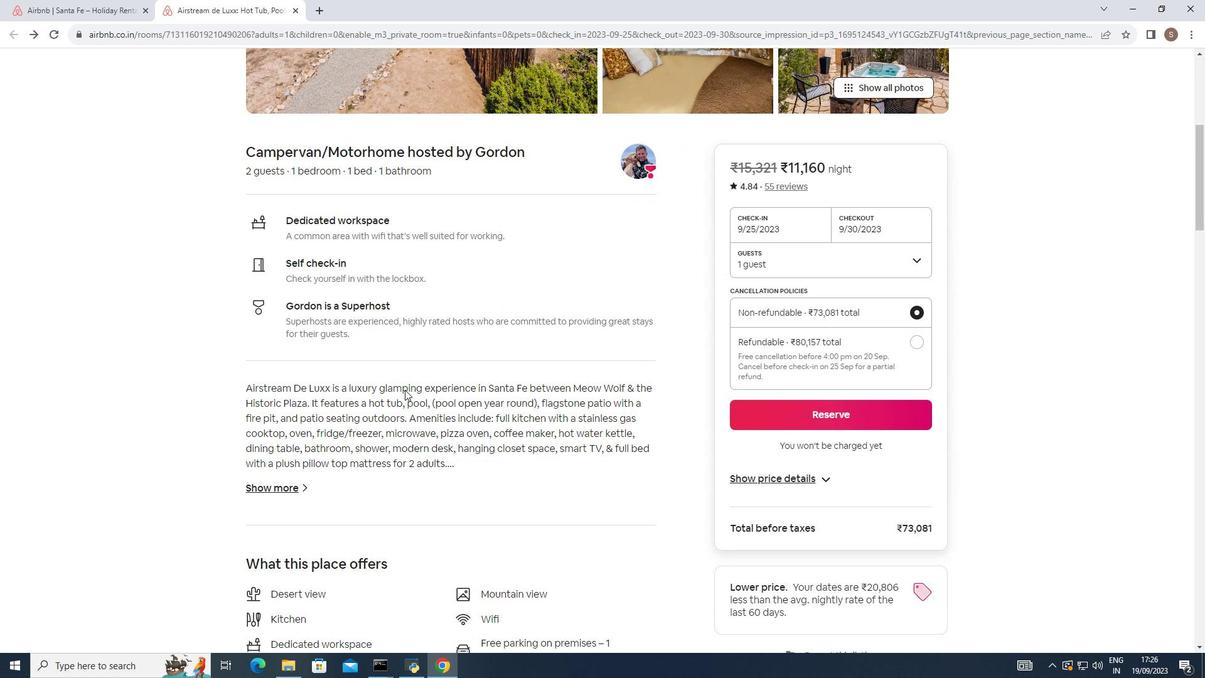 
Action: Mouse moved to (407, 385)
Screenshot: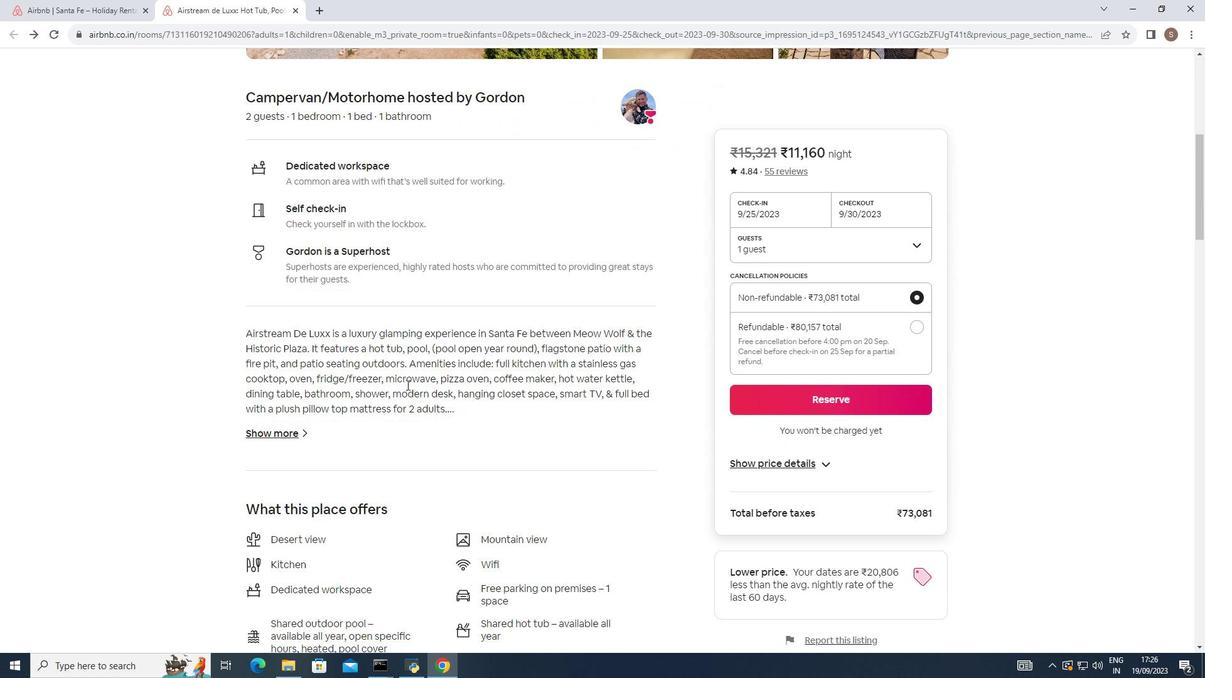
Action: Mouse scrolled (407, 384) with delta (0, 0)
Screenshot: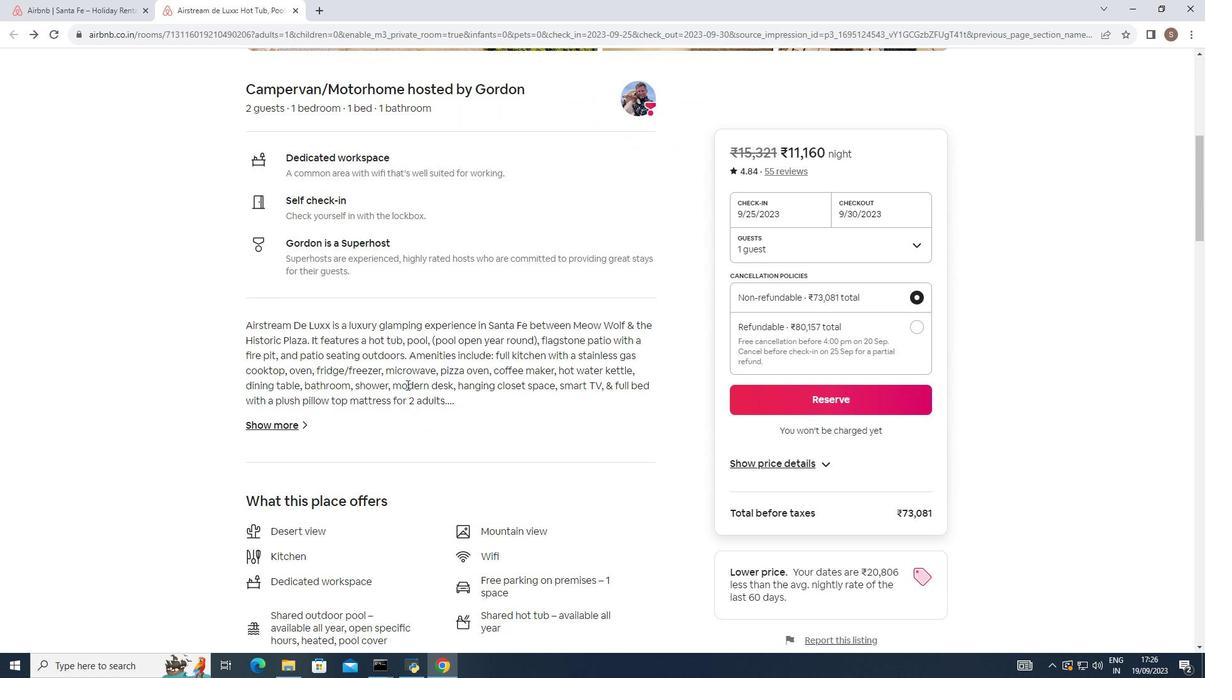 
Action: Mouse moved to (278, 425)
Screenshot: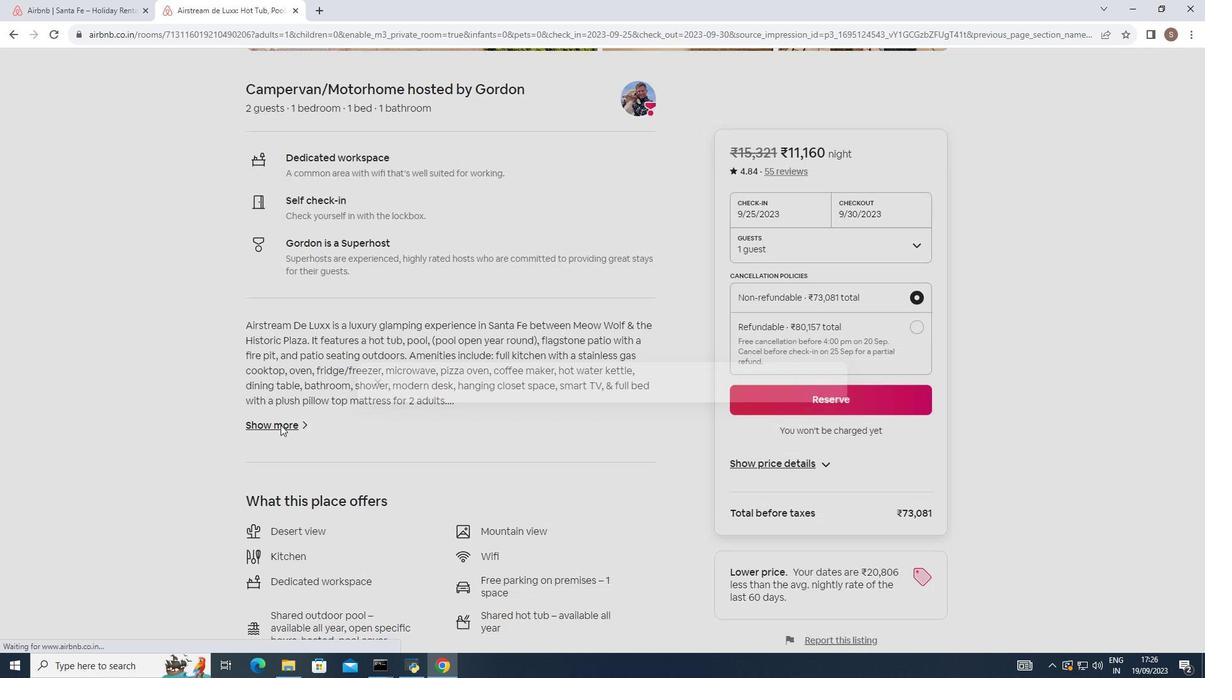 
Action: Mouse pressed left at (278, 425)
Screenshot: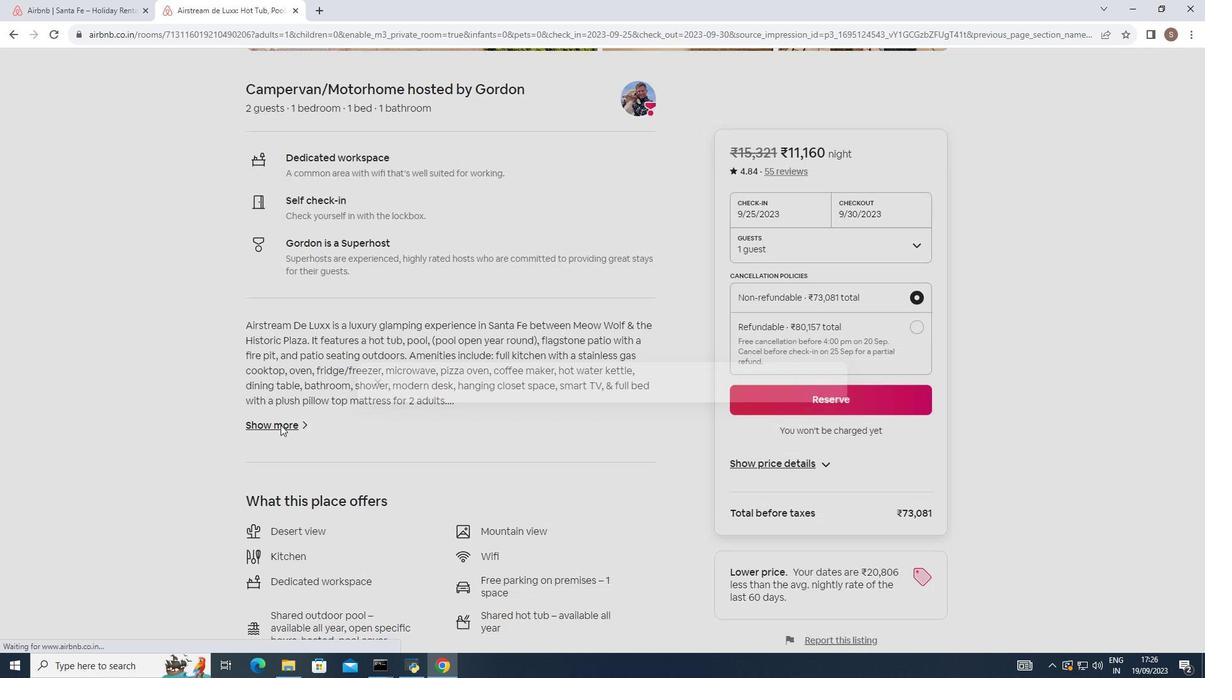 
Action: Mouse moved to (539, 379)
Screenshot: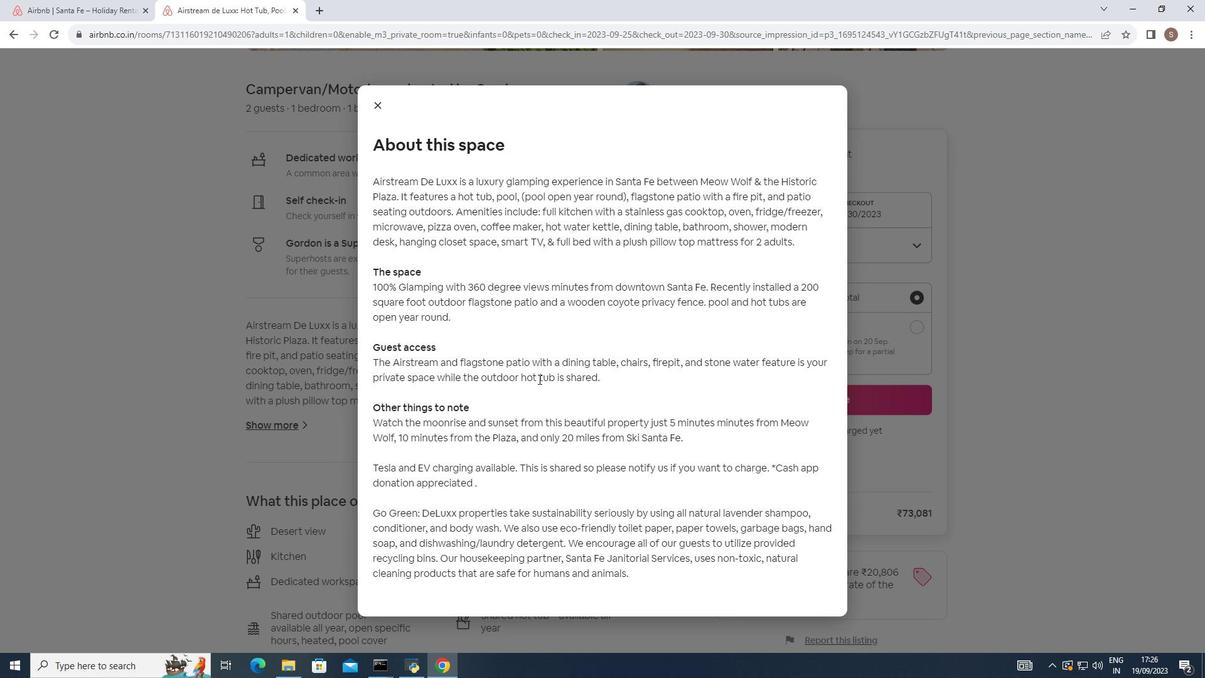 
Action: Mouse scrolled (539, 378) with delta (0, 0)
Screenshot: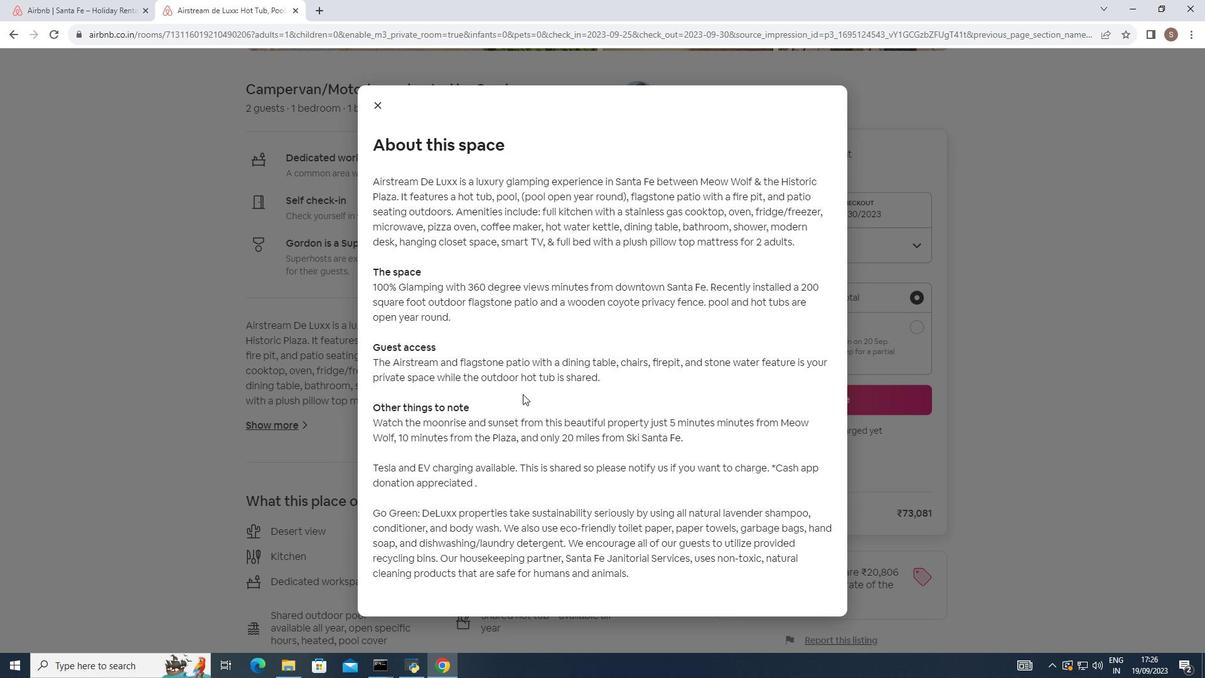 
Action: Mouse scrolled (539, 378) with delta (0, 0)
Screenshot: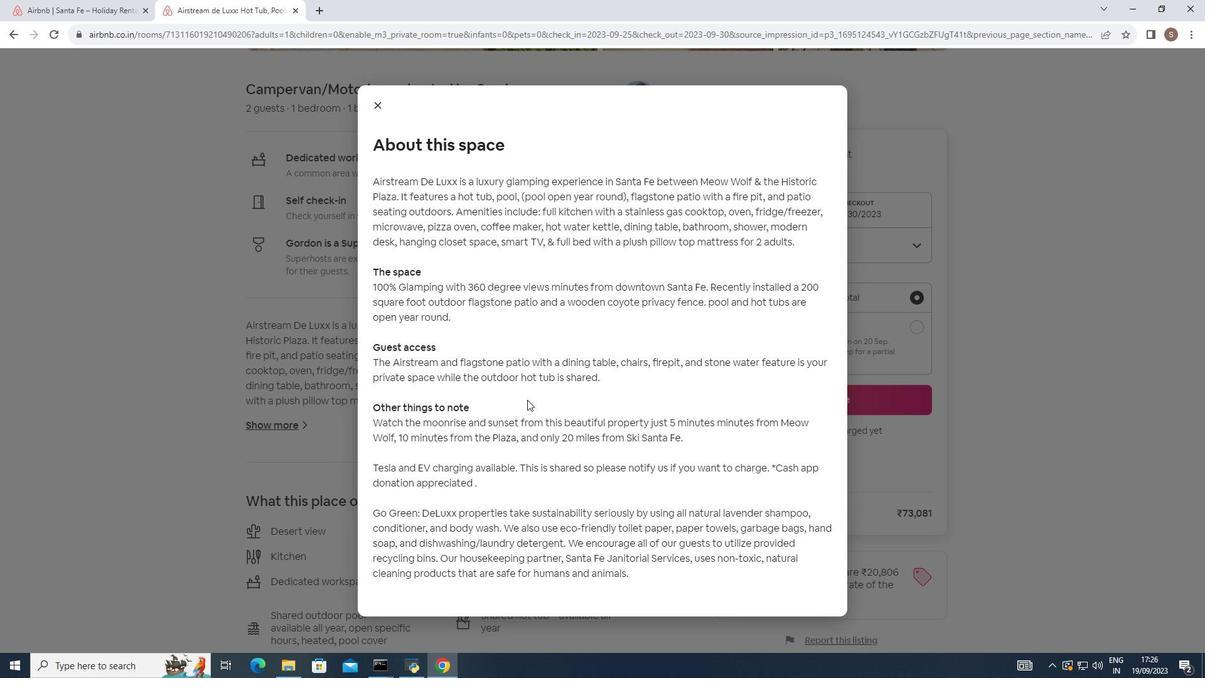 
Action: Mouse moved to (378, 104)
Screenshot: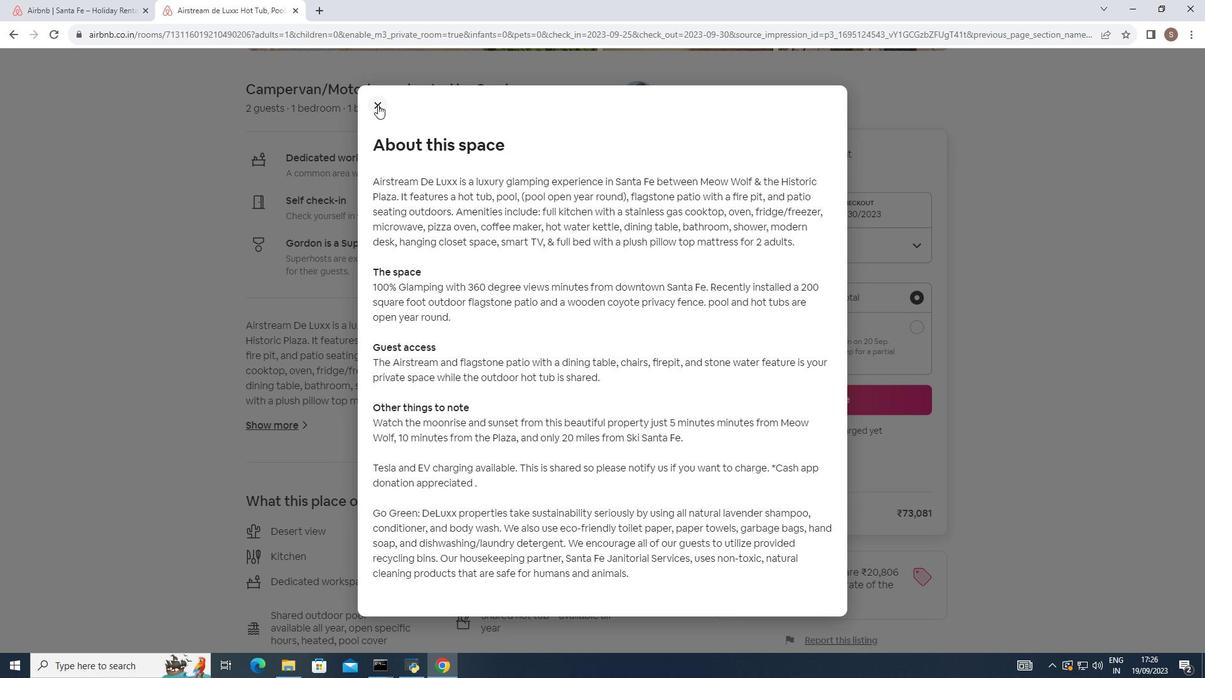 
Action: Mouse pressed left at (378, 104)
Screenshot: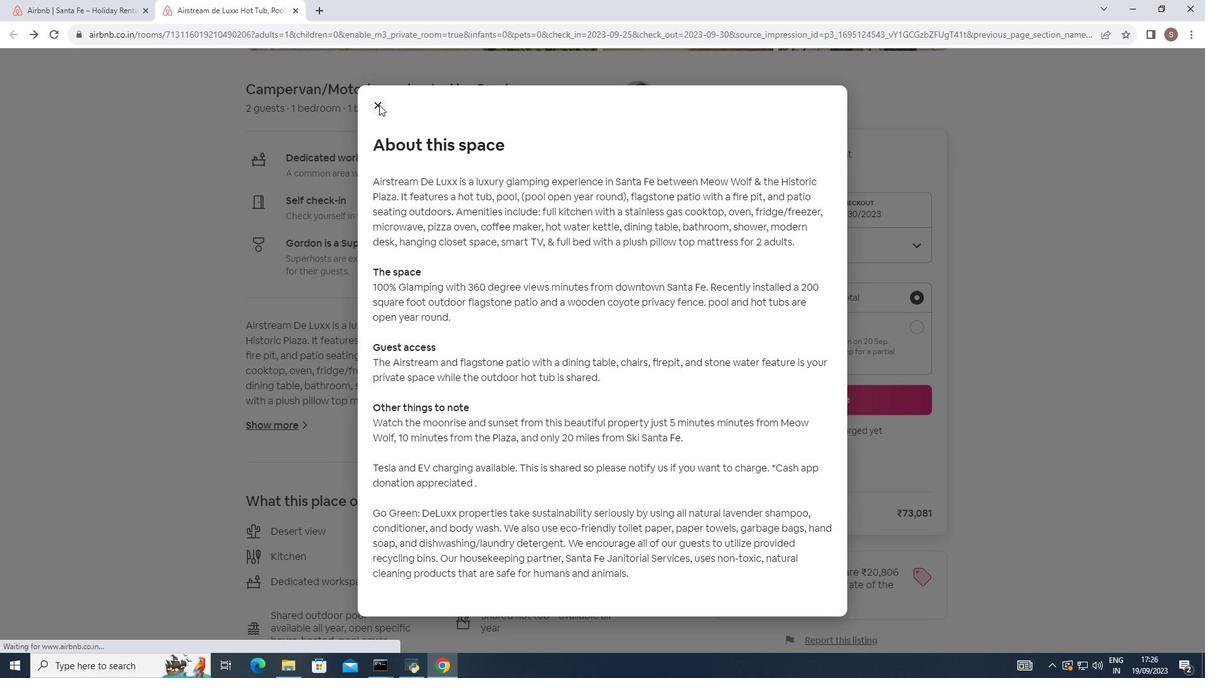 
Action: Mouse moved to (383, 218)
Screenshot: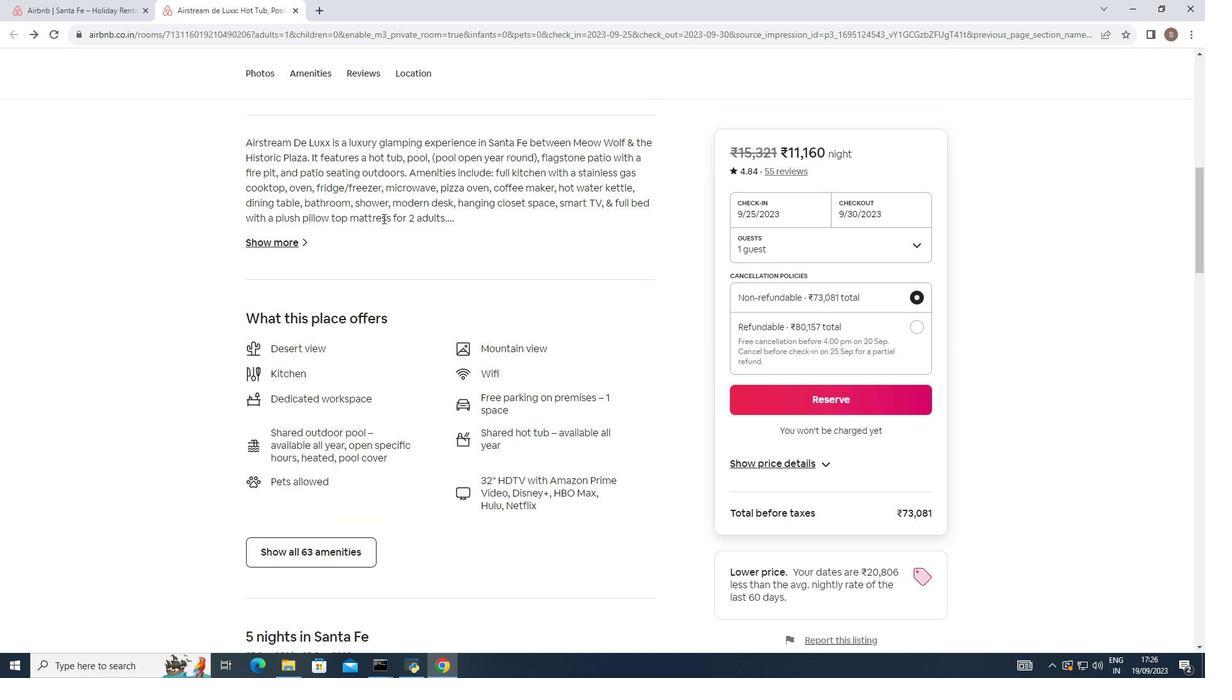 
Action: Mouse scrolled (383, 217) with delta (0, 0)
Screenshot: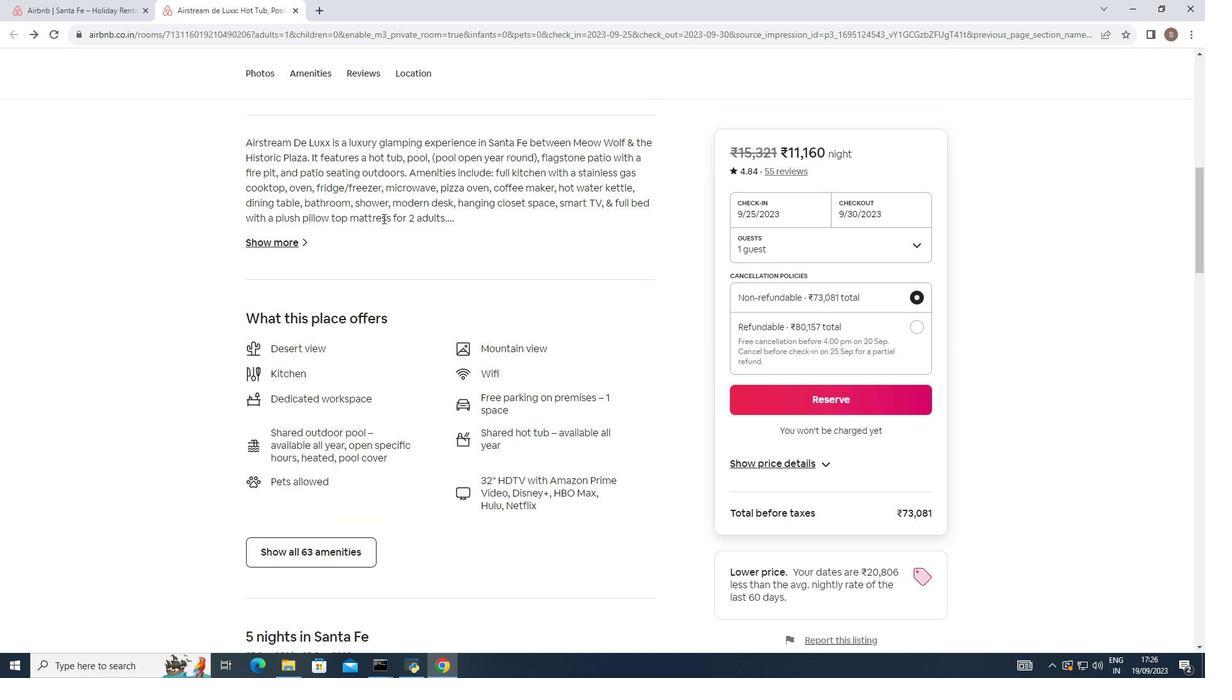 
Action: Mouse scrolled (383, 217) with delta (0, 0)
Screenshot: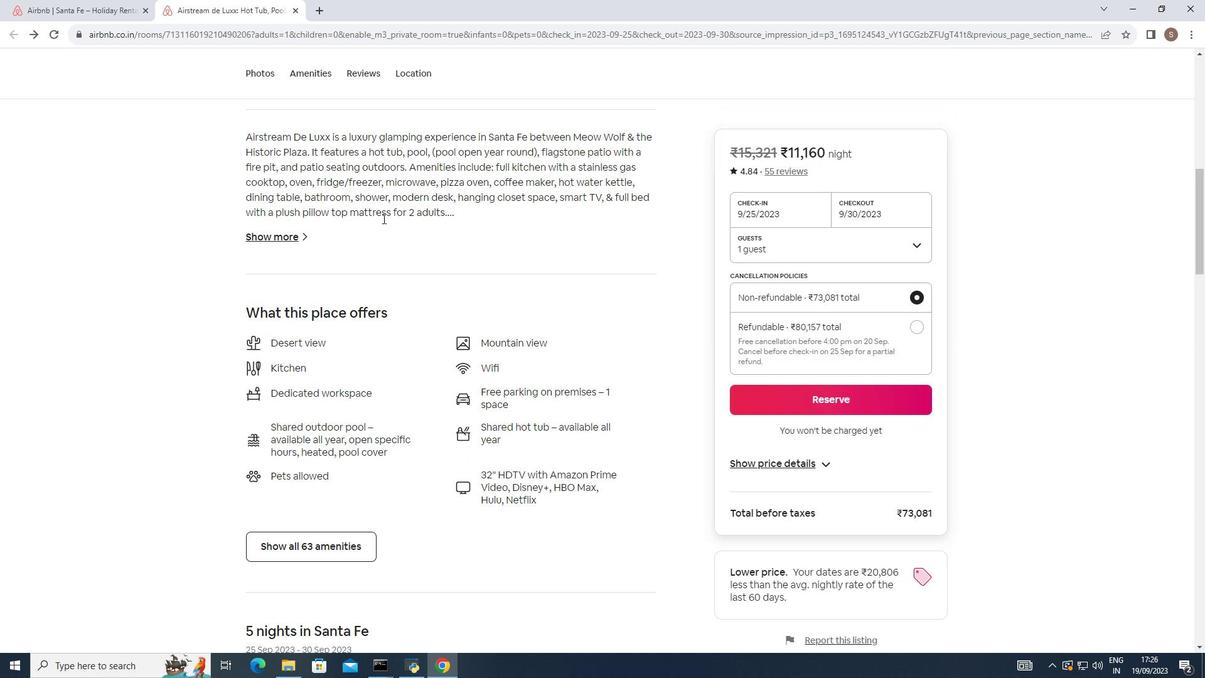 
Action: Mouse scrolled (383, 217) with delta (0, 0)
Screenshot: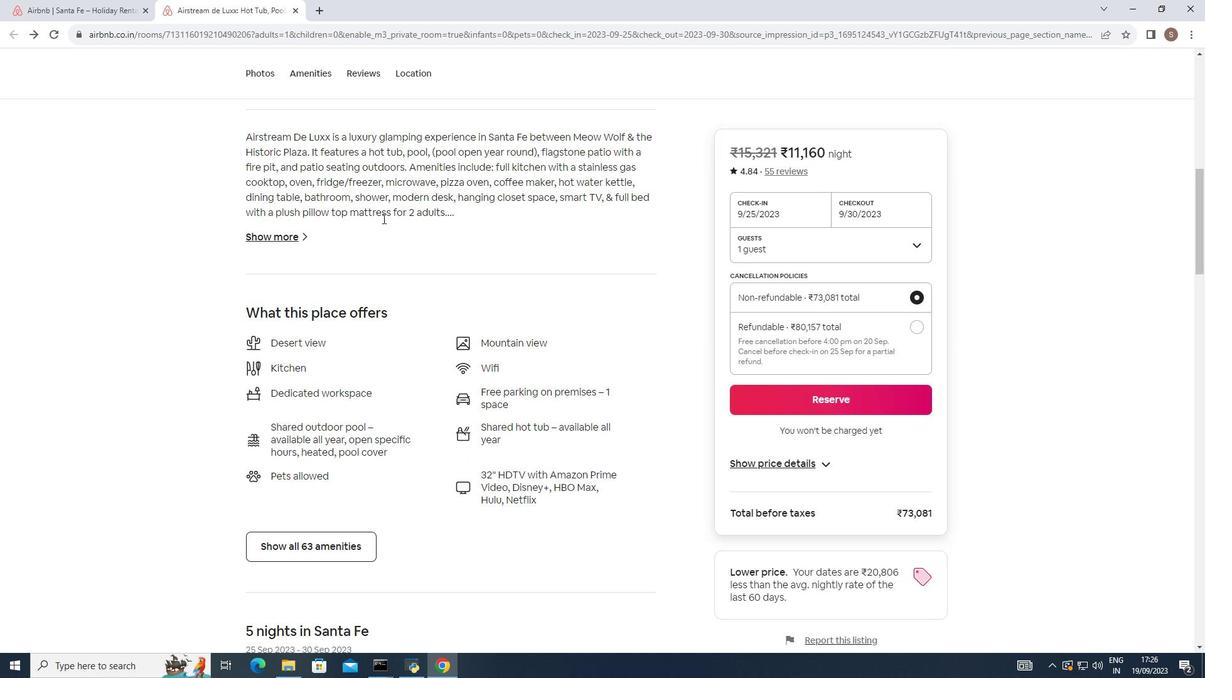 
Action: Mouse moved to (384, 217)
Screenshot: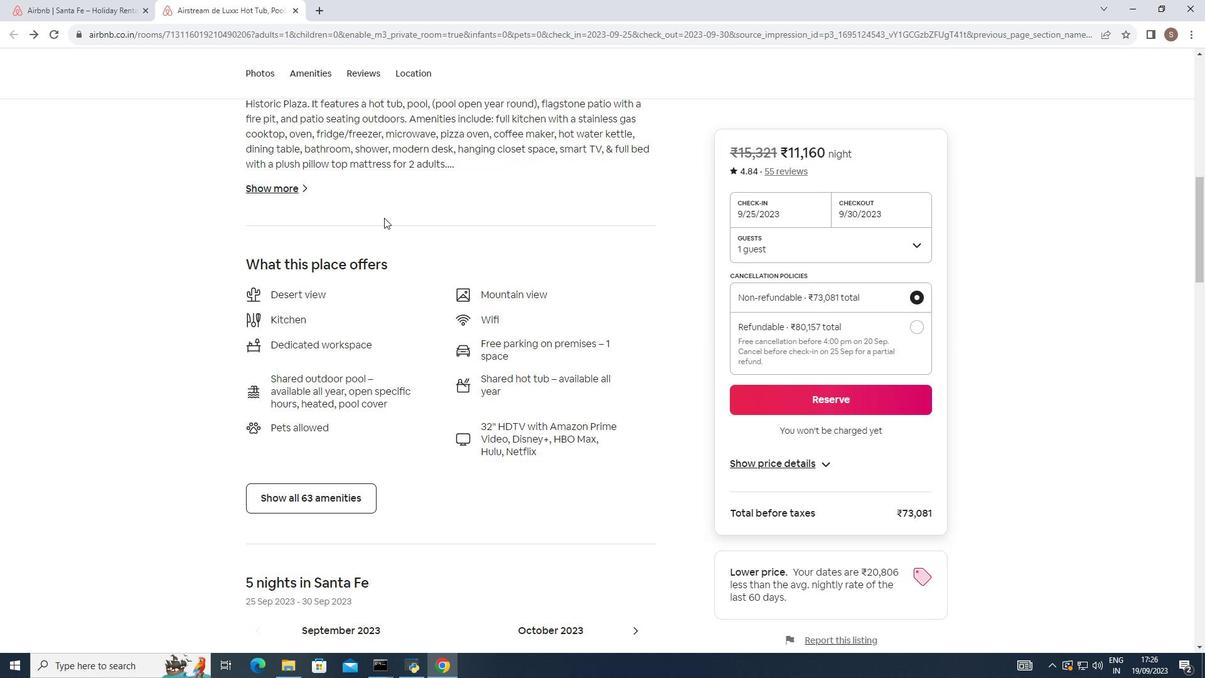 
Action: Mouse scrolled (384, 217) with delta (0, 0)
Screenshot: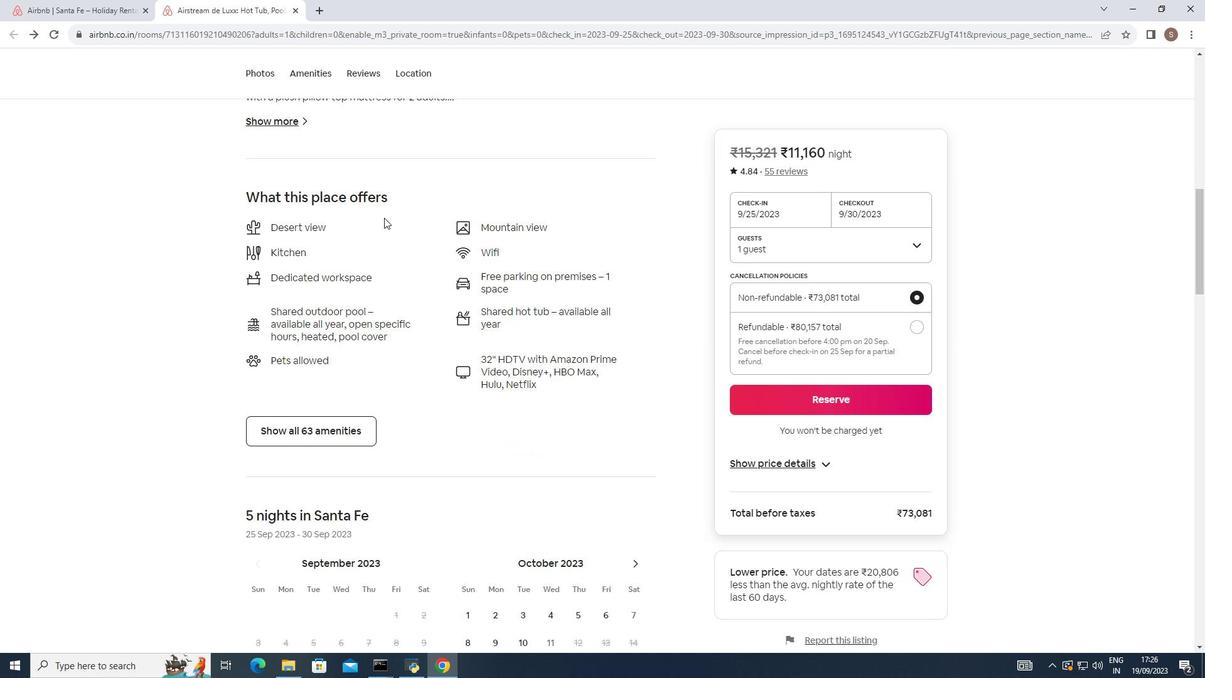 
Action: Mouse scrolled (384, 217) with delta (0, 0)
Screenshot: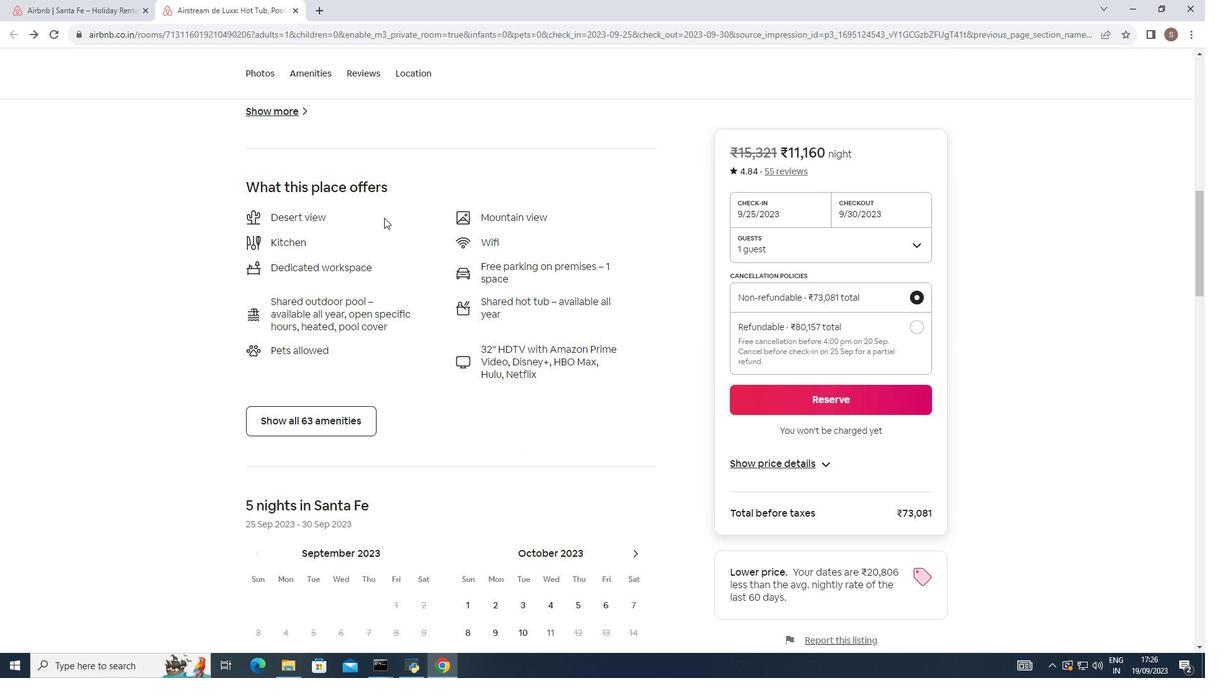 
Action: Mouse moved to (387, 217)
Screenshot: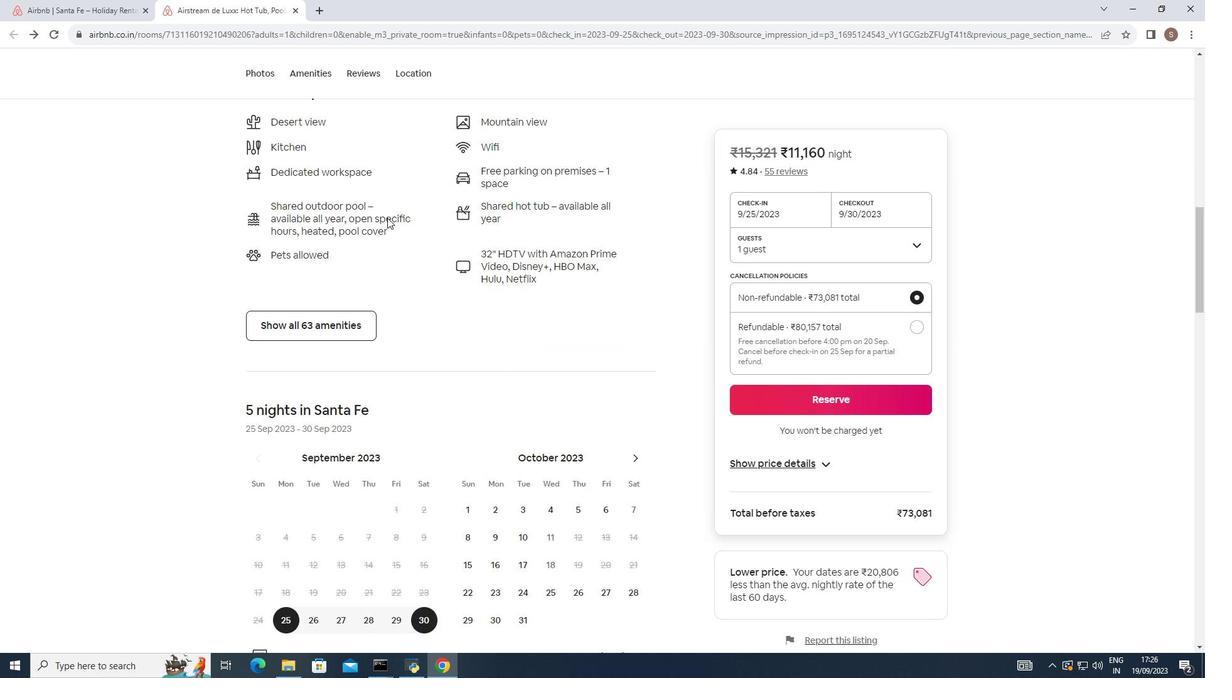 
Action: Mouse scrolled (387, 217) with delta (0, 0)
Screenshot: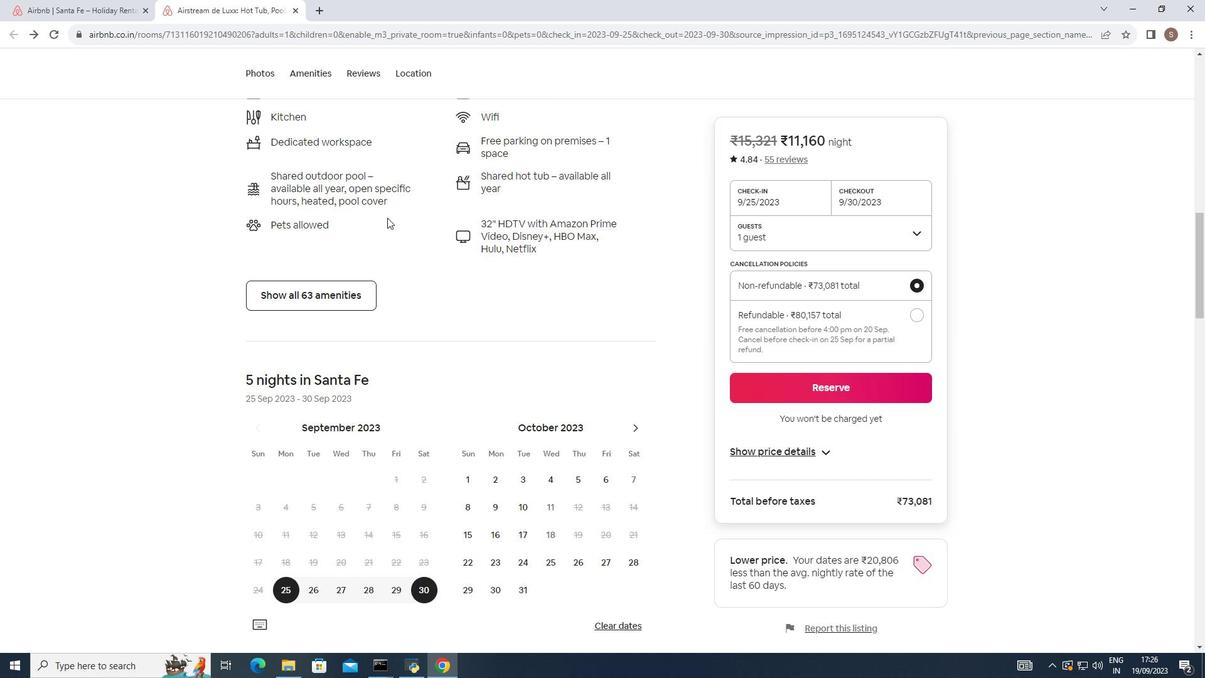 
Action: Mouse scrolled (387, 217) with delta (0, 0)
Screenshot: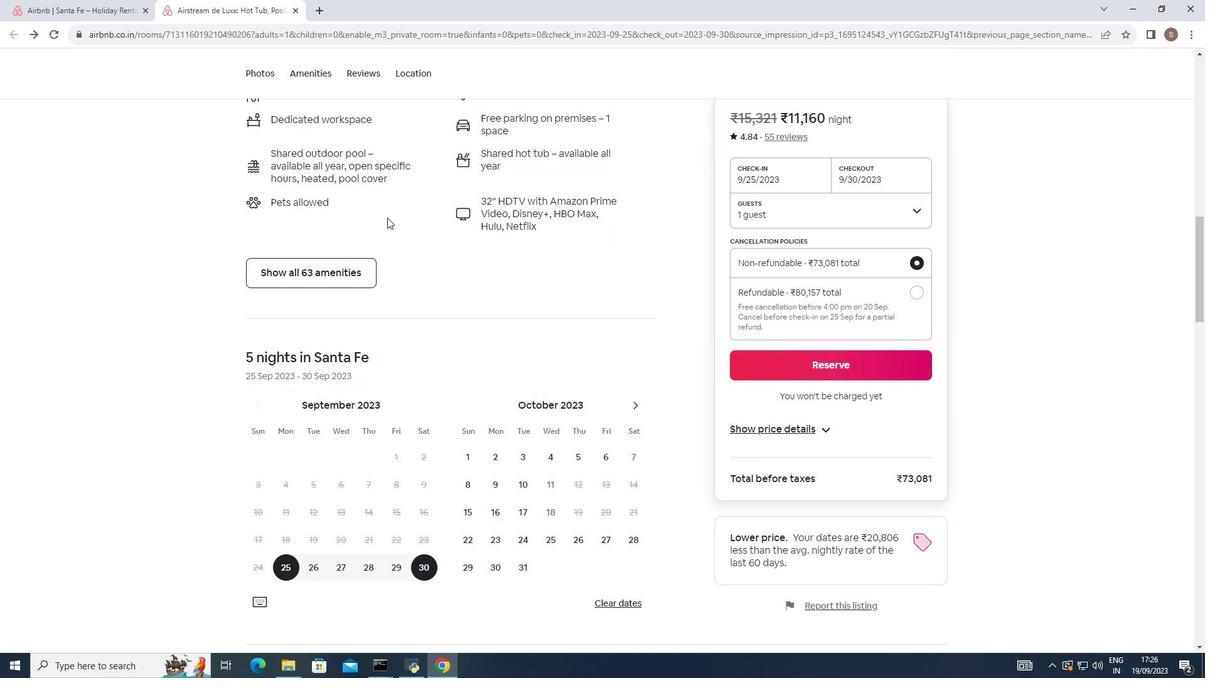 
Action: Mouse scrolled (387, 217) with delta (0, 0)
Screenshot: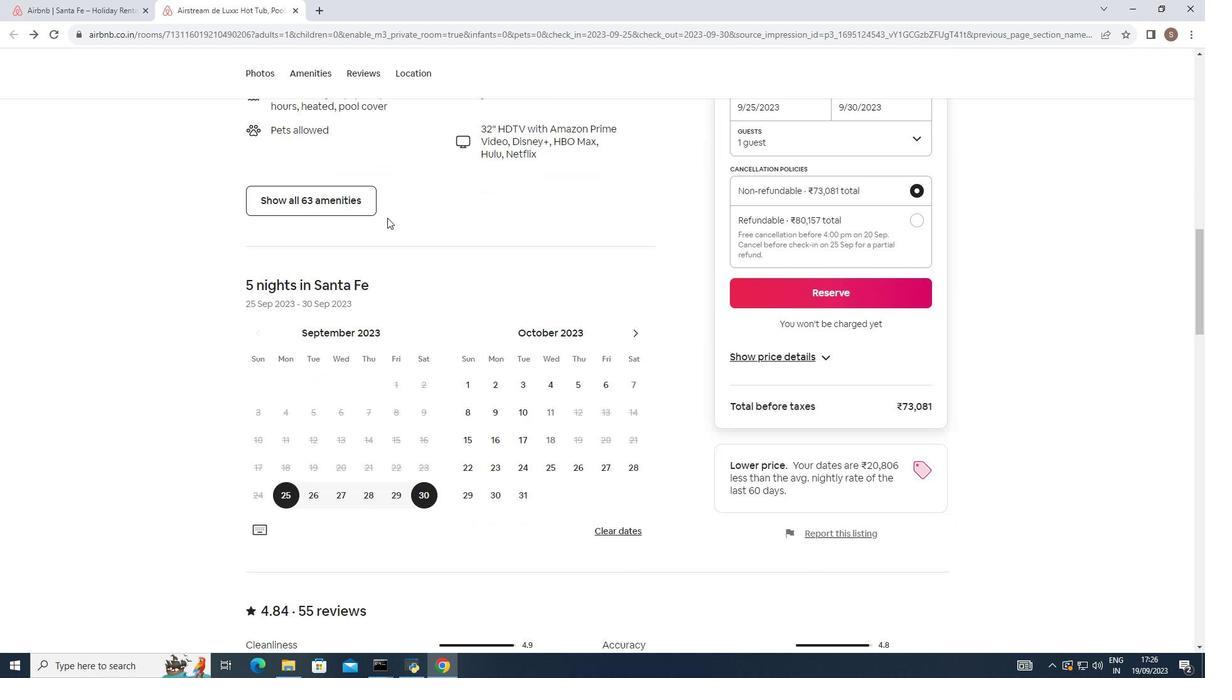 
Action: Mouse scrolled (387, 217) with delta (0, 0)
Screenshot: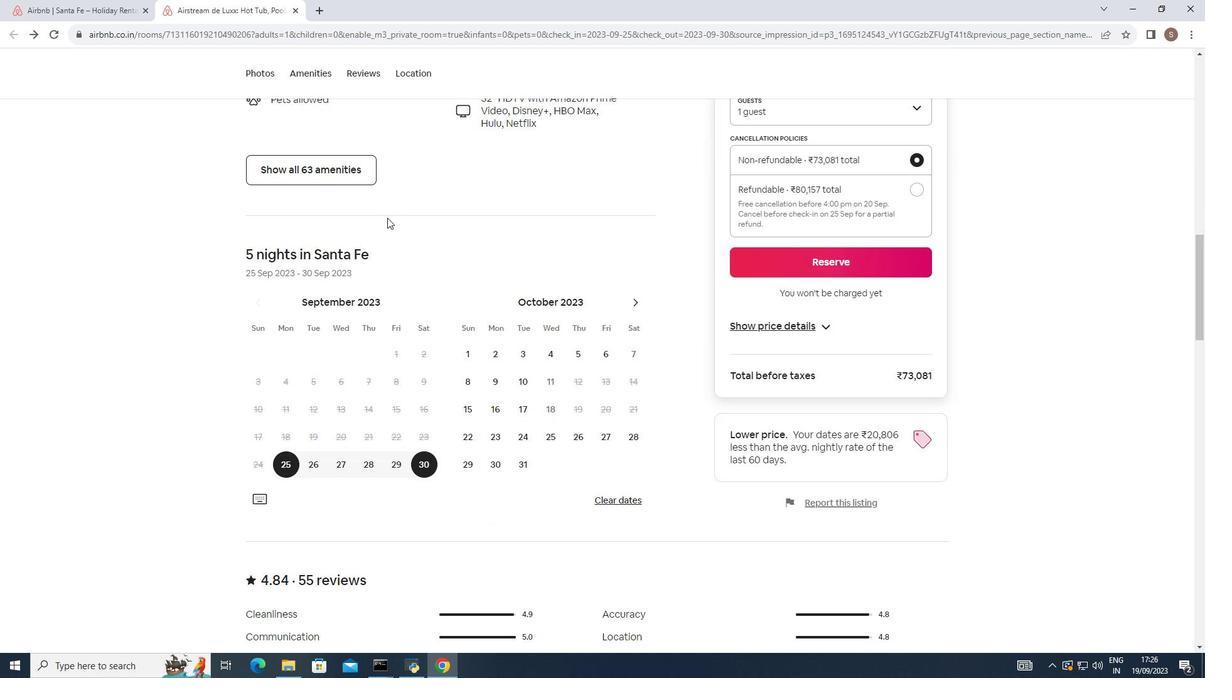 
Action: Mouse moved to (390, 215)
Screenshot: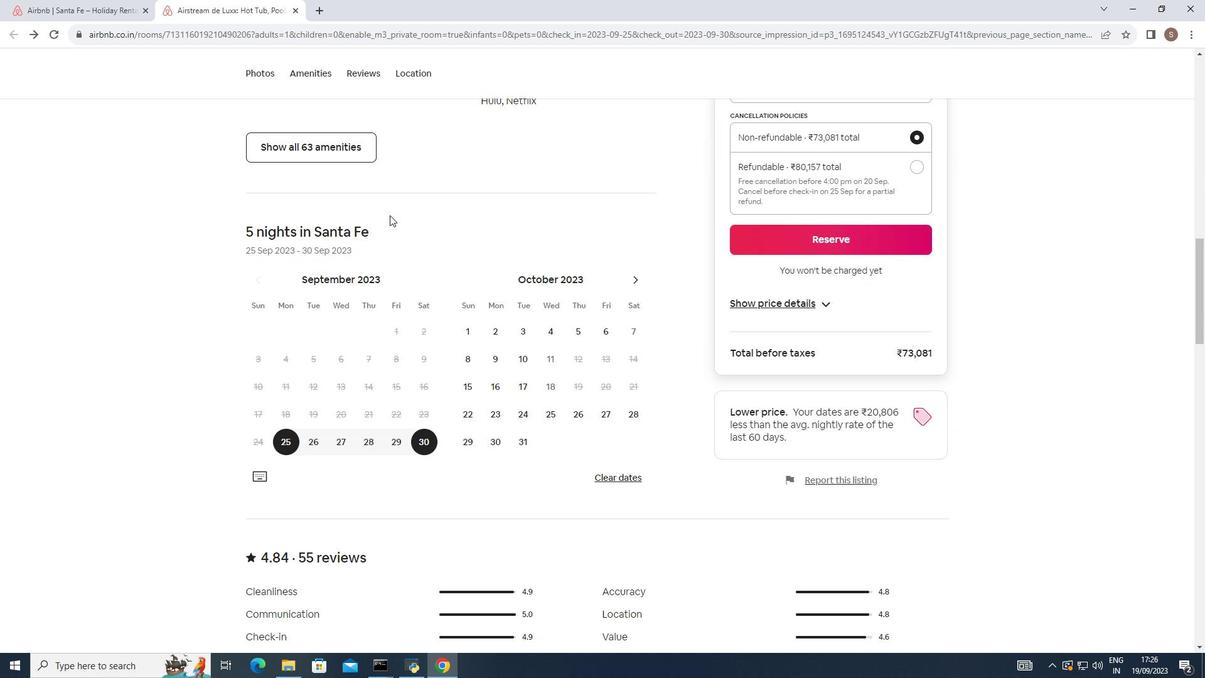 
Action: Mouse scrolled (390, 214) with delta (0, 0)
Screenshot: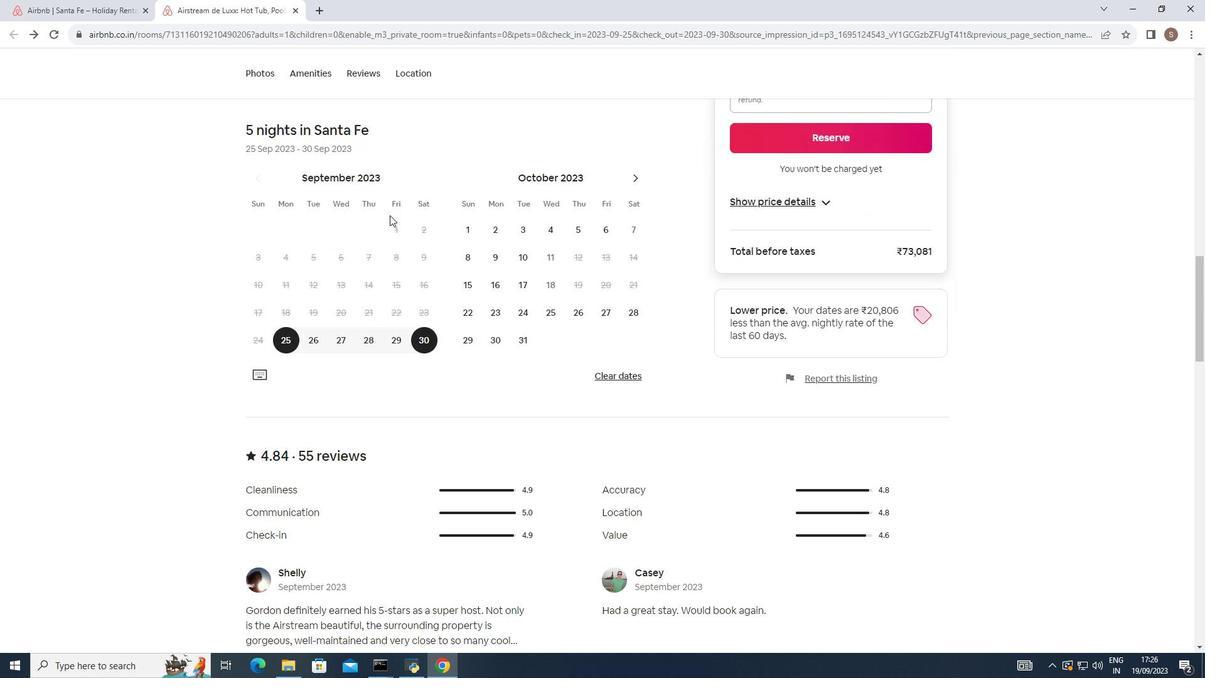 
Action: Mouse scrolled (390, 214) with delta (0, 0)
Screenshot: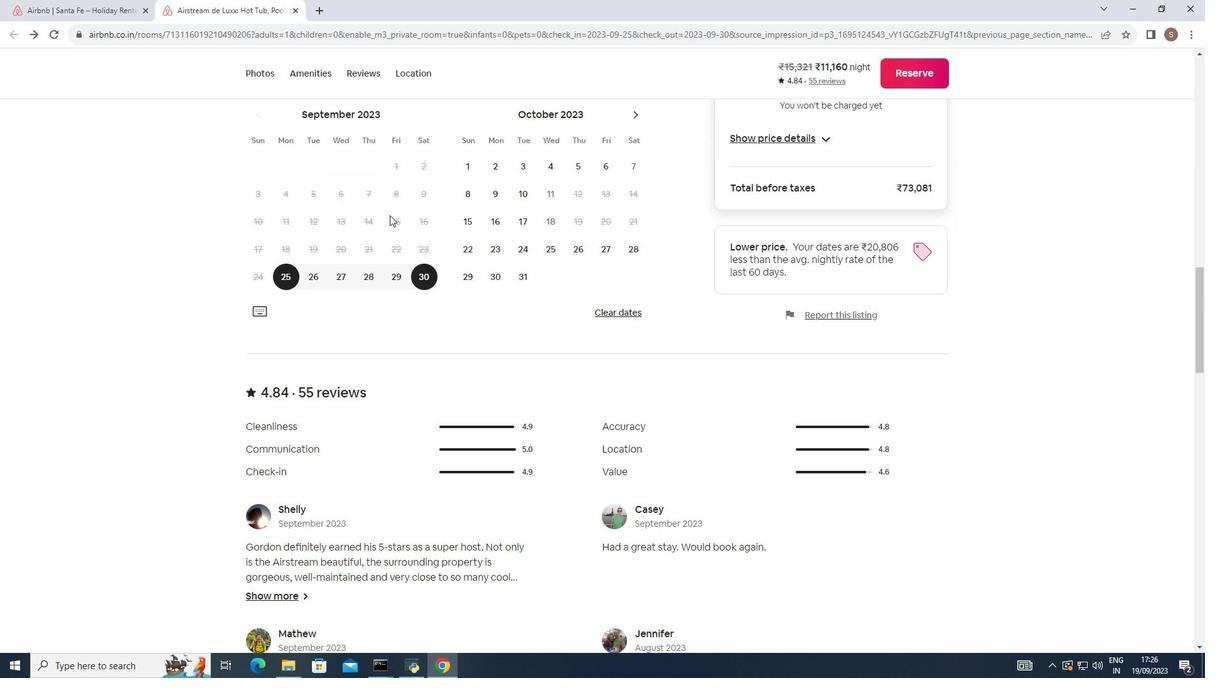 
Action: Mouse scrolled (390, 214) with delta (0, 0)
Screenshot: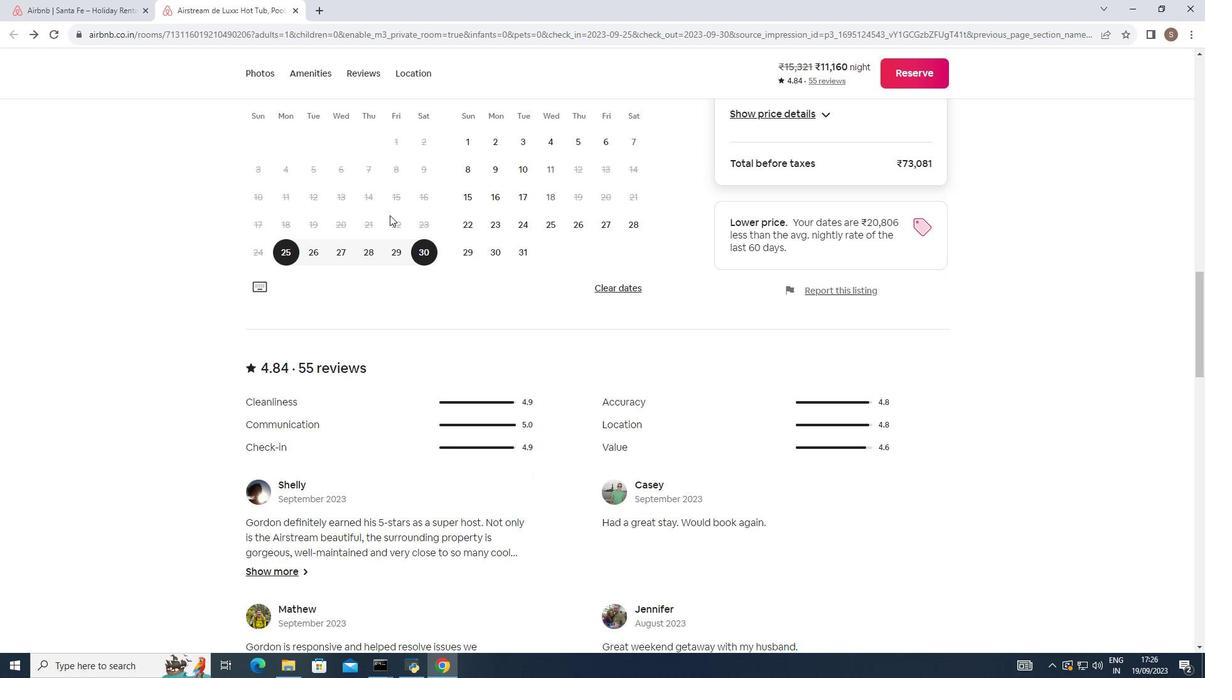 
Action: Mouse scrolled (390, 214) with delta (0, 0)
Screenshot: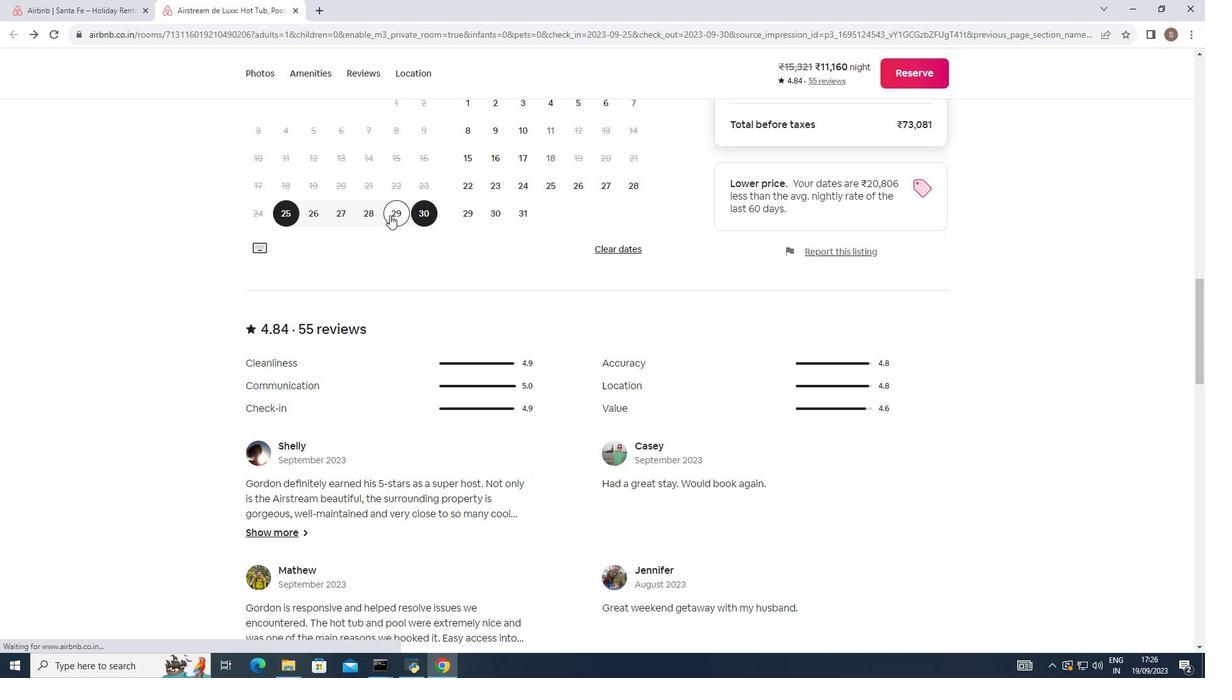 
Action: Mouse moved to (390, 214)
Screenshot: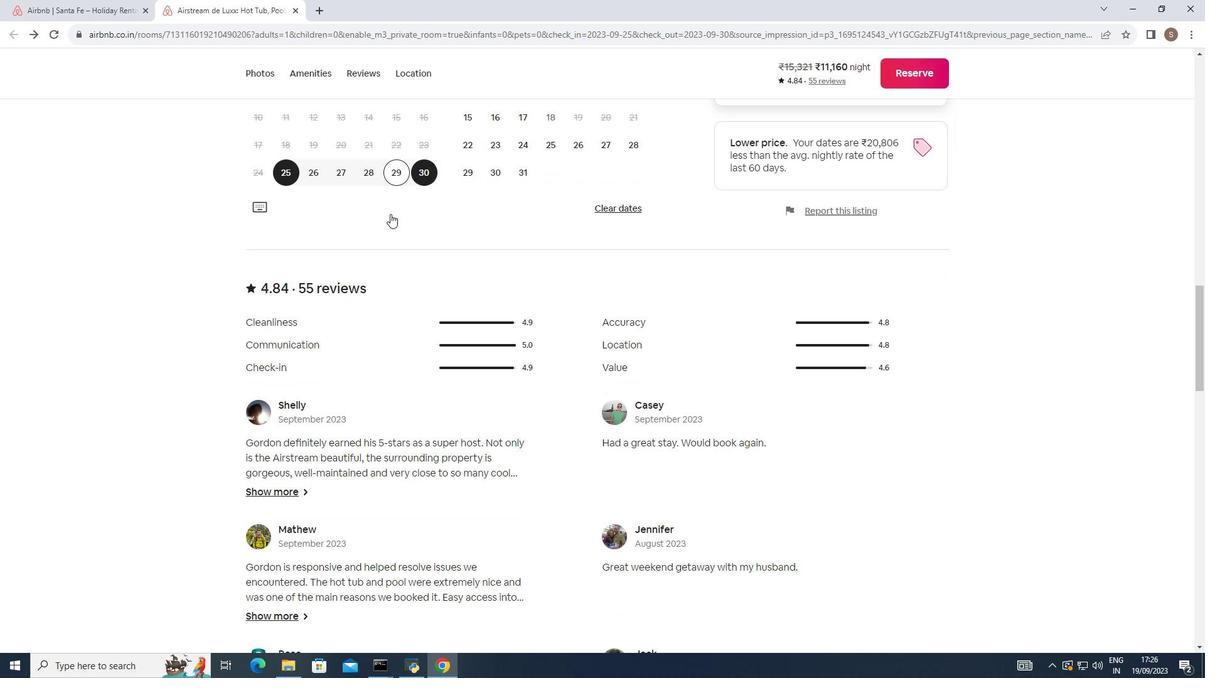 
Action: Mouse scrolled (390, 213) with delta (0, 0)
Screenshot: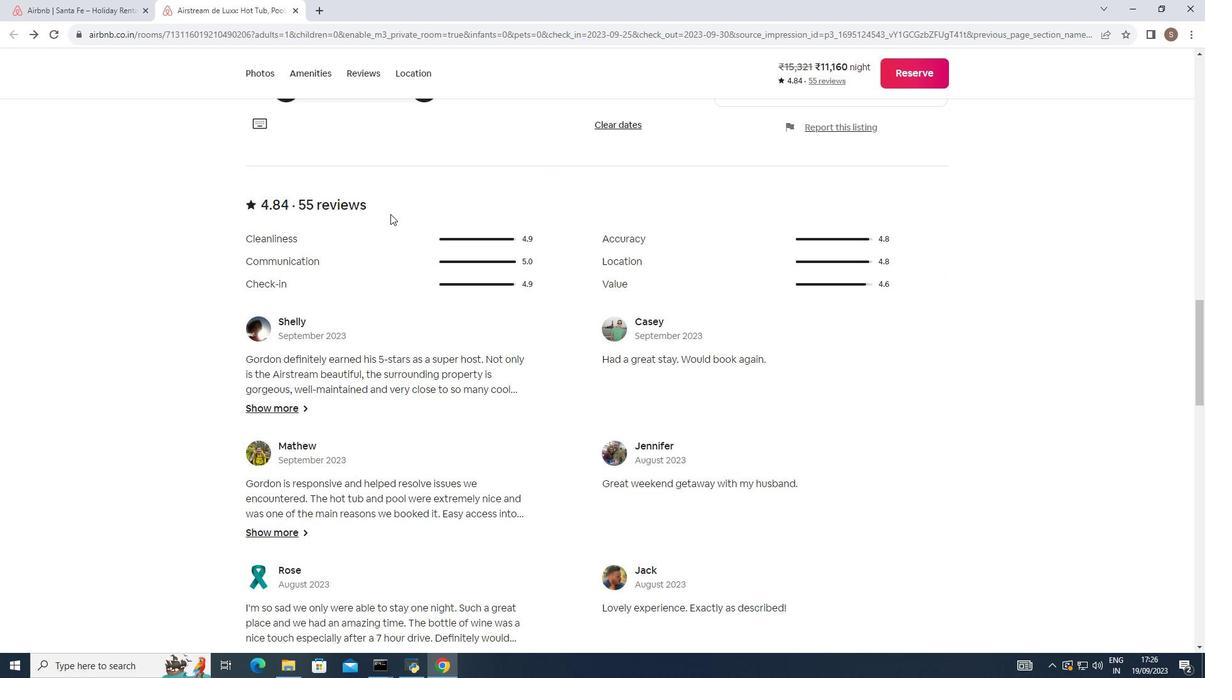 
Action: Mouse scrolled (390, 213) with delta (0, 0)
Screenshot: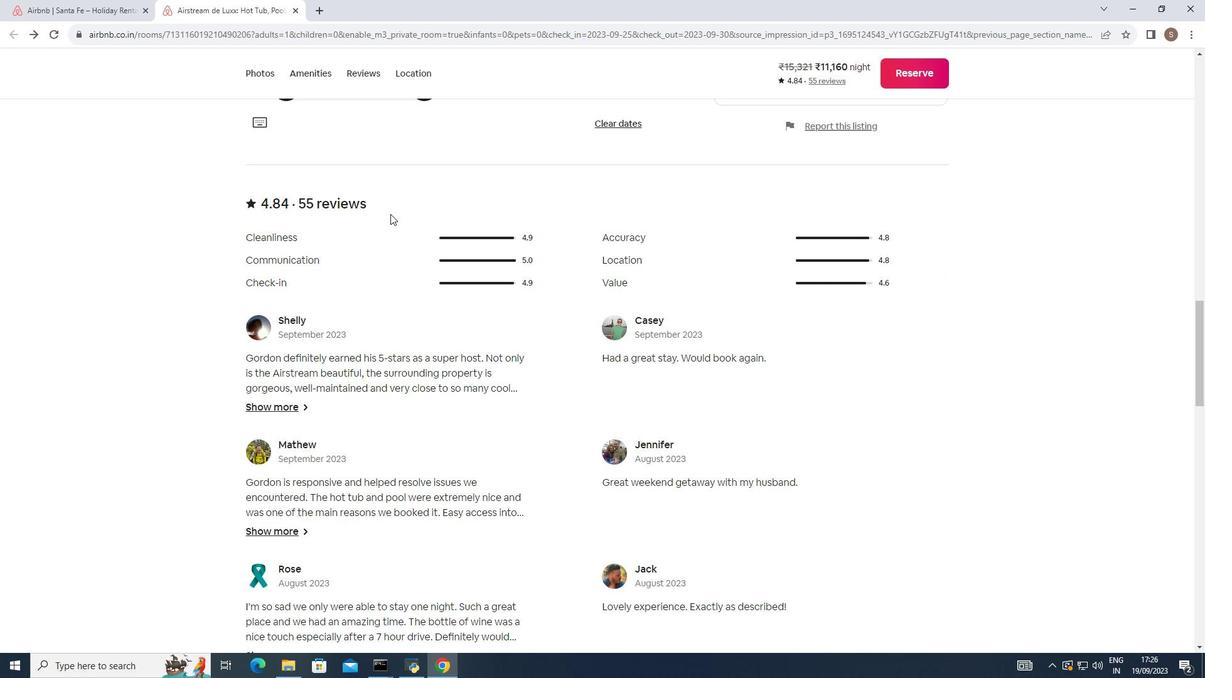 
Action: Mouse moved to (392, 212)
Screenshot: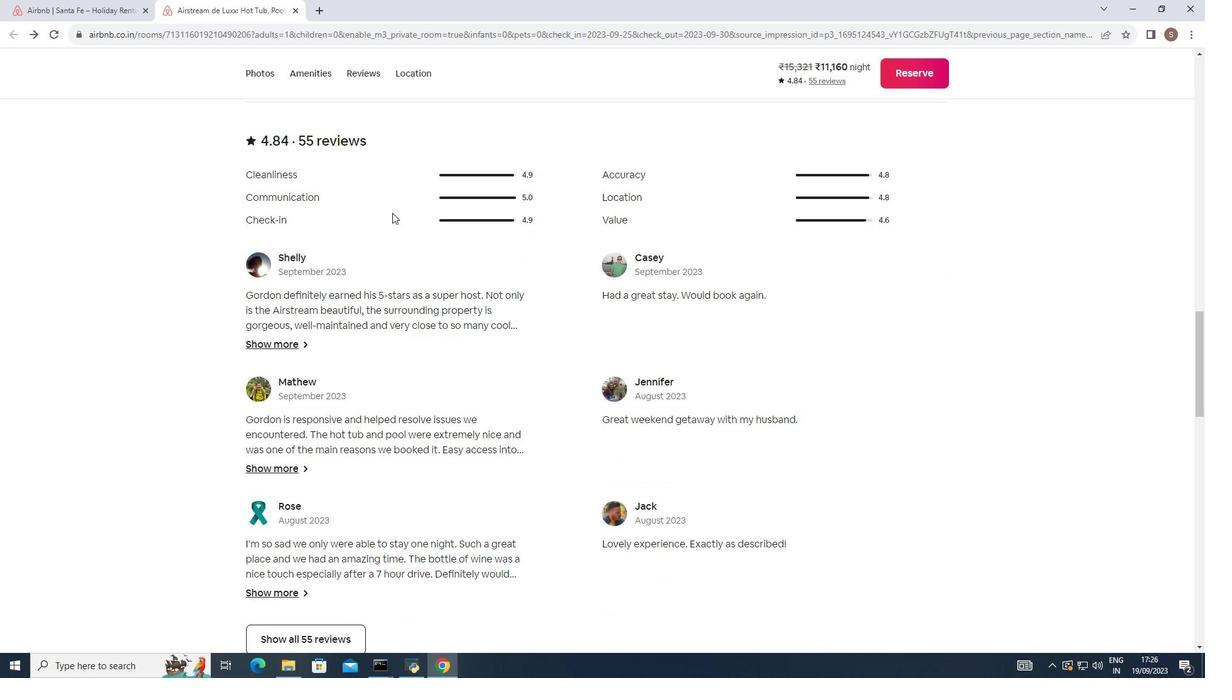 
Action: Mouse scrolled (392, 212) with delta (0, 0)
Screenshot: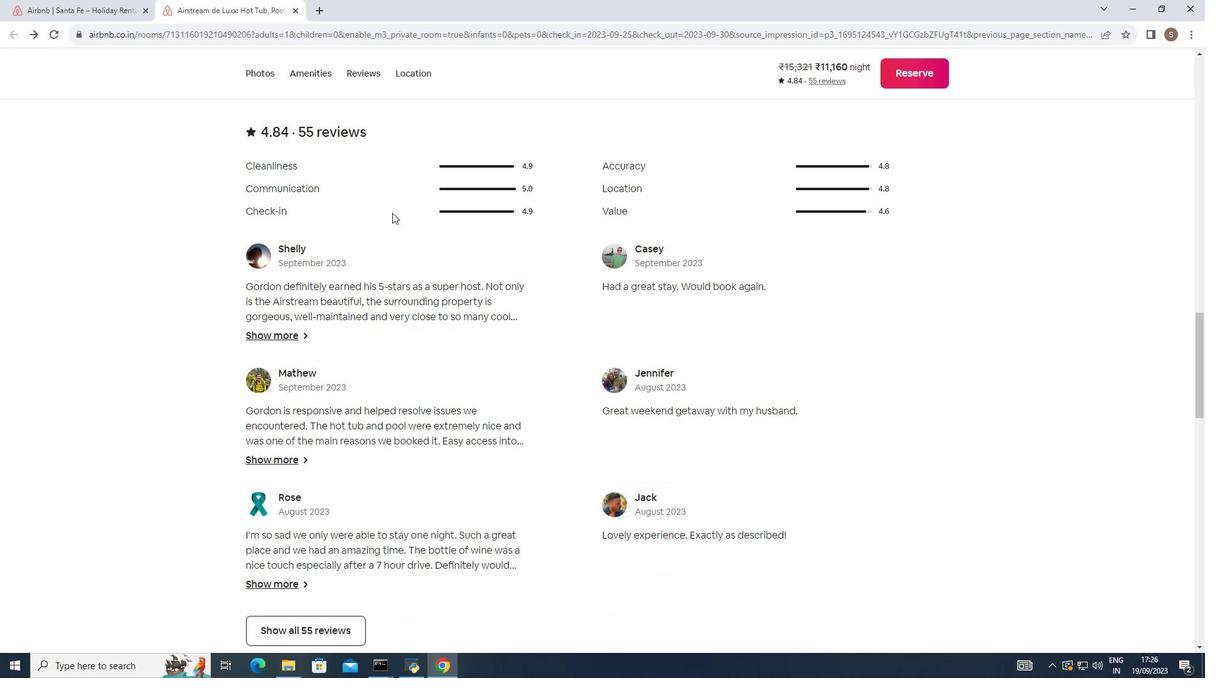 
Action: Mouse scrolled (392, 212) with delta (0, 0)
Screenshot: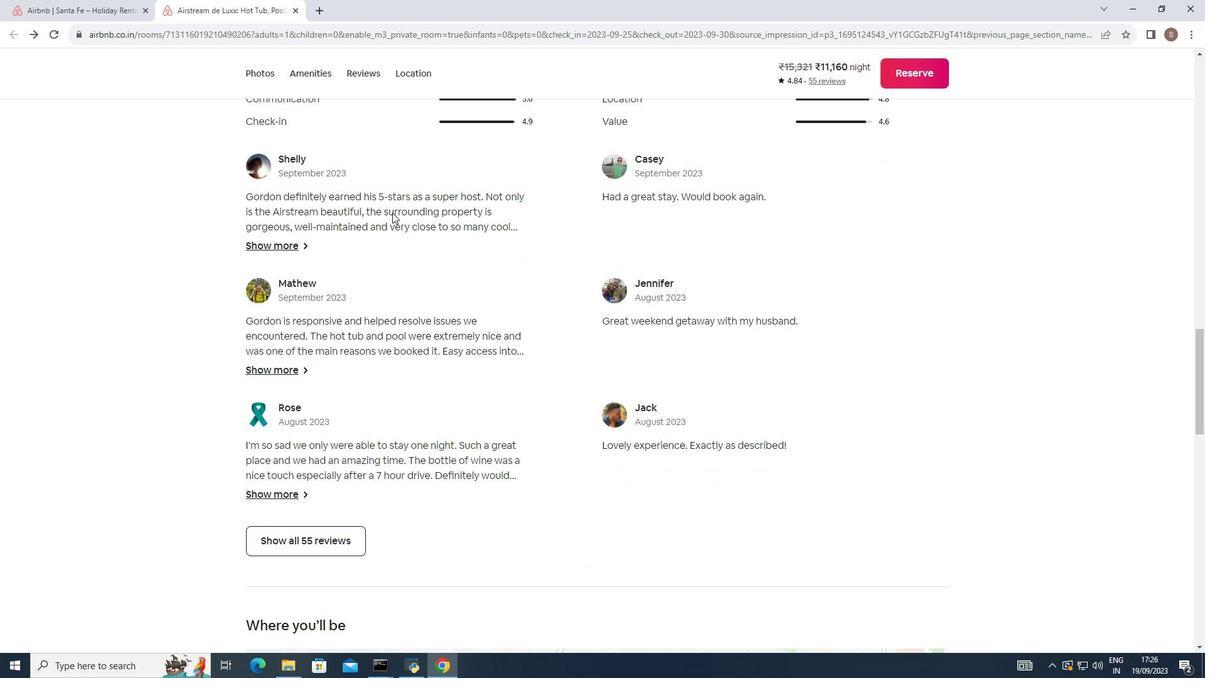 
Action: Mouse scrolled (392, 212) with delta (0, 0)
Screenshot: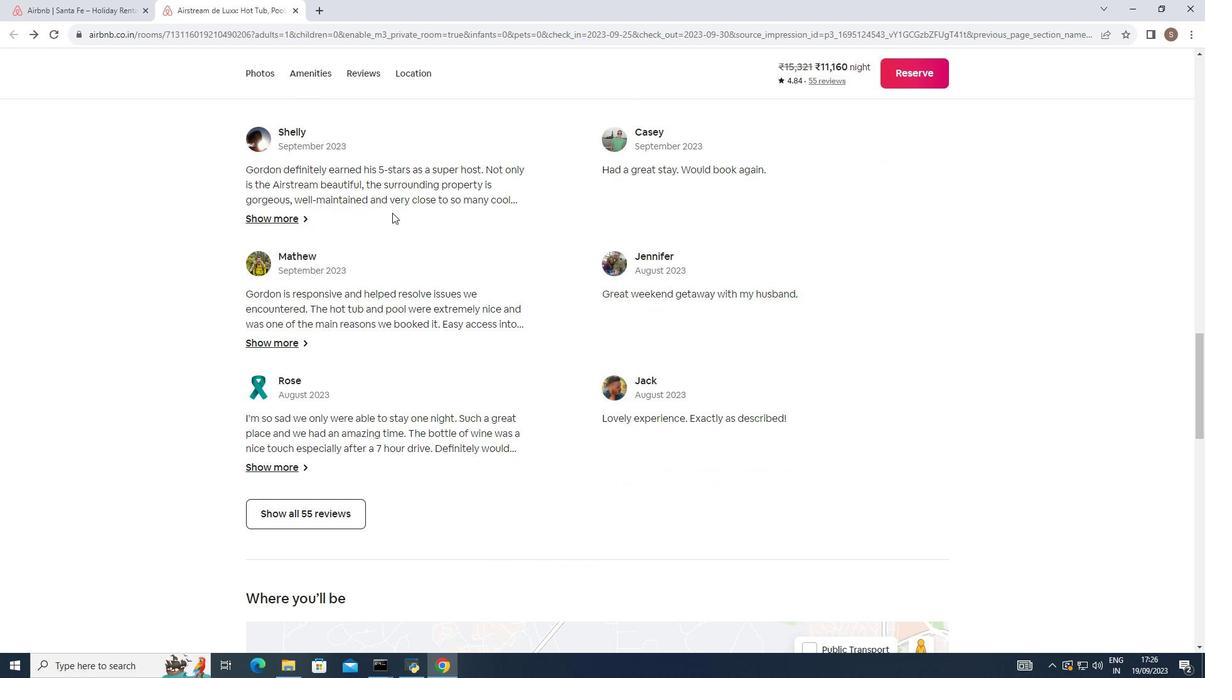 
Action: Mouse moved to (392, 212)
Screenshot: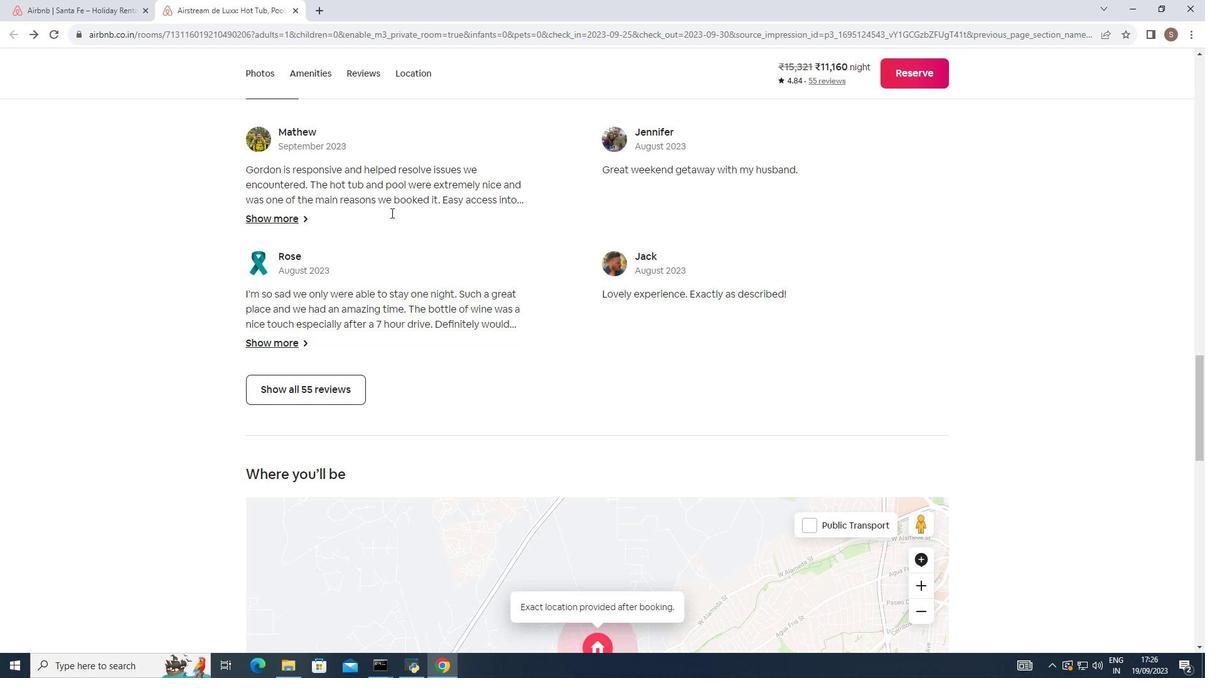 
Action: Mouse scrolled (392, 211) with delta (0, 0)
Screenshot: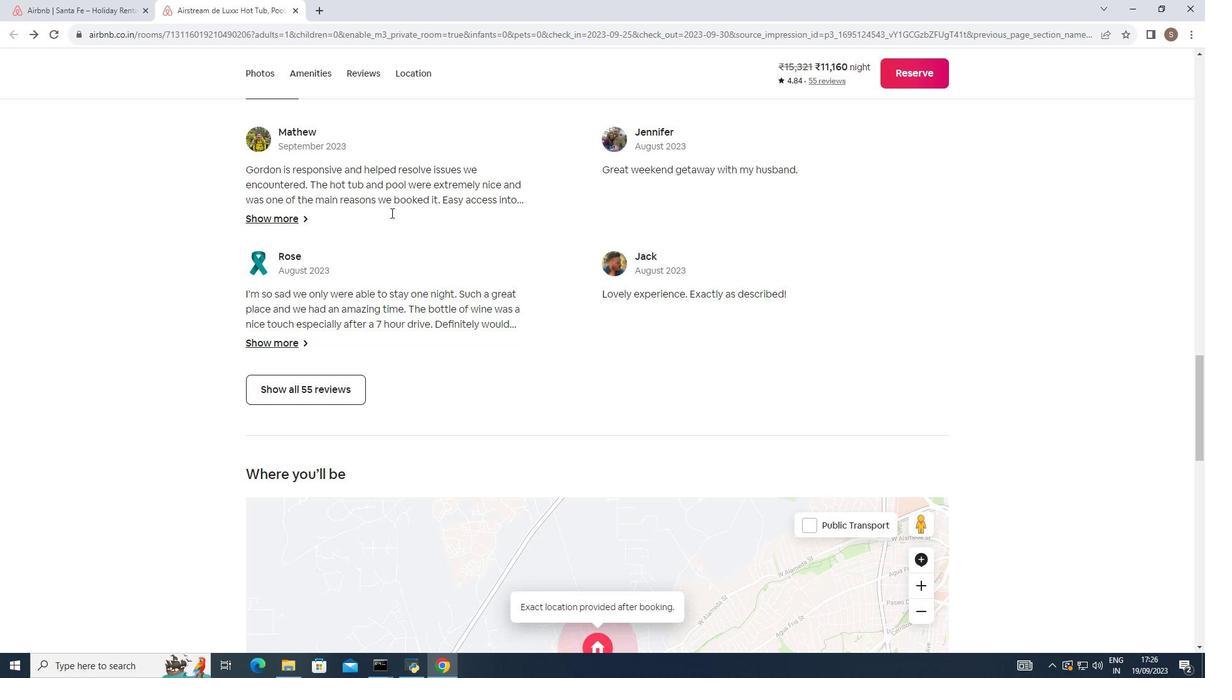 
Action: Mouse moved to (392, 212)
Screenshot: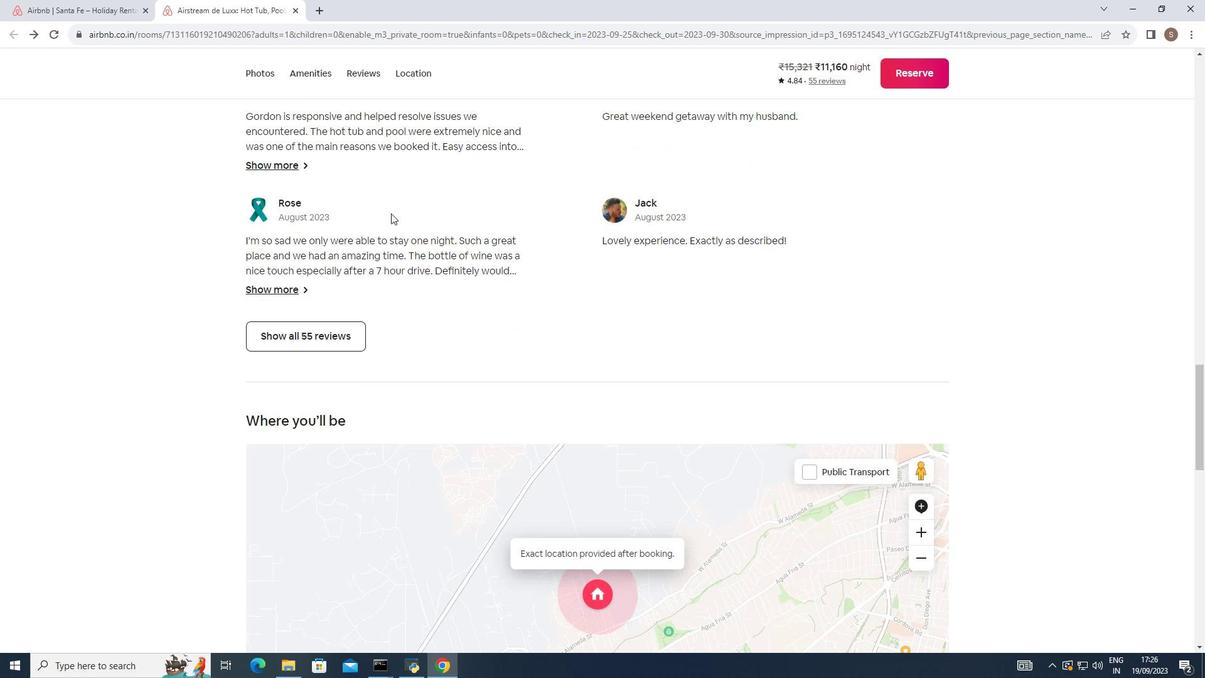 
Action: Mouse scrolled (392, 211) with delta (0, 0)
Screenshot: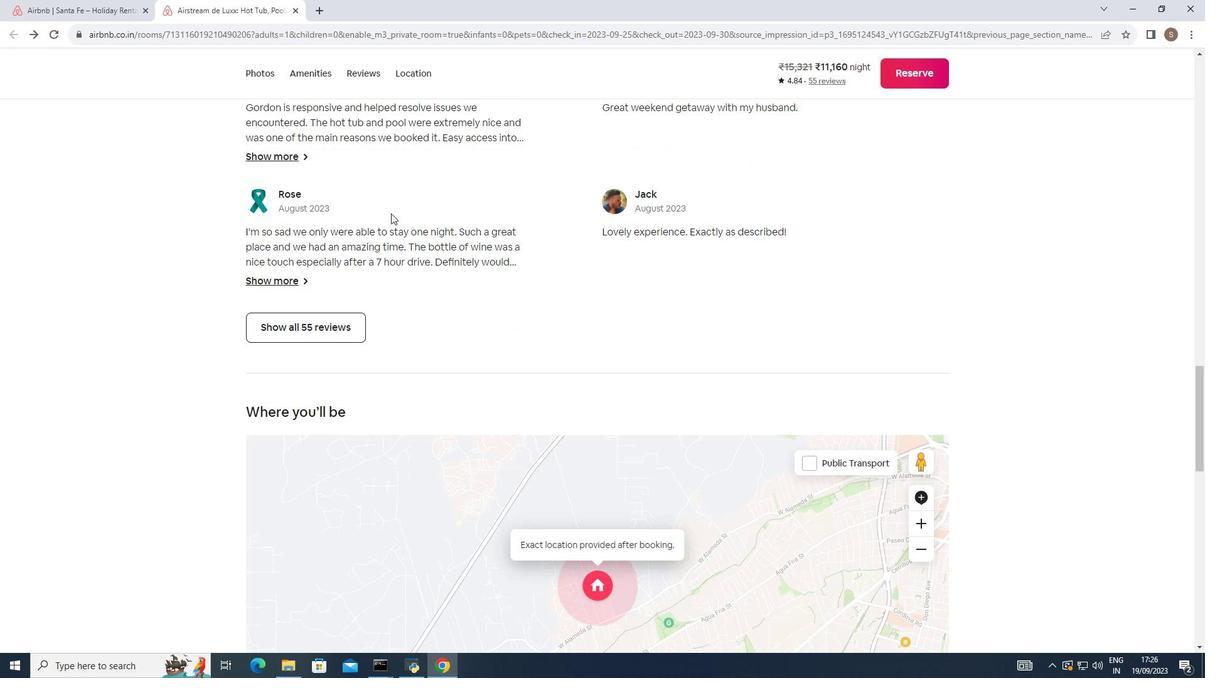 
Action: Mouse moved to (391, 212)
Screenshot: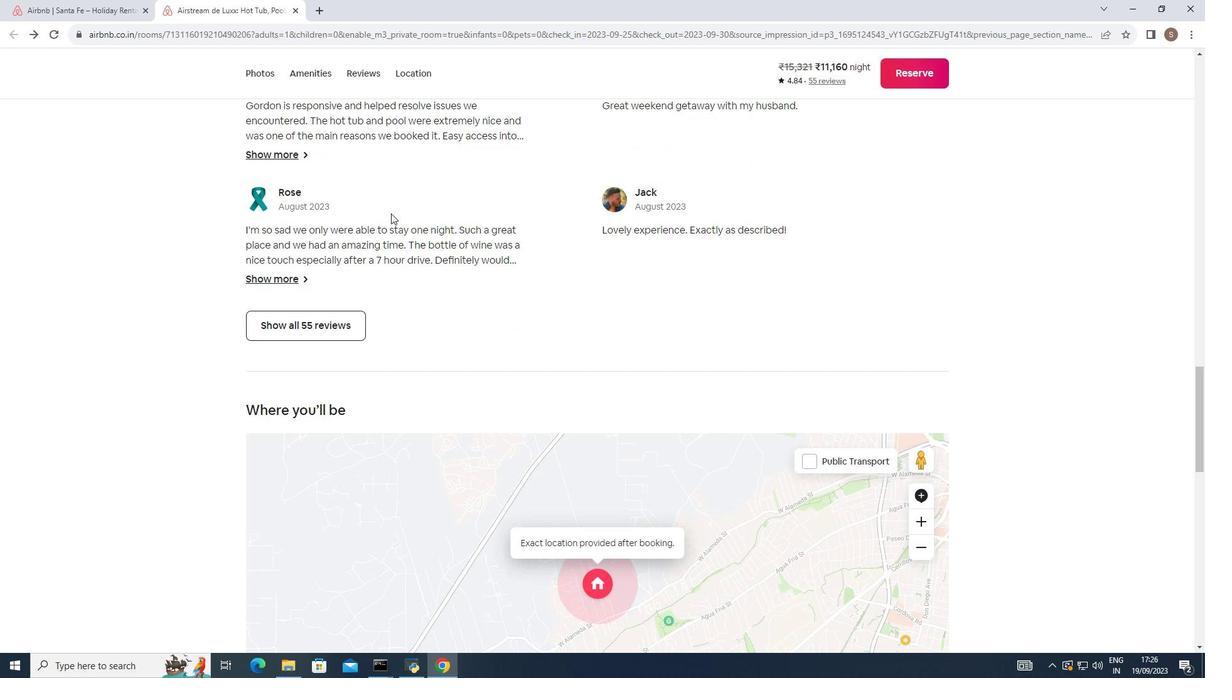 
Action: Mouse scrolled (391, 212) with delta (0, 0)
Screenshot: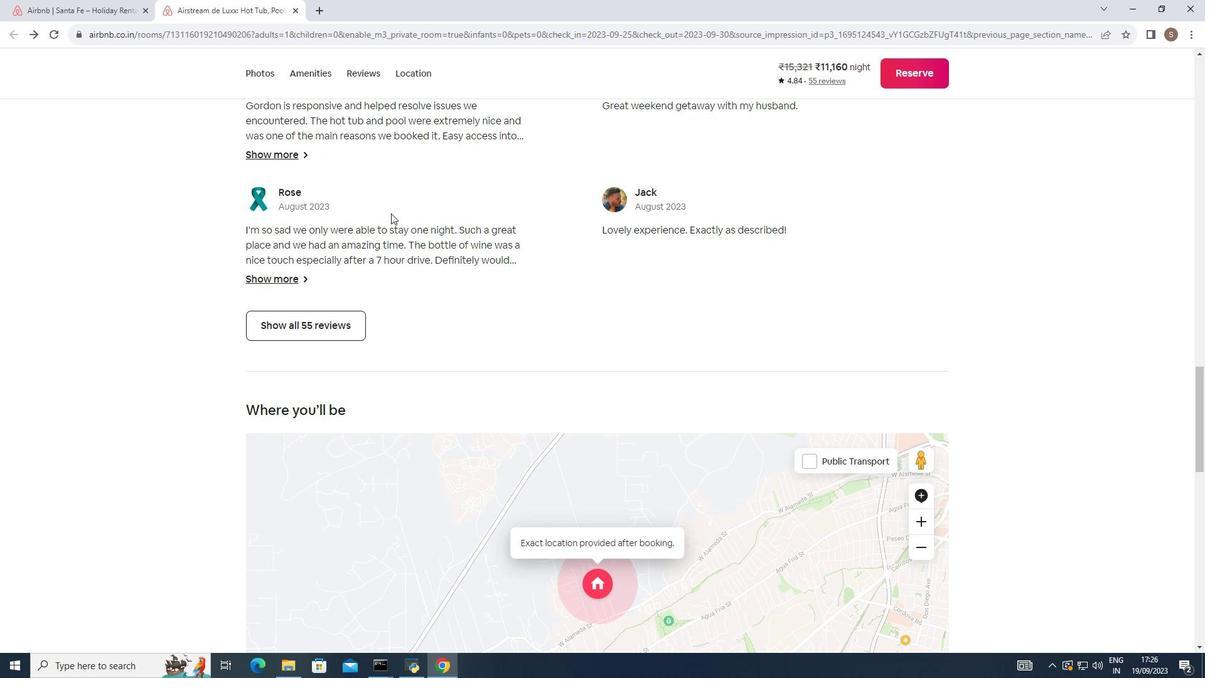 
Action: Mouse moved to (391, 213)
Screenshot: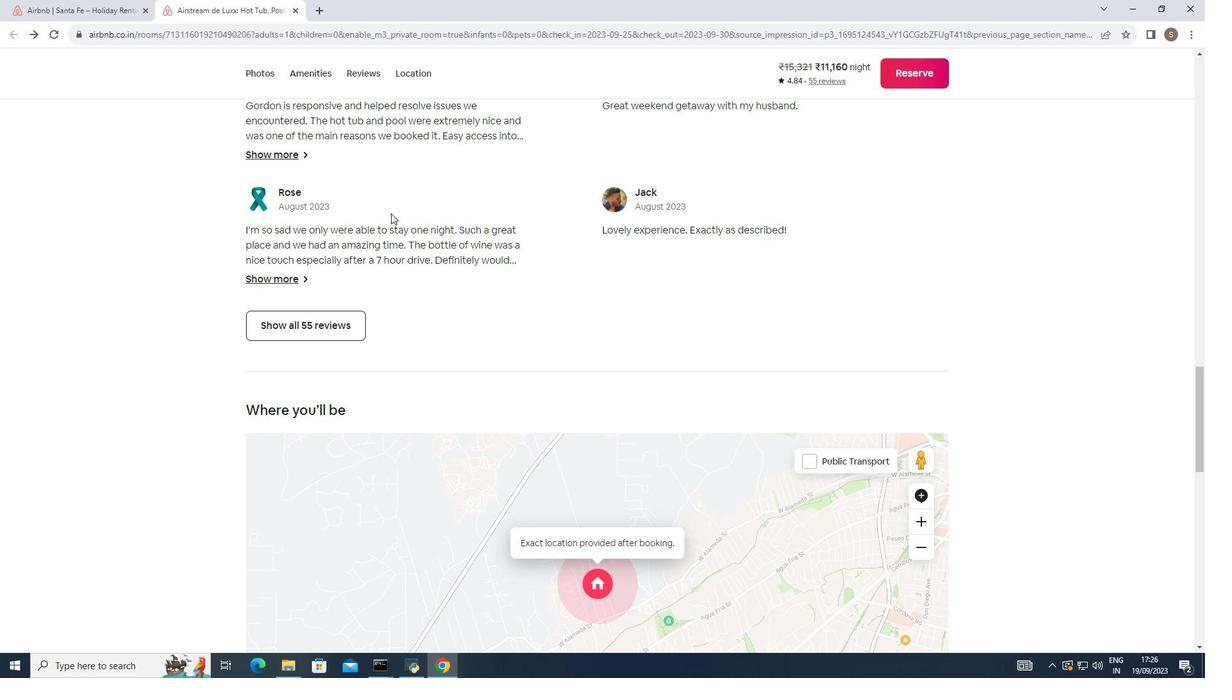 
Action: Mouse scrolled (391, 212) with delta (0, 0)
Screenshot: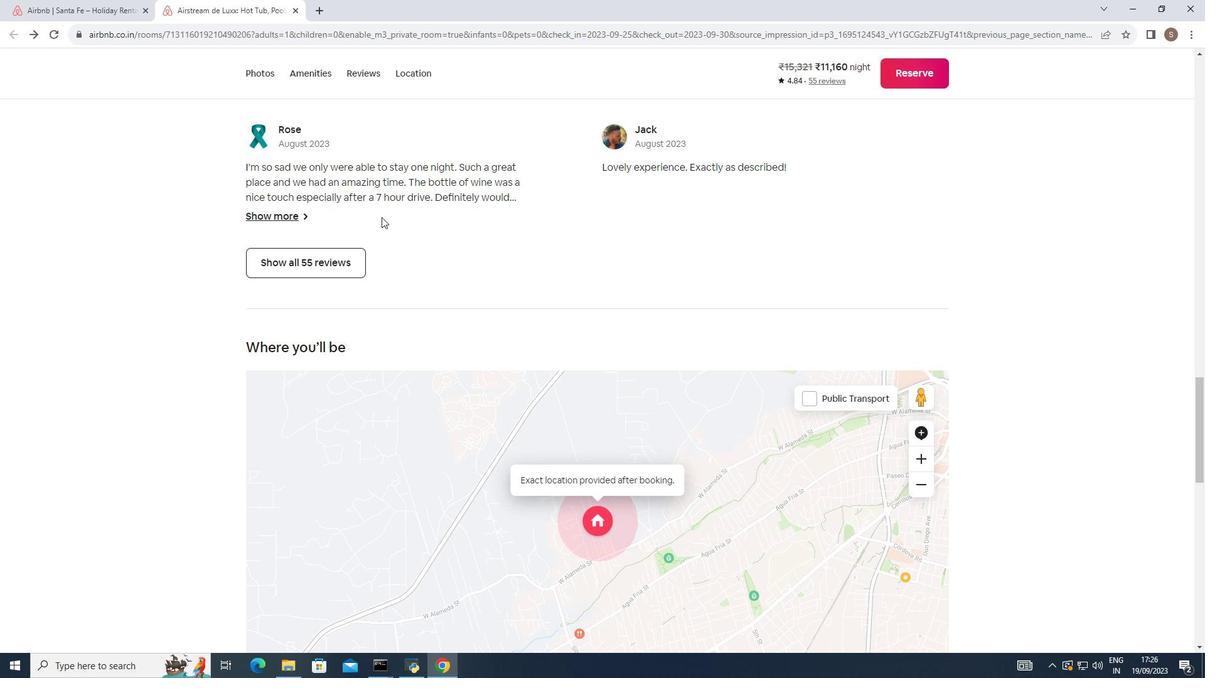 
Action: Mouse moved to (340, 247)
Screenshot: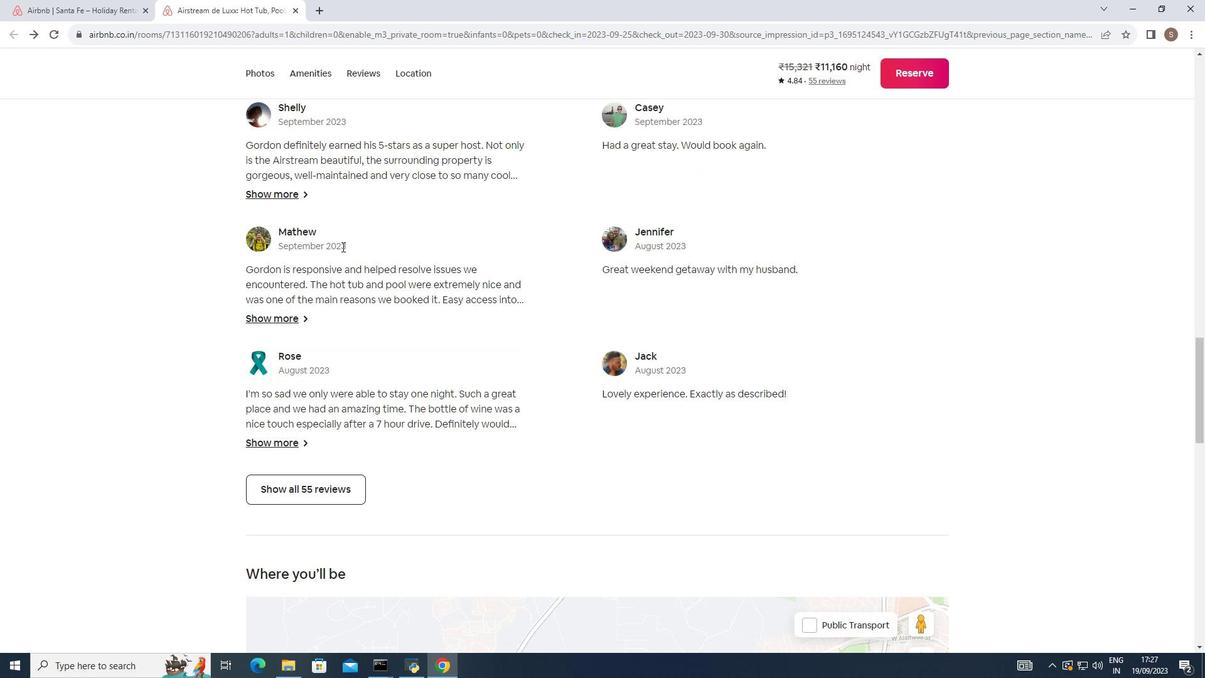 
Action: Mouse scrolled (340, 248) with delta (0, 0)
Screenshot: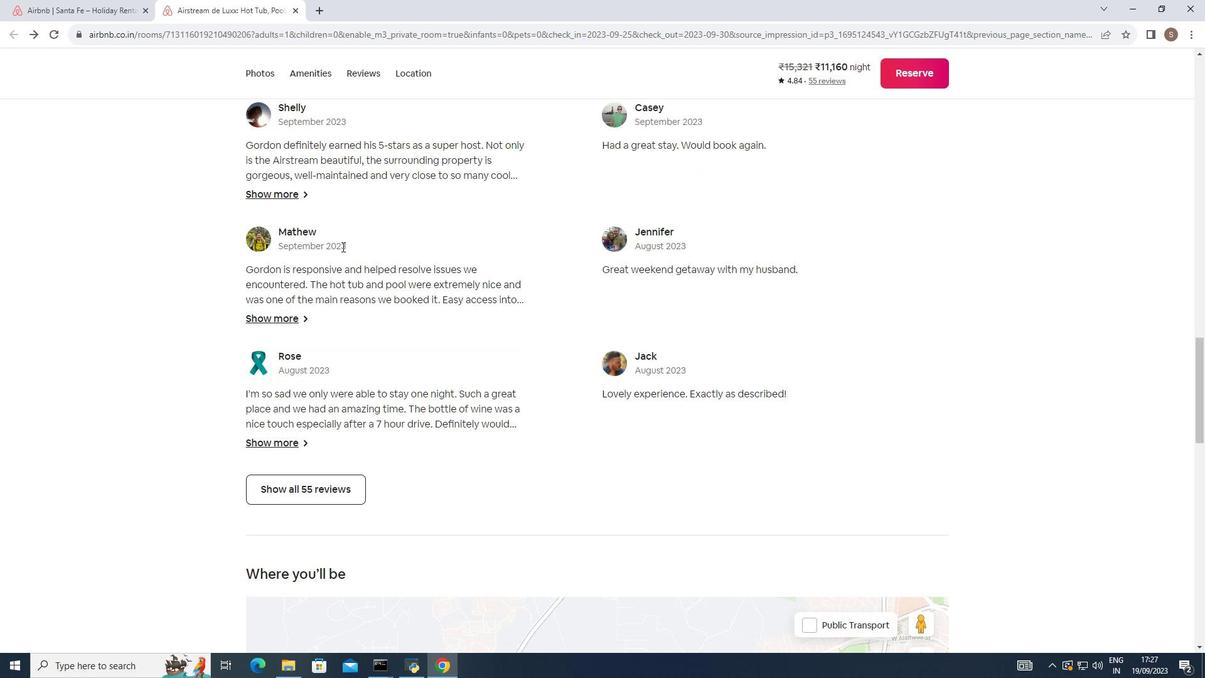
Action: Mouse scrolled (340, 248) with delta (0, 0)
Screenshot: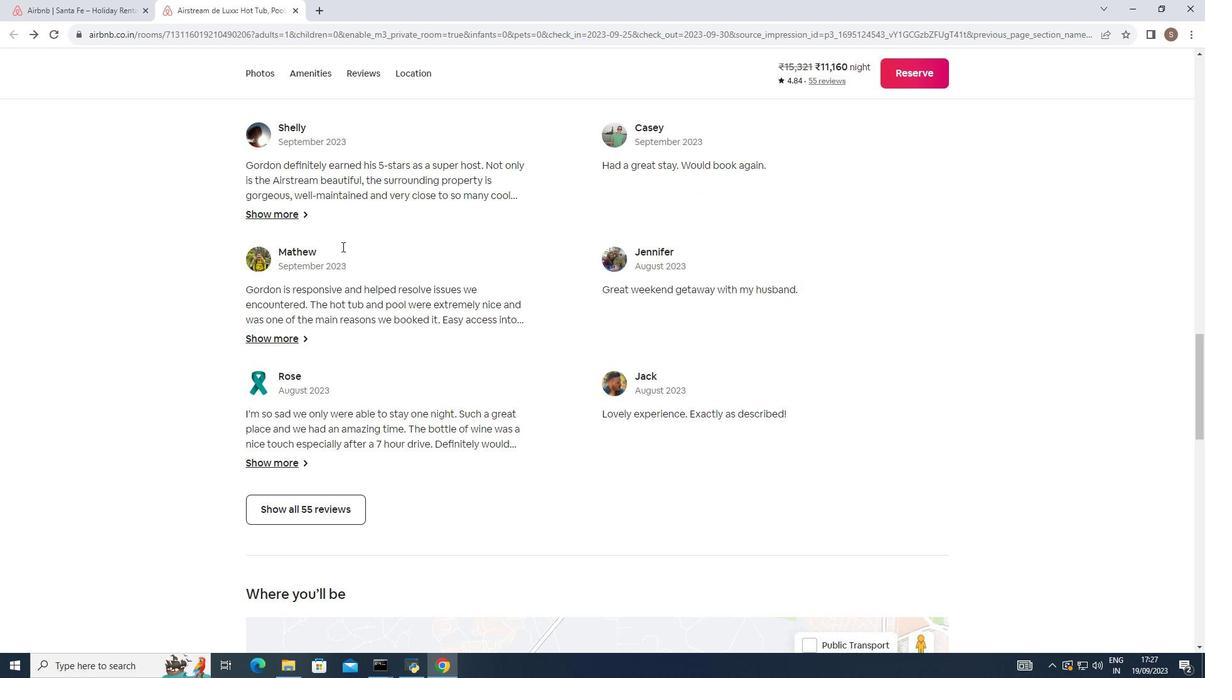 
Action: Mouse scrolled (340, 248) with delta (0, 0)
Screenshot: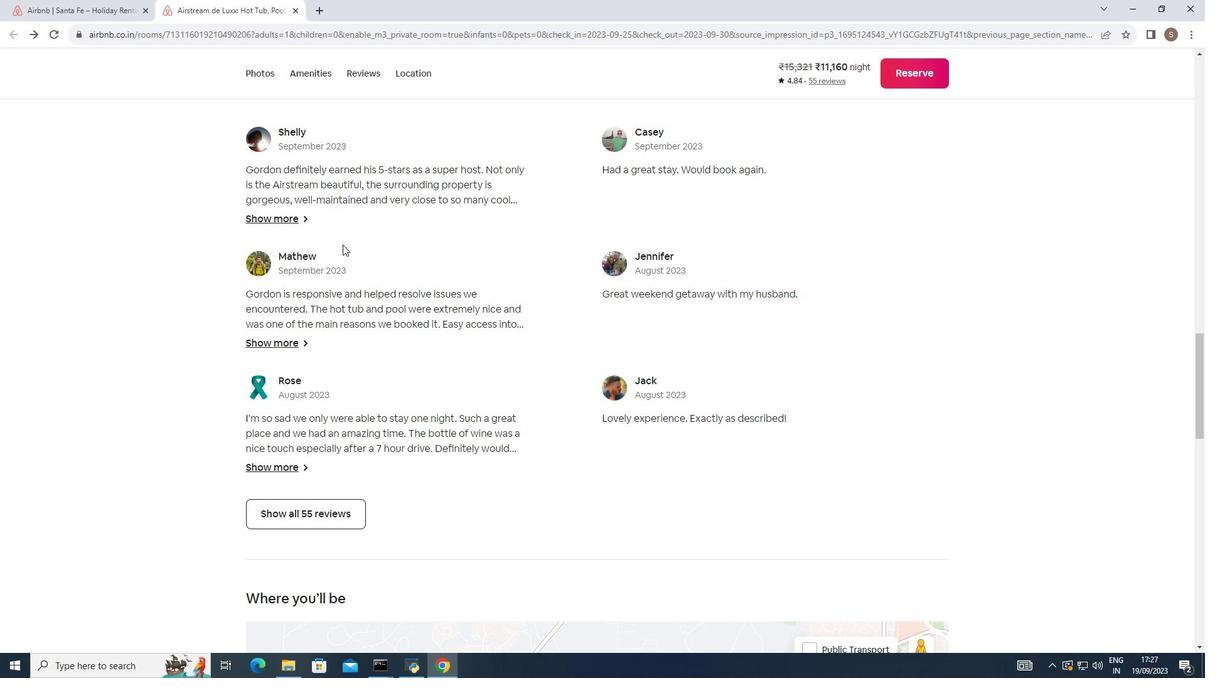 
Action: Mouse scrolled (340, 248) with delta (0, 0)
Screenshot: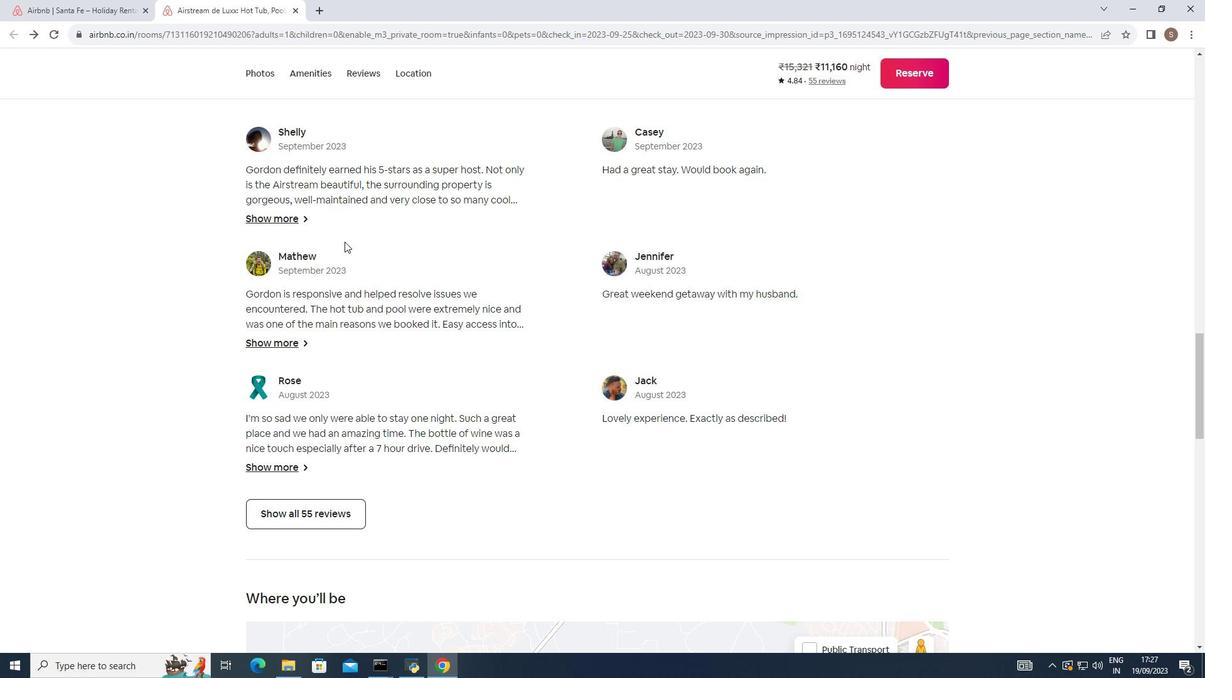 
Action: Mouse moved to (344, 240)
Screenshot: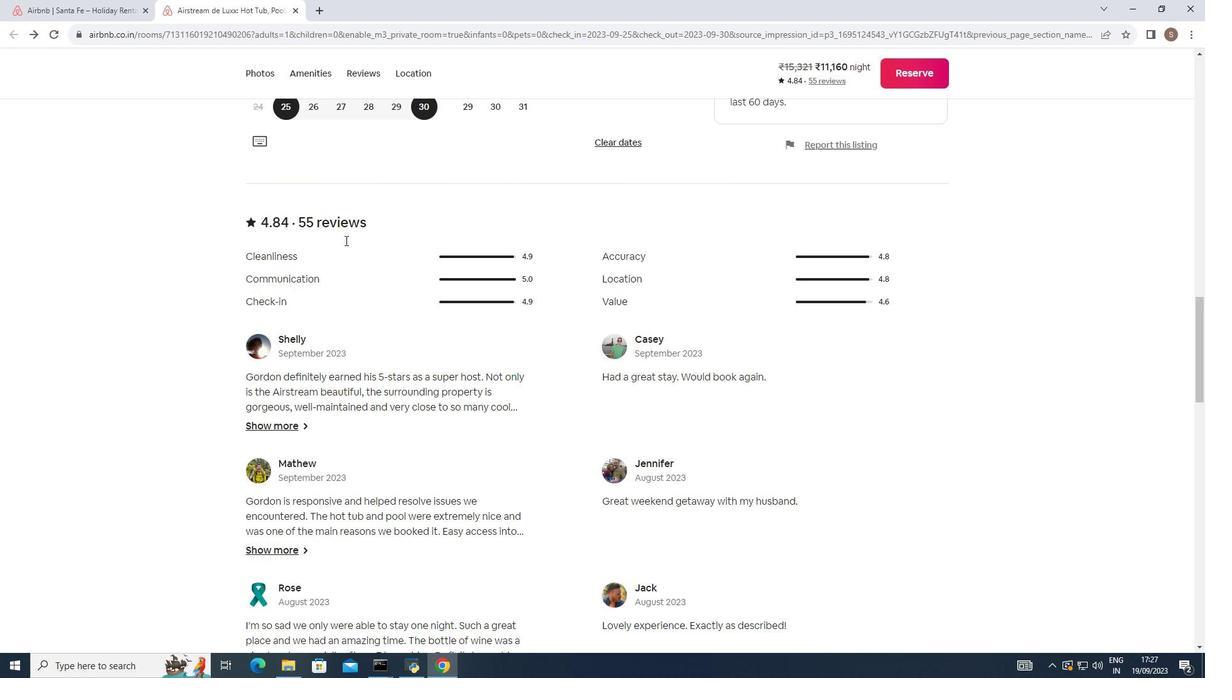 
Action: Mouse scrolled (344, 241) with delta (0, 0)
Screenshot: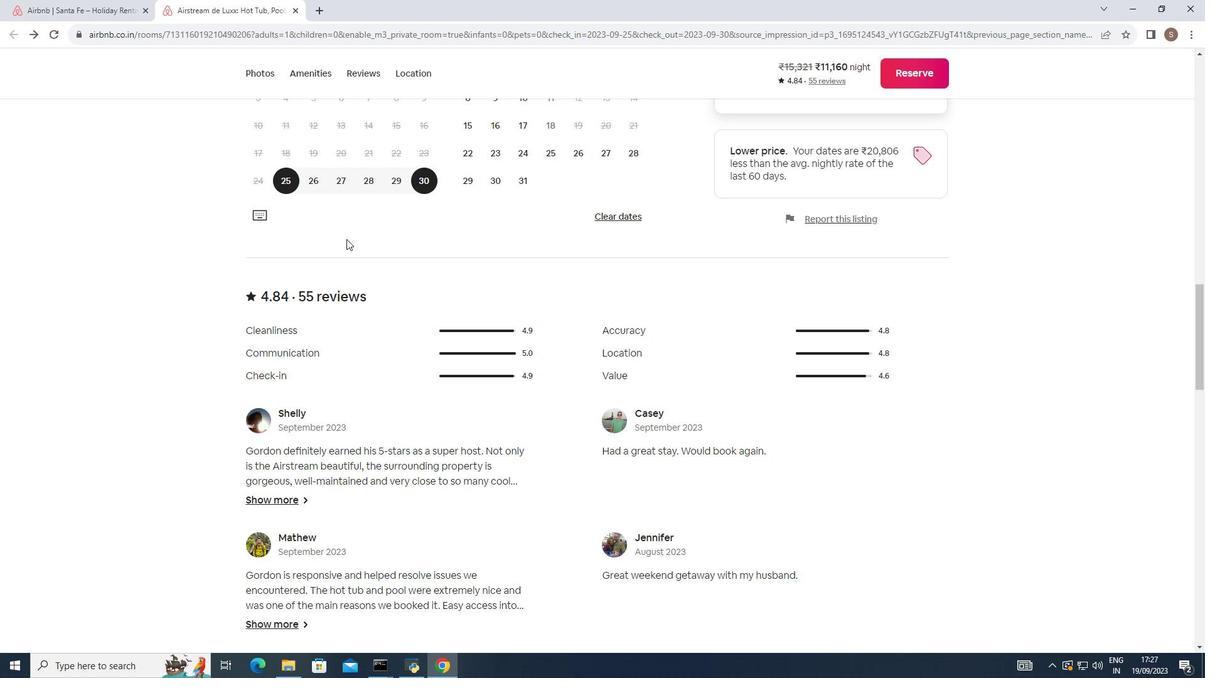
Action: Mouse scrolled (344, 241) with delta (0, 0)
Screenshot: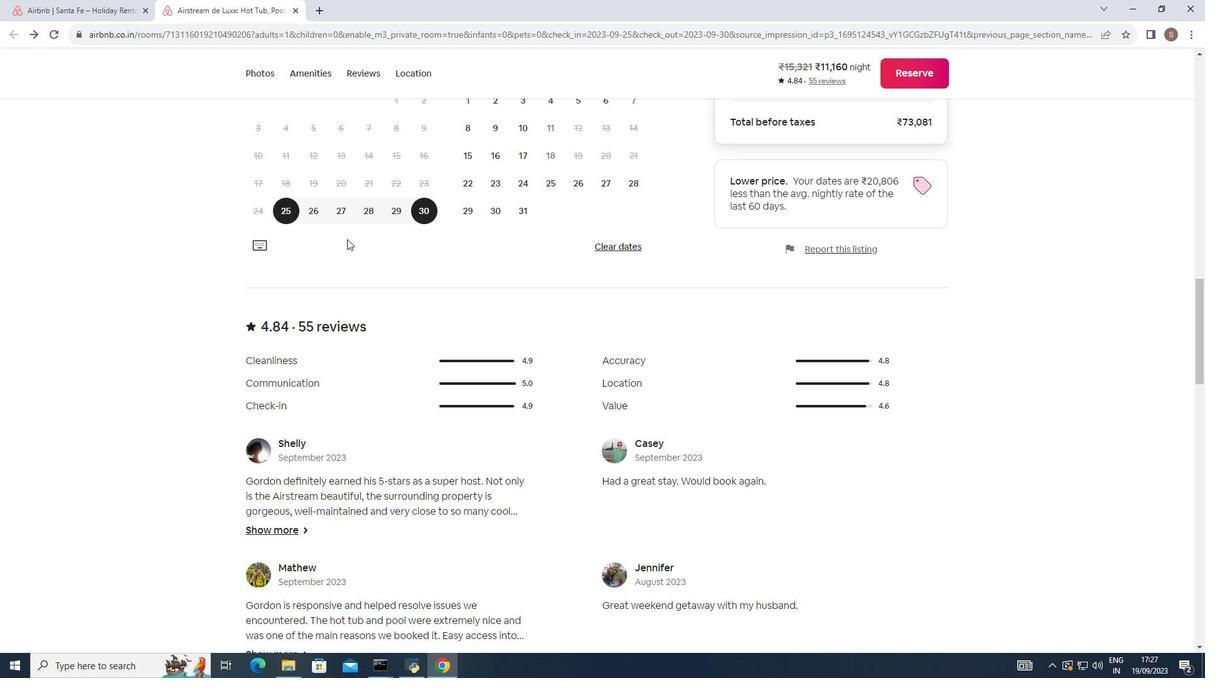 
Action: Mouse scrolled (344, 241) with delta (0, 0)
Screenshot: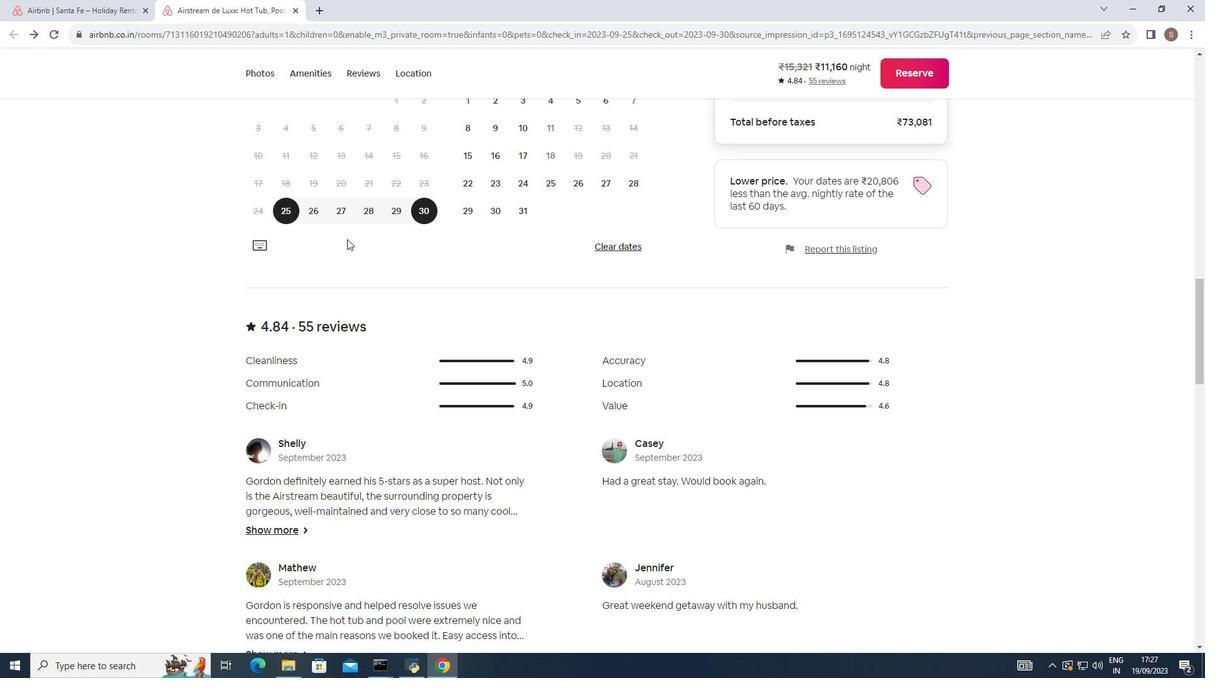 
Action: Mouse scrolled (344, 241) with delta (0, 0)
Screenshot: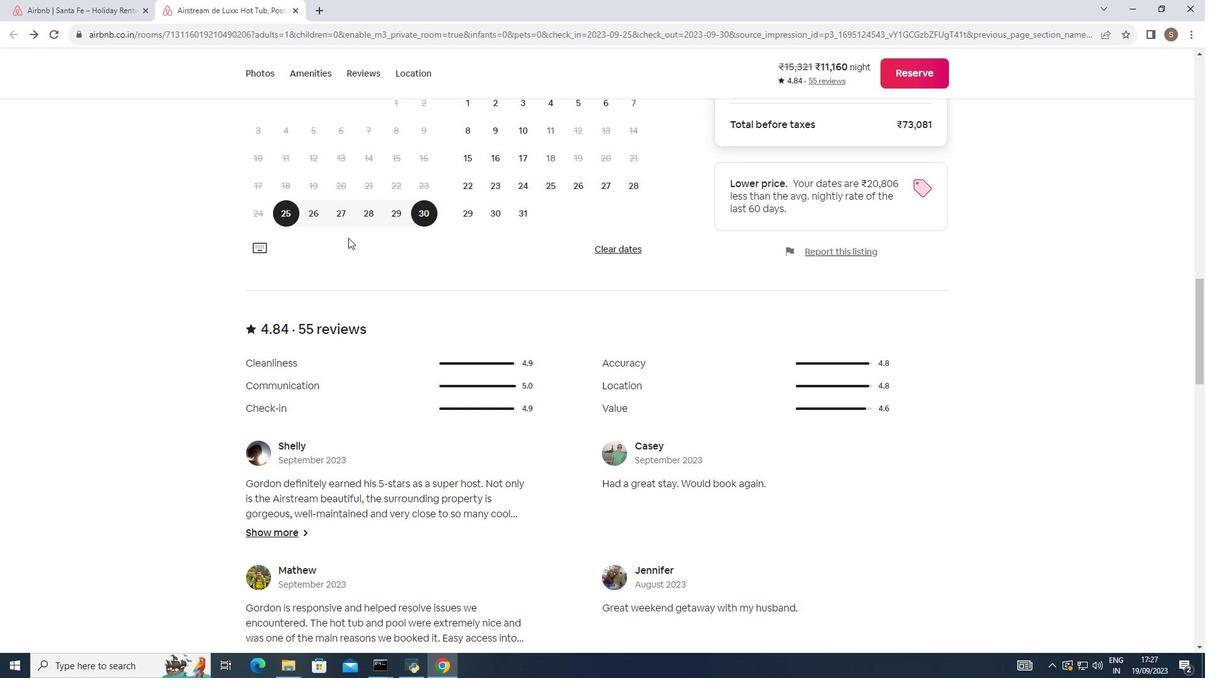 
Action: Mouse scrolled (344, 241) with delta (0, 0)
Screenshot: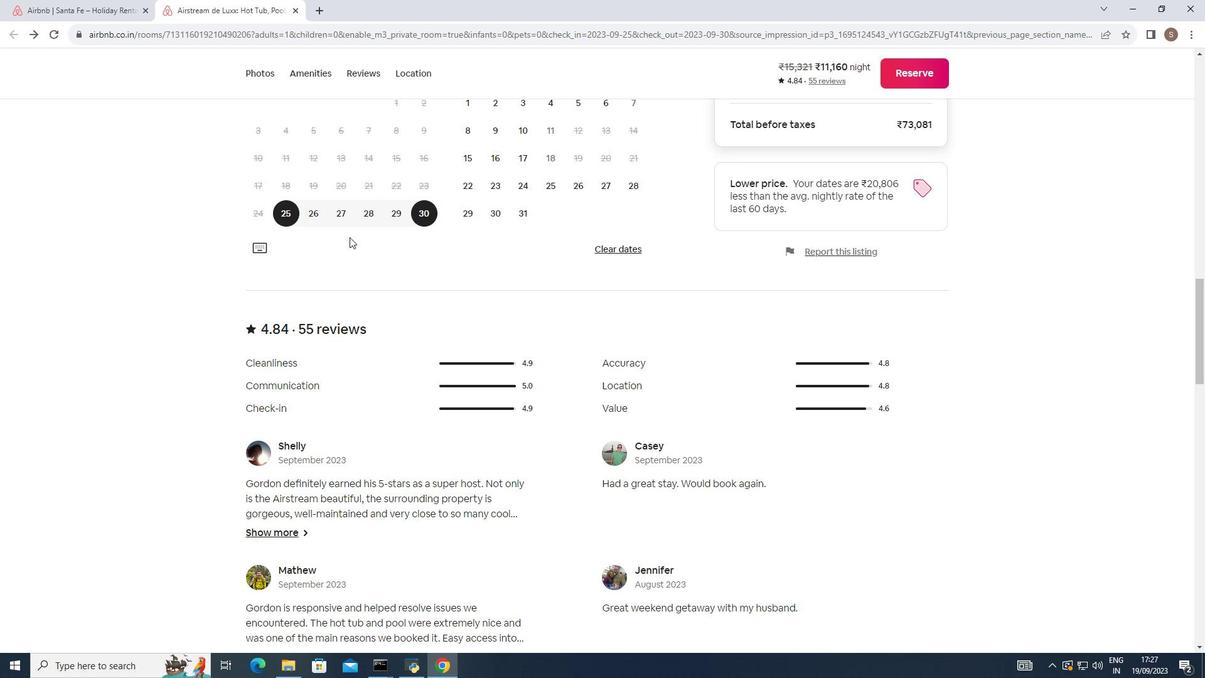 
Action: Mouse moved to (349, 237)
Screenshot: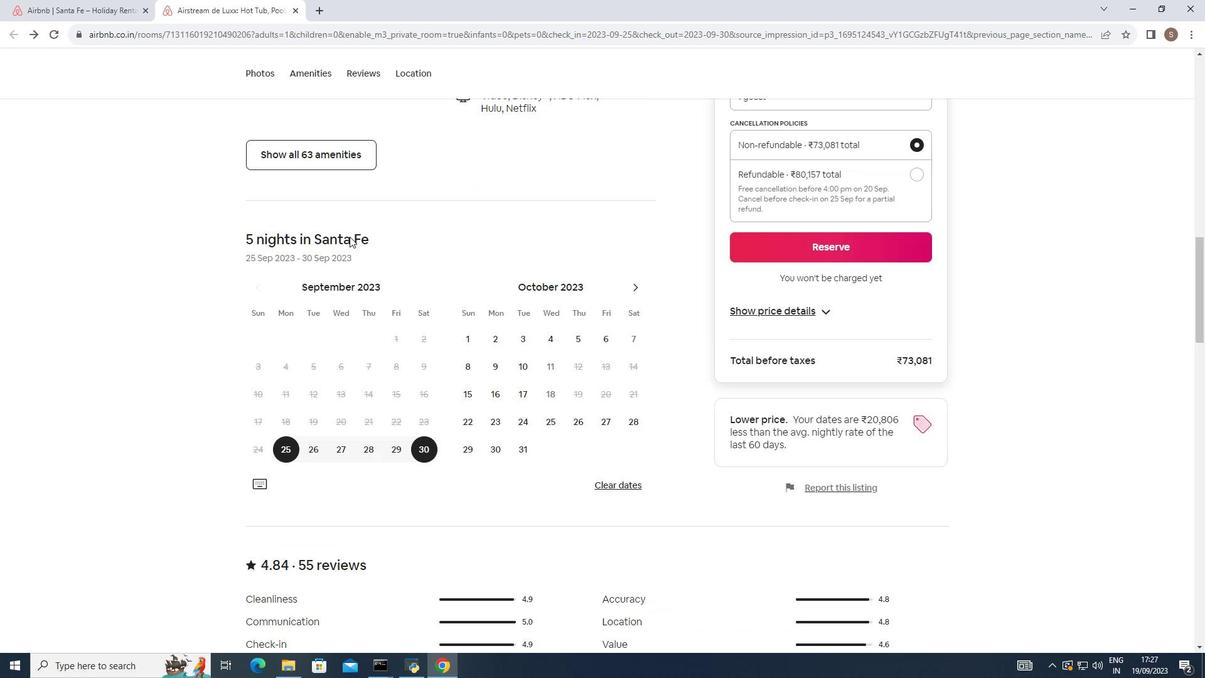 
Action: Mouse scrolled (349, 238) with delta (0, 0)
Screenshot: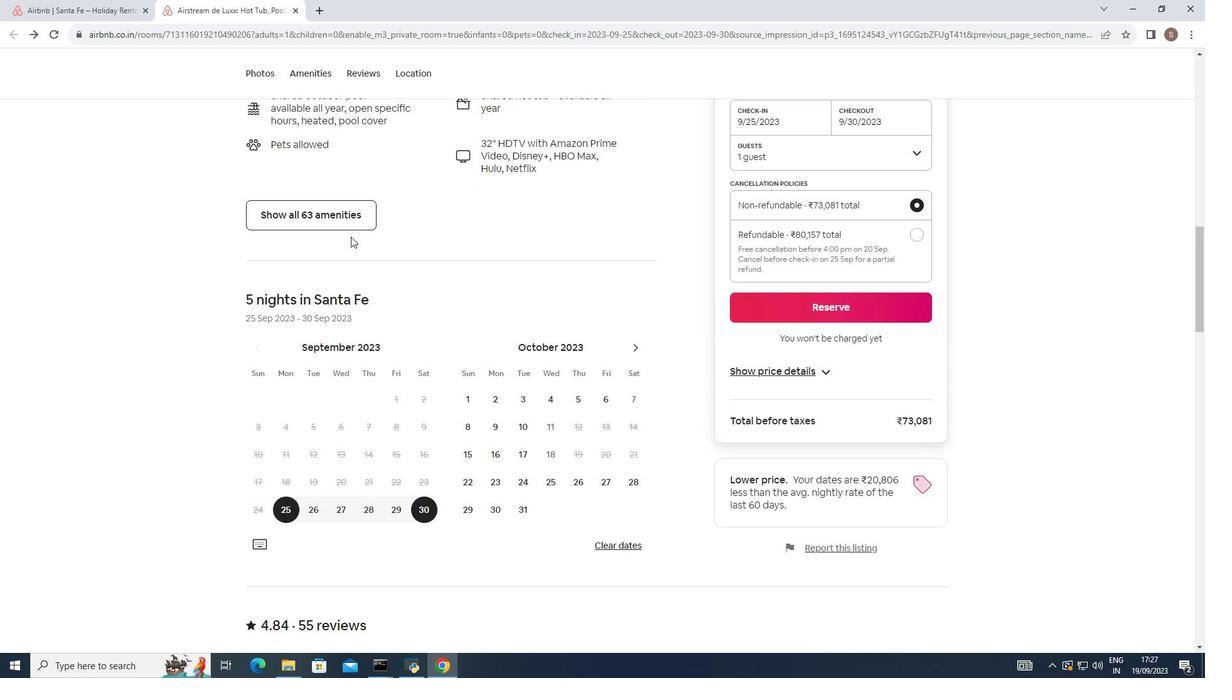 
Action: Mouse scrolled (349, 238) with delta (0, 0)
Screenshot: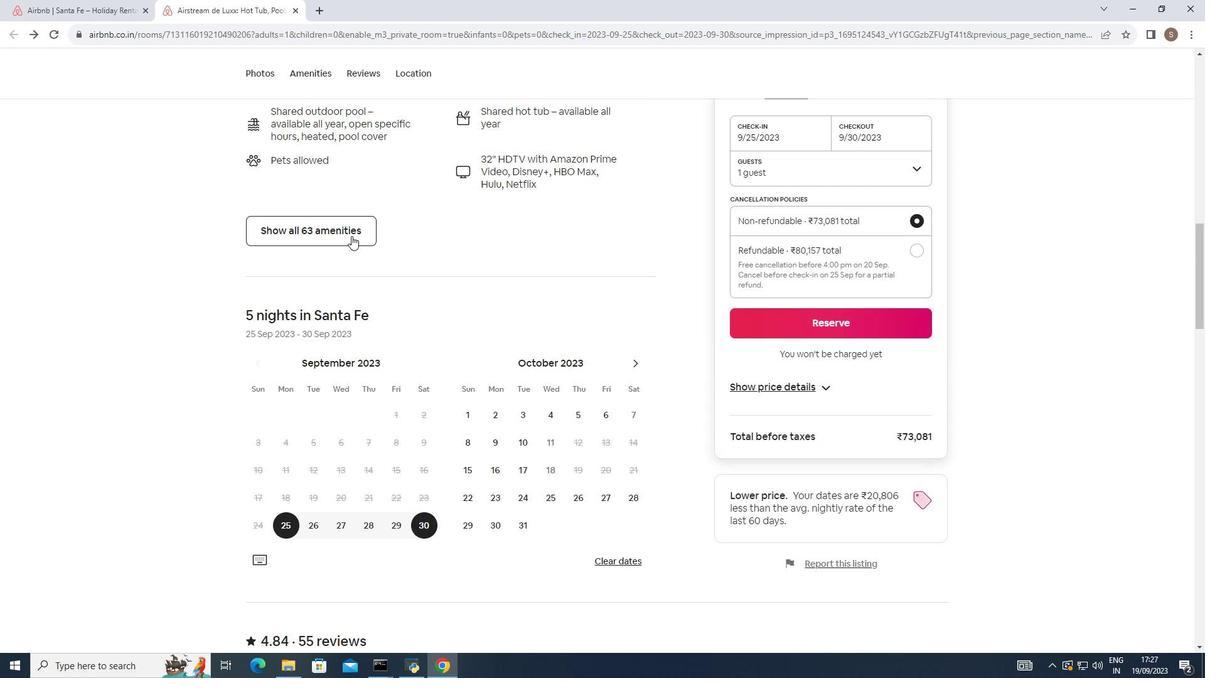 
Action: Mouse scrolled (349, 238) with delta (0, 0)
Screenshot: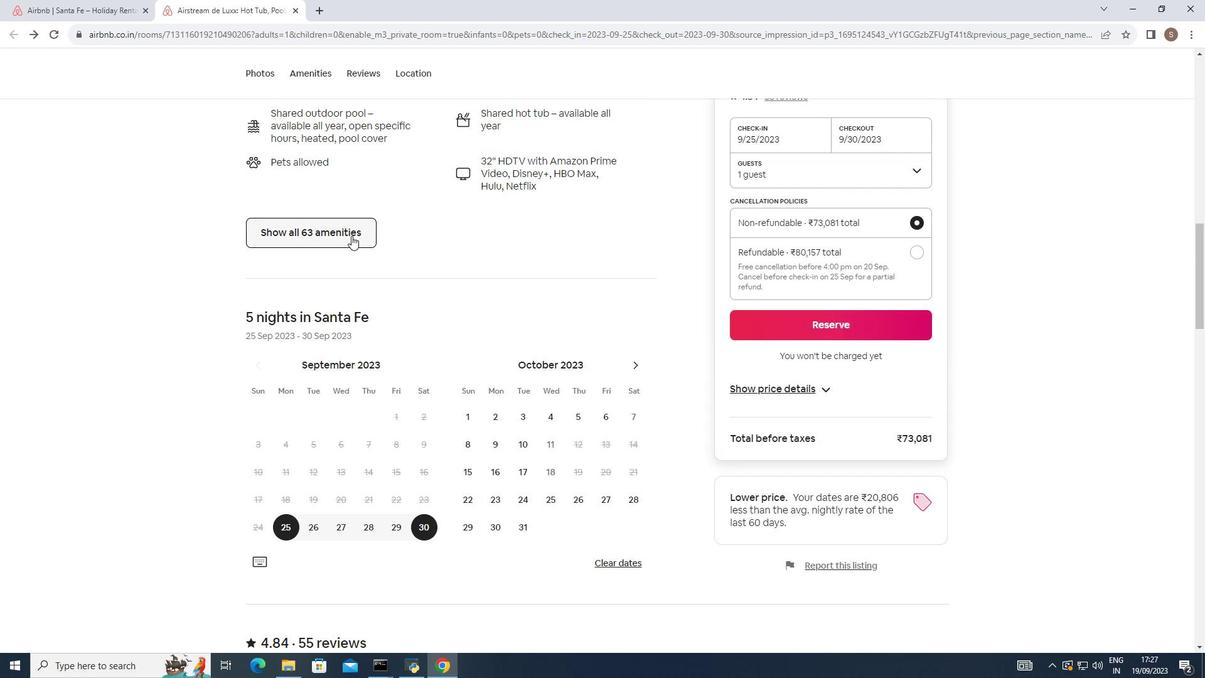 
Action: Mouse scrolled (349, 238) with delta (0, 0)
Screenshot: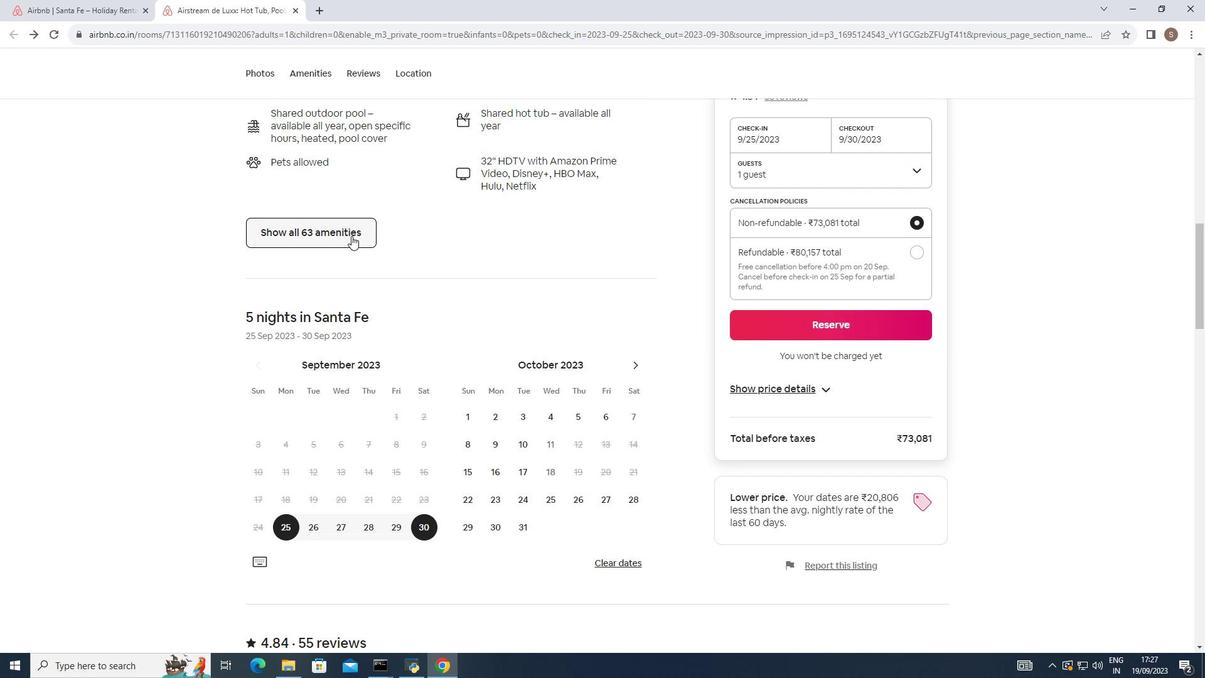 
Action: Mouse moved to (349, 236)
Screenshot: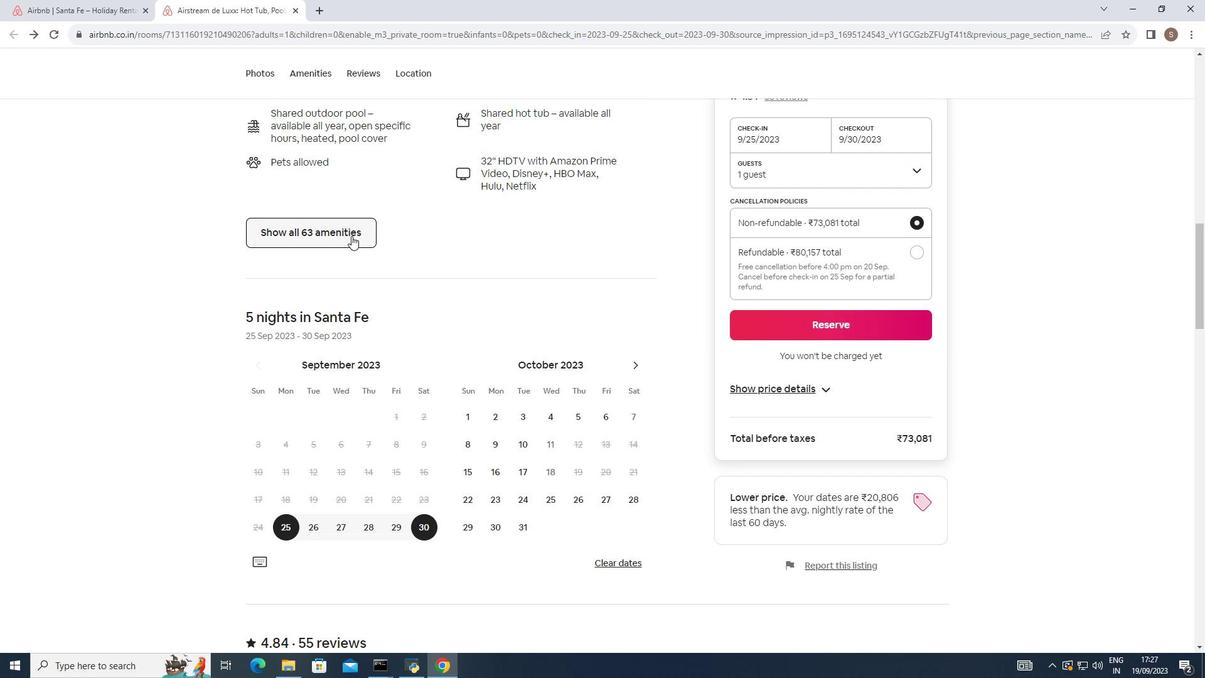 
Action: Mouse scrolled (349, 237) with delta (0, 0)
Screenshot: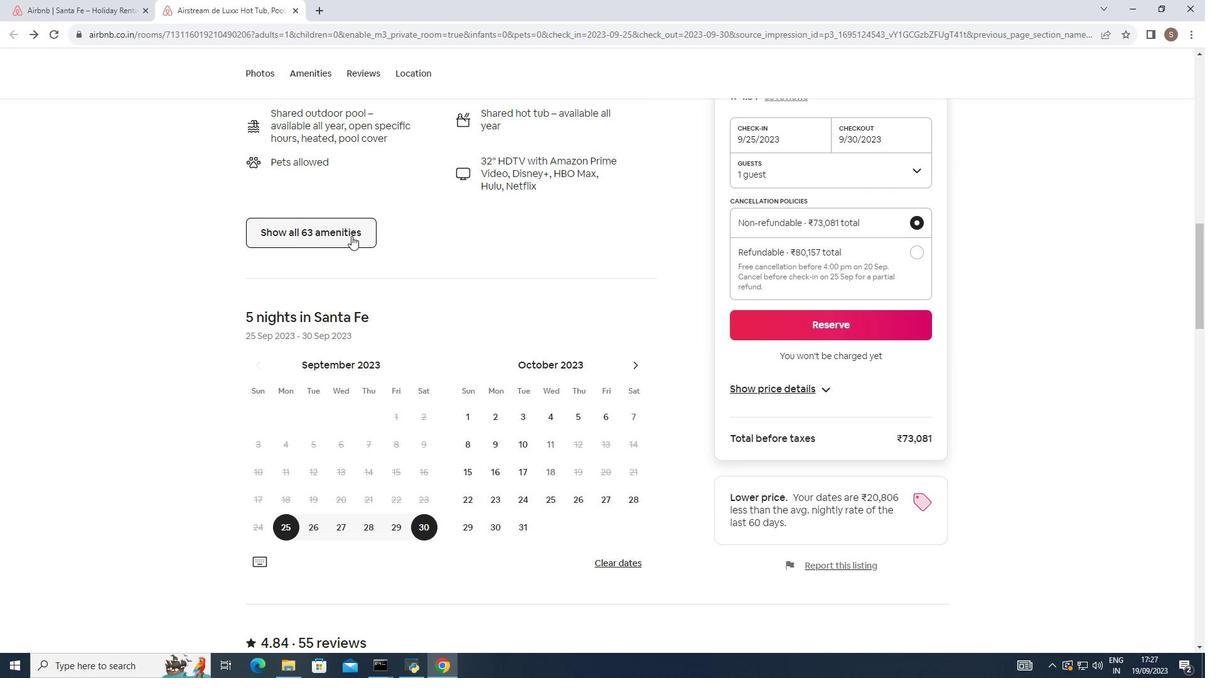 
Action: Mouse moved to (341, 234)
Screenshot: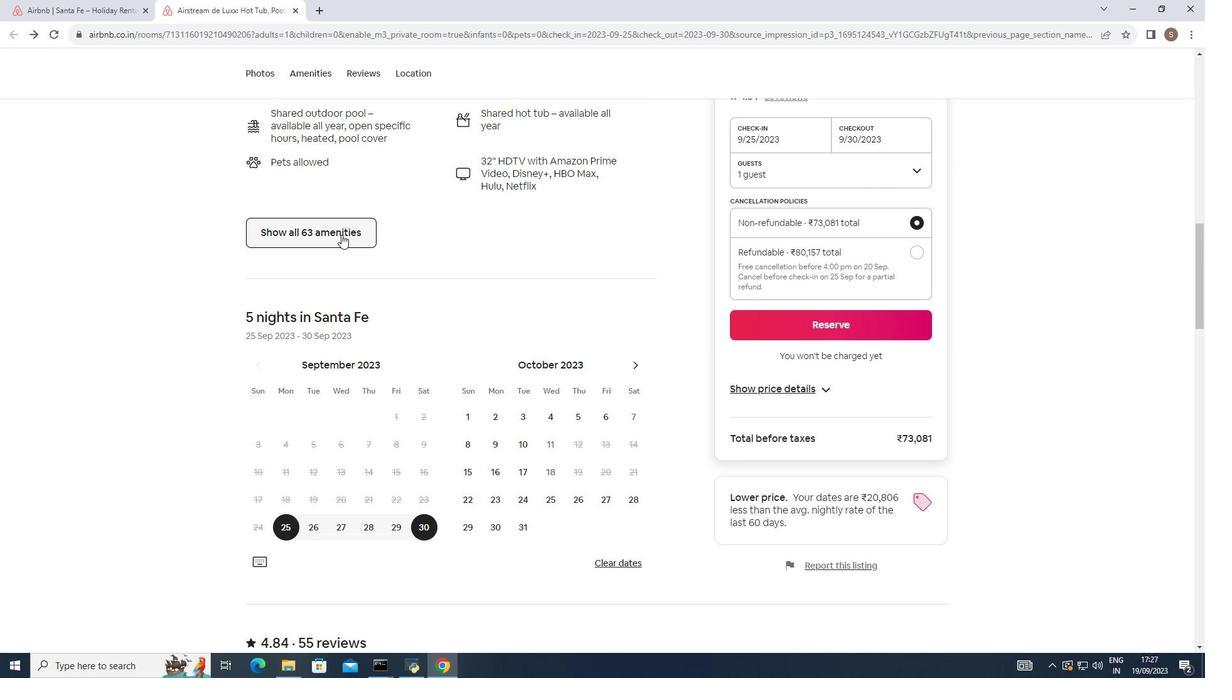 
Action: Mouse pressed left at (341, 234)
Screenshot: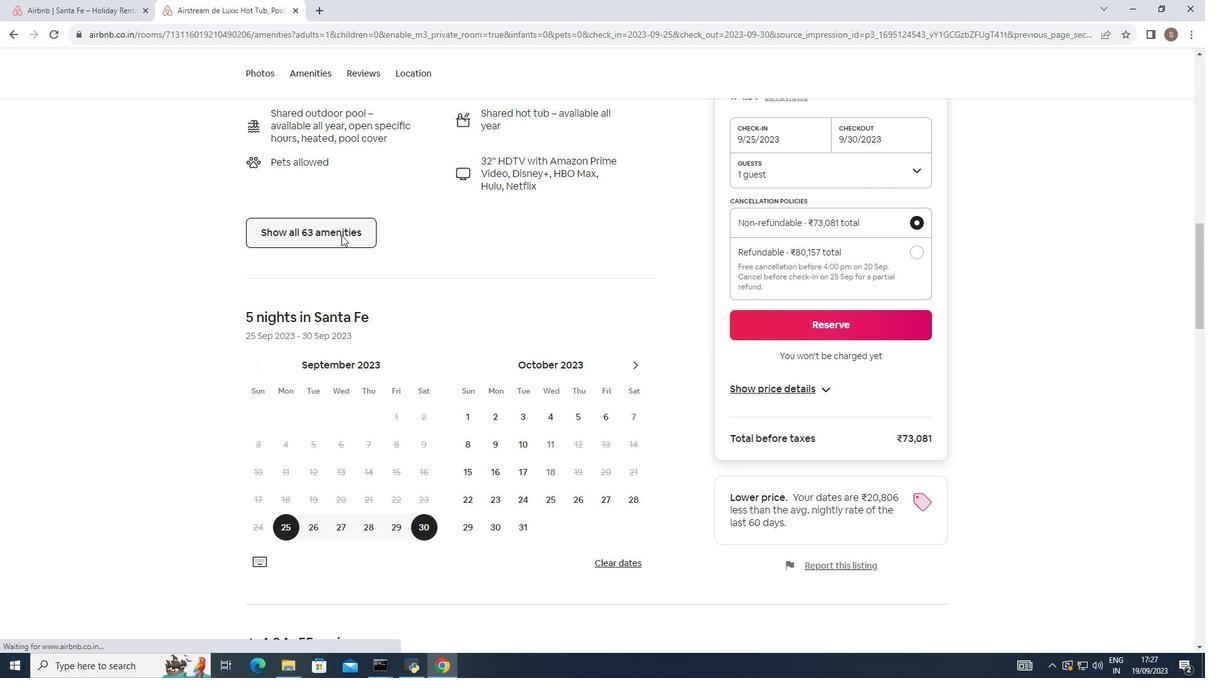 
Action: Mouse moved to (492, 273)
Screenshot: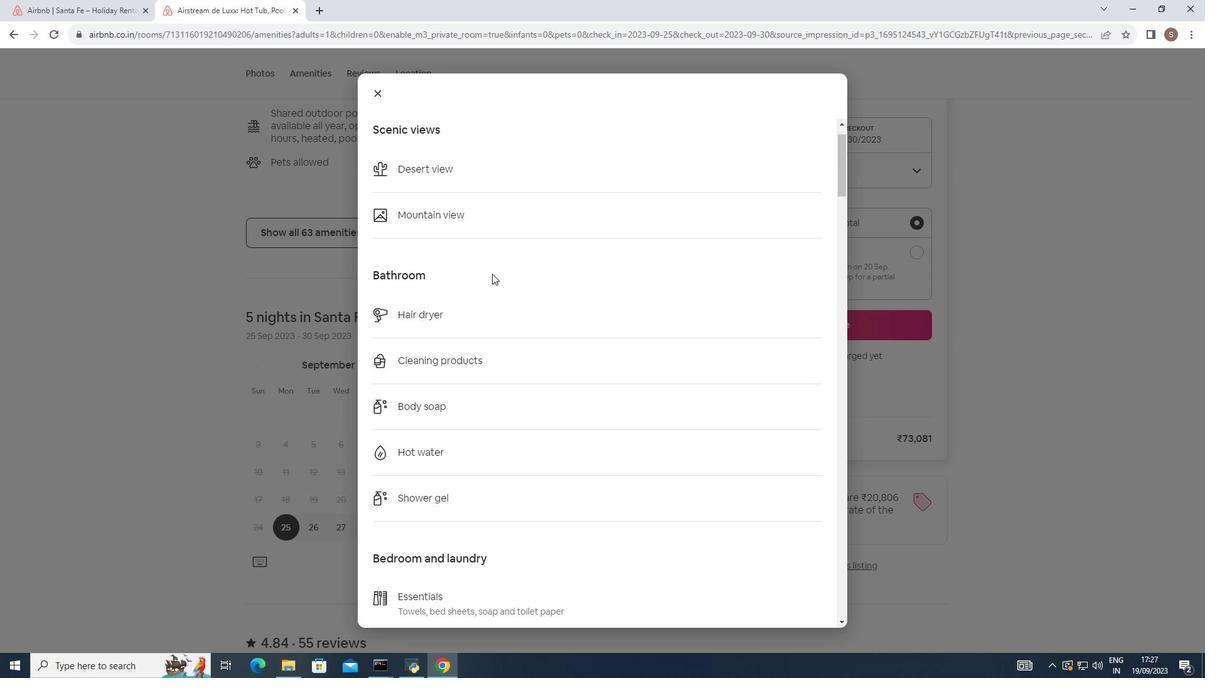 
Action: Mouse scrolled (492, 273) with delta (0, 0)
Screenshot: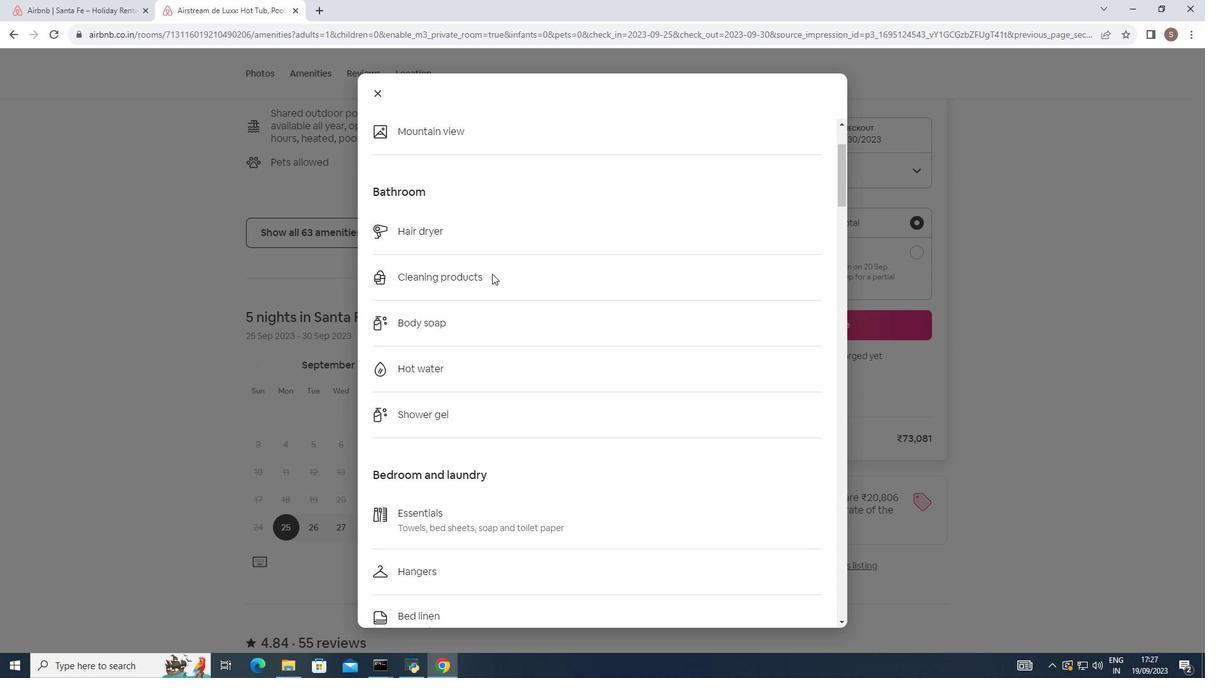
Action: Mouse scrolled (492, 273) with delta (0, 0)
Screenshot: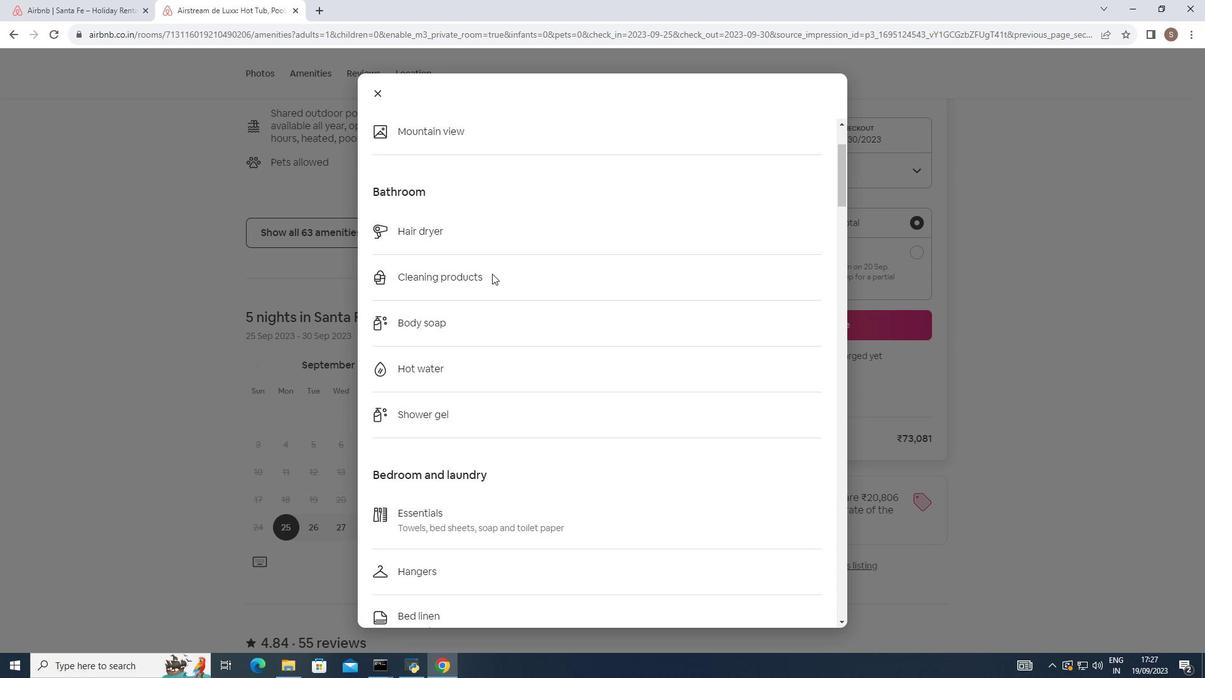 
Action: Mouse moved to (493, 277)
Screenshot: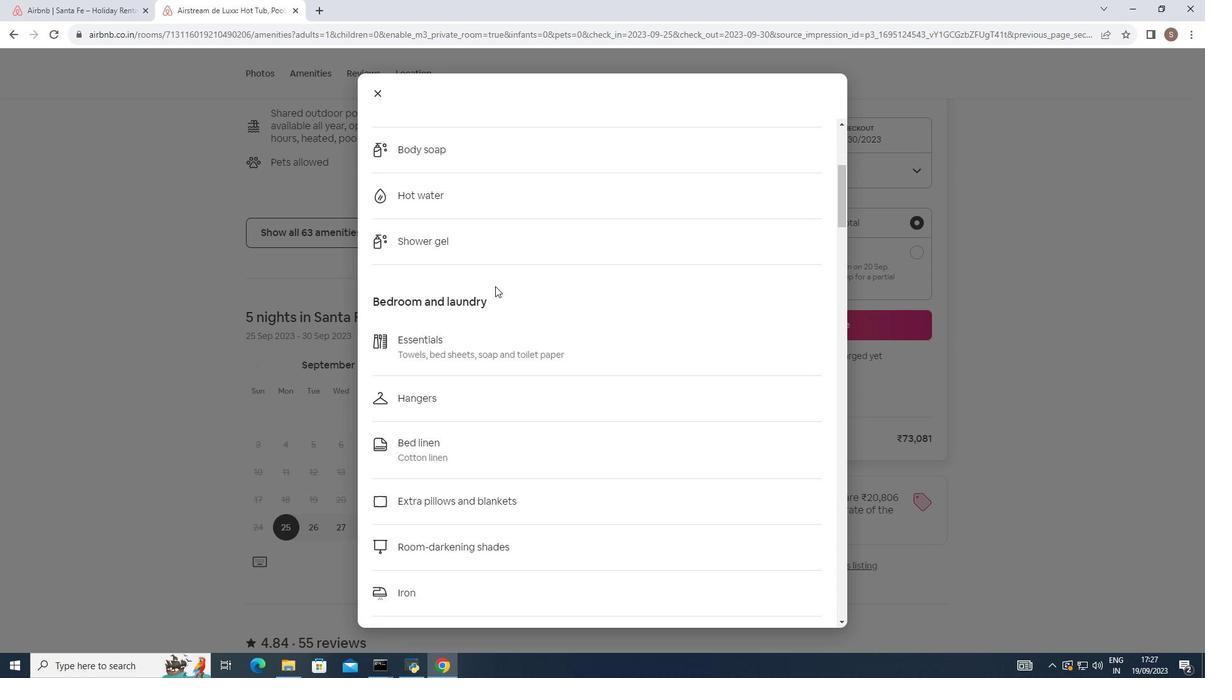 
Action: Mouse scrolled (493, 277) with delta (0, 0)
Screenshot: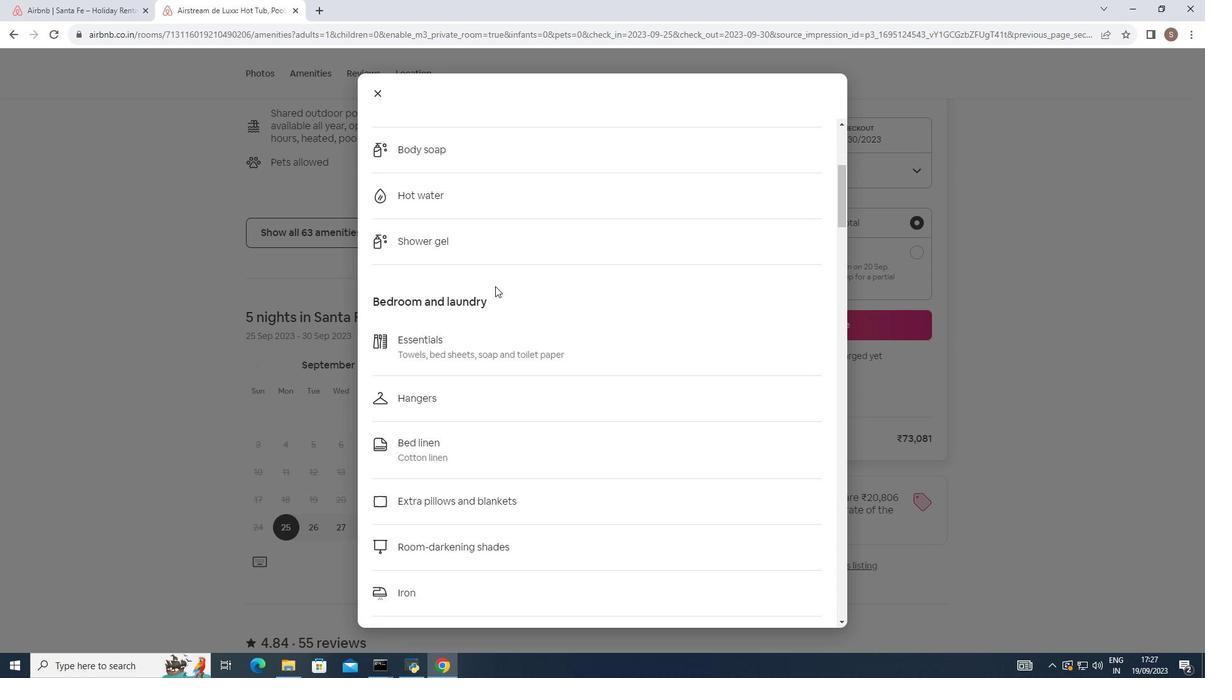 
Action: Mouse moved to (494, 283)
Screenshot: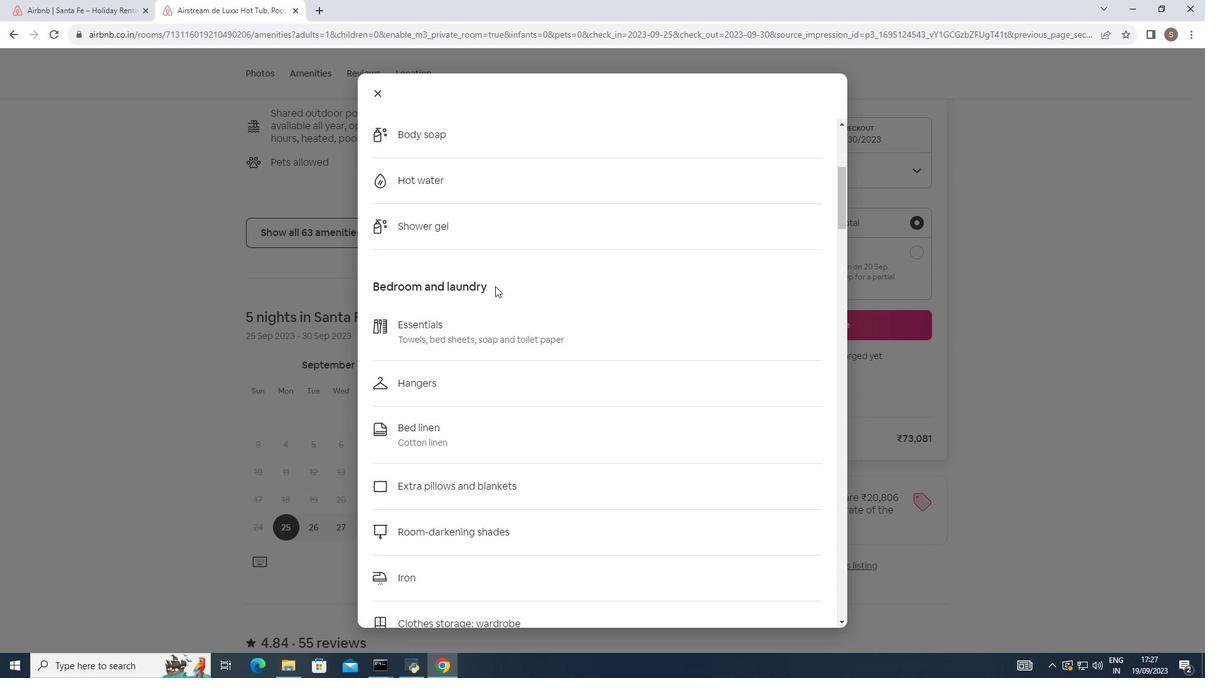 
Action: Mouse scrolled (494, 283) with delta (0, 0)
Screenshot: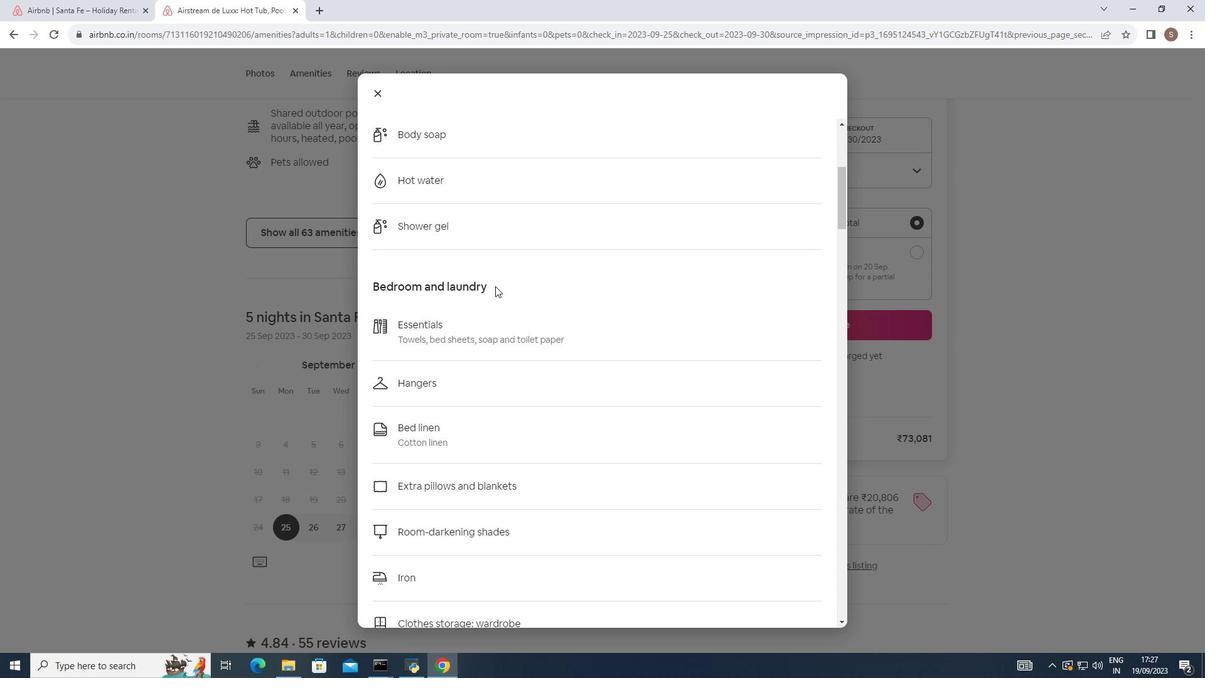 
Action: Mouse moved to (495, 285)
Screenshot: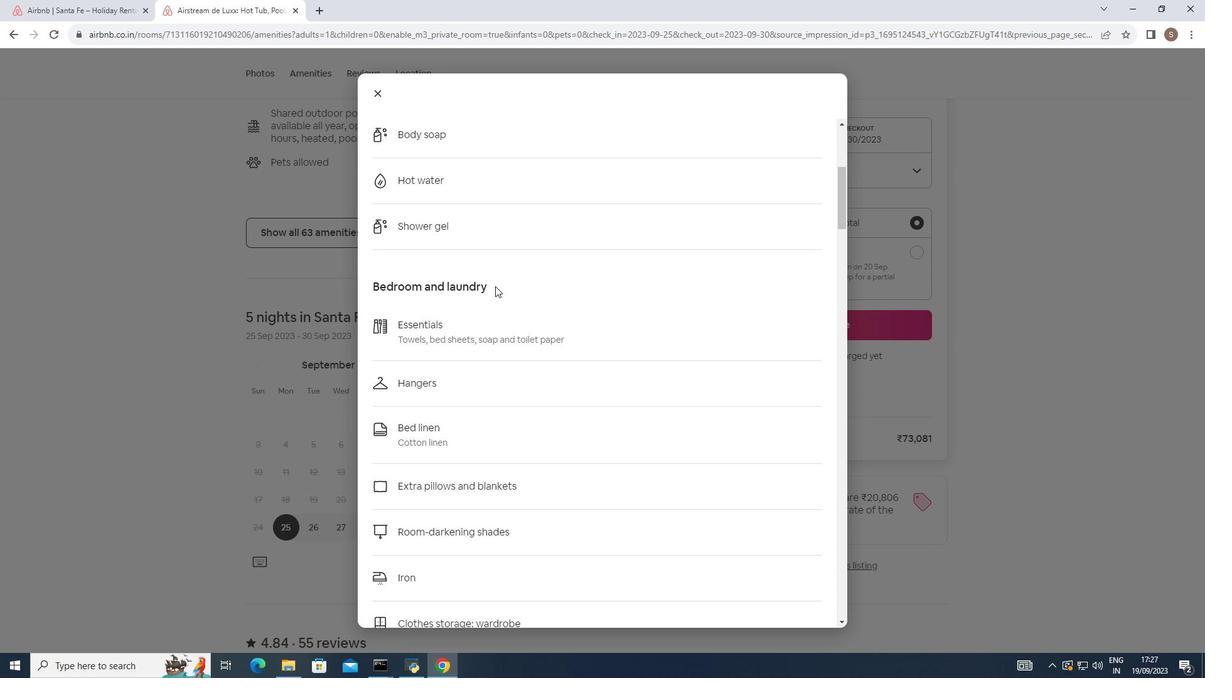 
Action: Mouse scrolled (495, 285) with delta (0, 0)
Screenshot: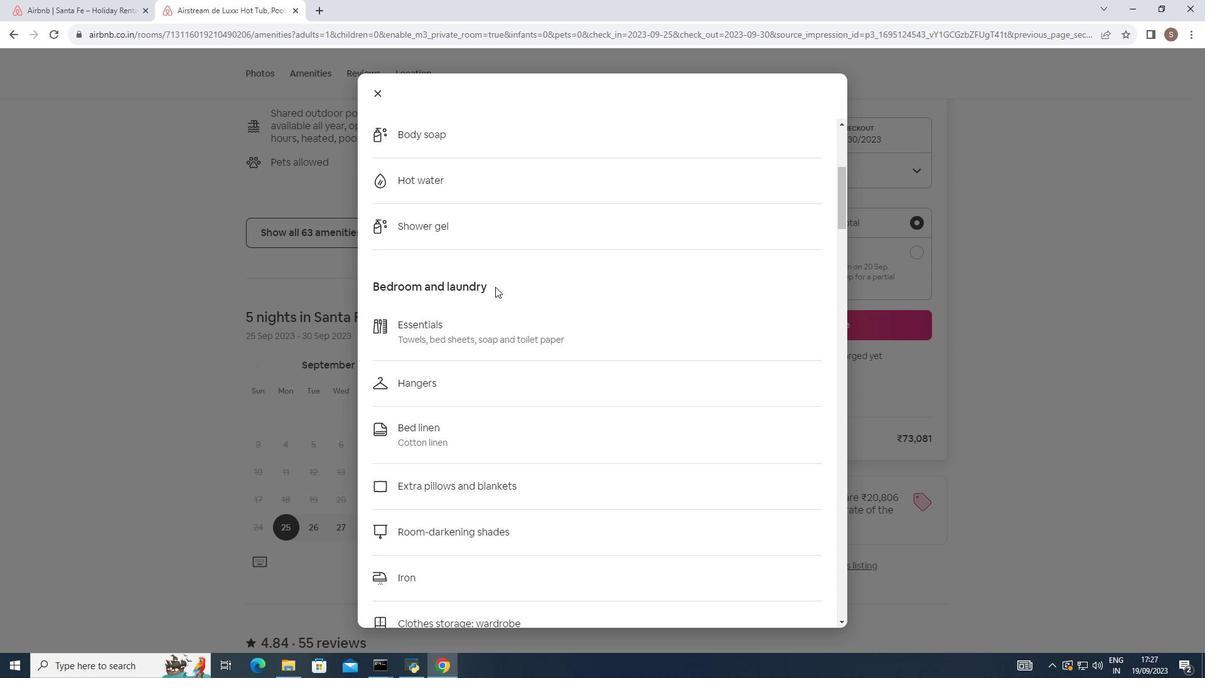 
Action: Mouse moved to (496, 285)
Screenshot: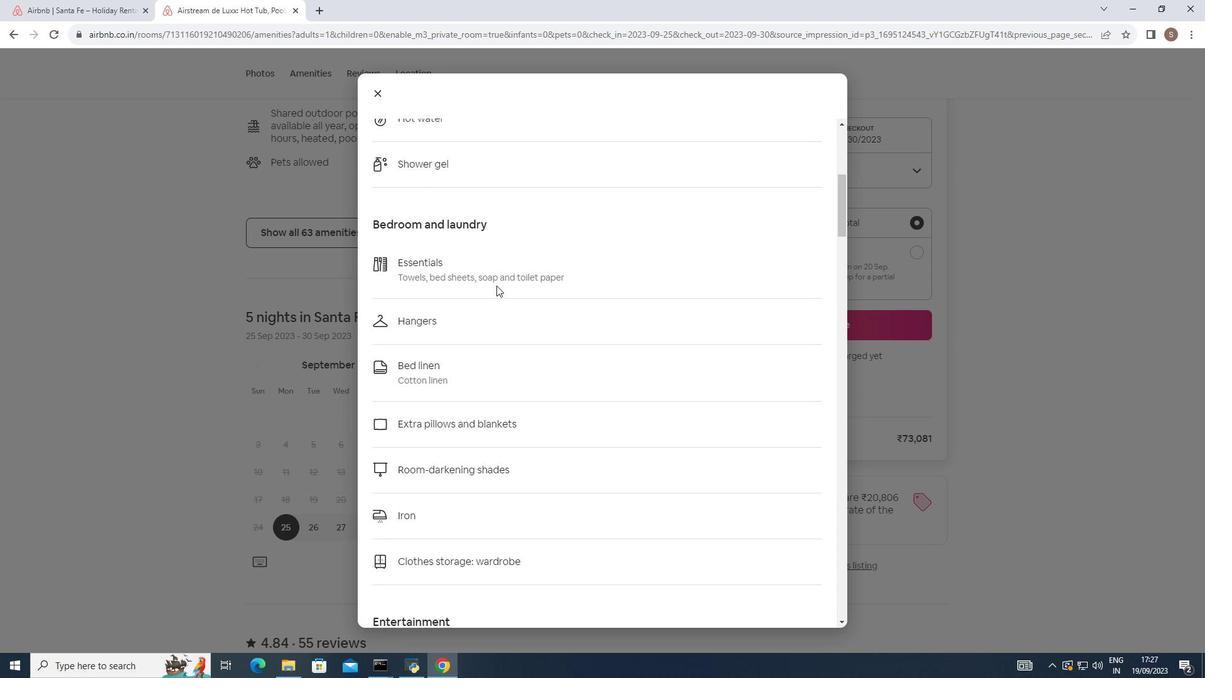 
Action: Mouse scrolled (496, 285) with delta (0, 0)
Screenshot: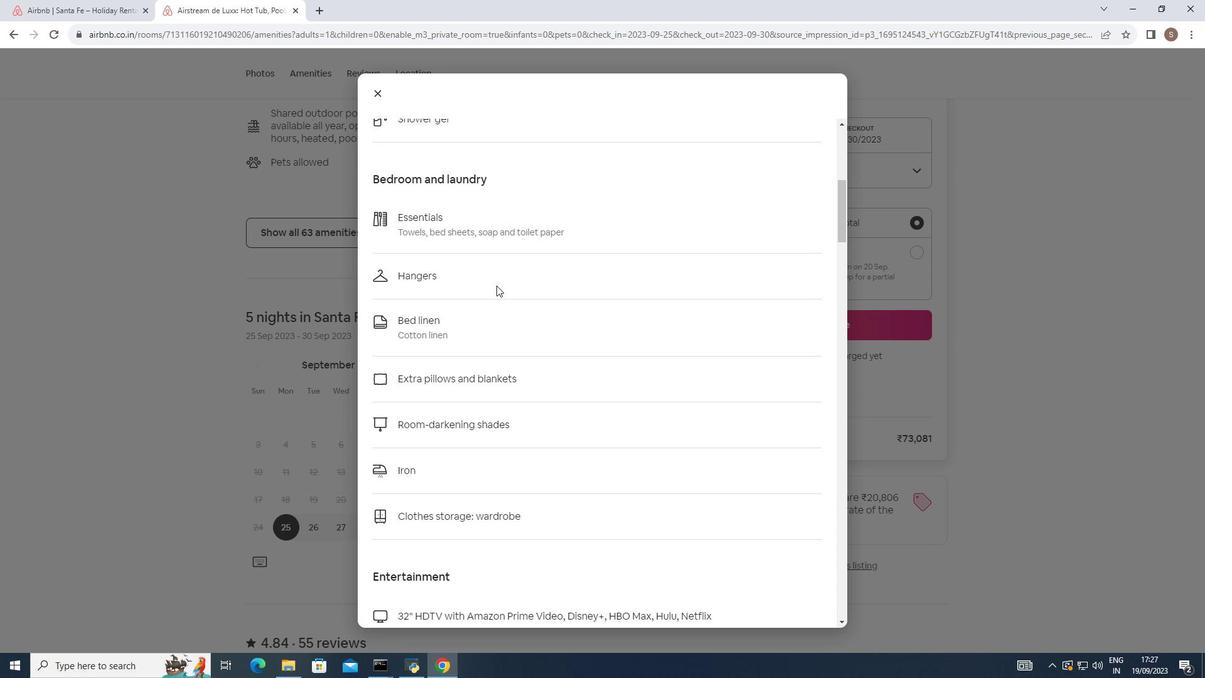 
Action: Mouse scrolled (496, 285) with delta (0, 0)
Screenshot: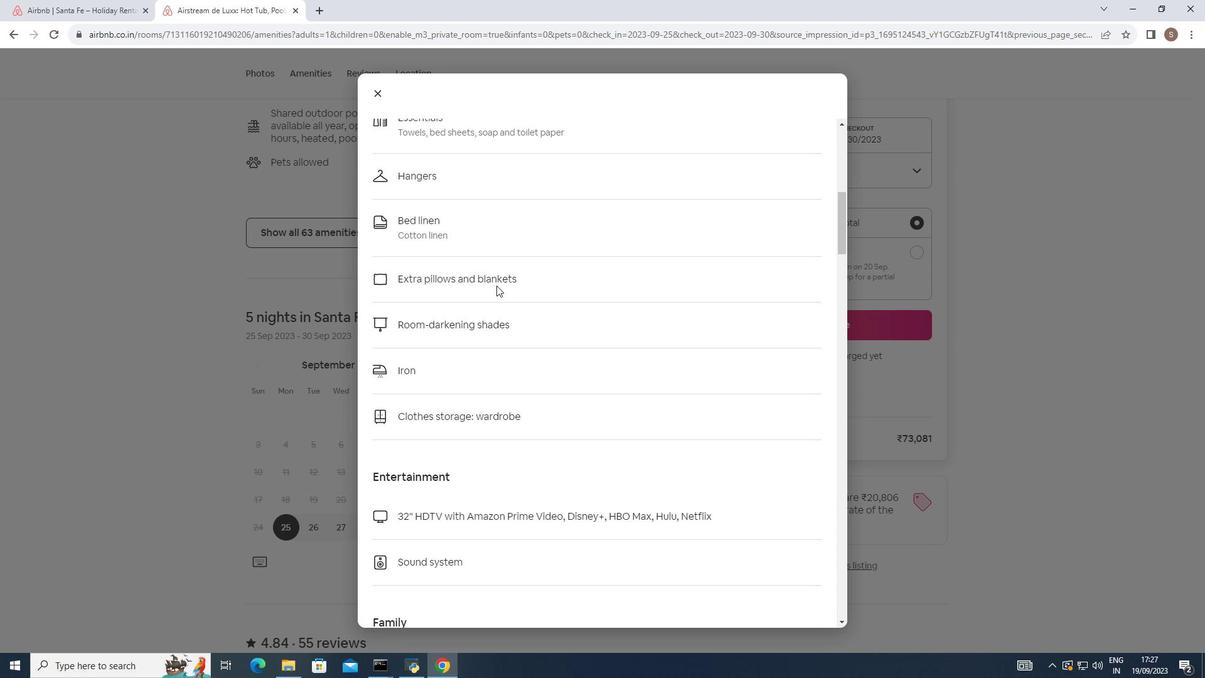 
Action: Mouse scrolled (496, 285) with delta (0, 0)
Screenshot: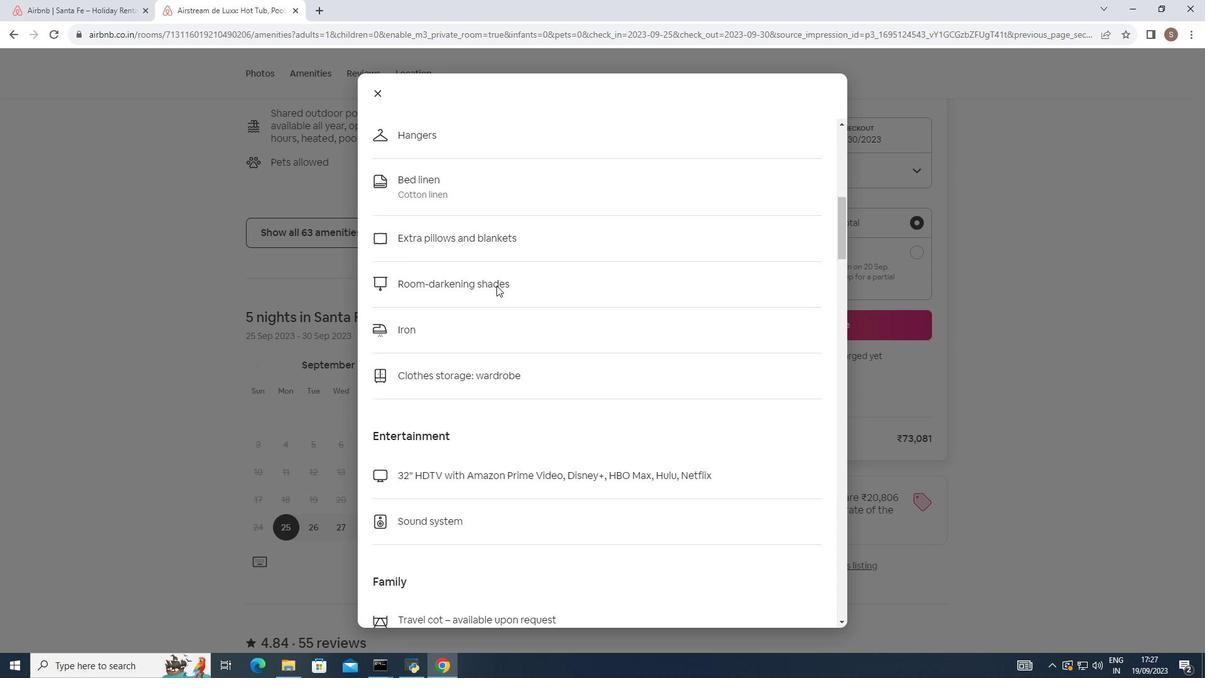 
Action: Mouse scrolled (496, 285) with delta (0, 0)
Screenshot: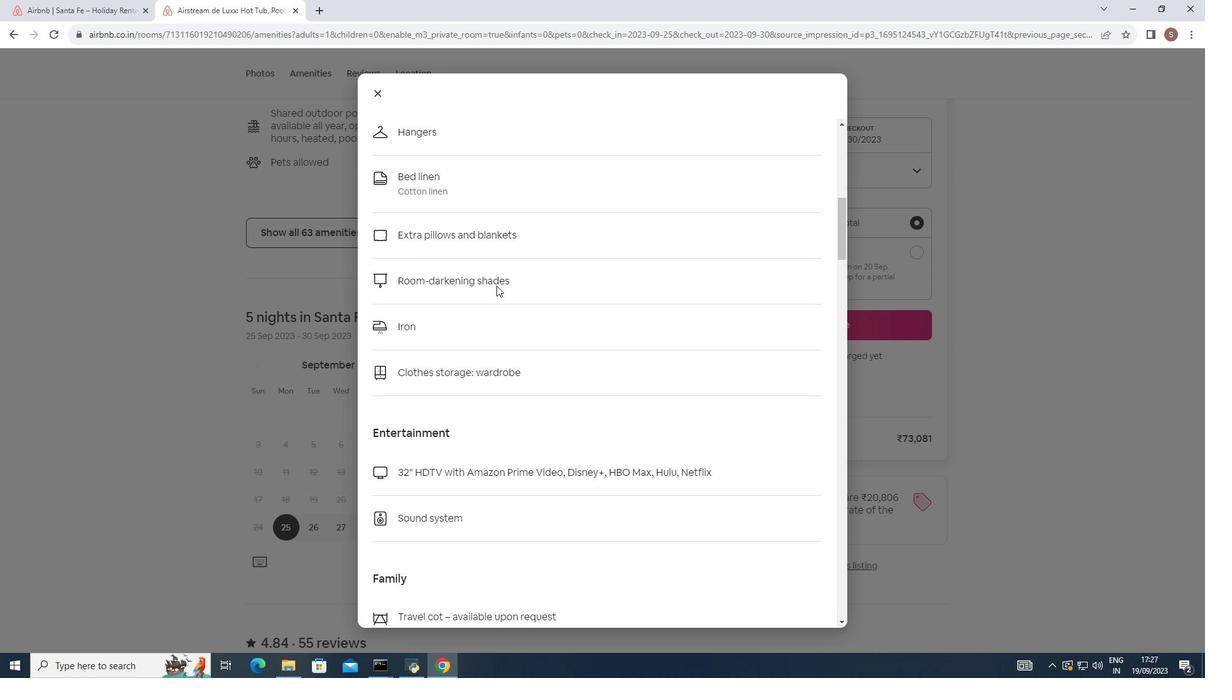 
Action: Mouse moved to (496, 283)
Screenshot: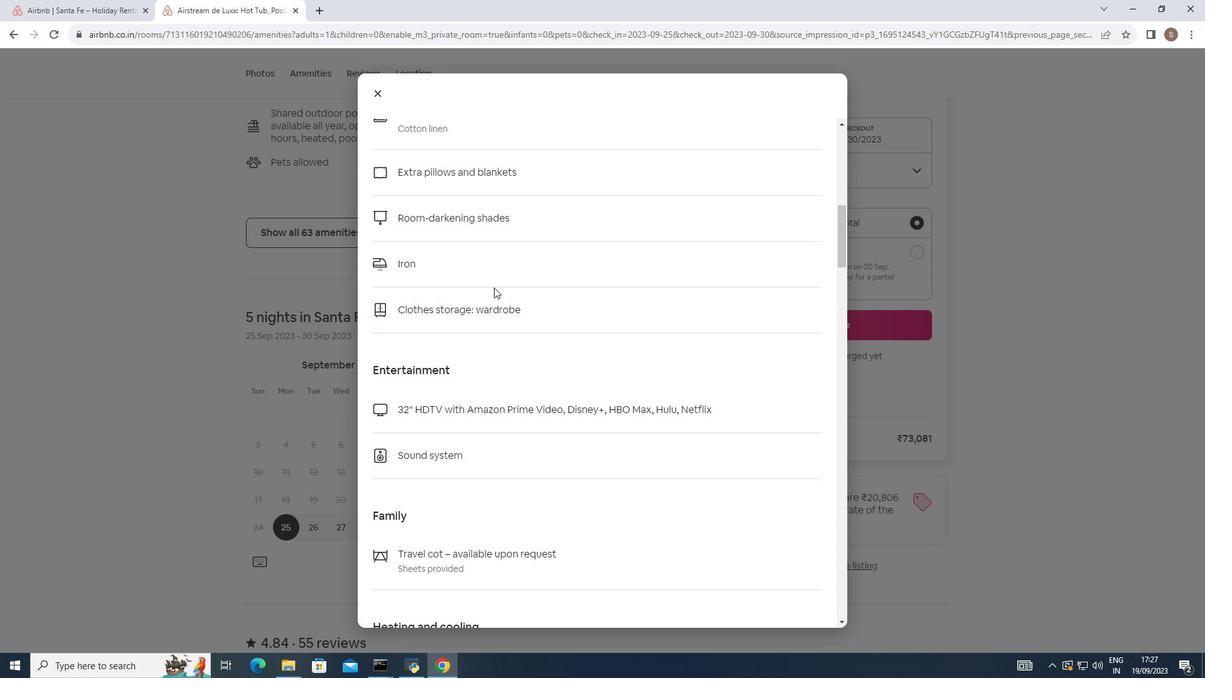 
Action: Mouse scrolled (496, 282) with delta (0, 0)
Screenshot: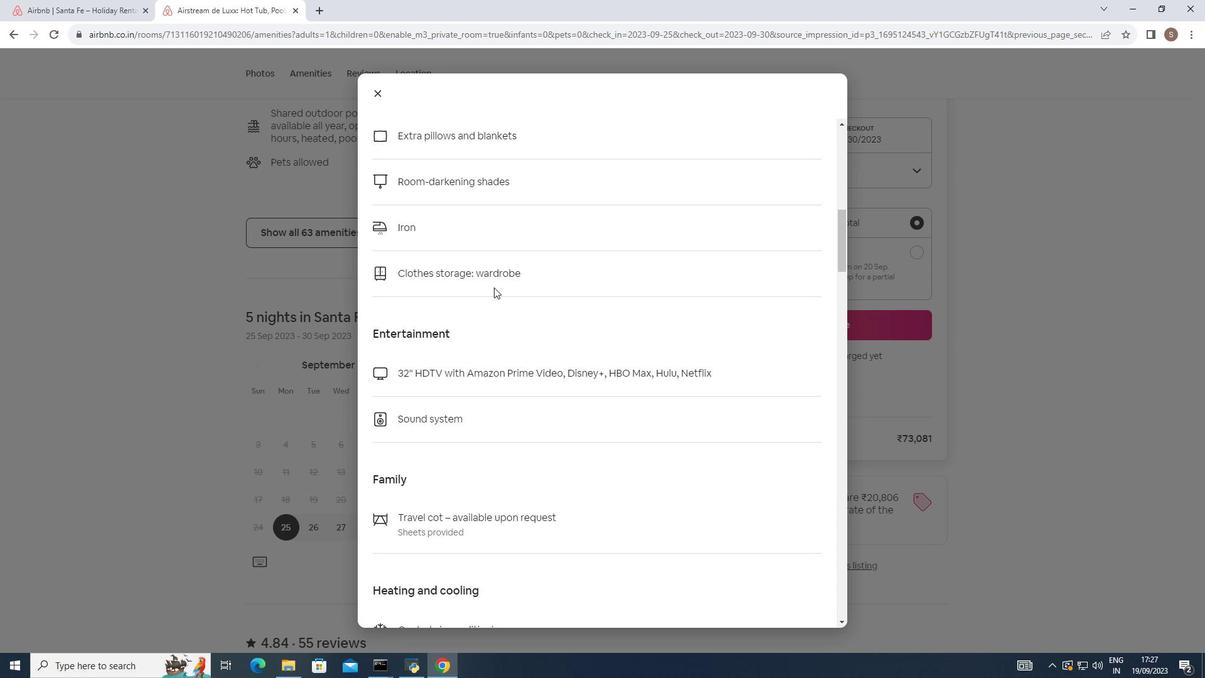 
Action: Mouse moved to (494, 287)
Screenshot: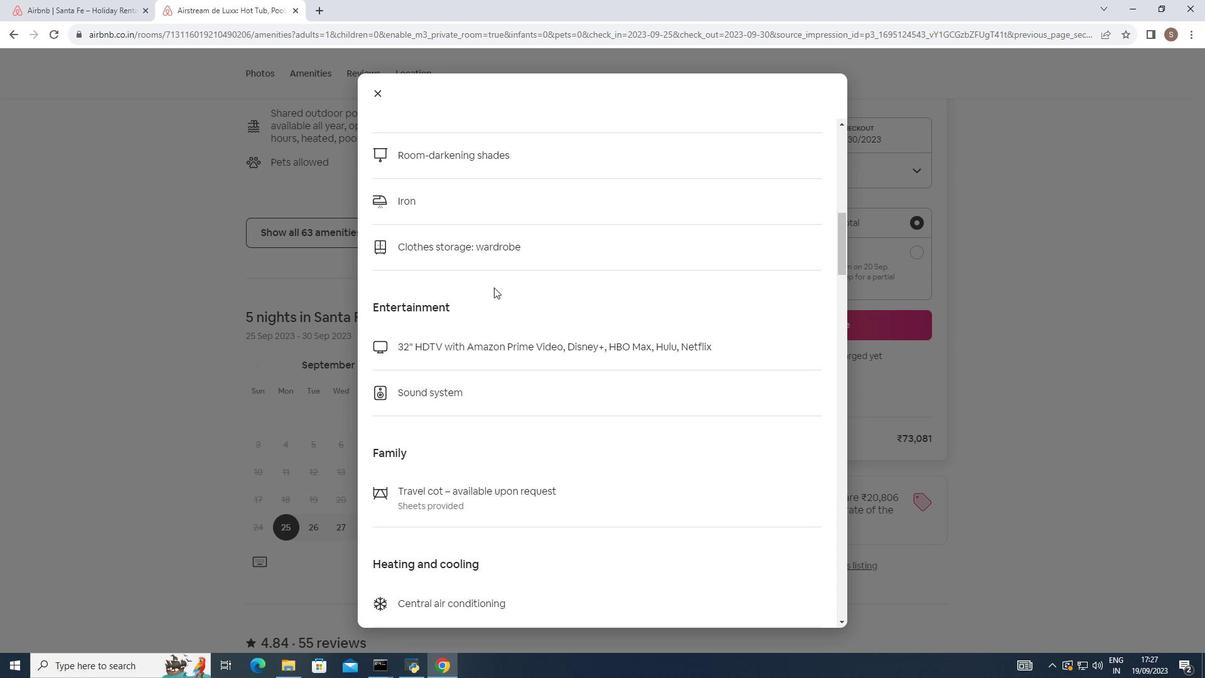 
Action: Mouse scrolled (494, 287) with delta (0, 0)
Screenshot: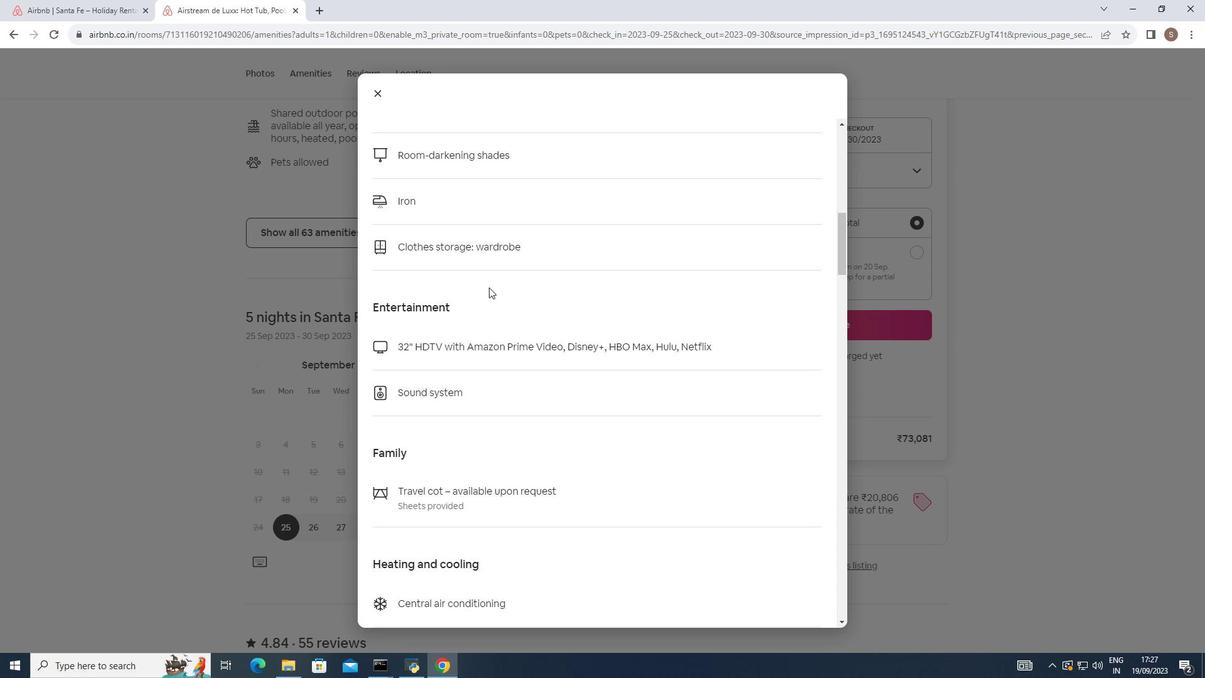
Action: Mouse moved to (485, 285)
